 Task: Select the true in the highlight enable.
Action: Mouse moved to (30, 593)
Screenshot: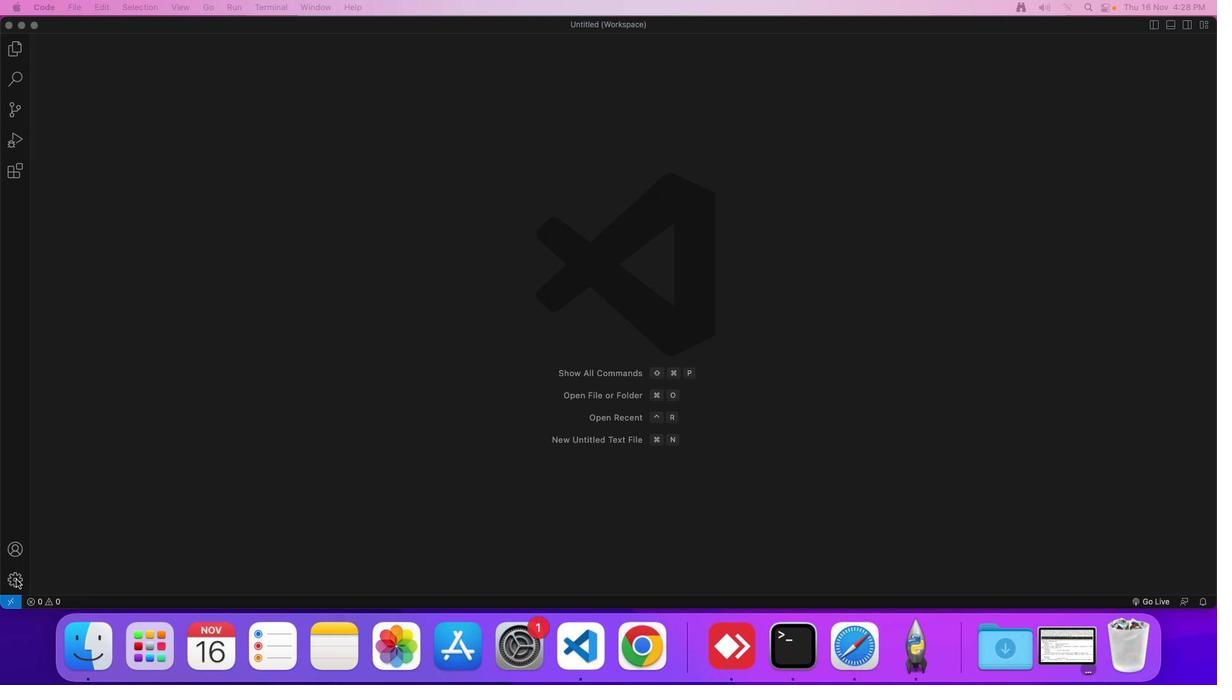 
Action: Mouse pressed left at (30, 593)
Screenshot: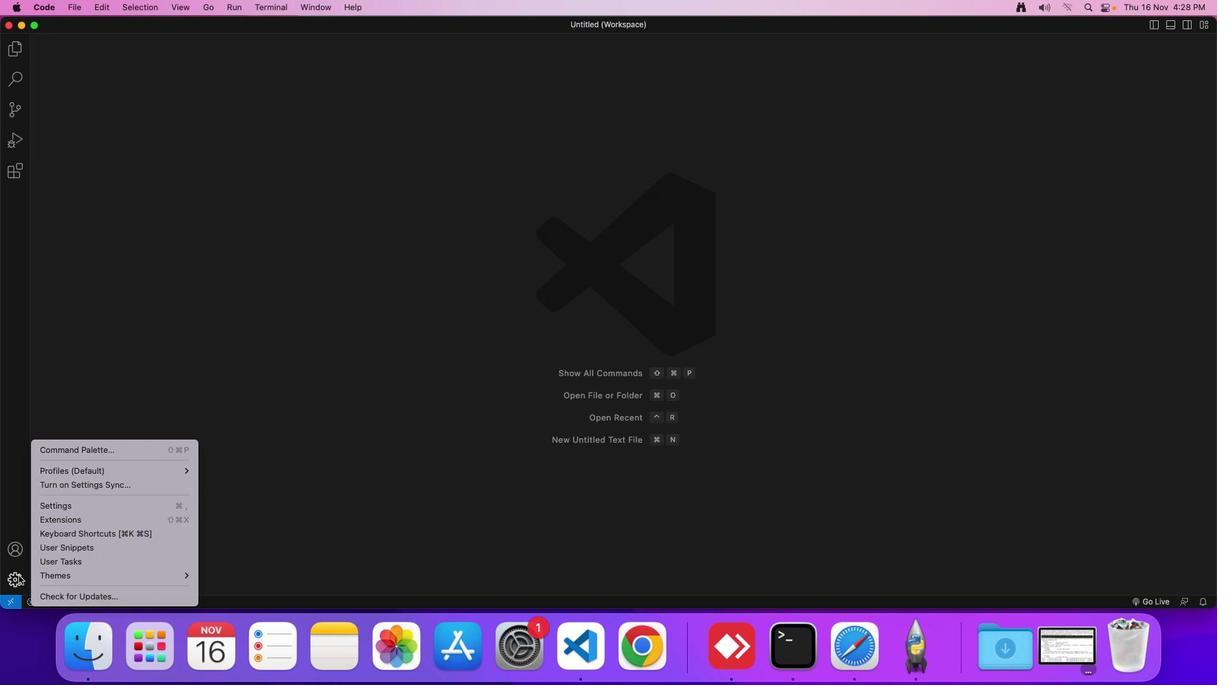 
Action: Mouse moved to (98, 523)
Screenshot: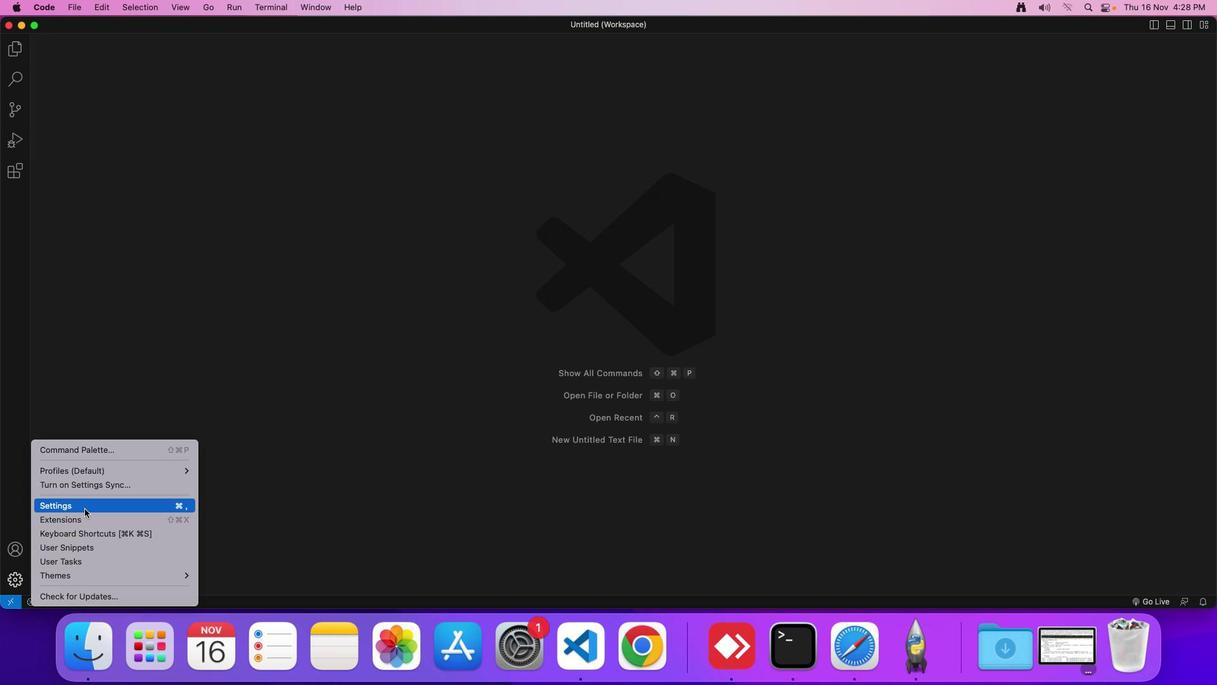 
Action: Mouse pressed left at (98, 523)
Screenshot: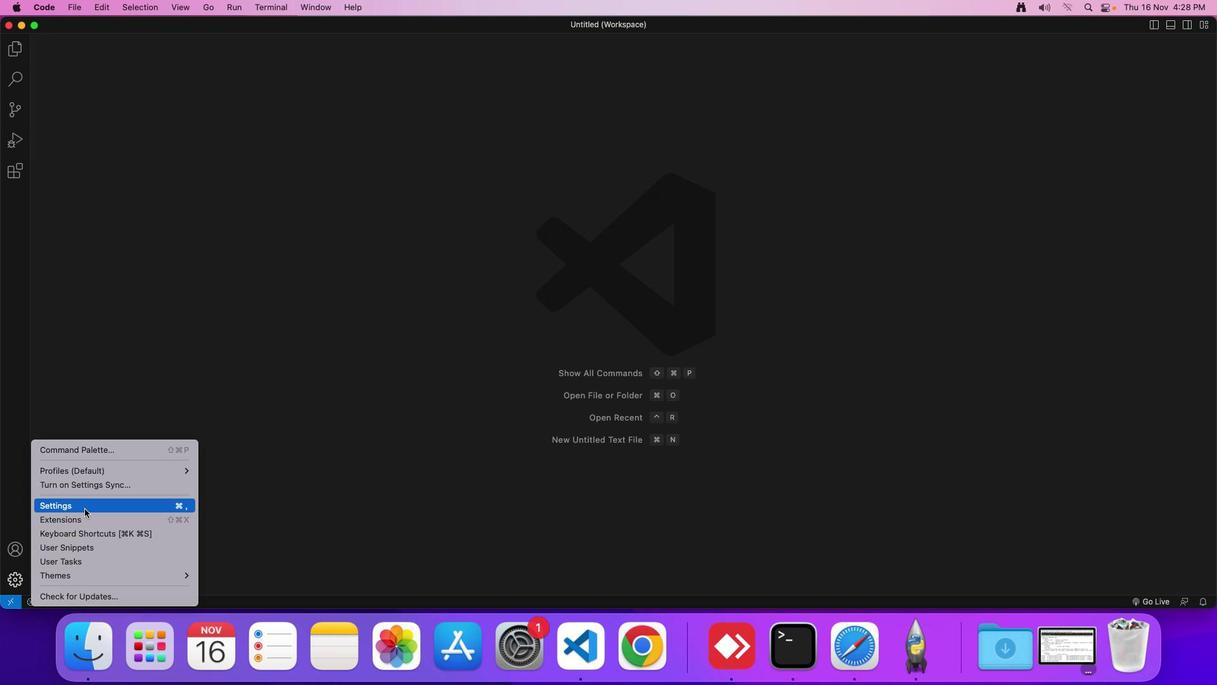 
Action: Mouse moved to (325, 110)
Screenshot: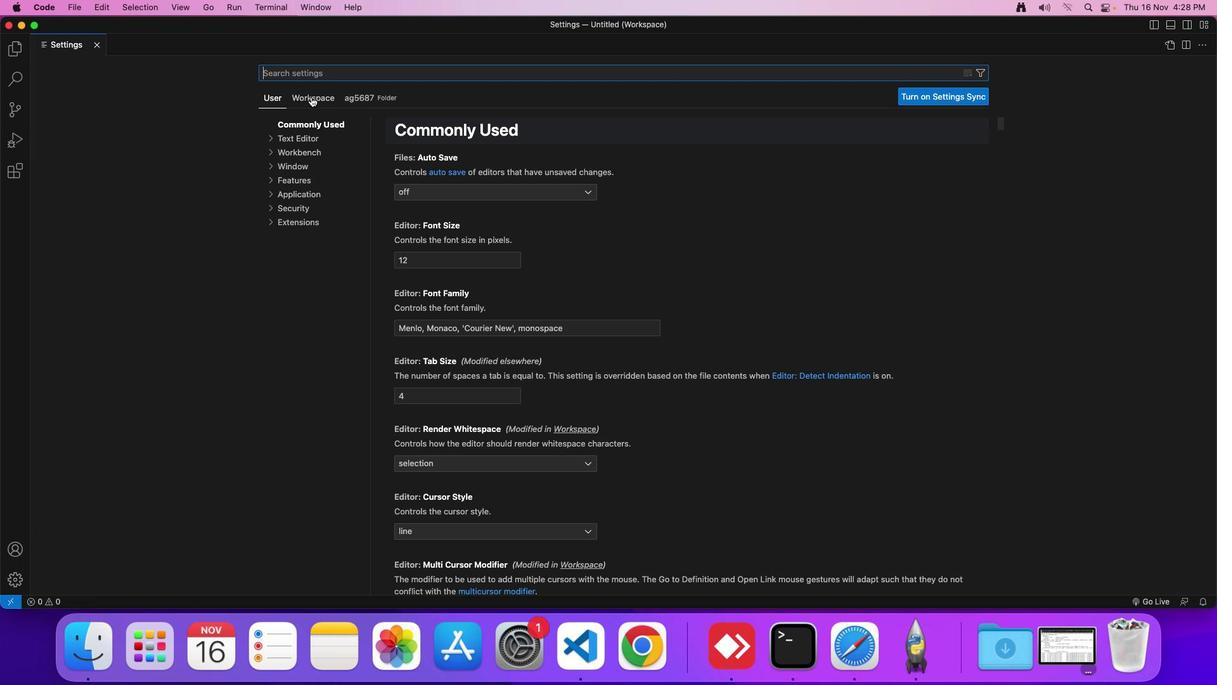 
Action: Mouse pressed left at (325, 110)
Screenshot: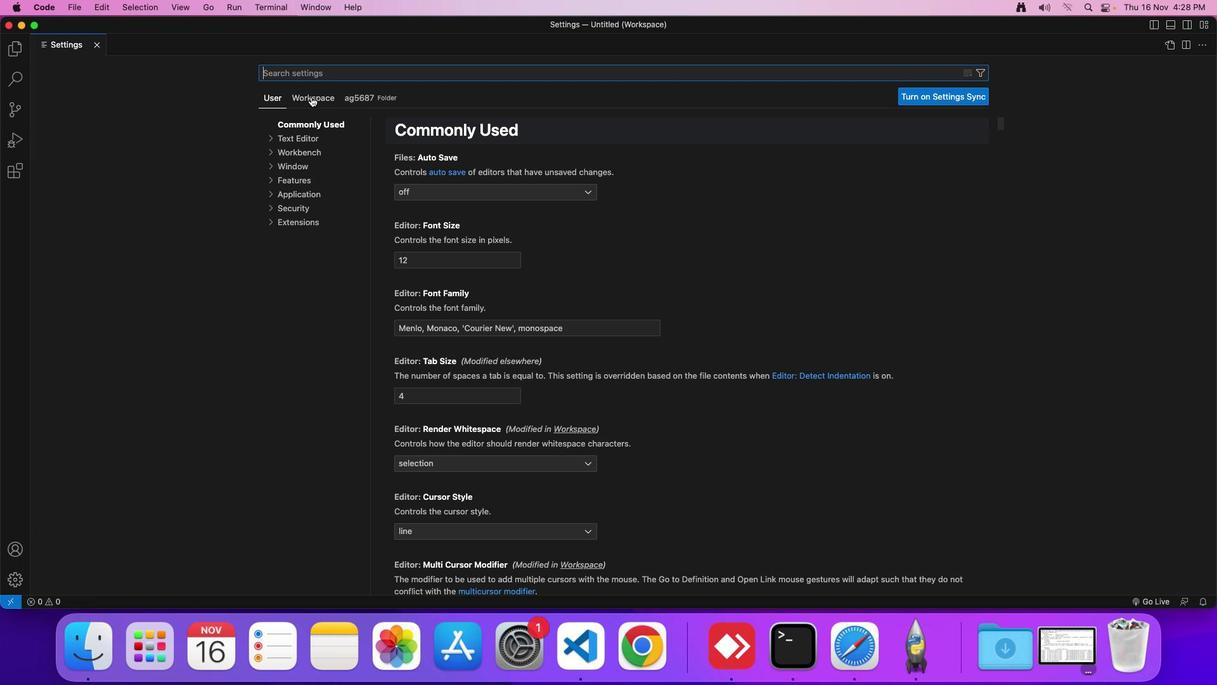 
Action: Mouse moved to (315, 149)
Screenshot: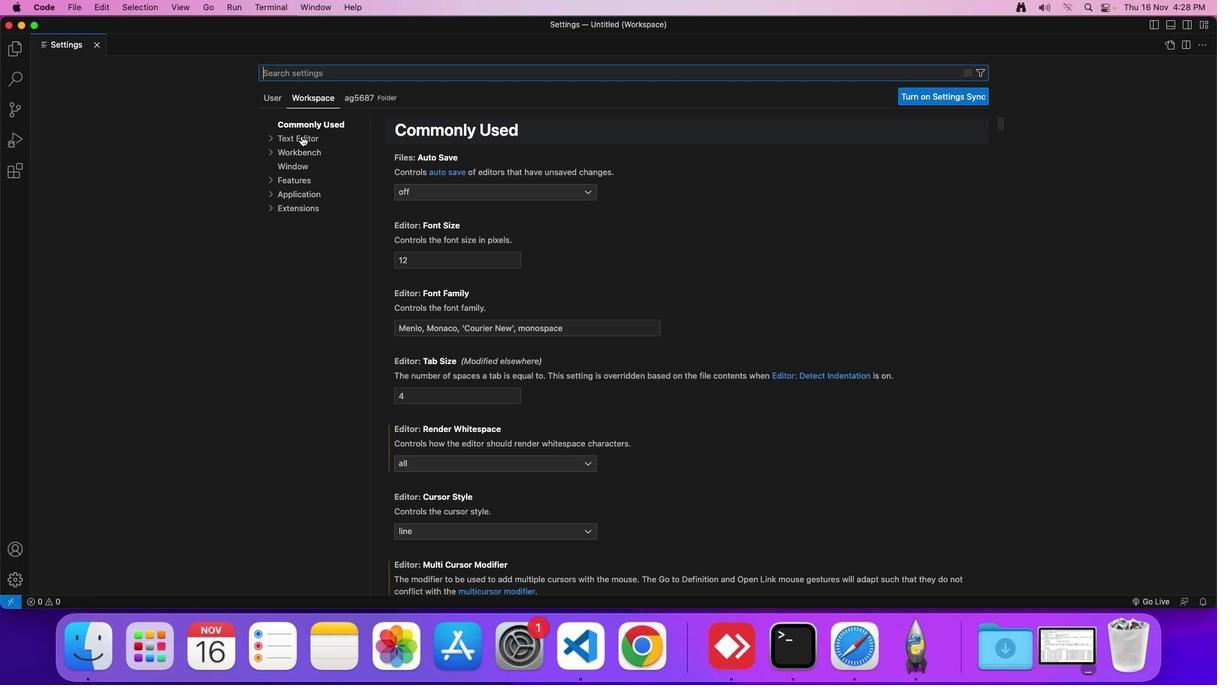 
Action: Mouse pressed left at (315, 149)
Screenshot: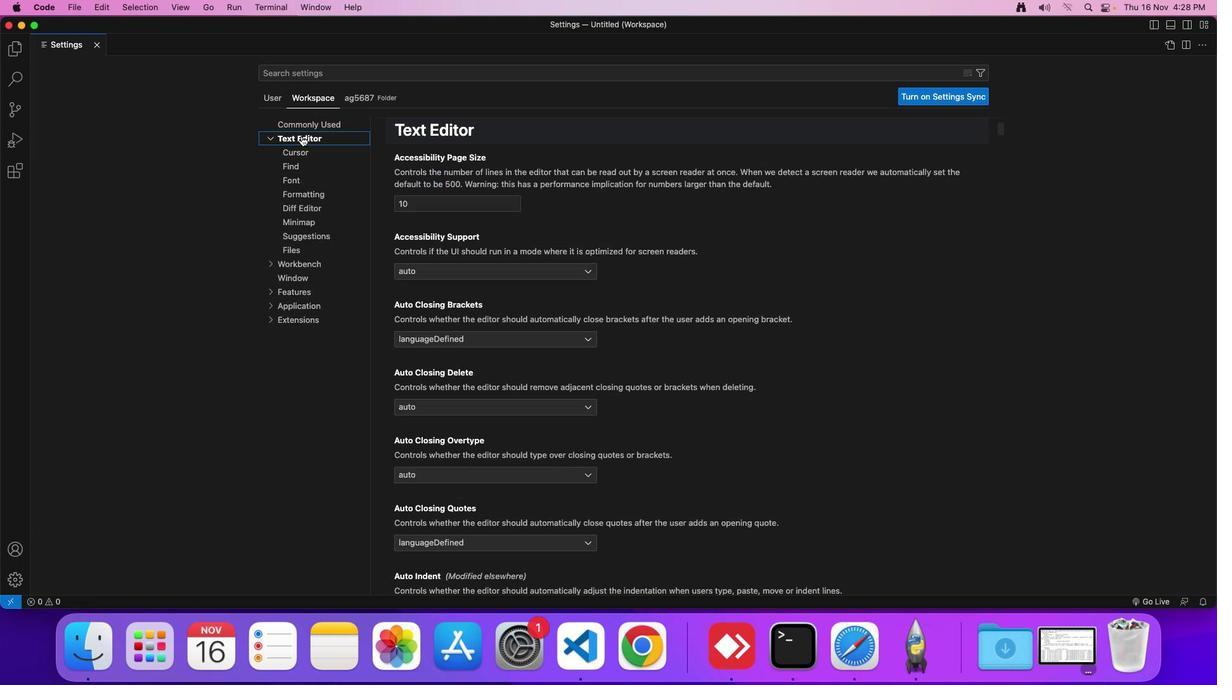 
Action: Mouse moved to (502, 294)
Screenshot: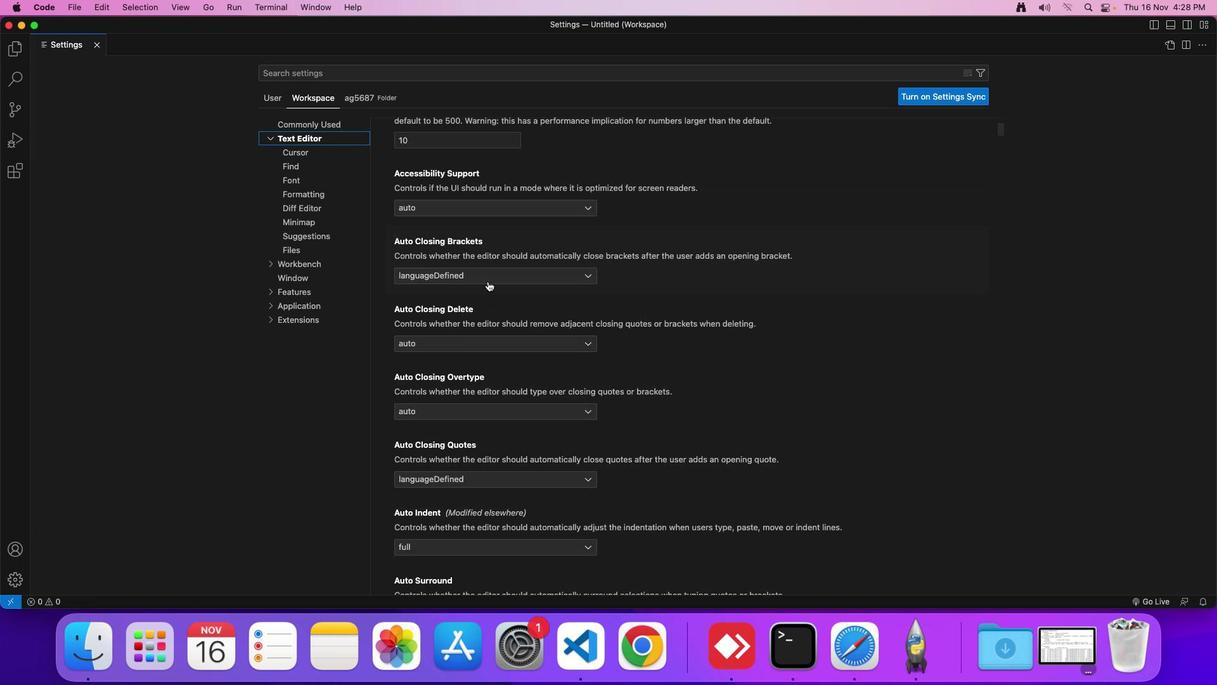 
Action: Mouse scrolled (502, 294) with delta (13, 13)
Screenshot: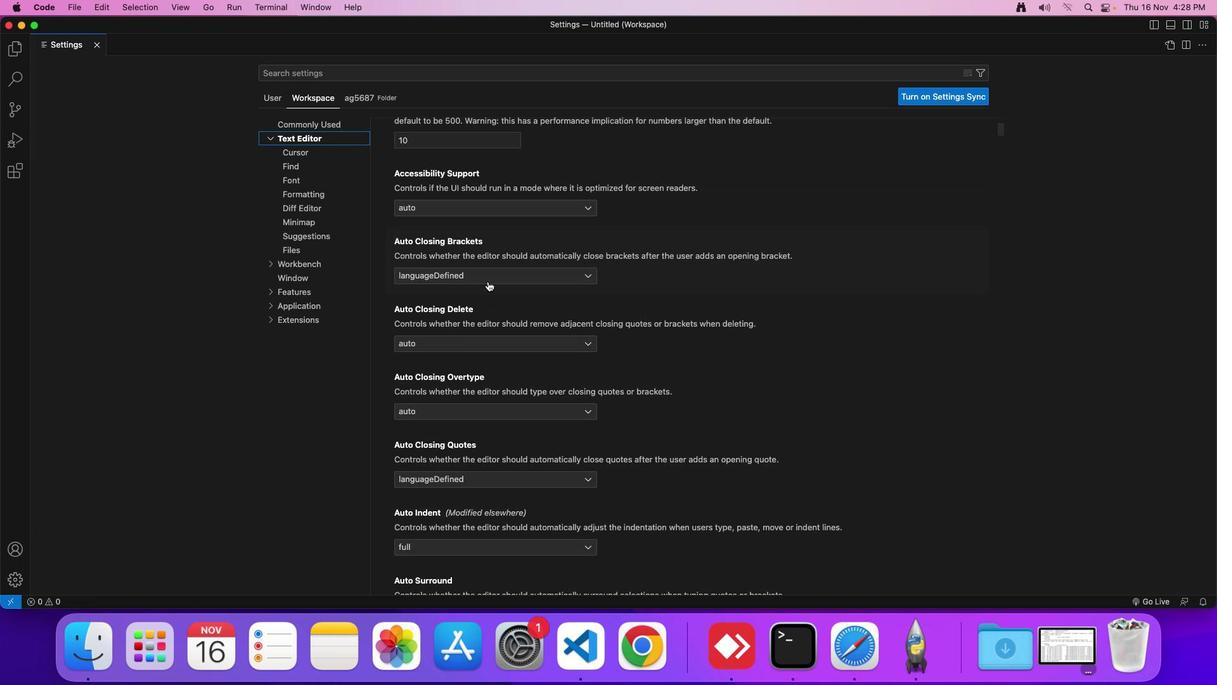 
Action: Mouse scrolled (502, 294) with delta (13, 13)
Screenshot: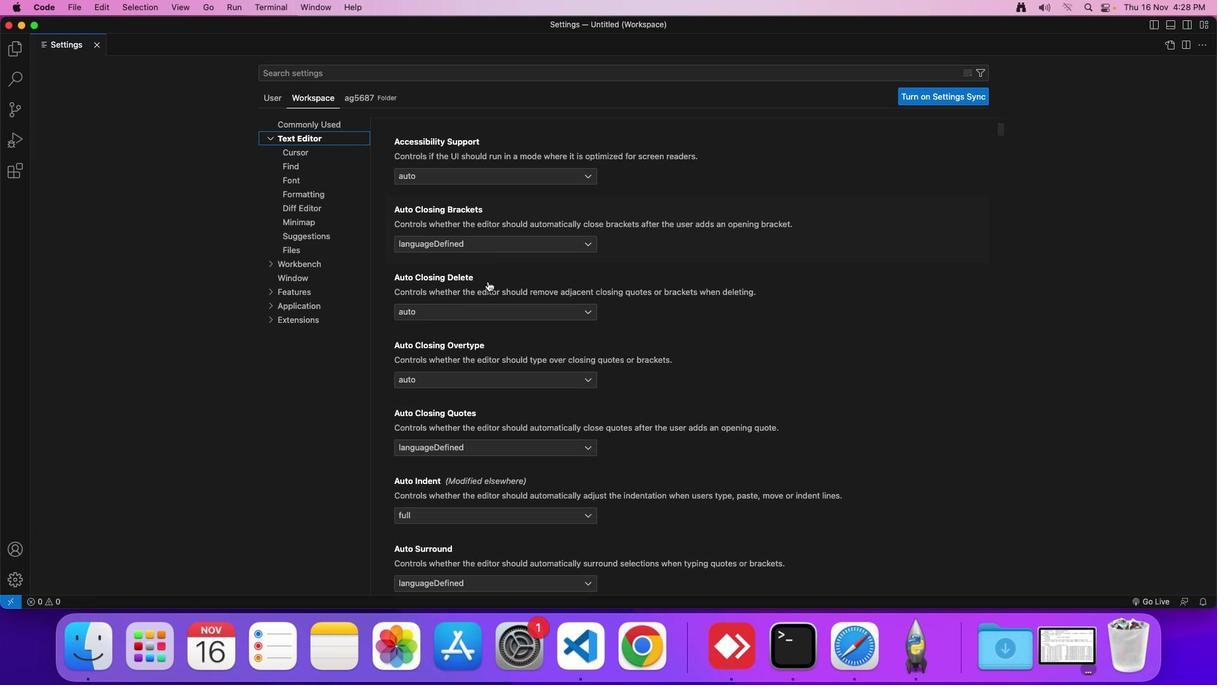
Action: Mouse scrolled (502, 294) with delta (13, 13)
Screenshot: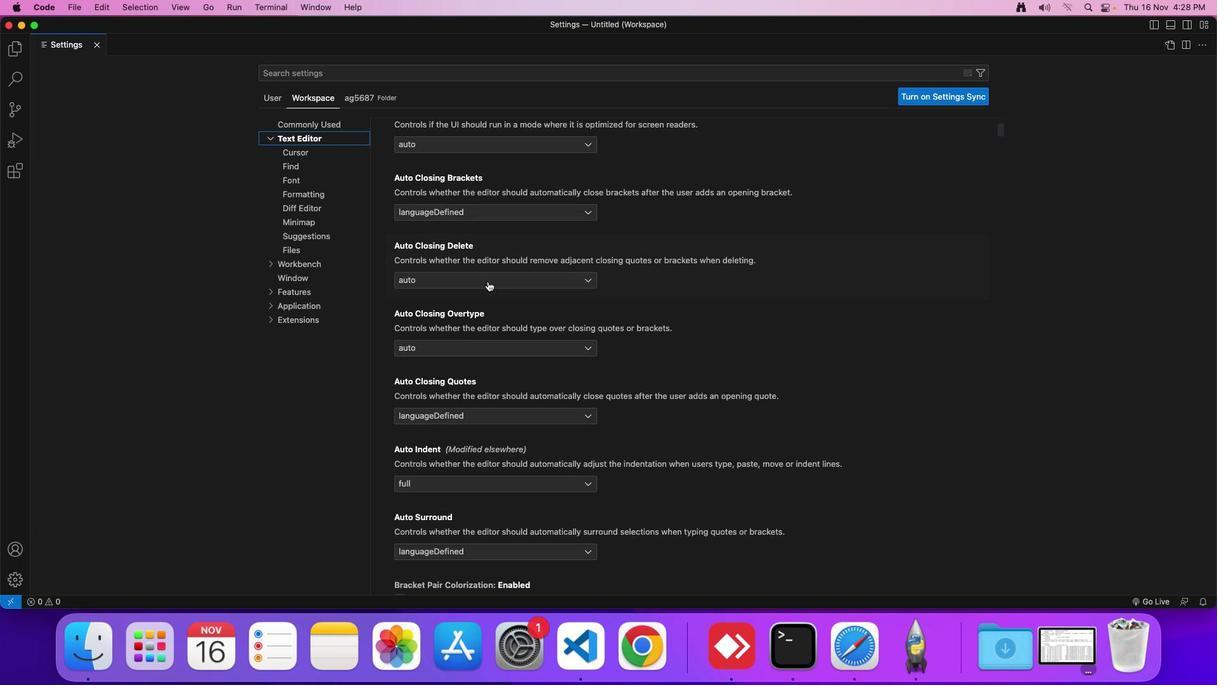 
Action: Mouse scrolled (502, 294) with delta (13, 13)
Screenshot: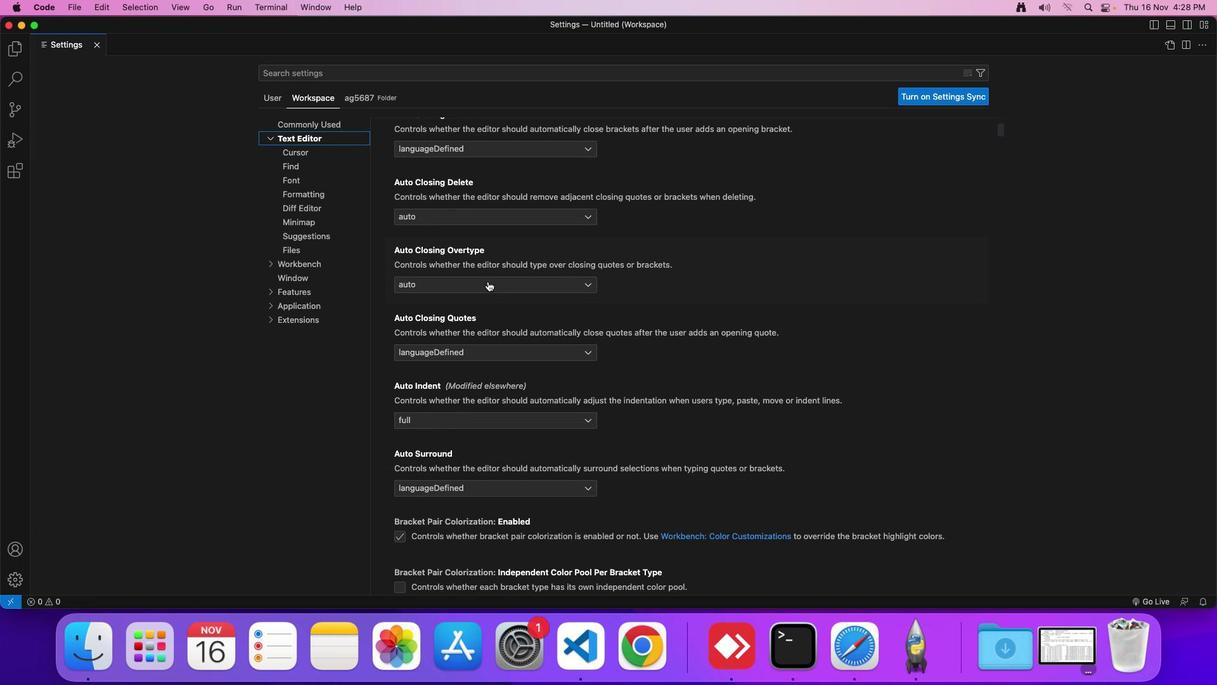 
Action: Mouse scrolled (502, 294) with delta (13, 12)
Screenshot: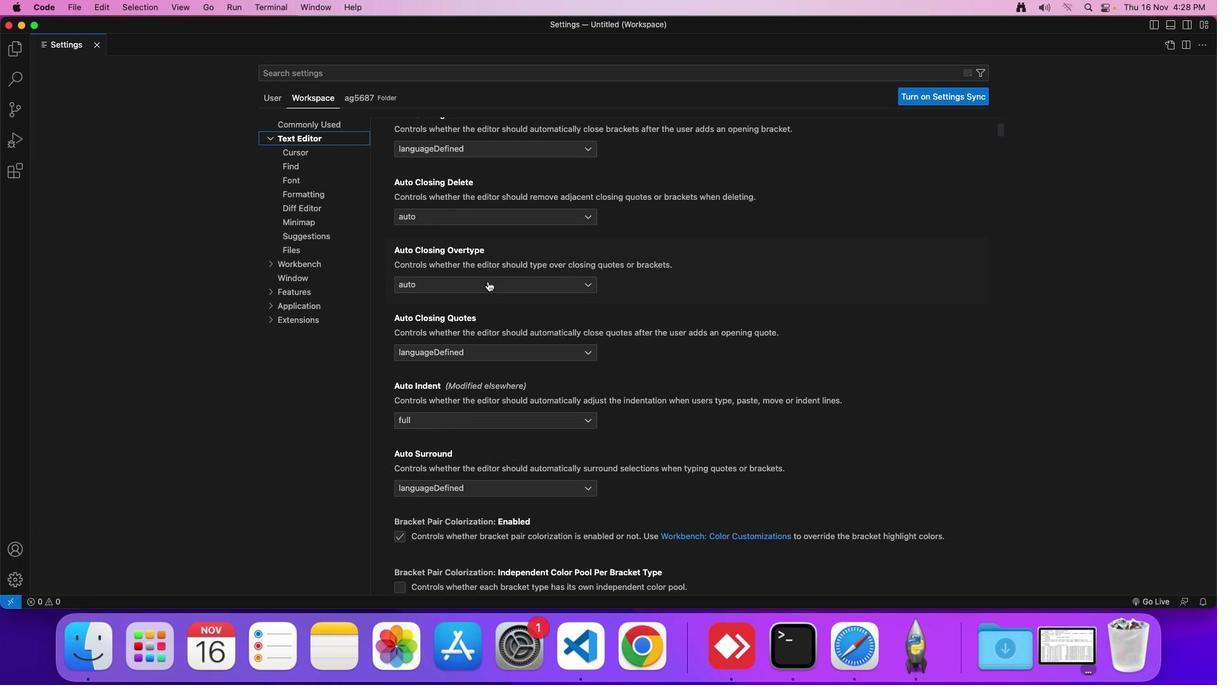 
Action: Mouse scrolled (502, 294) with delta (13, 13)
Screenshot: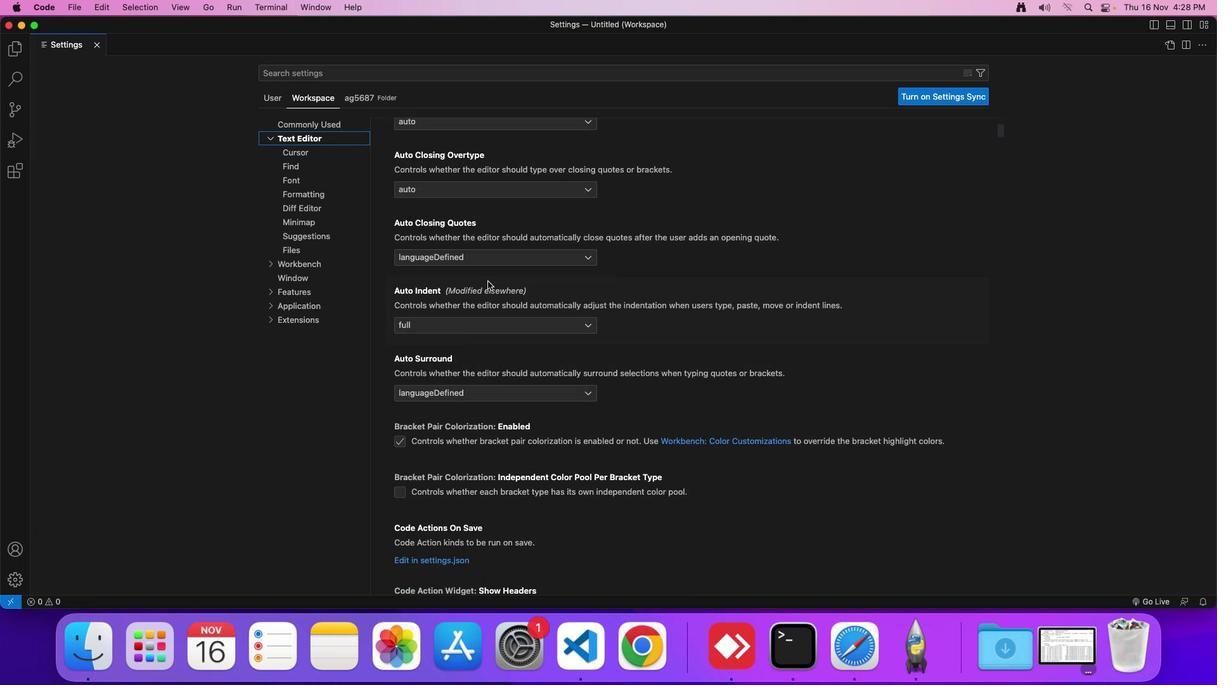 
Action: Mouse scrolled (502, 294) with delta (13, 13)
Screenshot: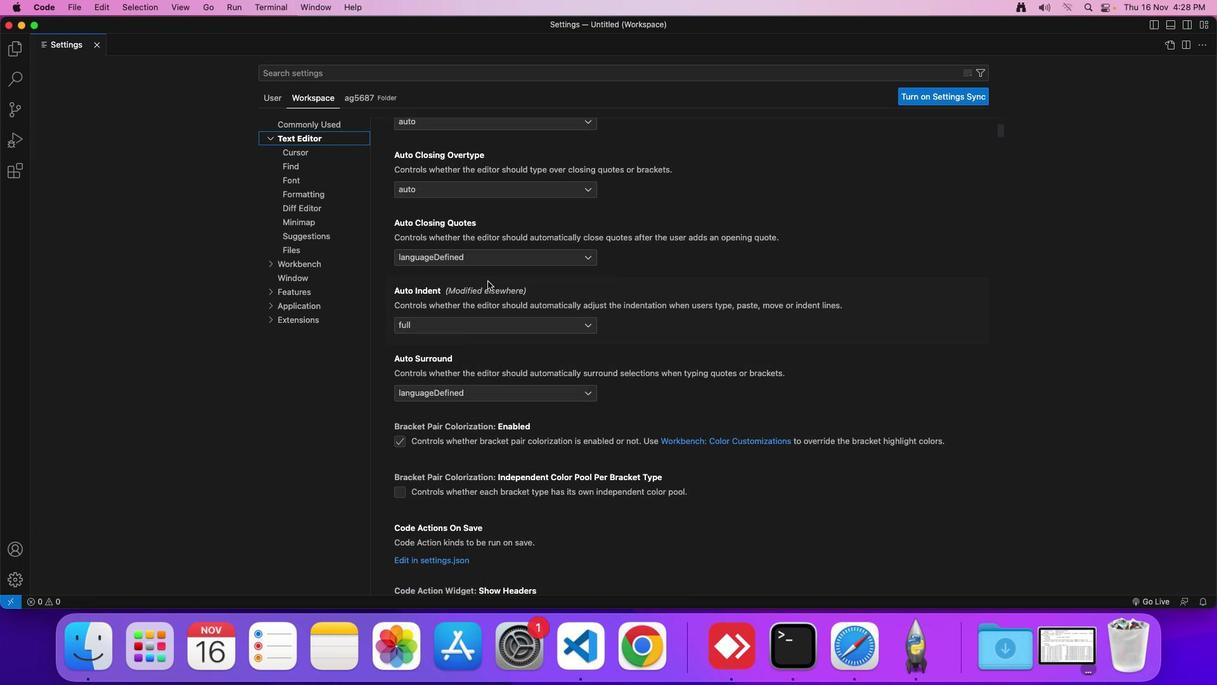 
Action: Mouse scrolled (502, 294) with delta (13, 13)
Screenshot: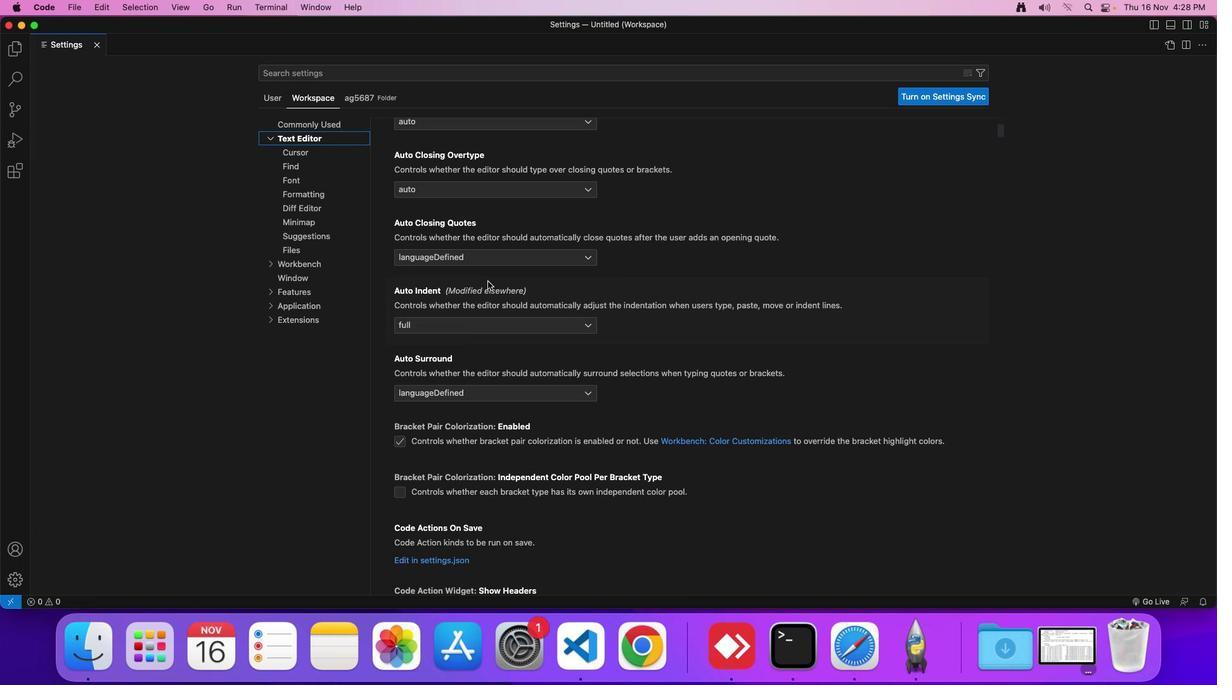 
Action: Mouse scrolled (502, 294) with delta (13, 13)
Screenshot: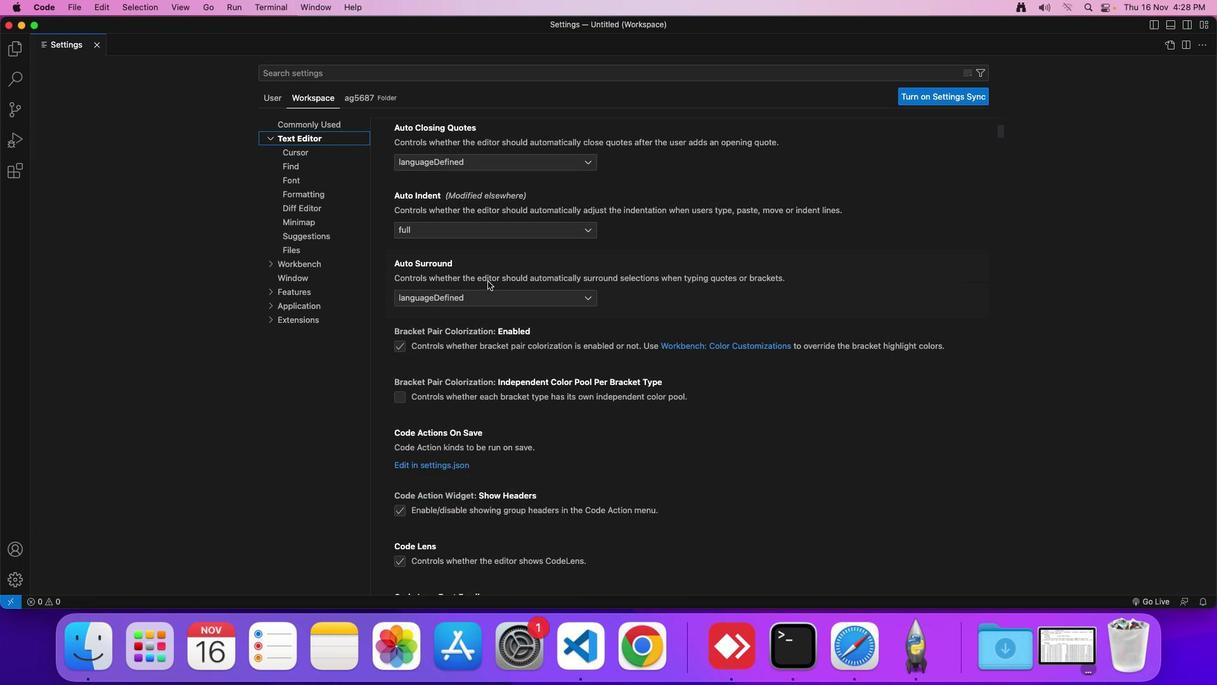 
Action: Mouse scrolled (502, 294) with delta (13, 13)
Screenshot: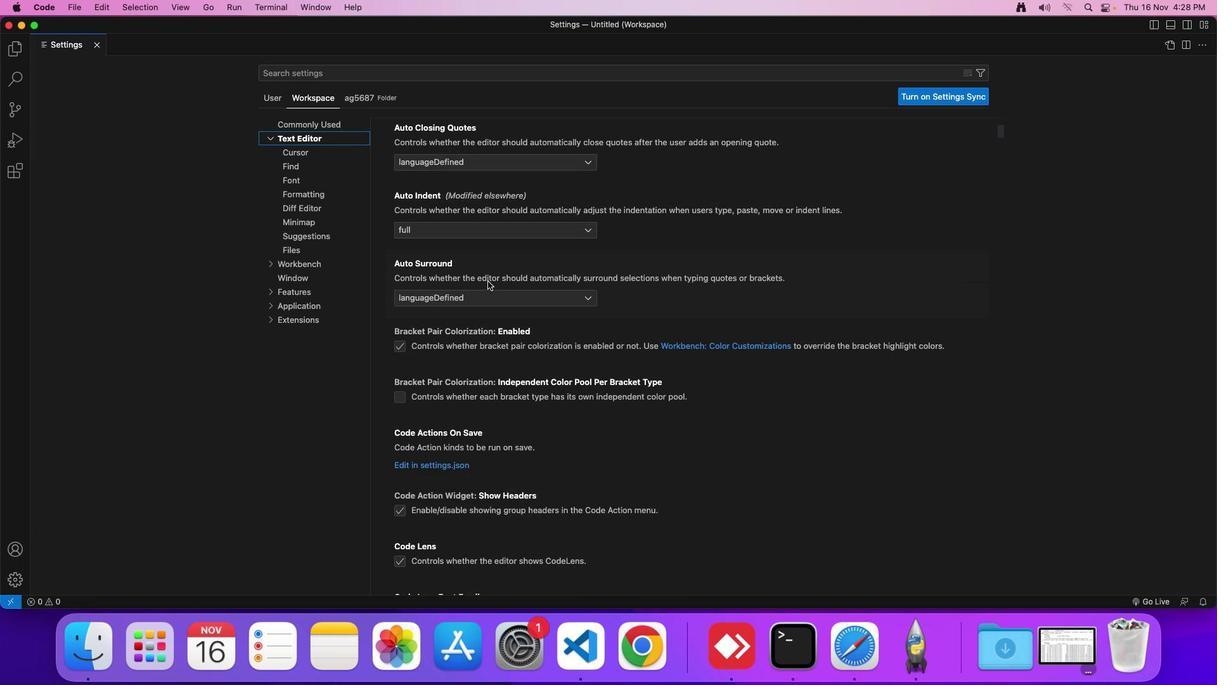 
Action: Mouse scrolled (502, 294) with delta (13, 13)
Screenshot: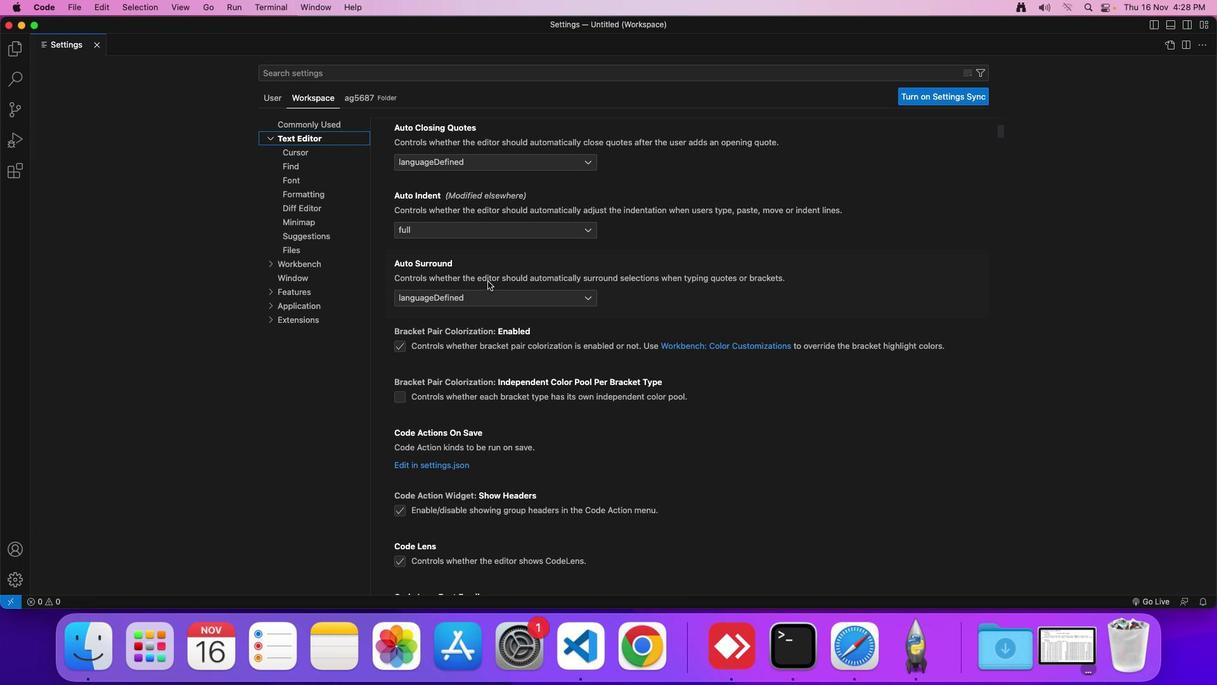 
Action: Mouse scrolled (502, 294) with delta (13, 13)
Screenshot: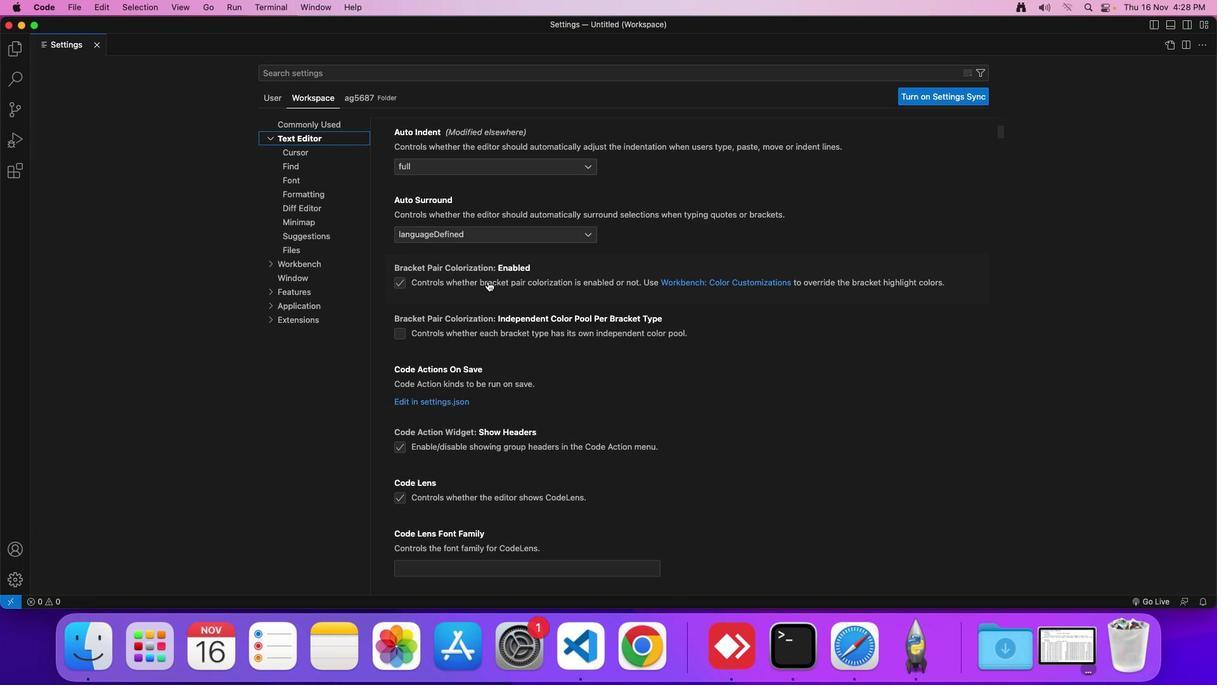 
Action: Mouse scrolled (502, 294) with delta (13, 13)
Screenshot: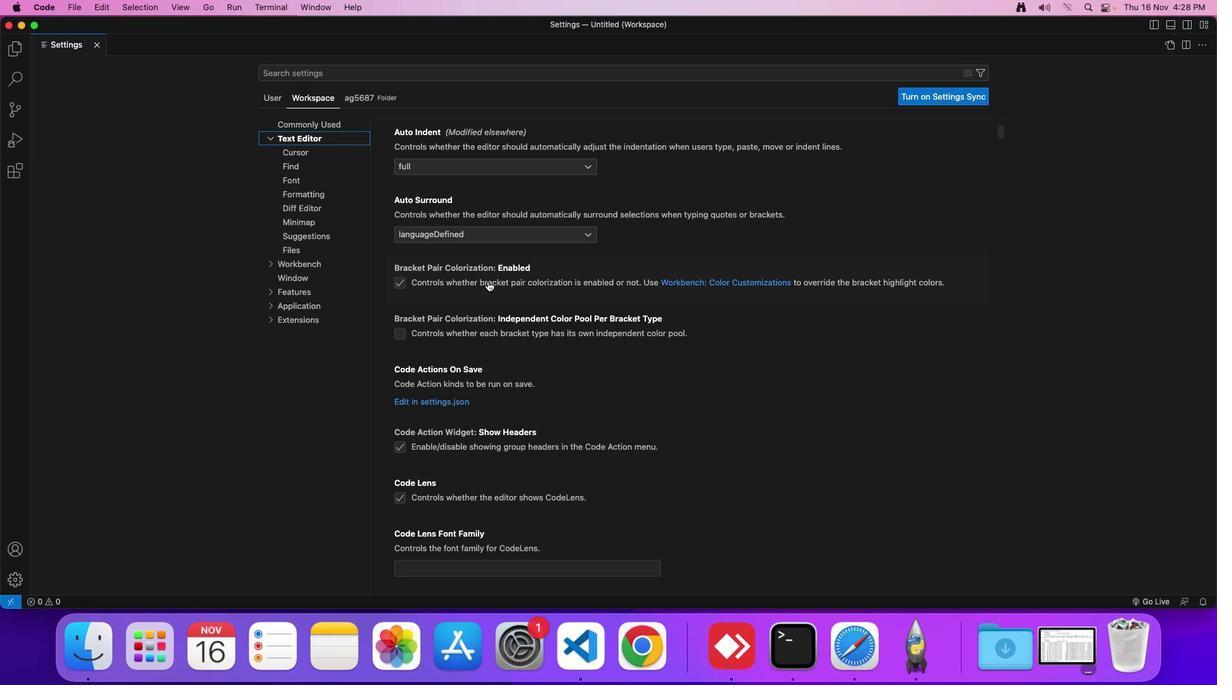 
Action: Mouse scrolled (502, 294) with delta (13, 13)
Screenshot: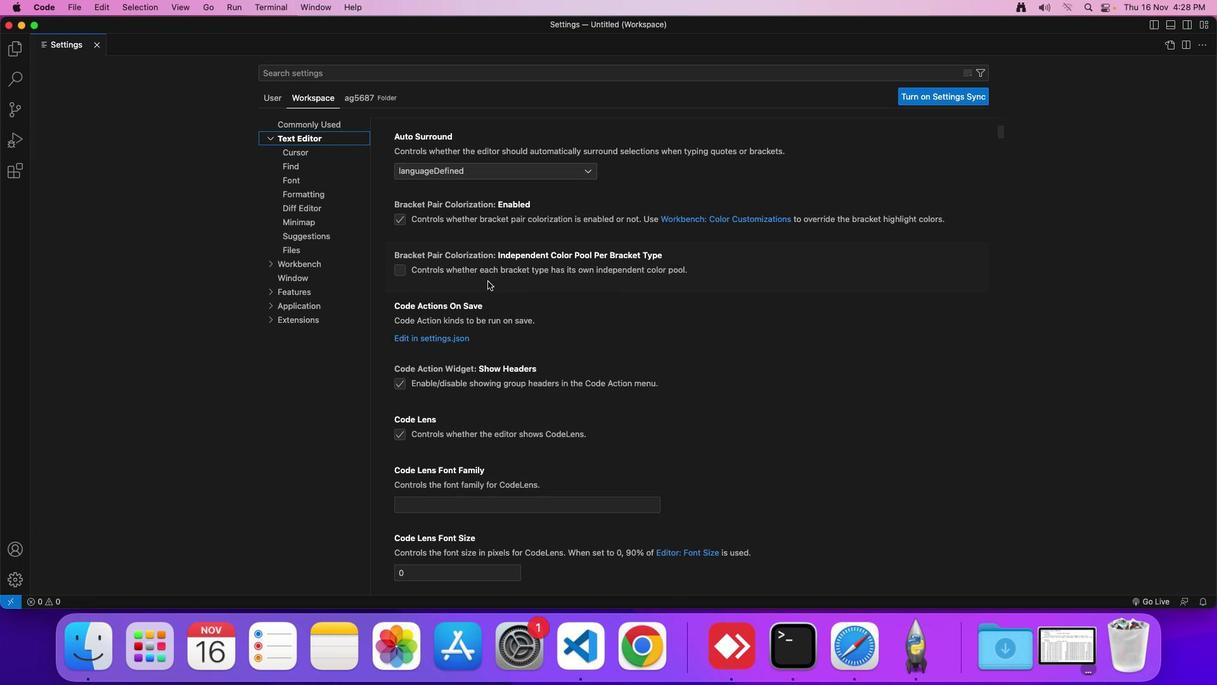 
Action: Mouse scrolled (502, 294) with delta (13, 13)
Screenshot: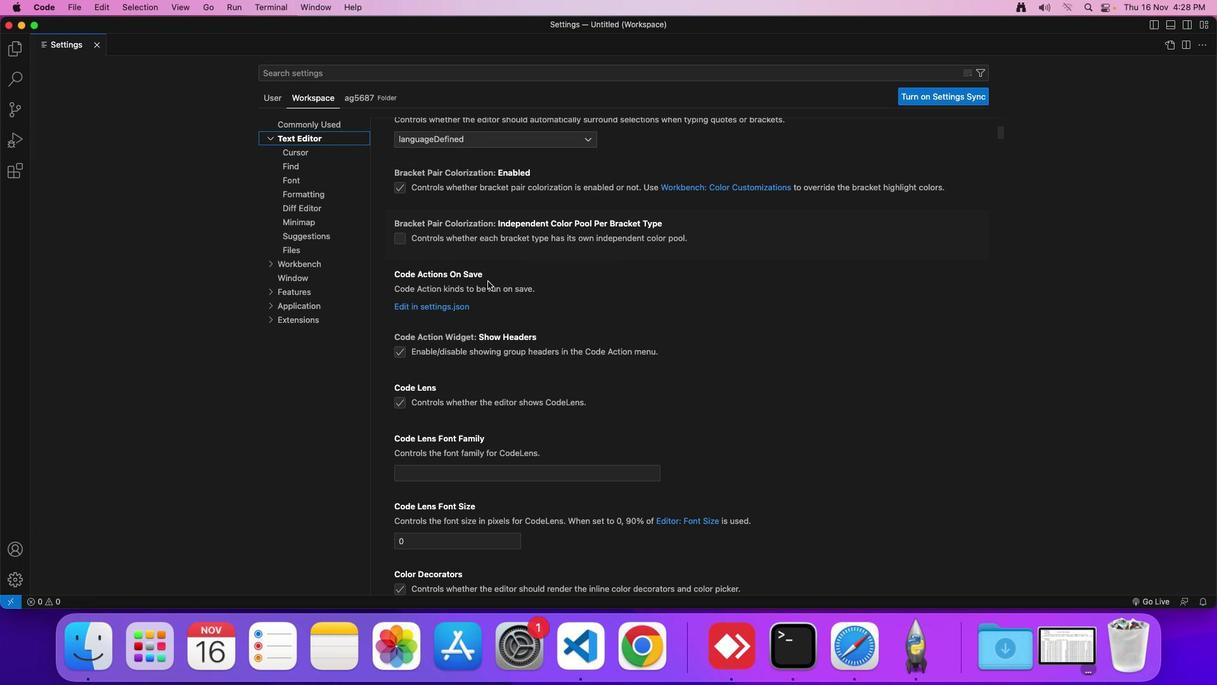 
Action: Mouse scrolled (502, 294) with delta (13, 13)
Screenshot: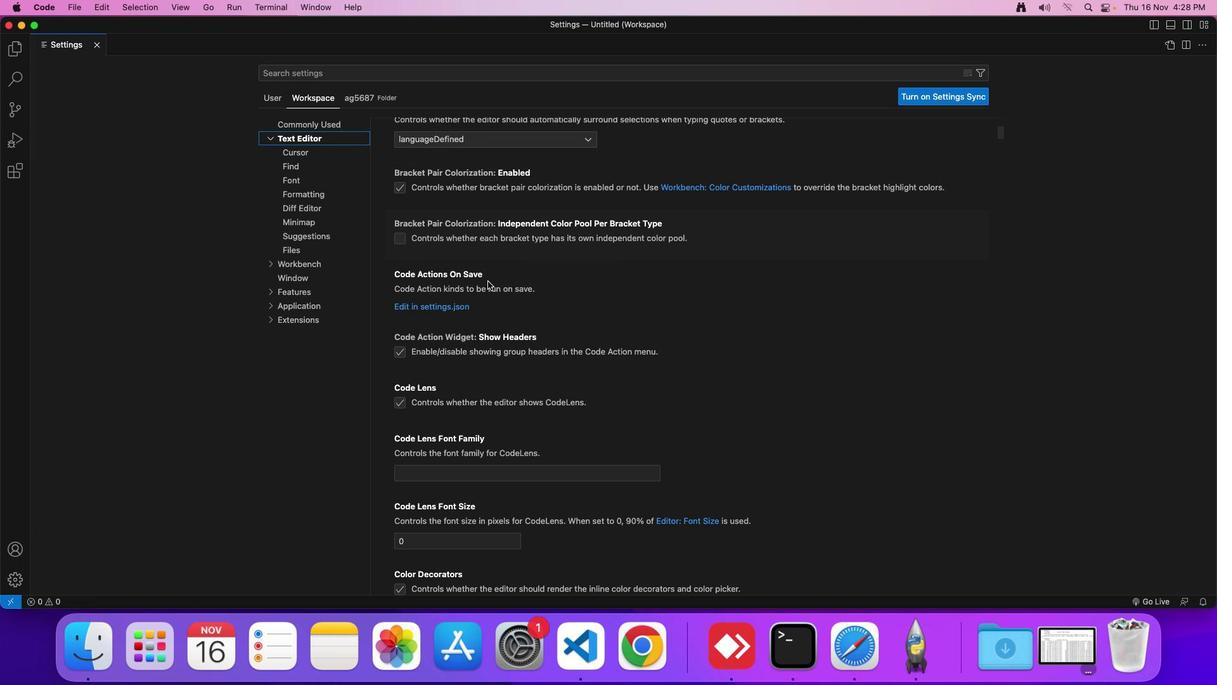 
Action: Mouse scrolled (502, 294) with delta (13, 13)
Screenshot: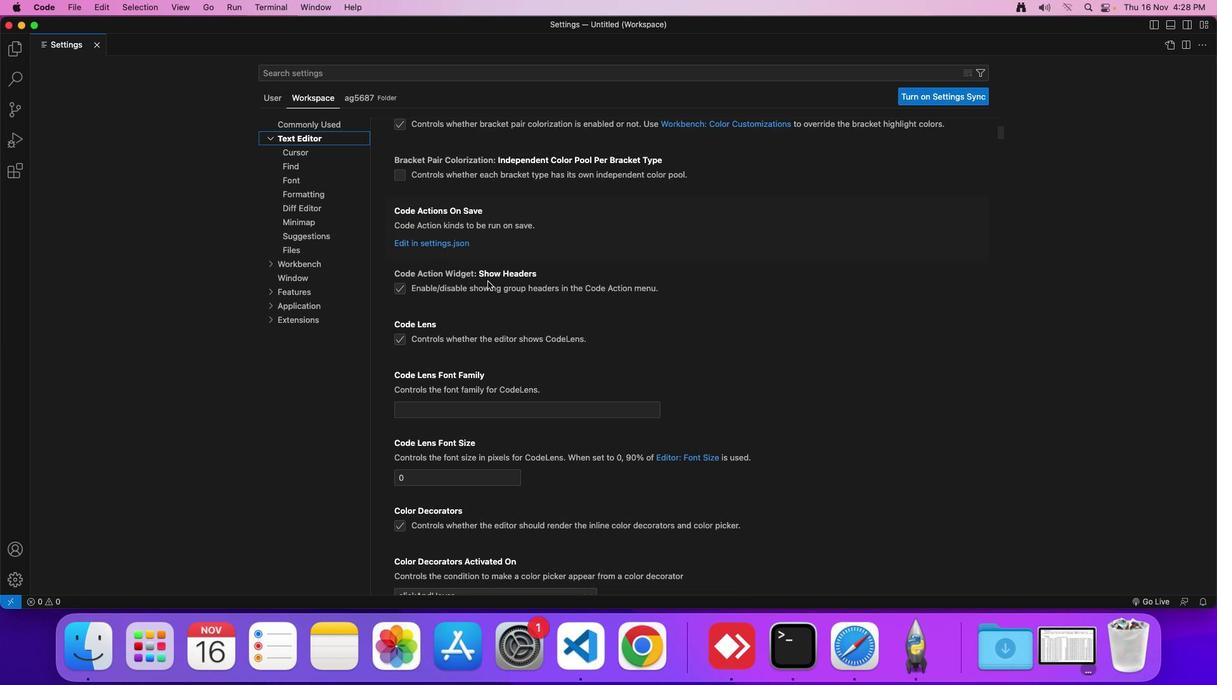 
Action: Mouse scrolled (502, 294) with delta (13, 13)
Screenshot: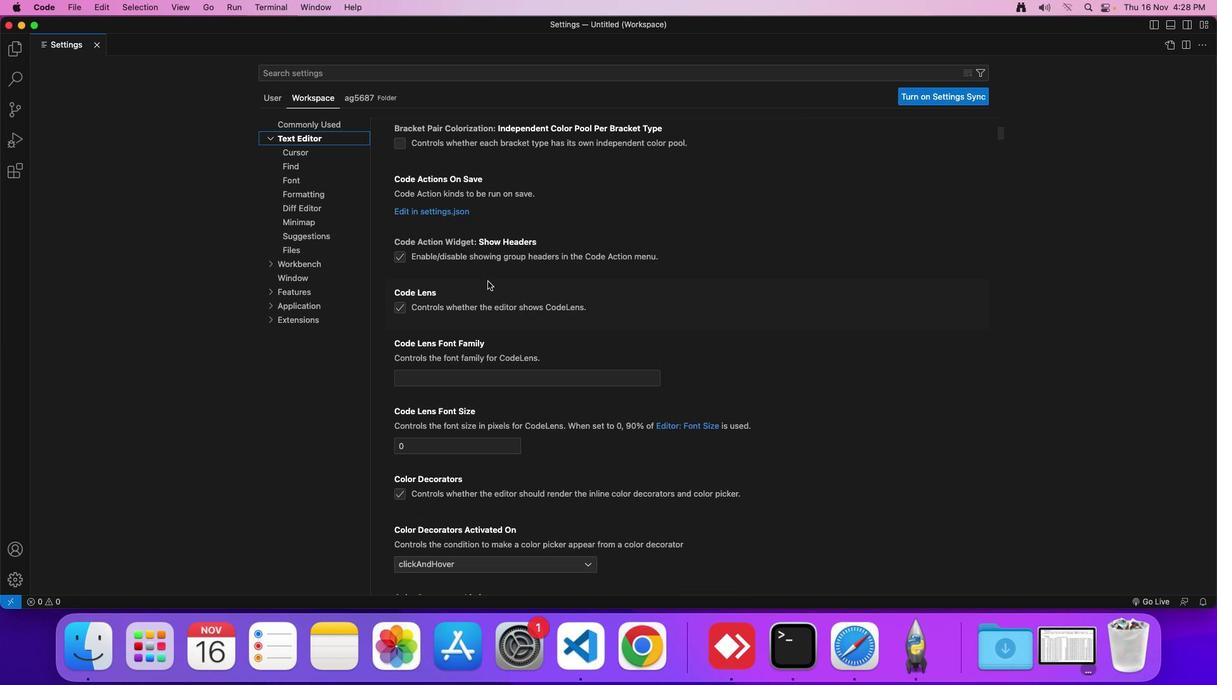 
Action: Mouse scrolled (502, 294) with delta (13, 13)
Screenshot: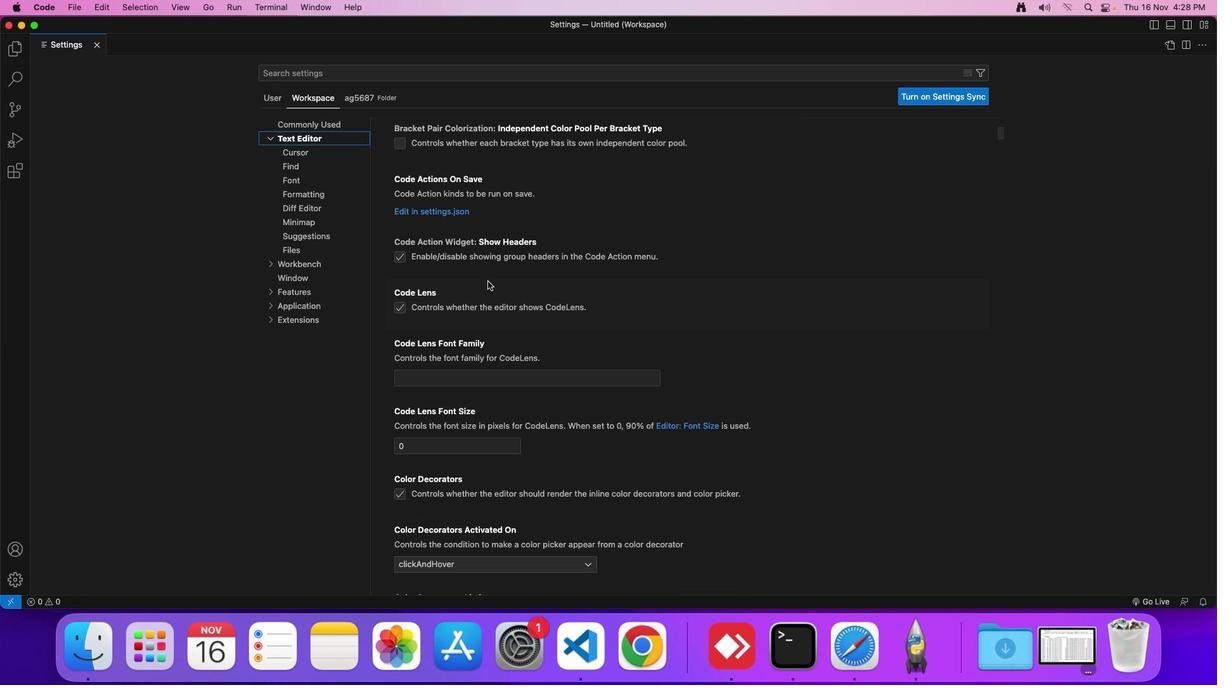
Action: Mouse scrolled (502, 294) with delta (13, 13)
Screenshot: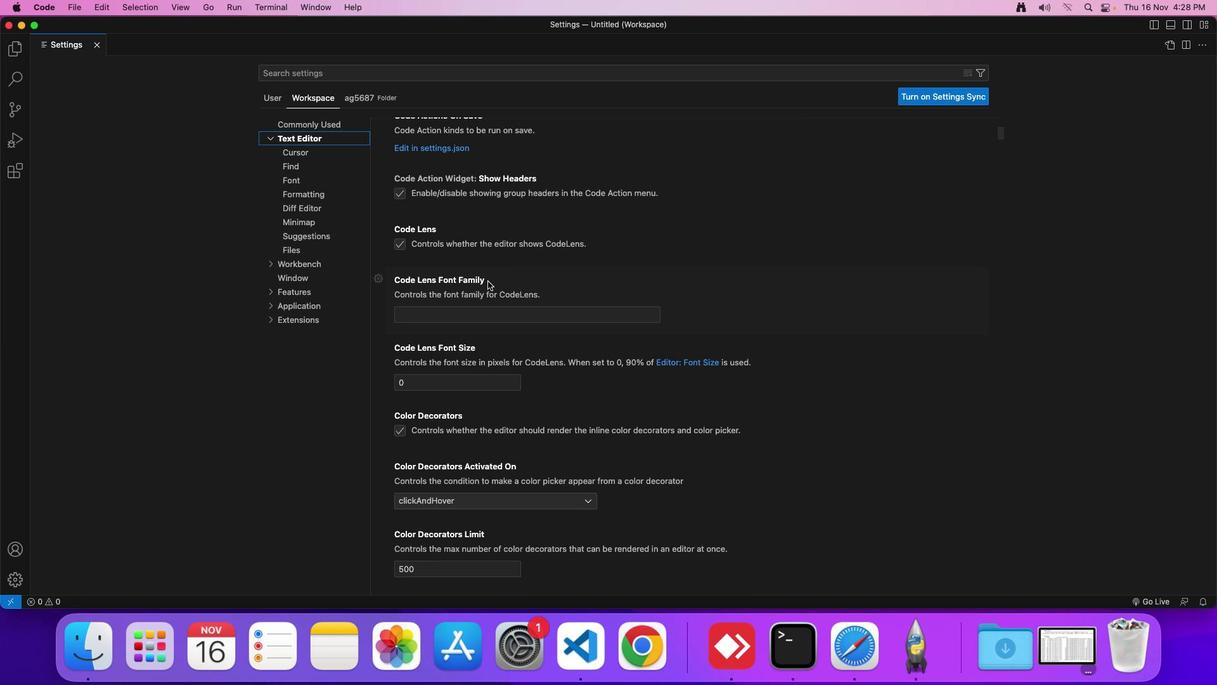 
Action: Mouse scrolled (502, 294) with delta (13, 13)
Screenshot: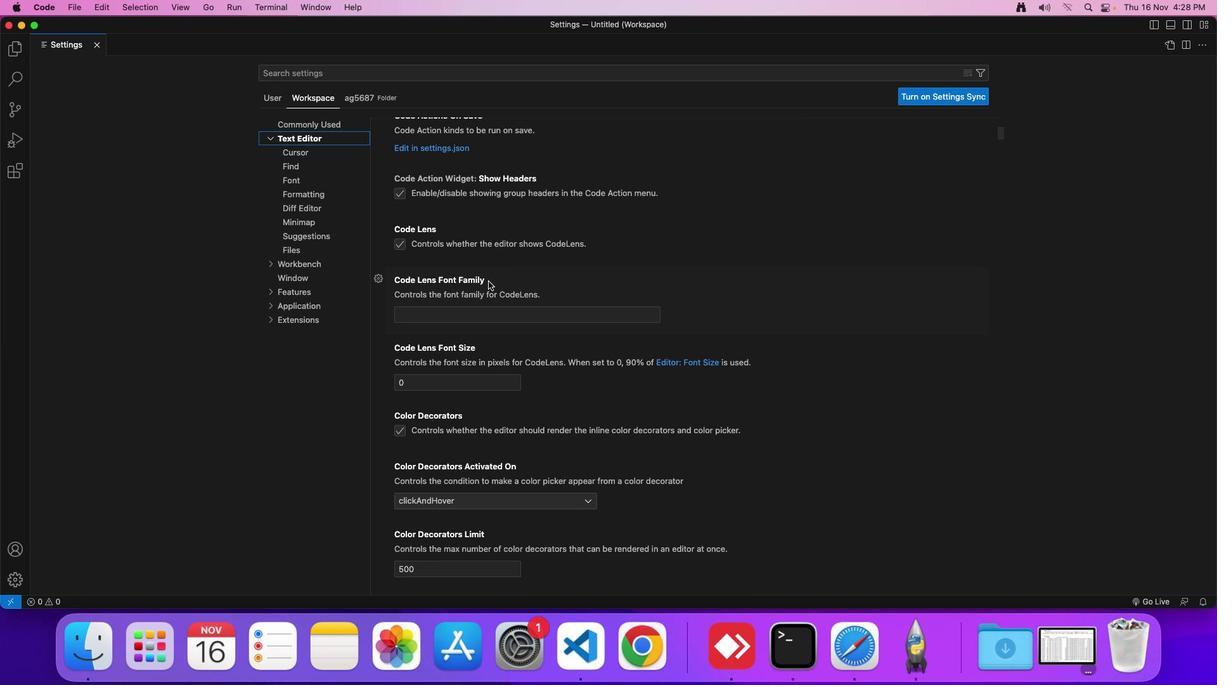 
Action: Mouse moved to (502, 294)
Screenshot: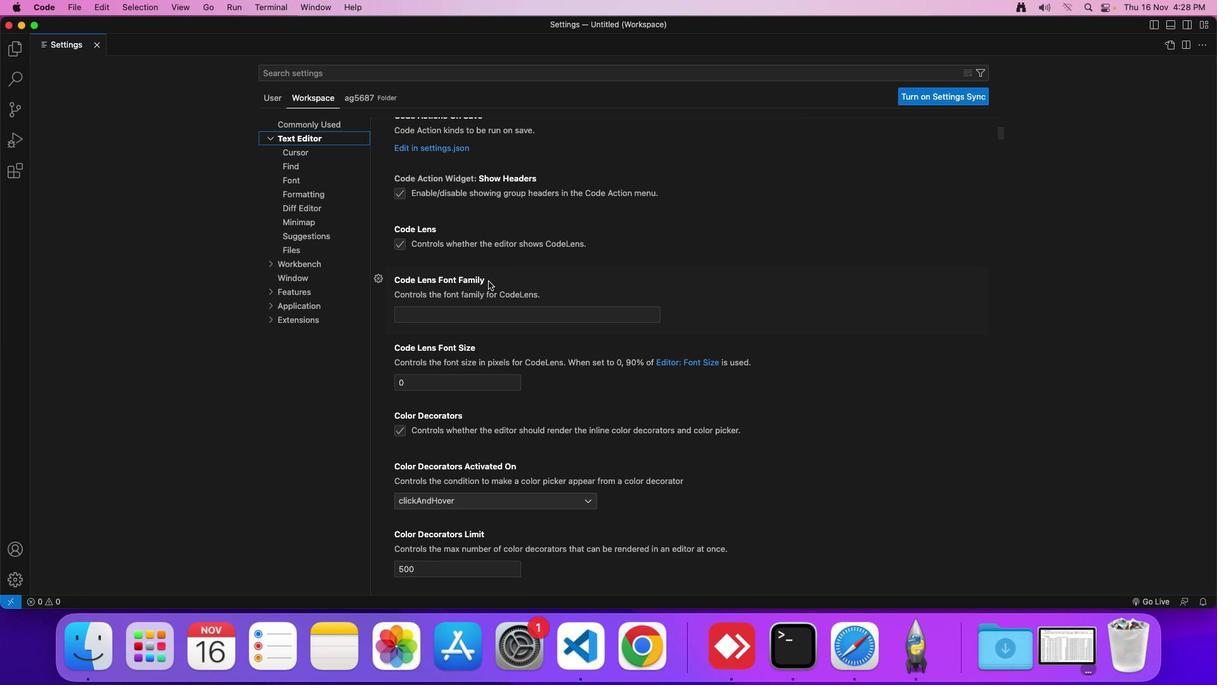 
Action: Mouse scrolled (502, 294) with delta (13, 13)
Screenshot: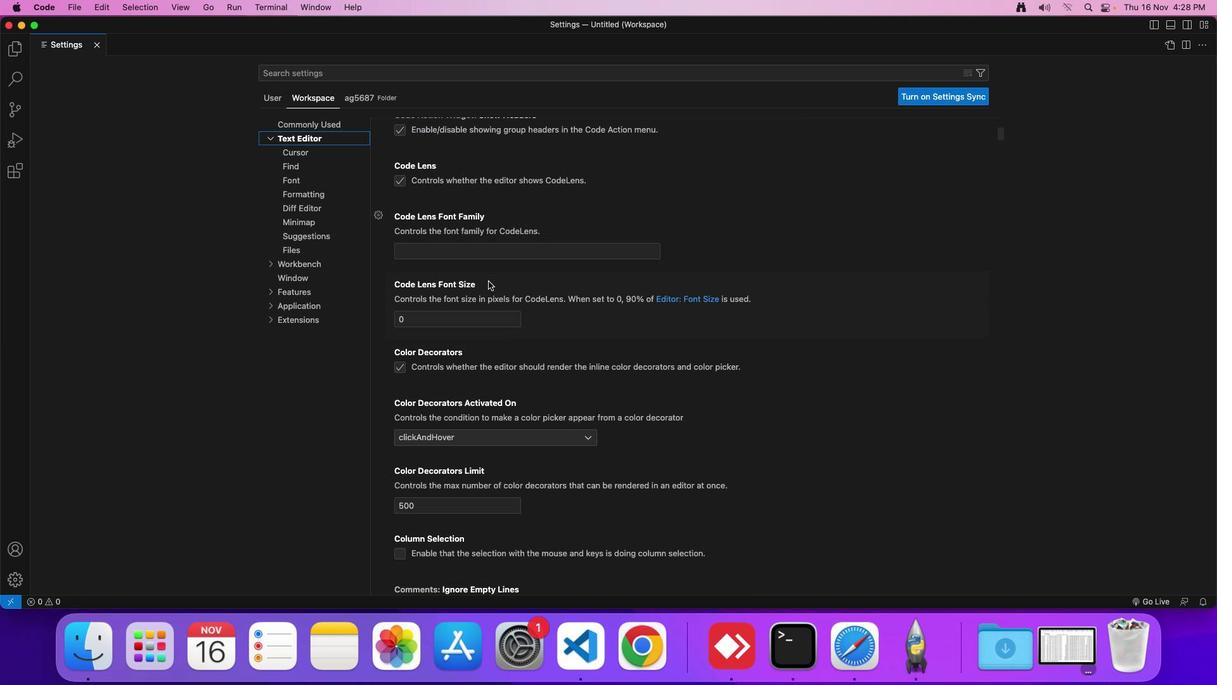 
Action: Mouse scrolled (502, 294) with delta (13, 13)
Screenshot: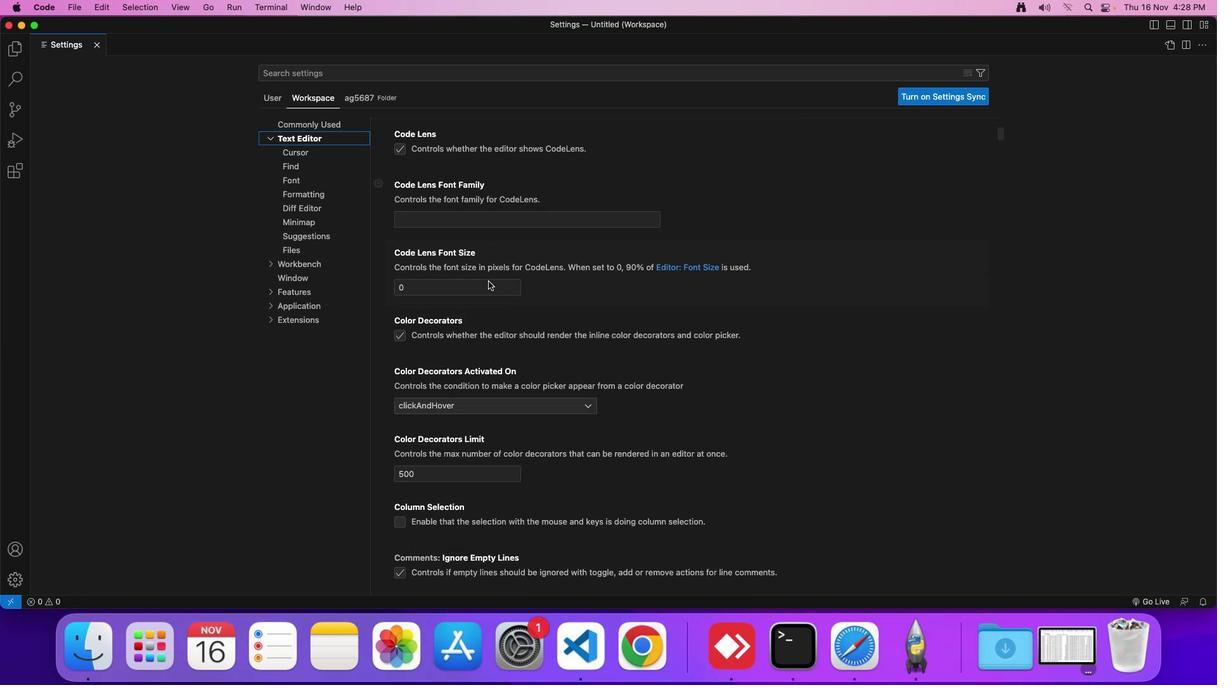 
Action: Mouse scrolled (502, 294) with delta (13, 13)
Screenshot: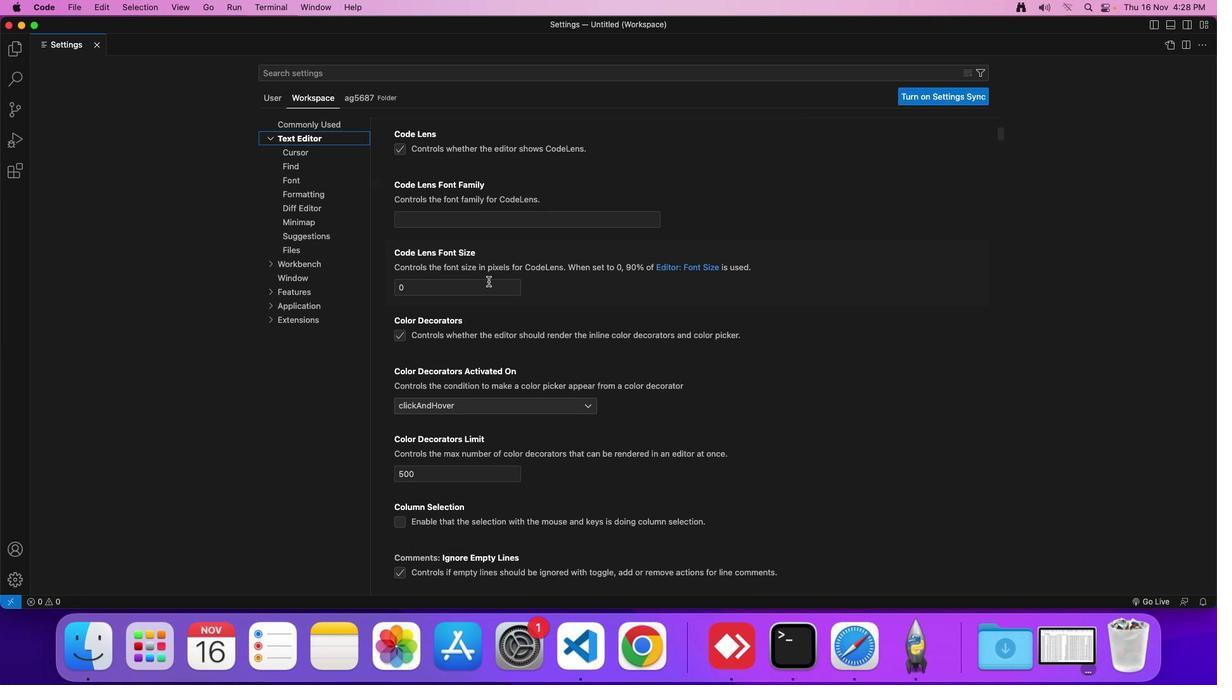 
Action: Mouse scrolled (502, 294) with delta (13, 13)
Screenshot: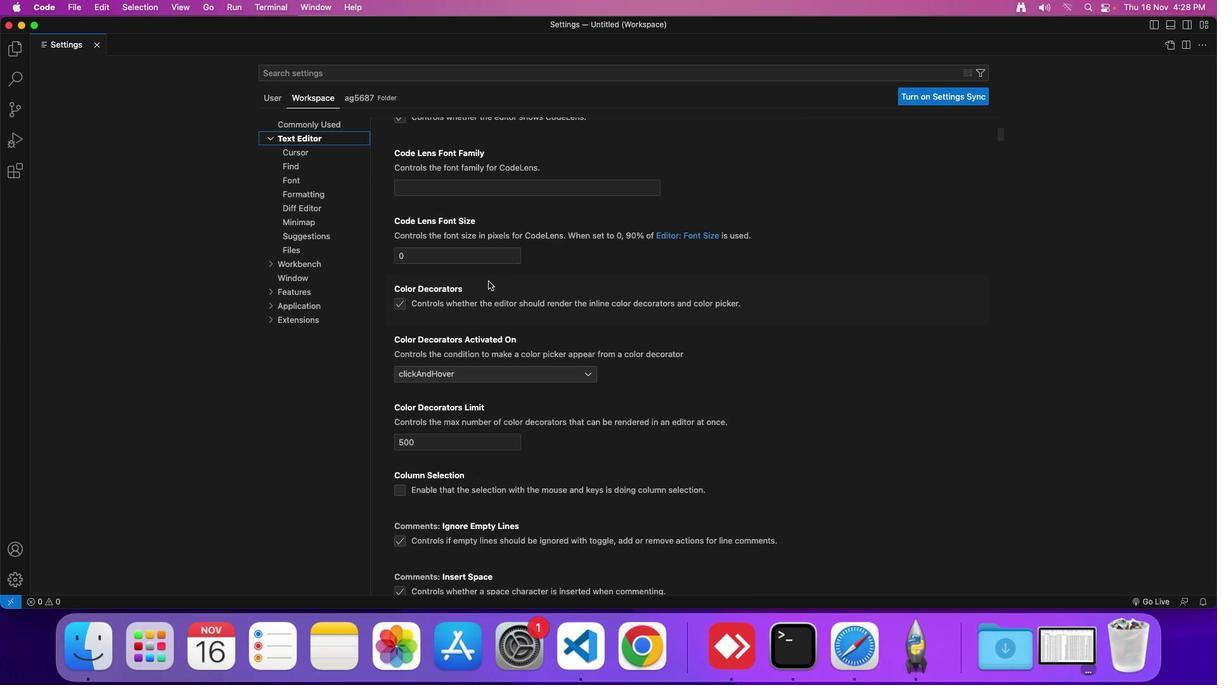 
Action: Mouse scrolled (502, 294) with delta (13, 13)
Screenshot: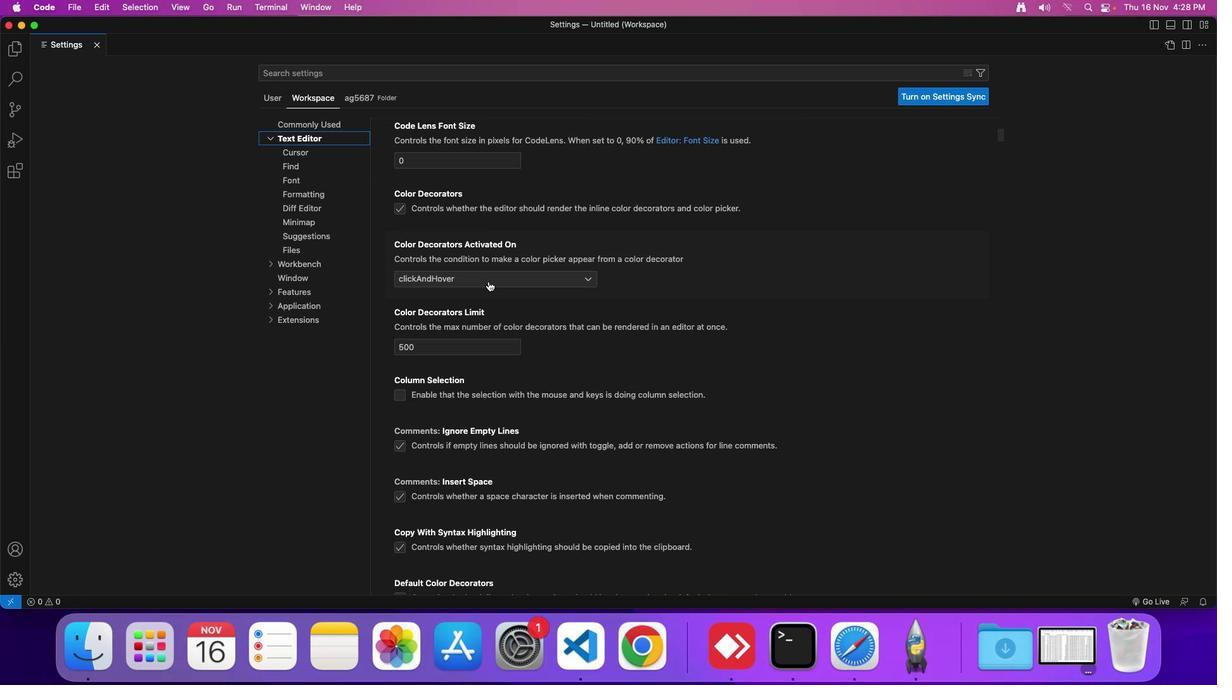 
Action: Mouse scrolled (502, 294) with delta (13, 12)
Screenshot: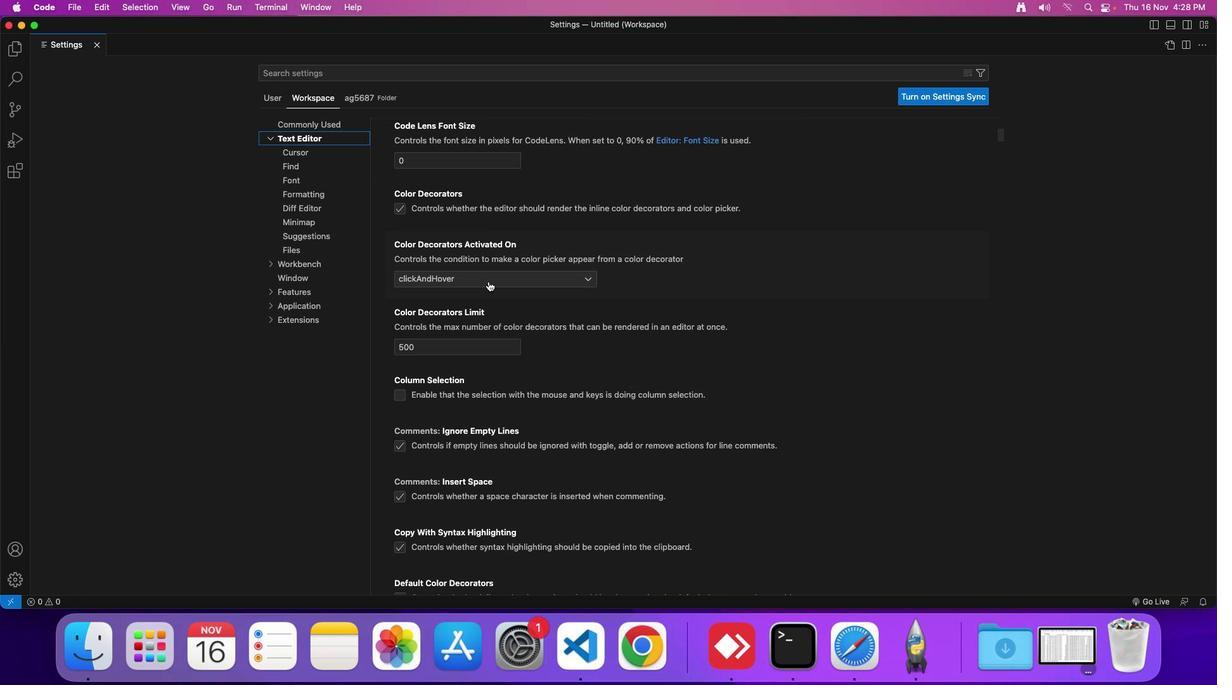 
Action: Mouse scrolled (502, 294) with delta (13, 13)
Screenshot: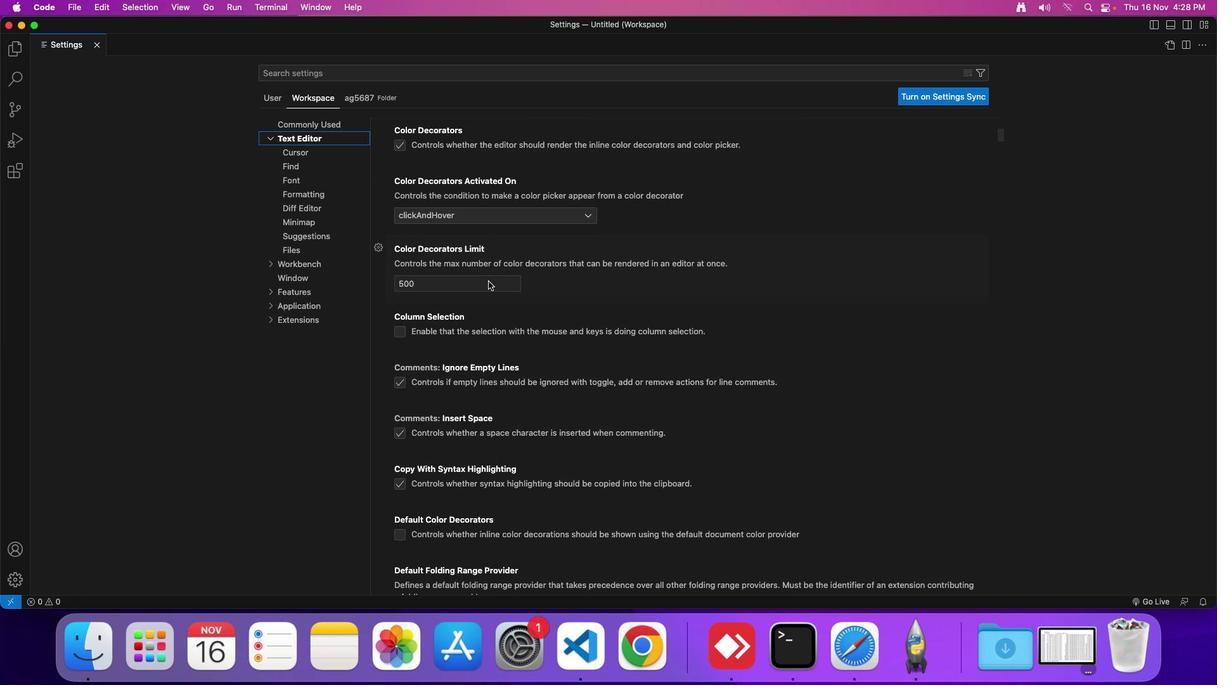
Action: Mouse scrolled (502, 294) with delta (13, 13)
Screenshot: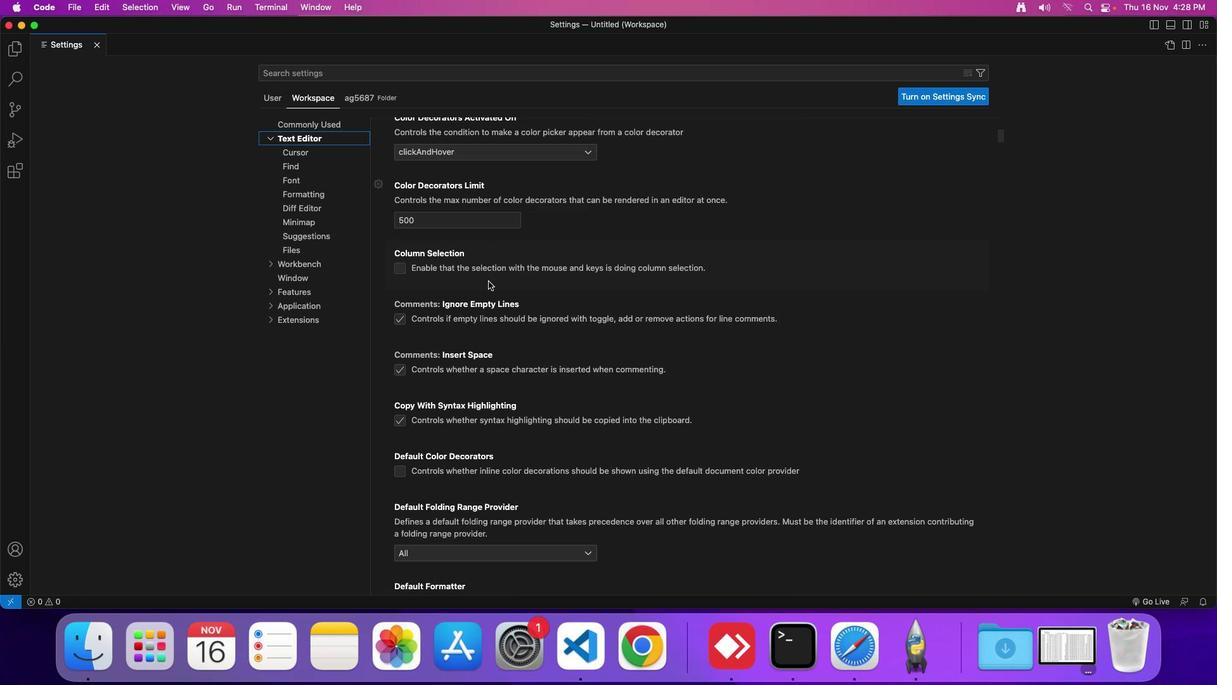 
Action: Mouse scrolled (502, 294) with delta (13, 12)
Screenshot: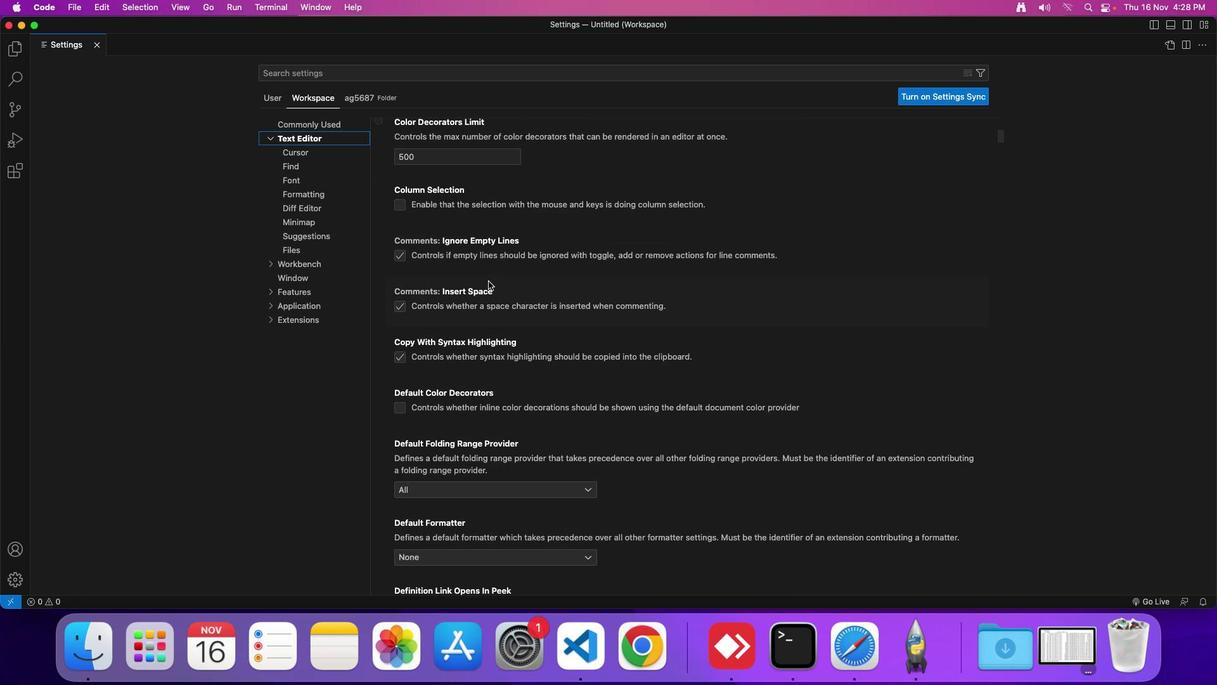 
Action: Mouse scrolled (502, 294) with delta (13, 12)
Screenshot: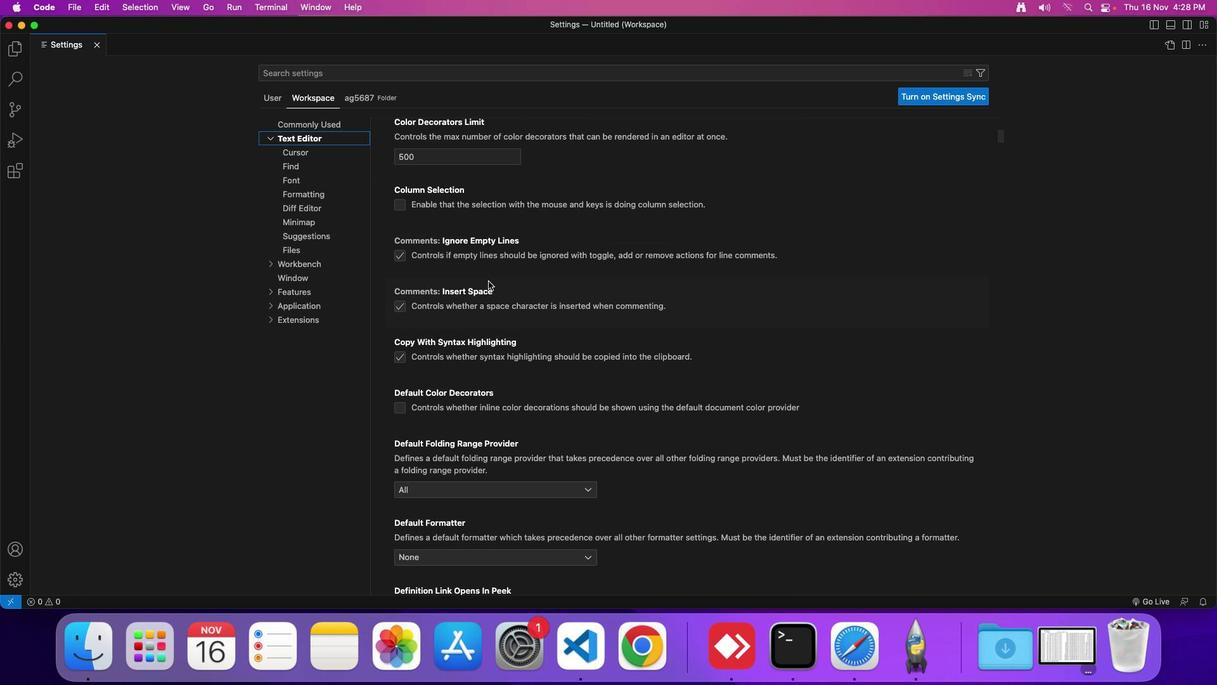 
Action: Mouse scrolled (502, 294) with delta (13, 13)
Screenshot: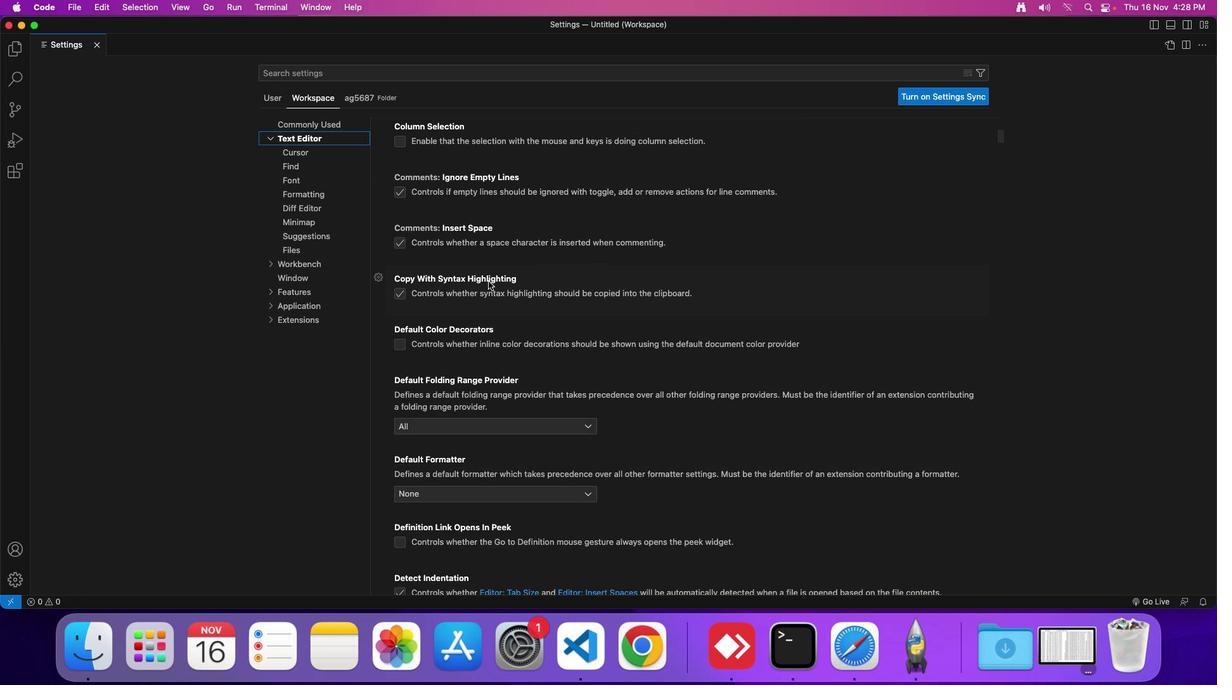 
Action: Mouse scrolled (502, 294) with delta (13, 13)
Screenshot: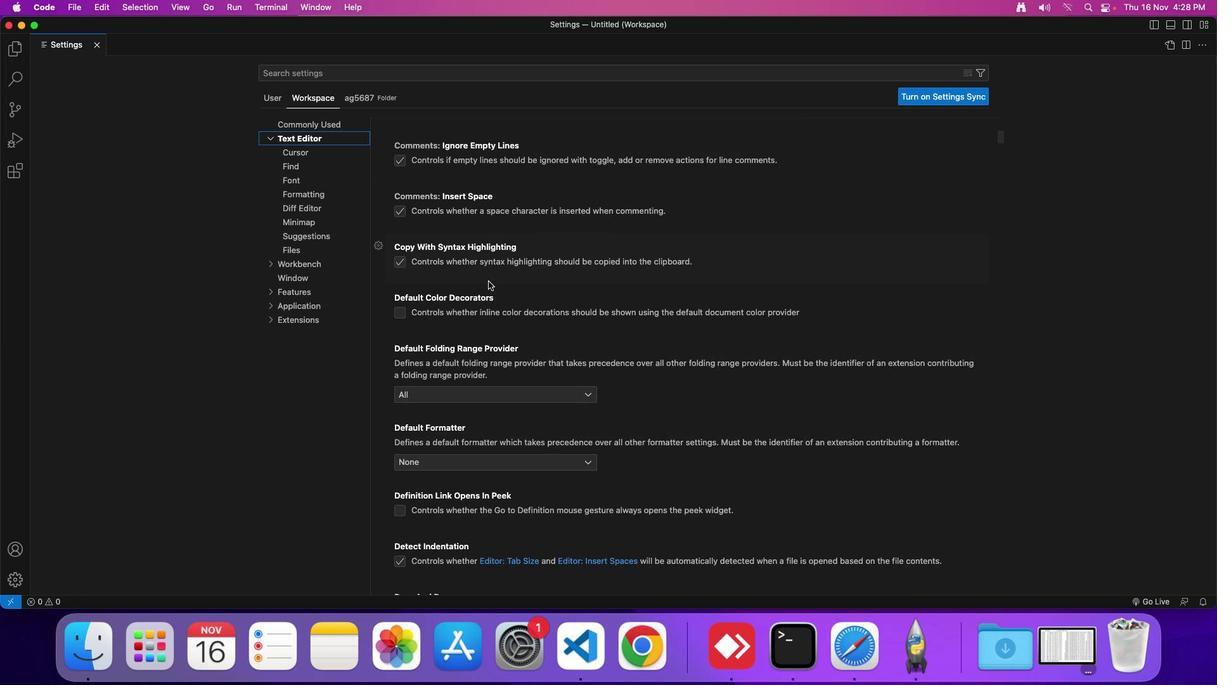 
Action: Mouse scrolled (502, 294) with delta (13, 13)
Screenshot: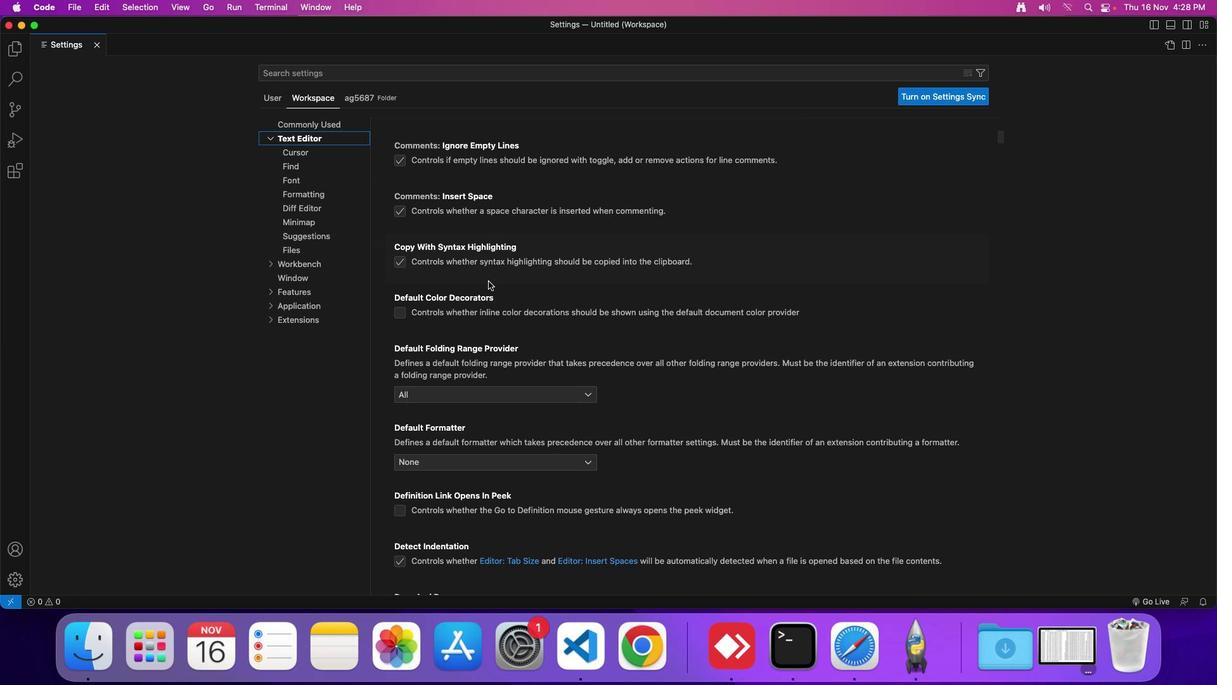
Action: Mouse scrolled (502, 294) with delta (13, 13)
Screenshot: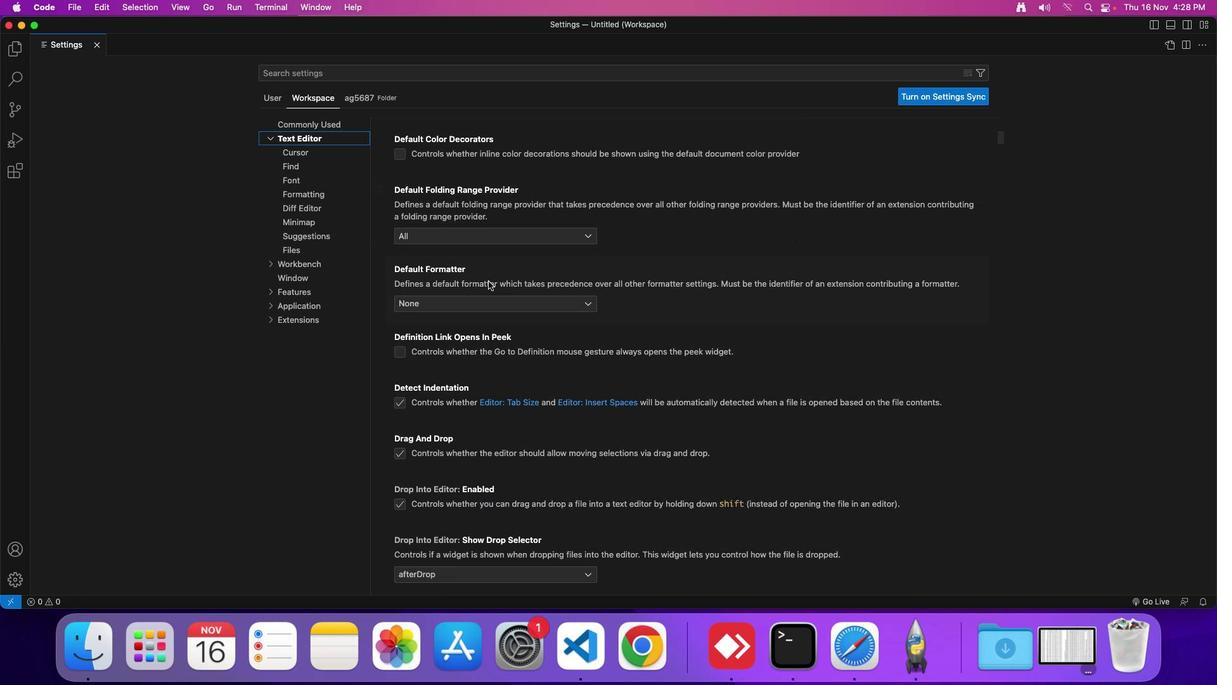 
Action: Mouse scrolled (502, 294) with delta (13, 13)
Screenshot: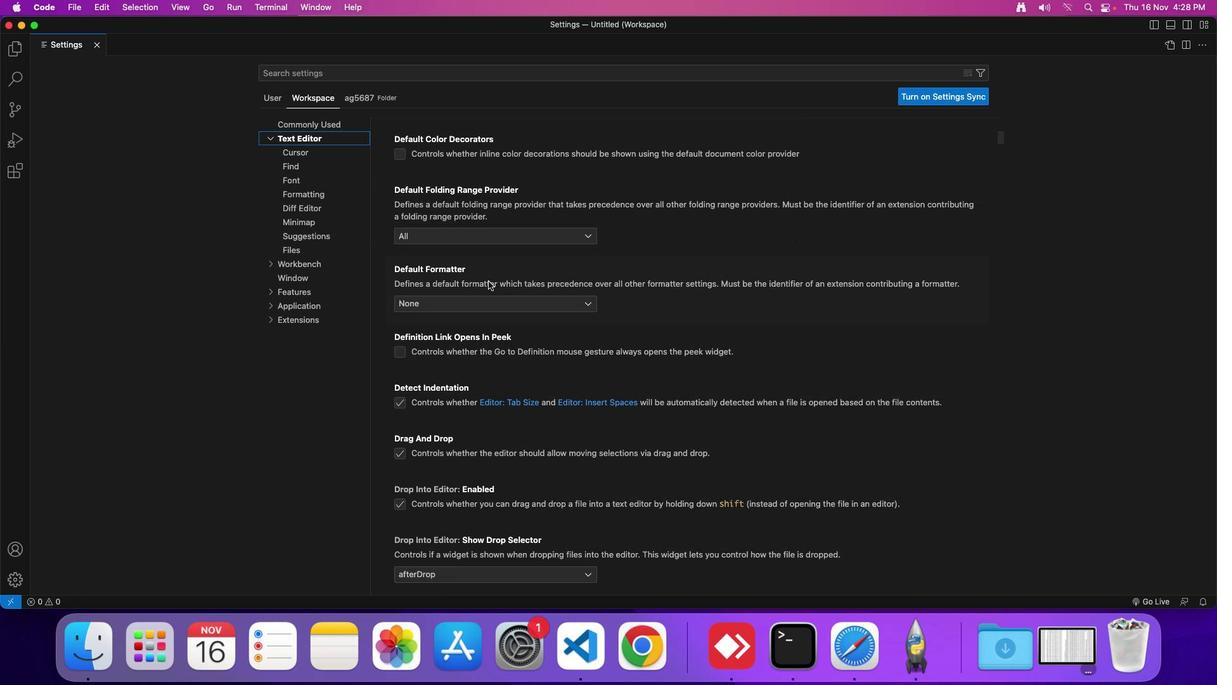 
Action: Mouse scrolled (502, 294) with delta (13, 12)
Screenshot: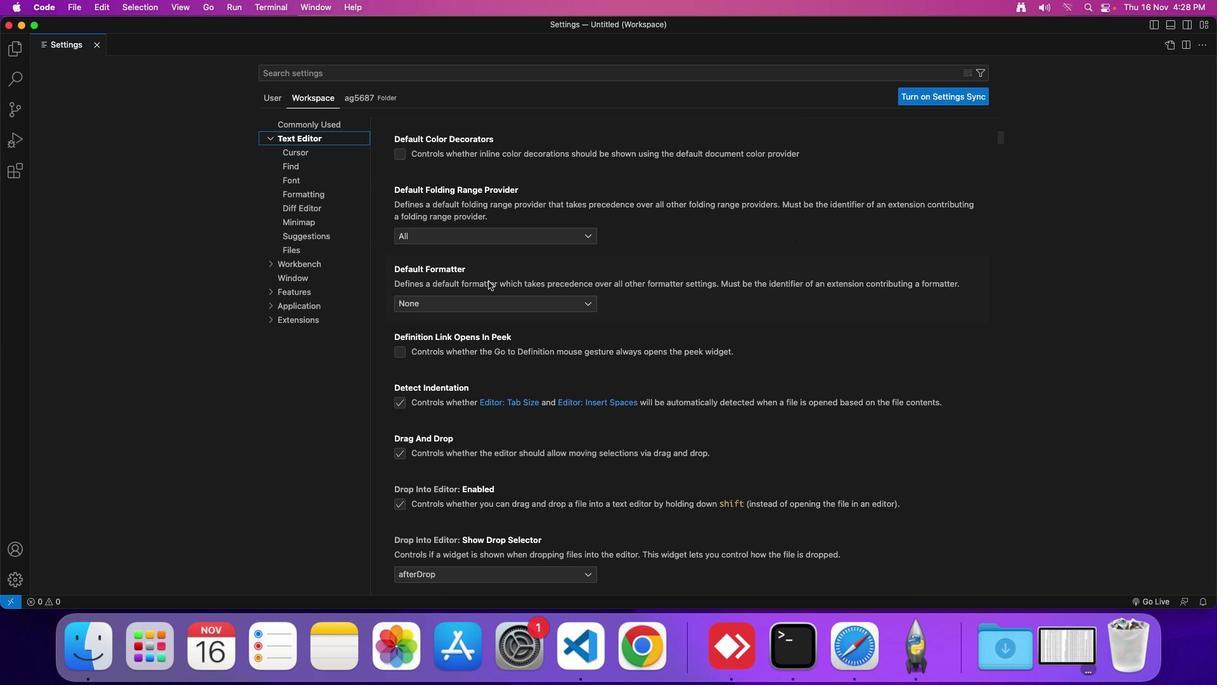 
Action: Mouse moved to (502, 294)
Screenshot: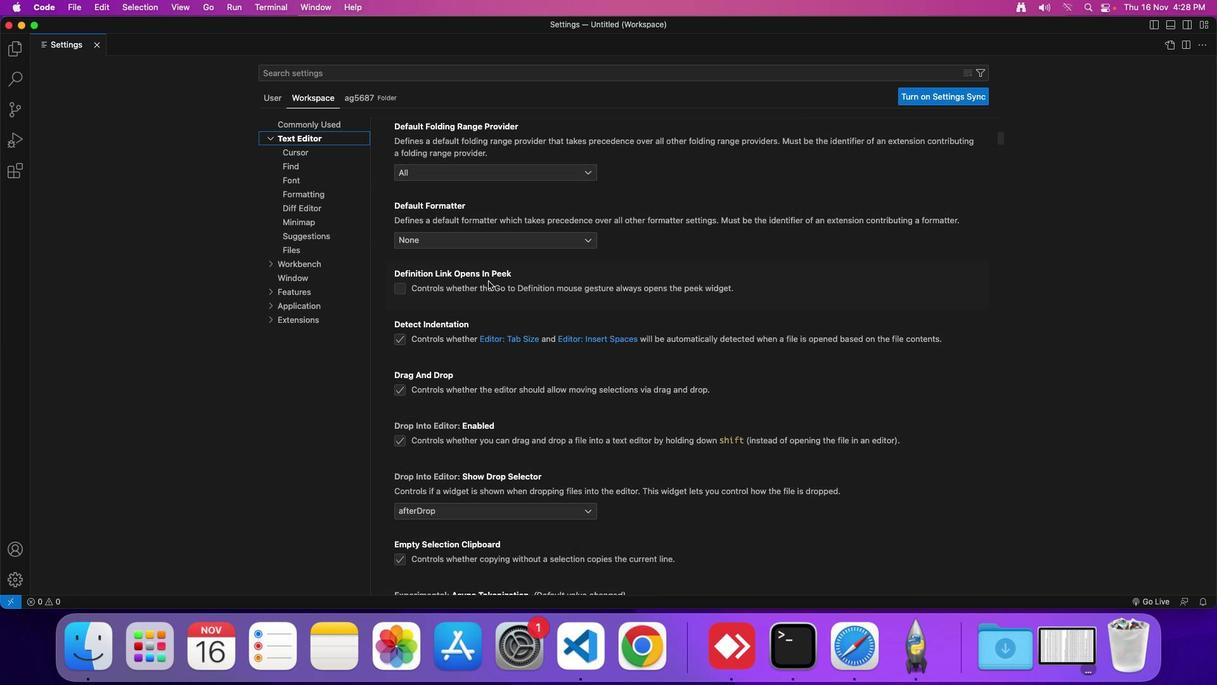 
Action: Mouse scrolled (502, 294) with delta (13, 13)
Screenshot: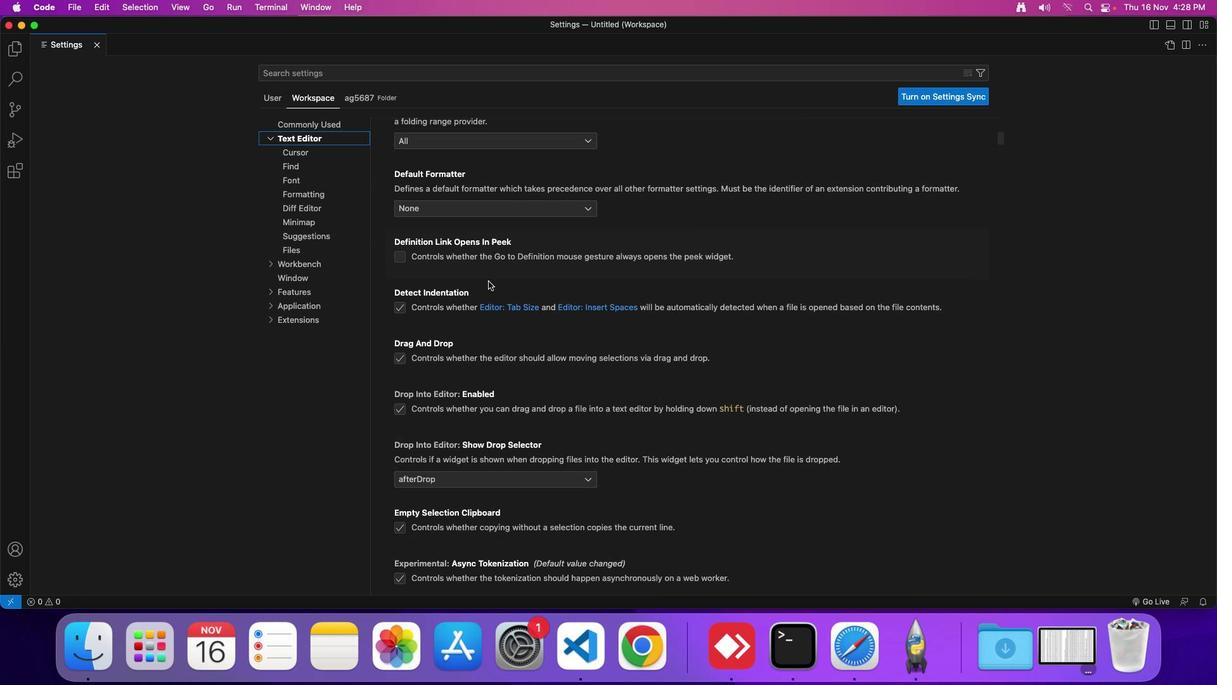 
Action: Mouse scrolled (502, 294) with delta (13, 13)
Screenshot: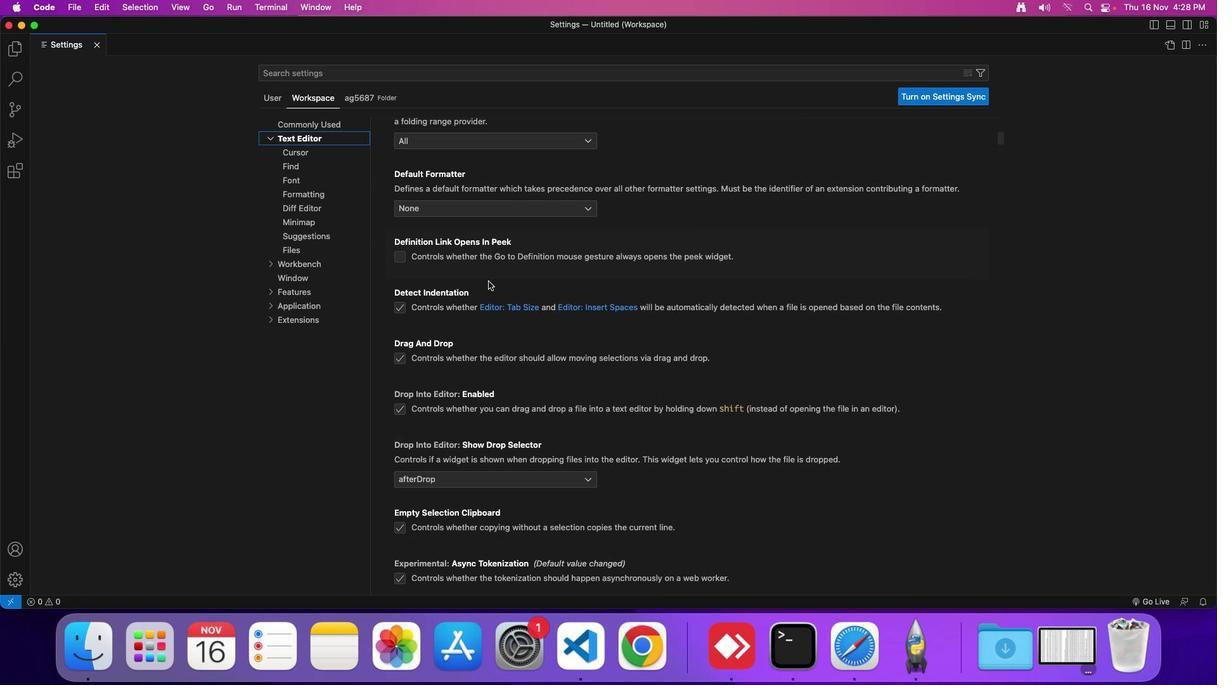 
Action: Mouse scrolled (502, 294) with delta (13, 13)
Screenshot: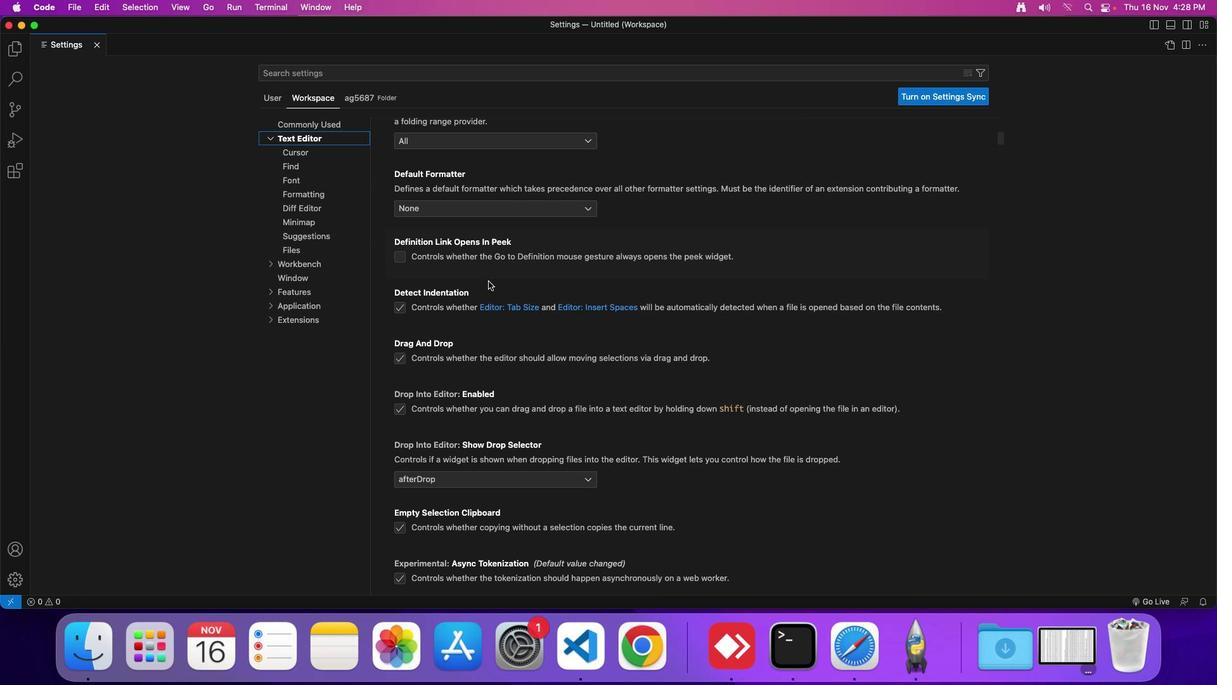 
Action: Mouse scrolled (502, 294) with delta (13, 13)
Screenshot: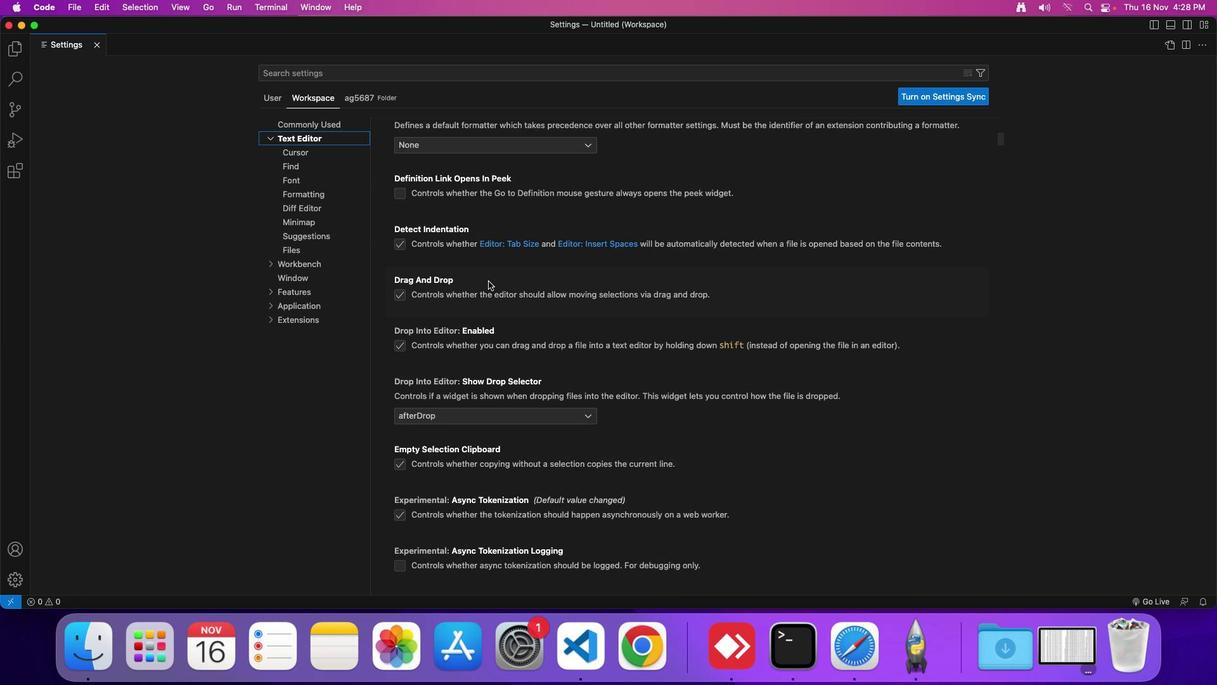 
Action: Mouse scrolled (502, 294) with delta (13, 13)
Screenshot: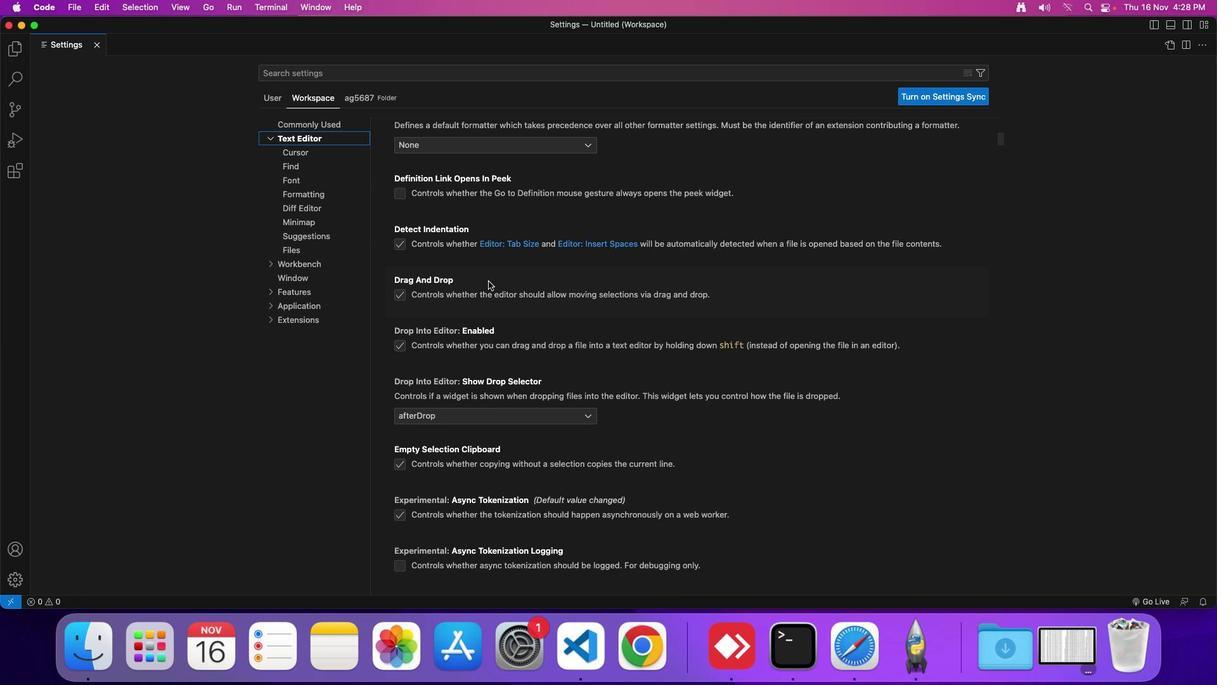 
Action: Mouse scrolled (502, 294) with delta (13, 13)
Screenshot: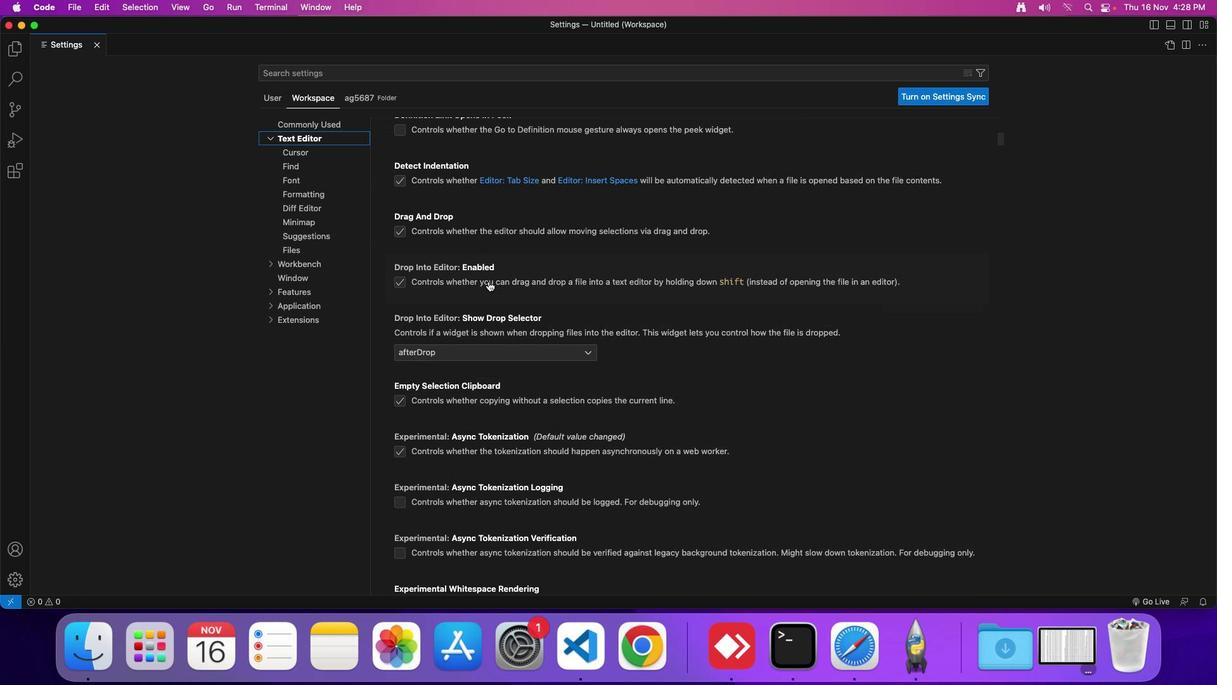 
Action: Mouse scrolled (502, 294) with delta (13, 13)
Screenshot: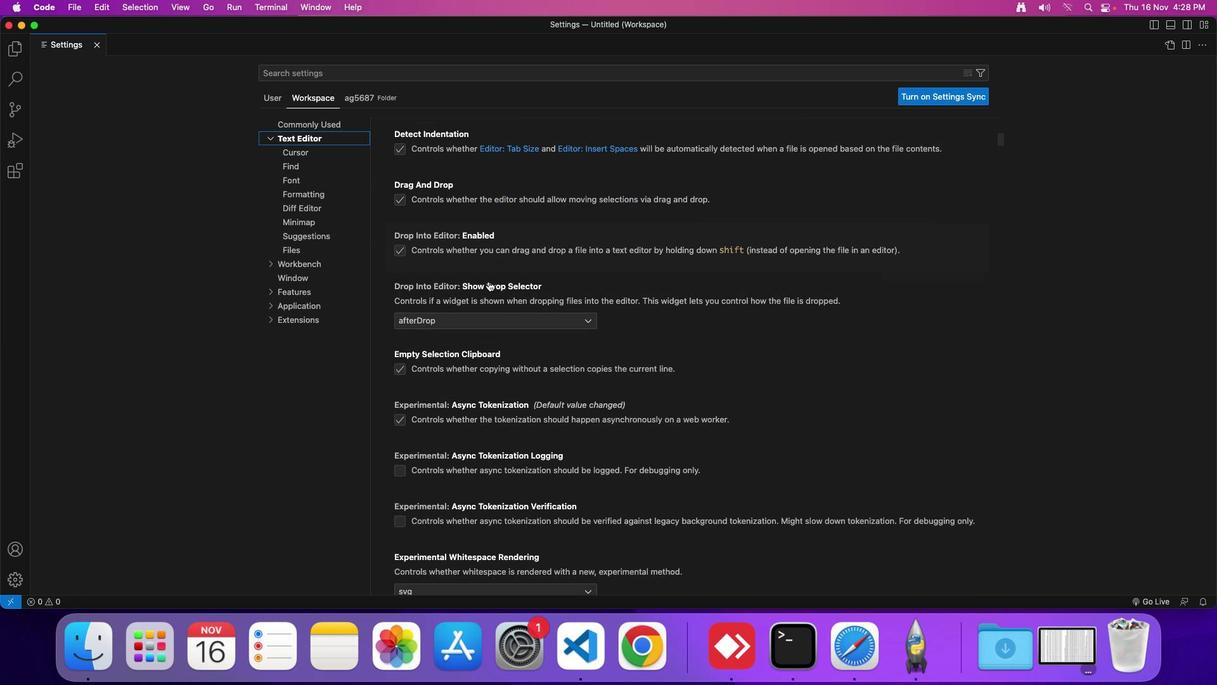 
Action: Mouse scrolled (502, 294) with delta (13, 13)
Screenshot: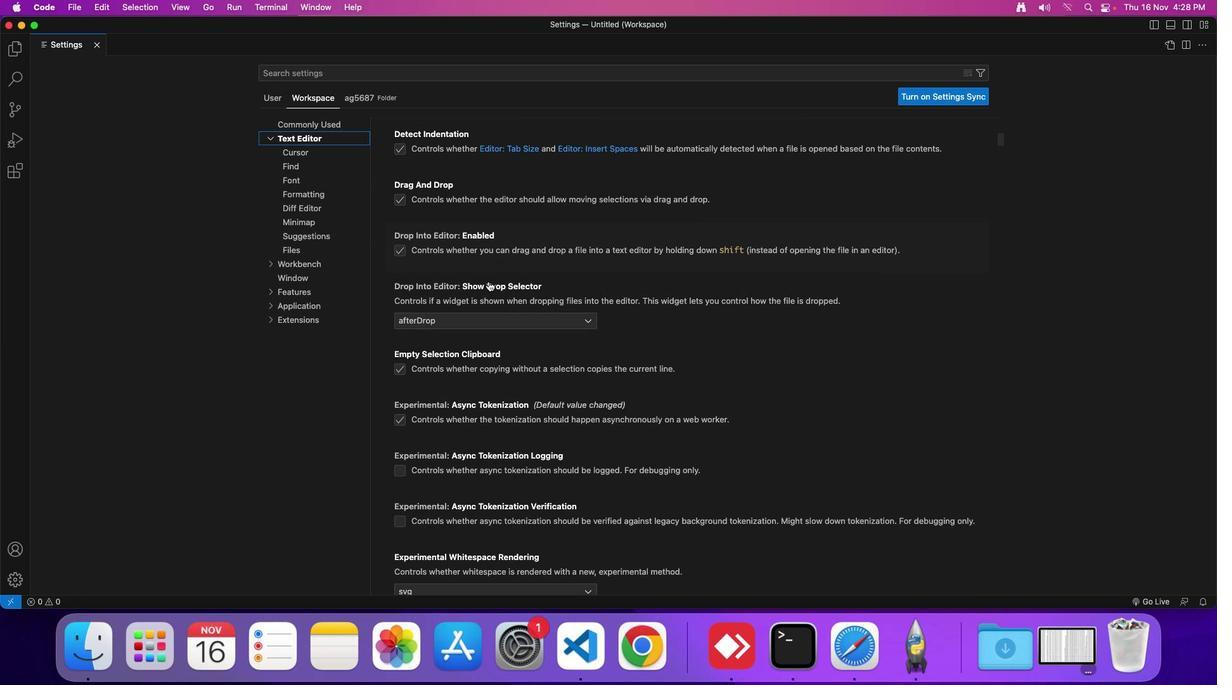 
Action: Mouse scrolled (502, 294) with delta (13, 13)
Screenshot: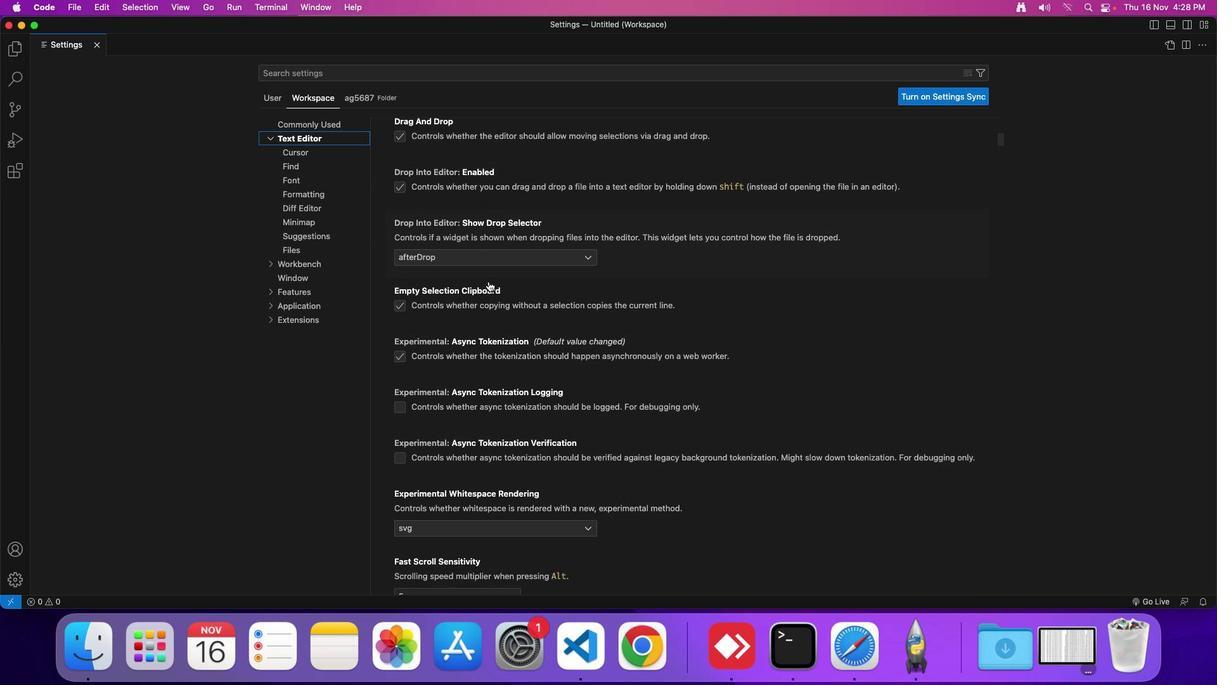
Action: Mouse scrolled (502, 294) with delta (13, 13)
Screenshot: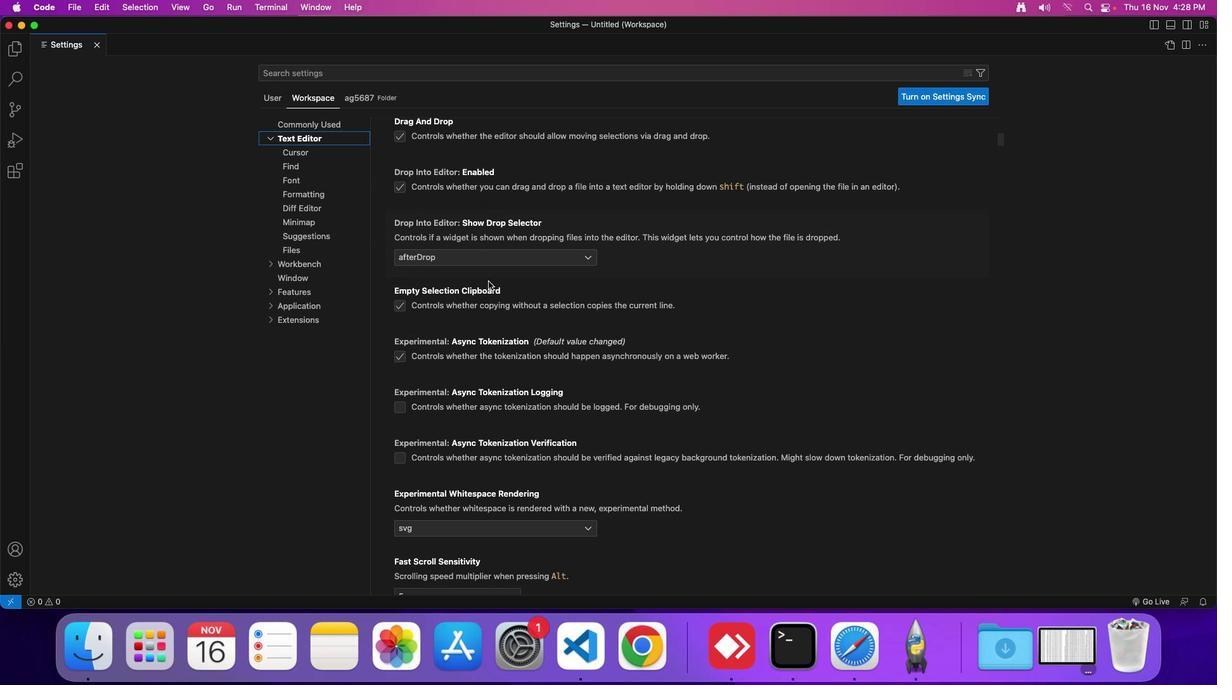 
Action: Mouse scrolled (502, 294) with delta (13, 13)
Screenshot: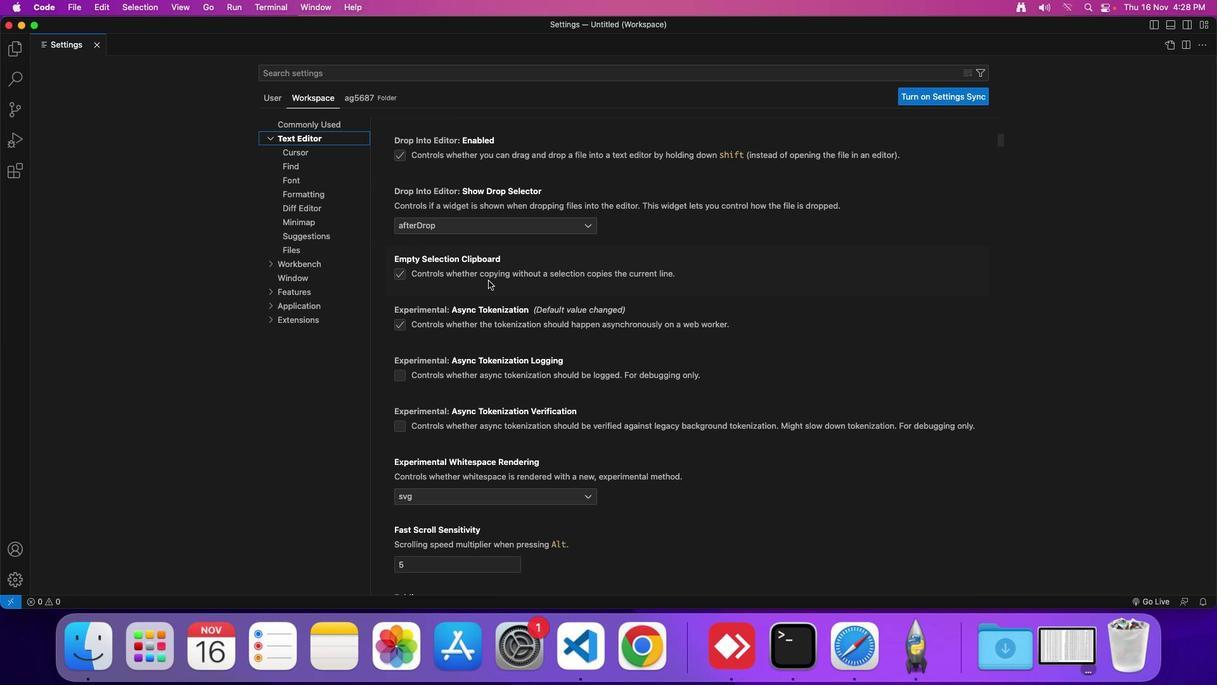 
Action: Mouse moved to (502, 294)
Screenshot: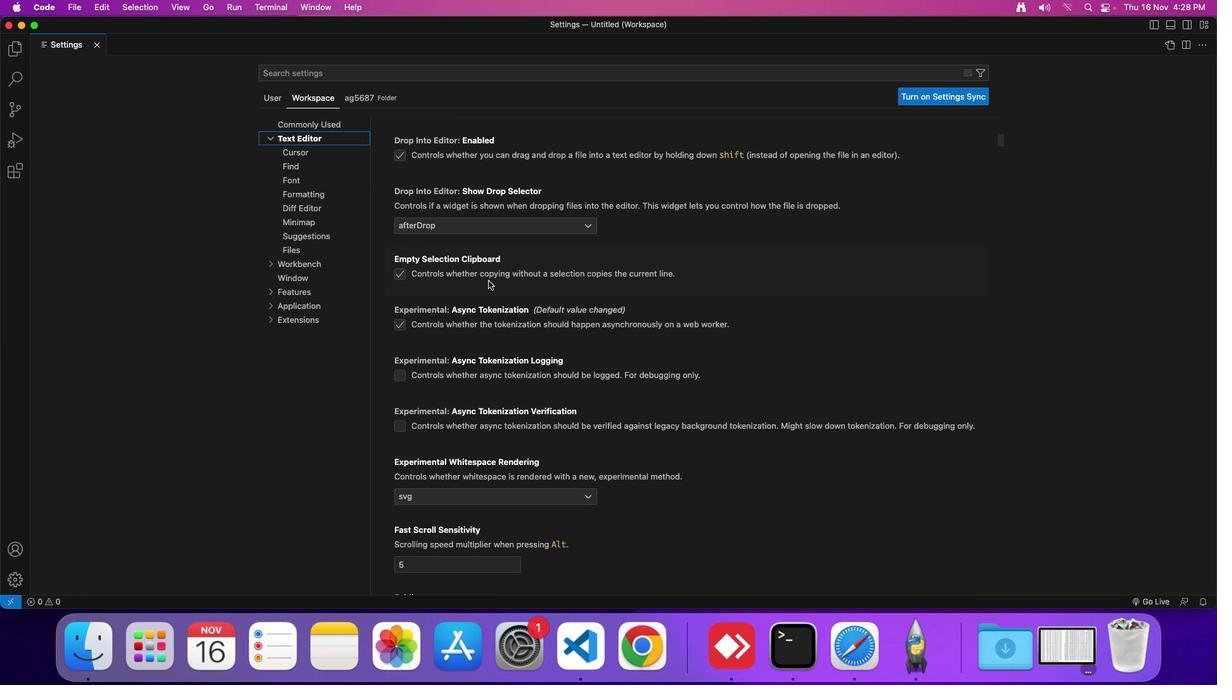 
Action: Mouse scrolled (502, 294) with delta (13, 13)
Screenshot: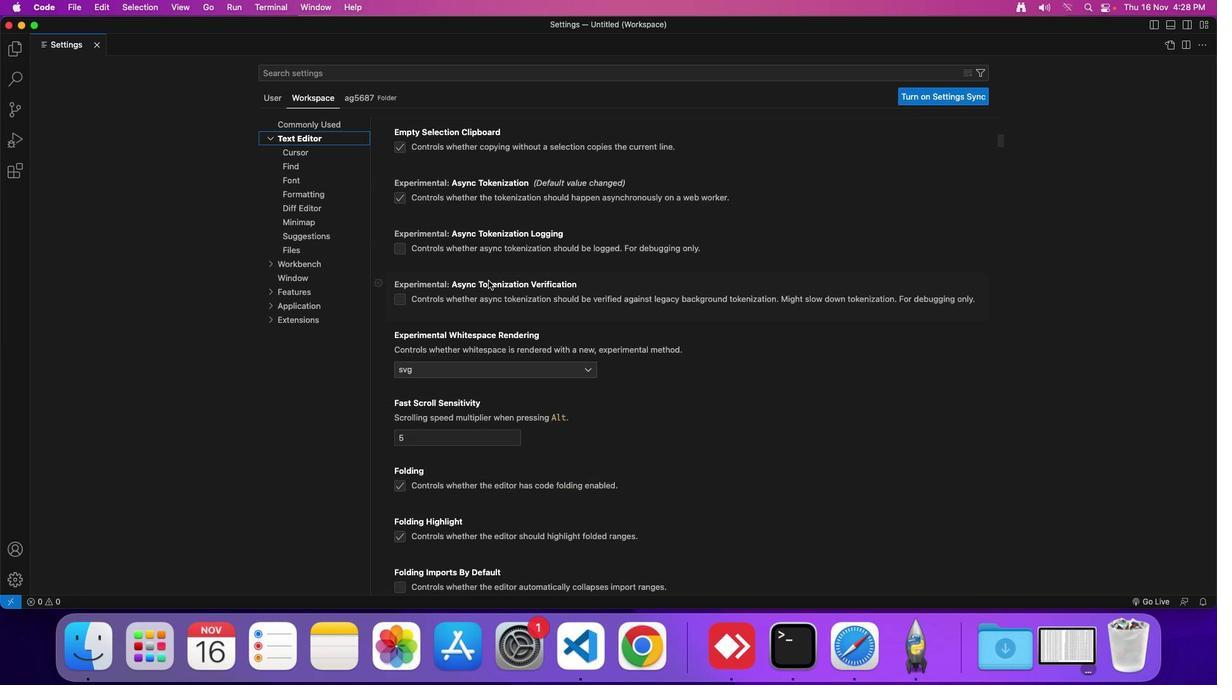 
Action: Mouse scrolled (502, 294) with delta (13, 13)
Screenshot: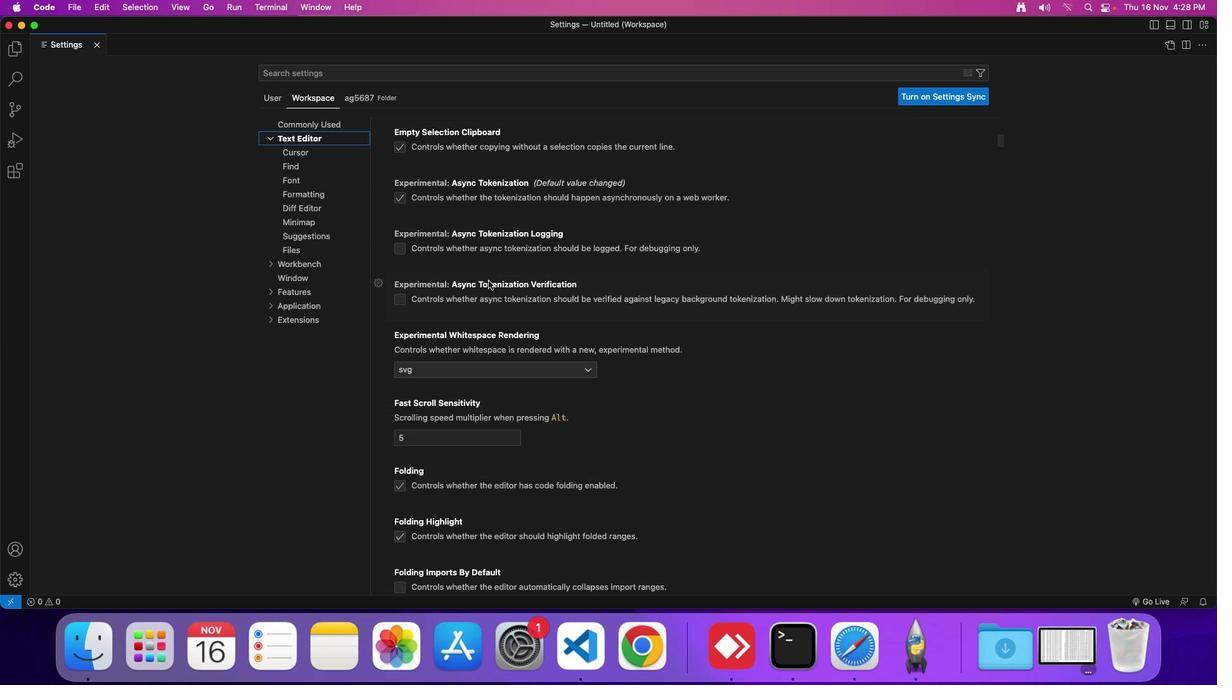 
Action: Mouse scrolled (502, 294) with delta (13, 12)
Screenshot: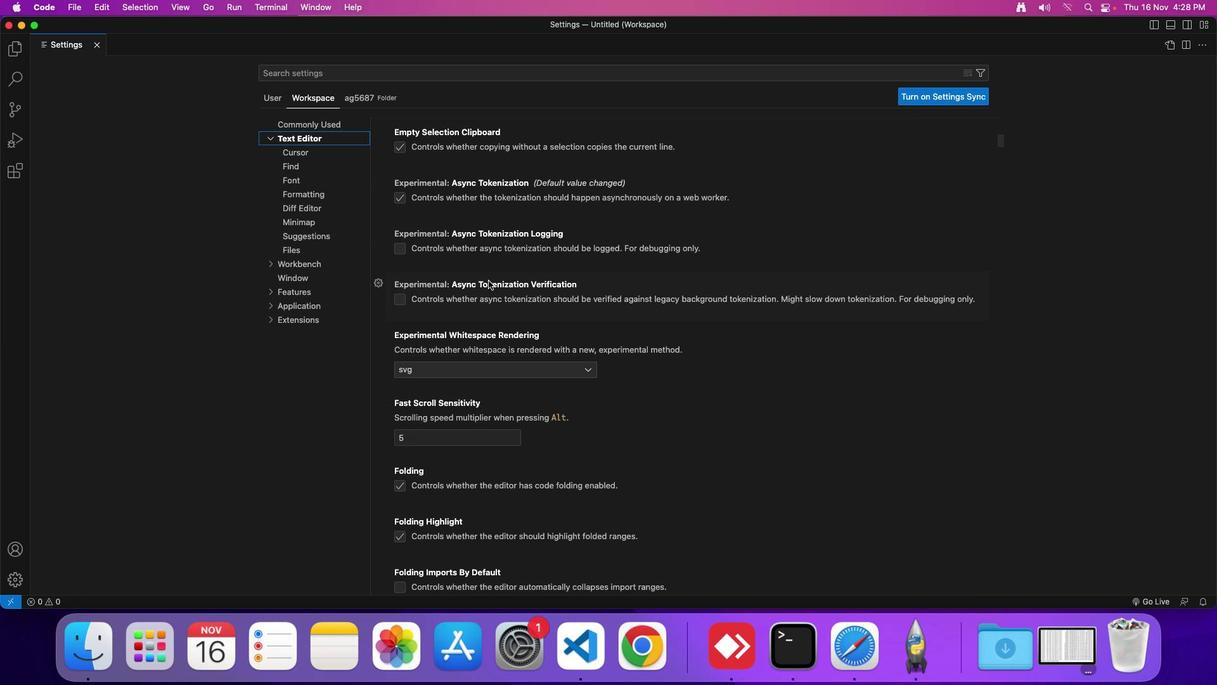 
Action: Mouse scrolled (502, 294) with delta (13, 13)
Screenshot: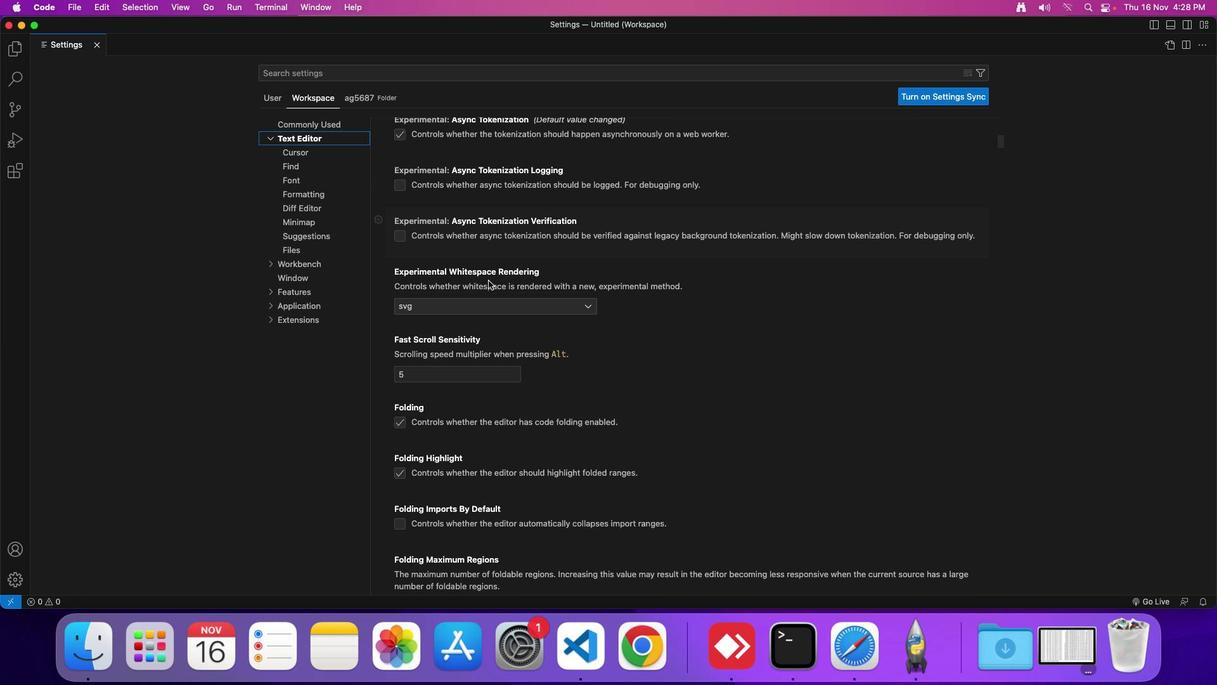 
Action: Mouse scrolled (502, 294) with delta (13, 13)
Screenshot: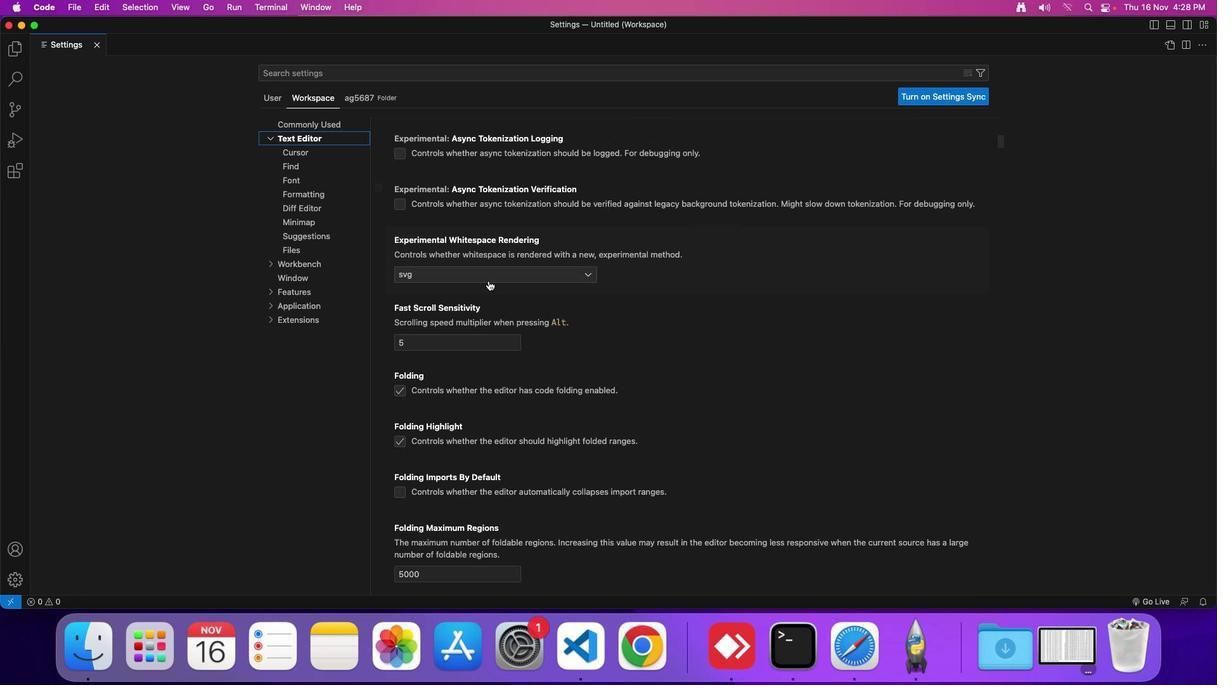 
Action: Mouse scrolled (502, 294) with delta (13, 13)
Screenshot: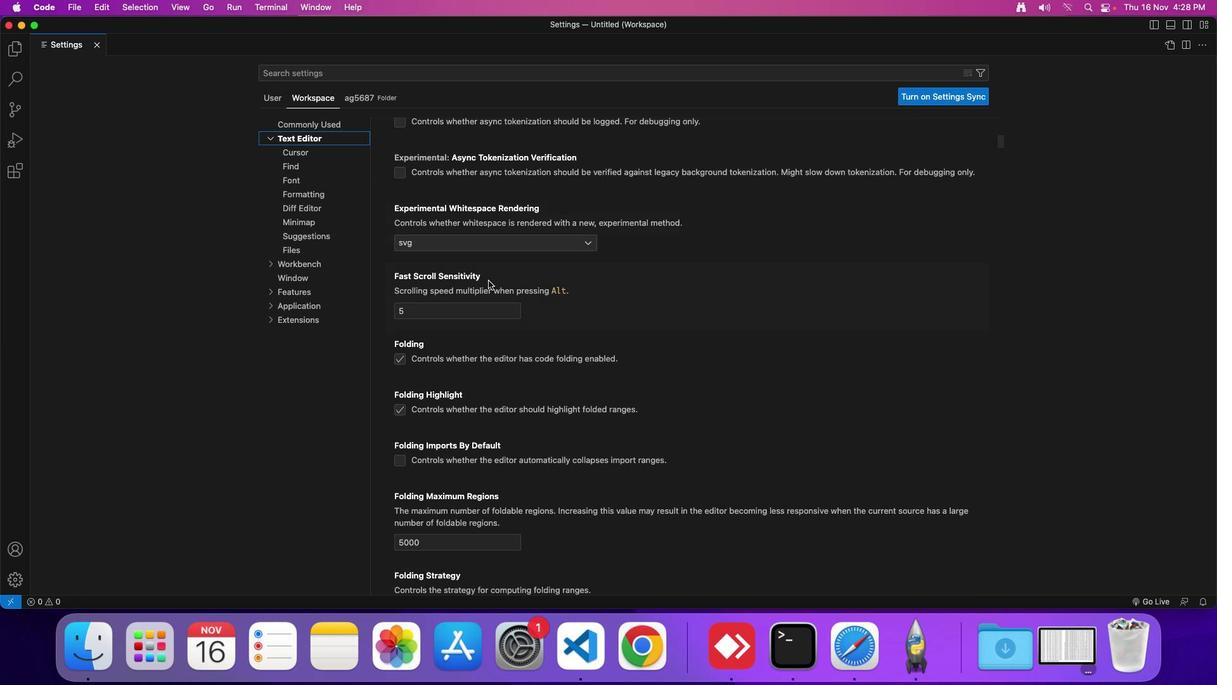 
Action: Mouse scrolled (502, 294) with delta (13, 13)
Screenshot: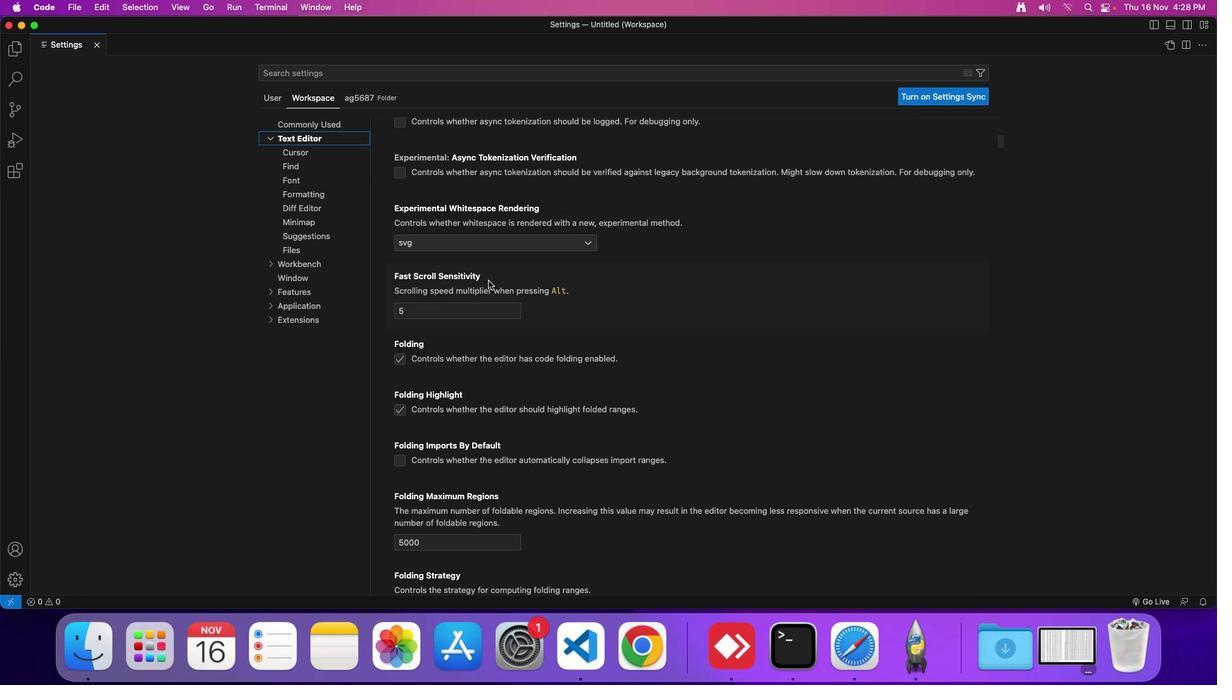 
Action: Mouse scrolled (502, 294) with delta (13, 13)
Screenshot: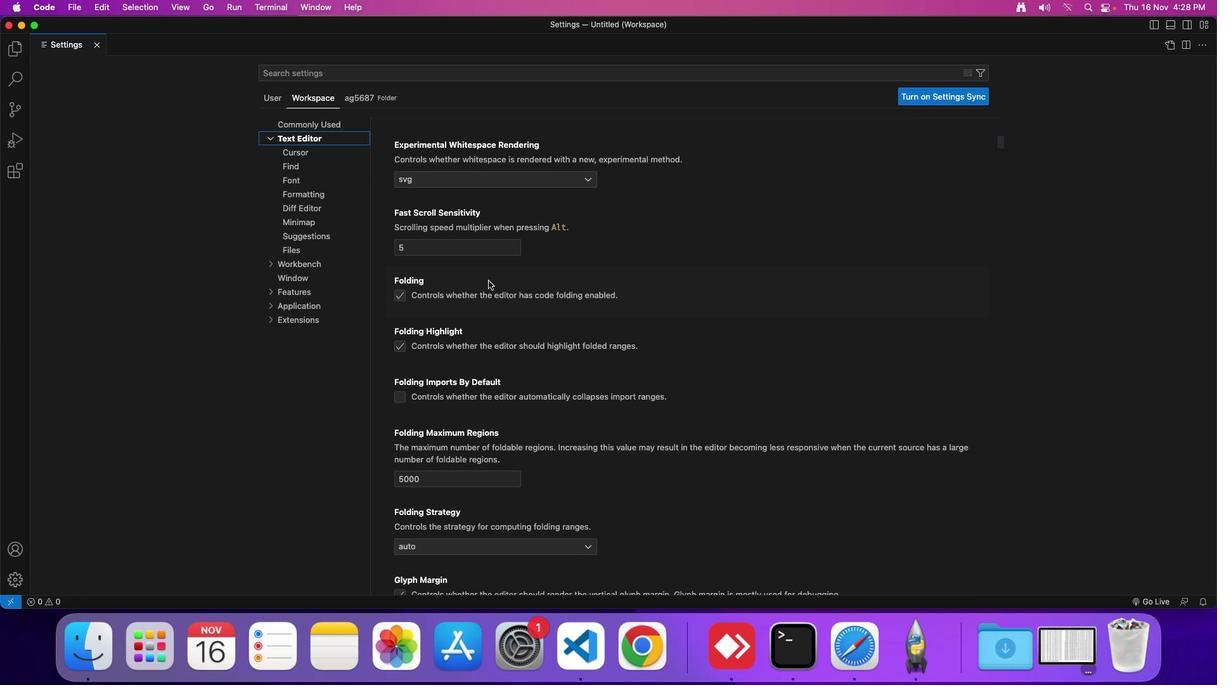 
Action: Mouse scrolled (502, 294) with delta (13, 13)
Screenshot: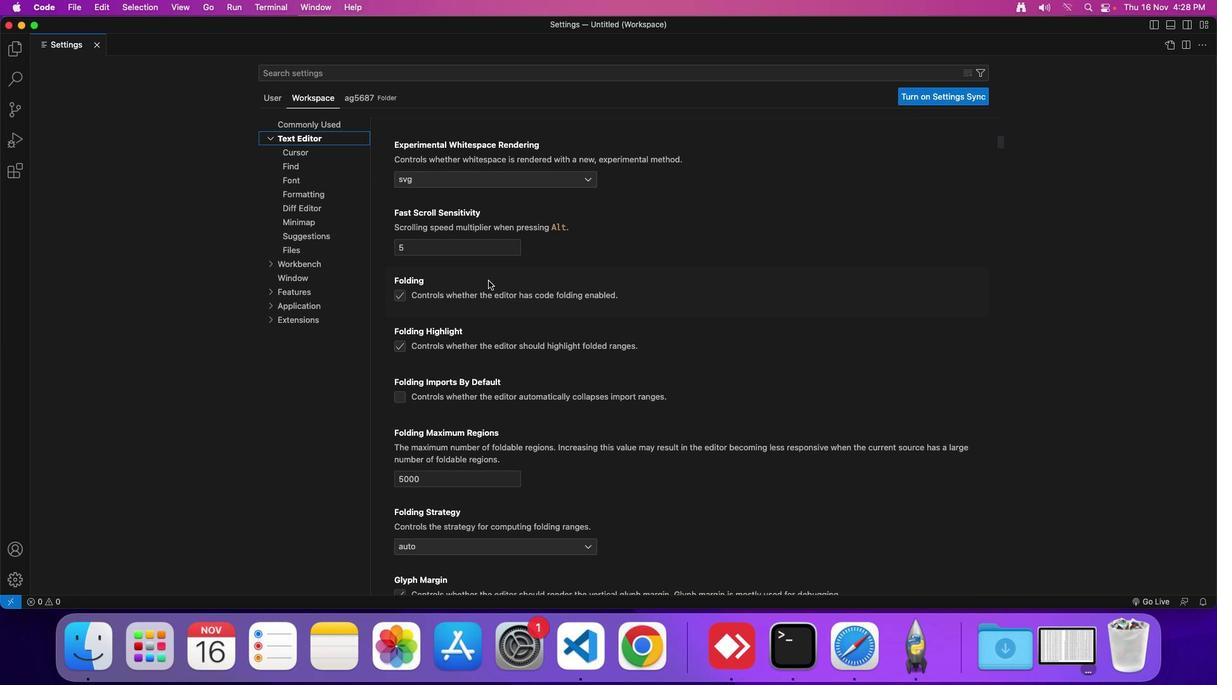 
Action: Mouse scrolled (502, 294) with delta (13, 13)
Screenshot: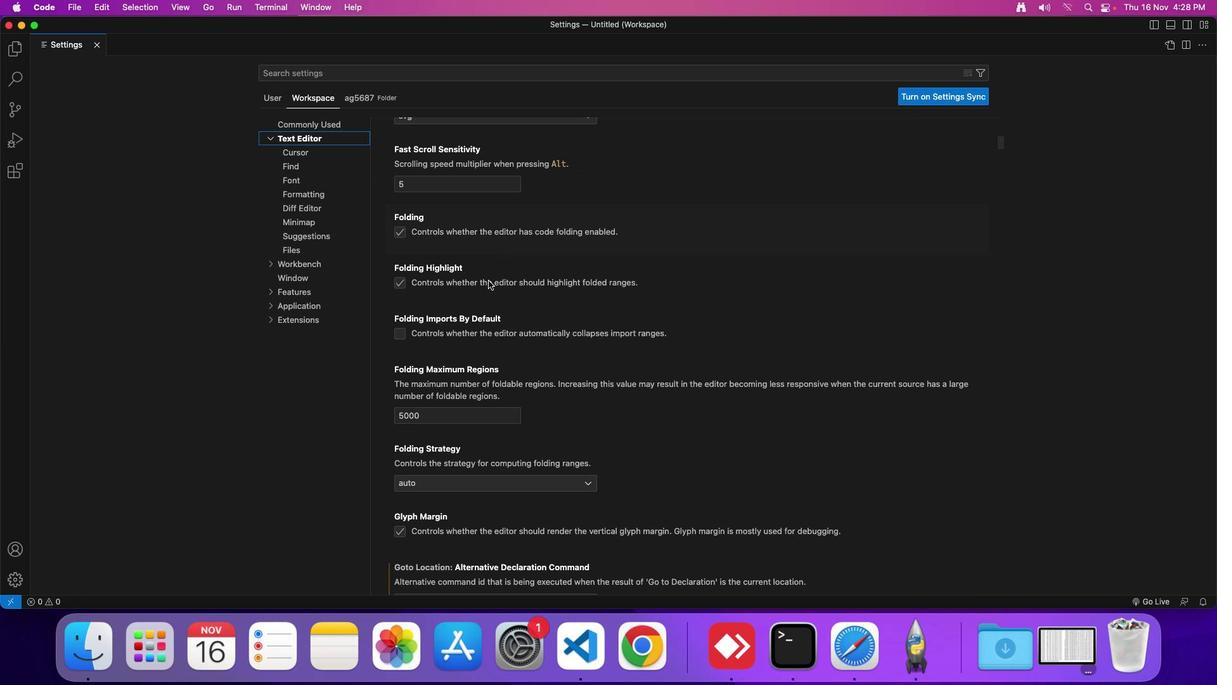 
Action: Mouse scrolled (502, 294) with delta (13, 13)
Screenshot: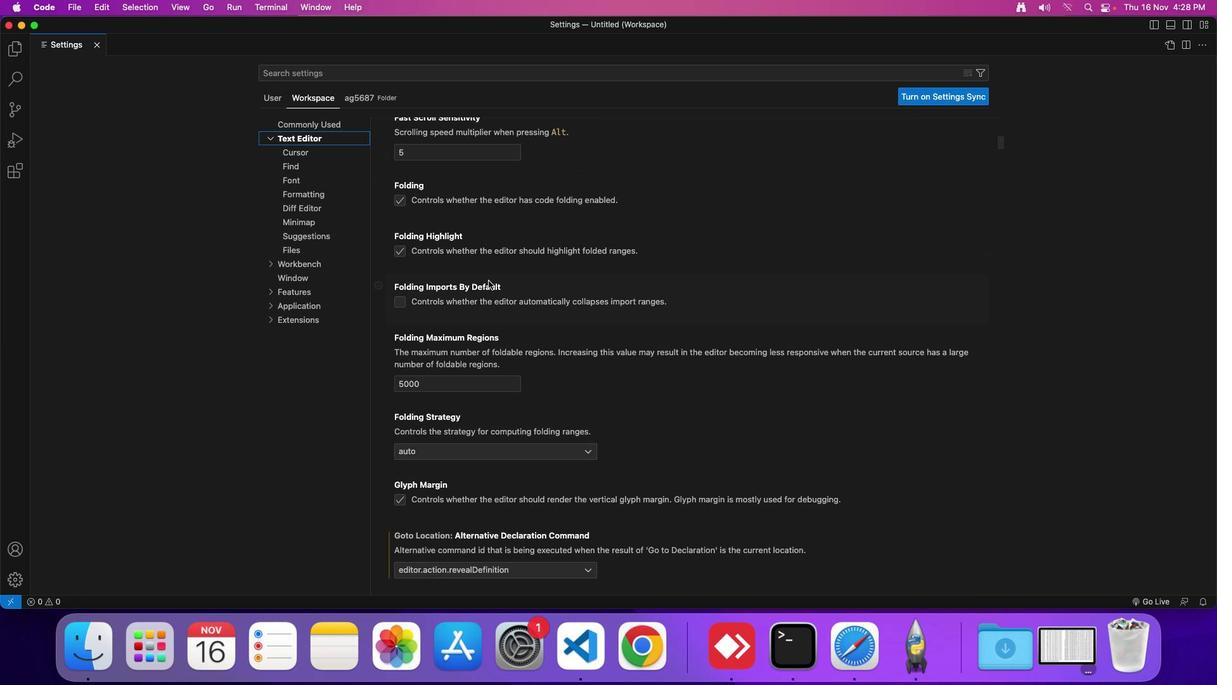 
Action: Mouse scrolled (502, 294) with delta (13, 13)
Screenshot: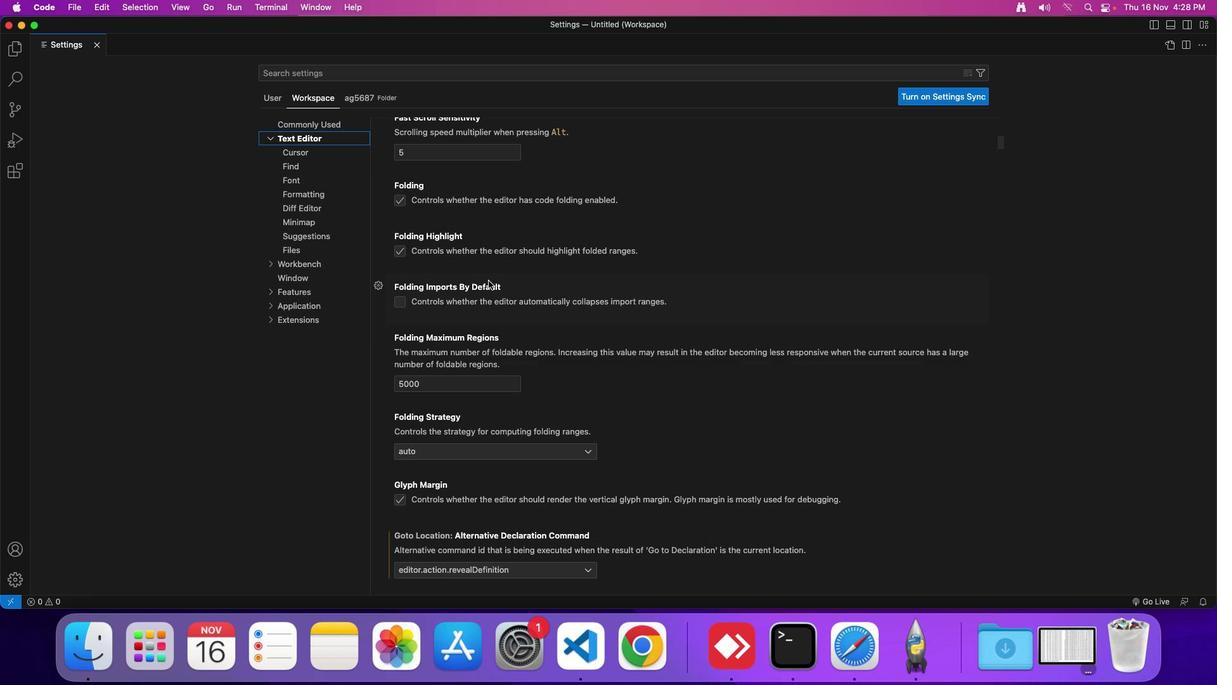 
Action: Mouse scrolled (502, 294) with delta (13, 13)
Screenshot: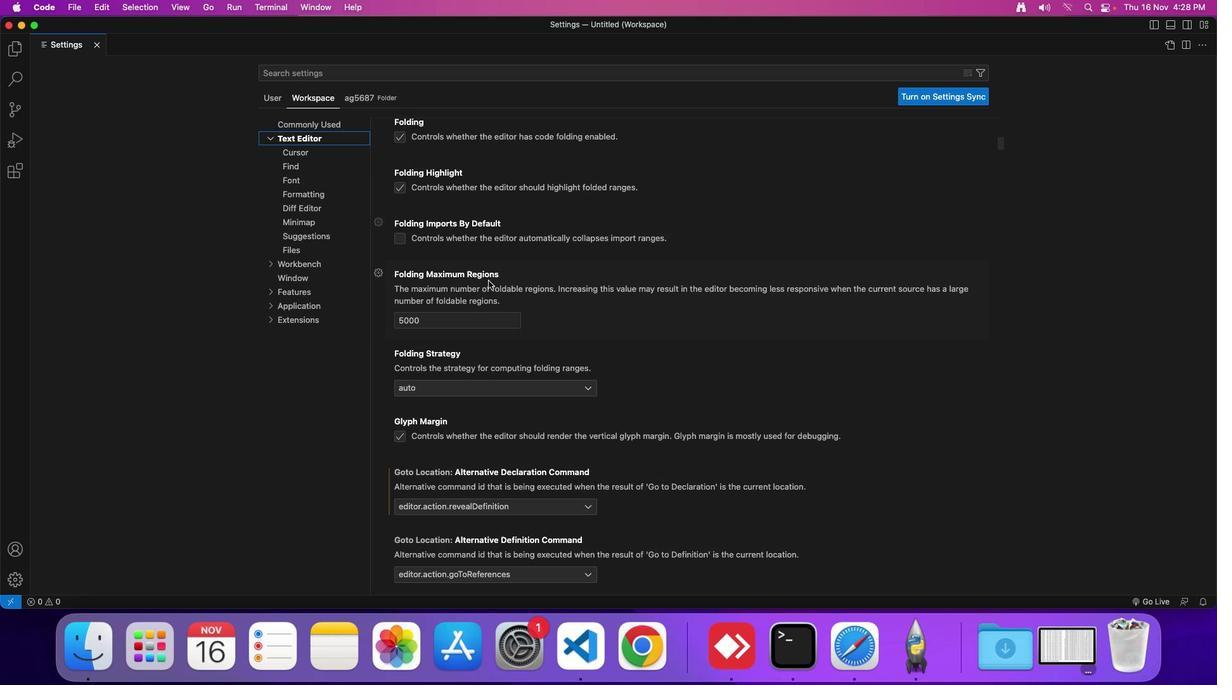 
Action: Mouse scrolled (502, 294) with delta (13, 13)
Screenshot: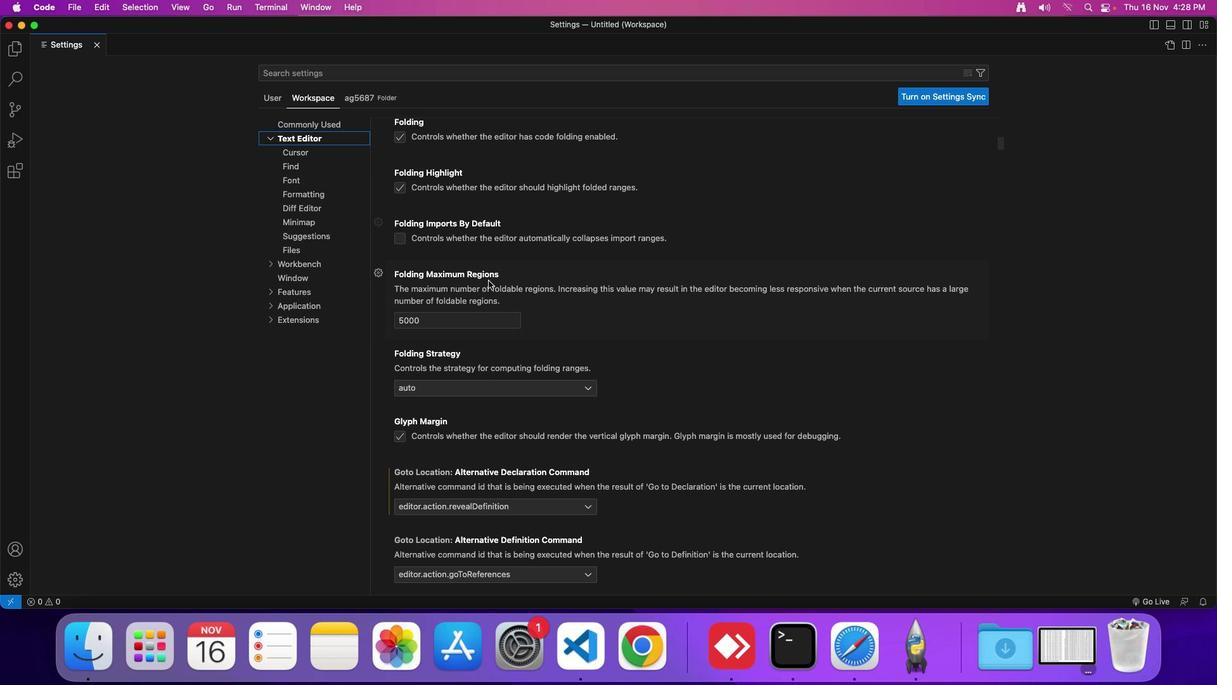 
Action: Mouse moved to (502, 294)
Screenshot: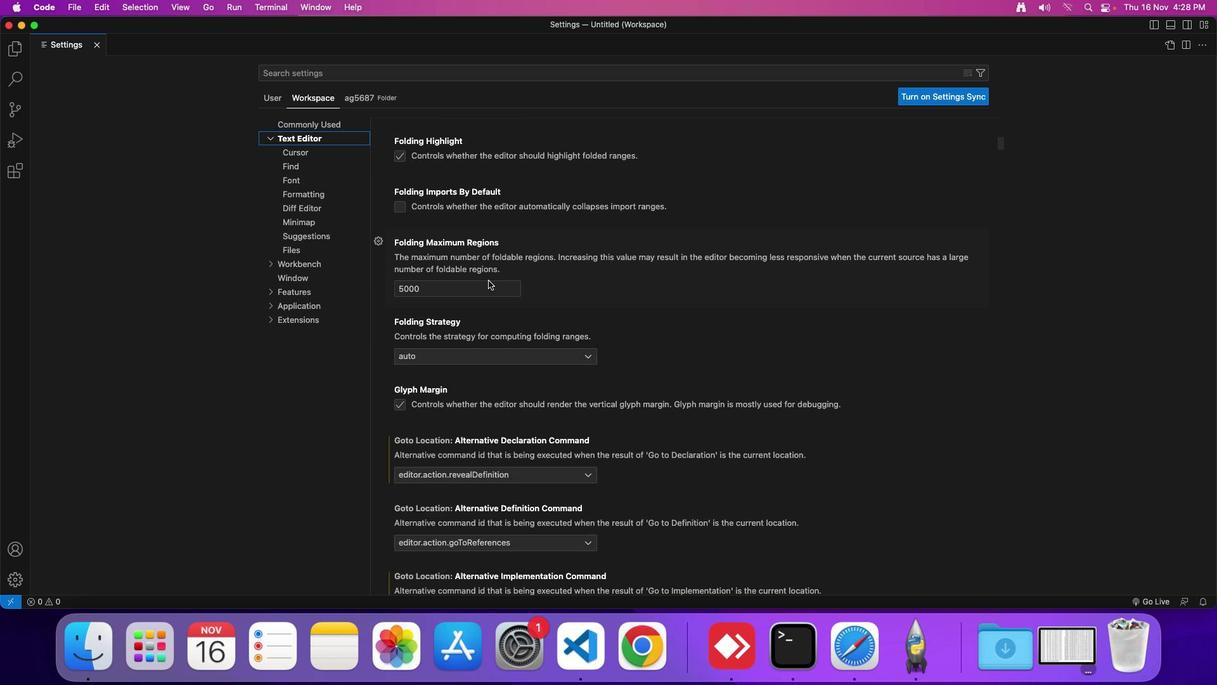
Action: Mouse scrolled (502, 294) with delta (13, 13)
Screenshot: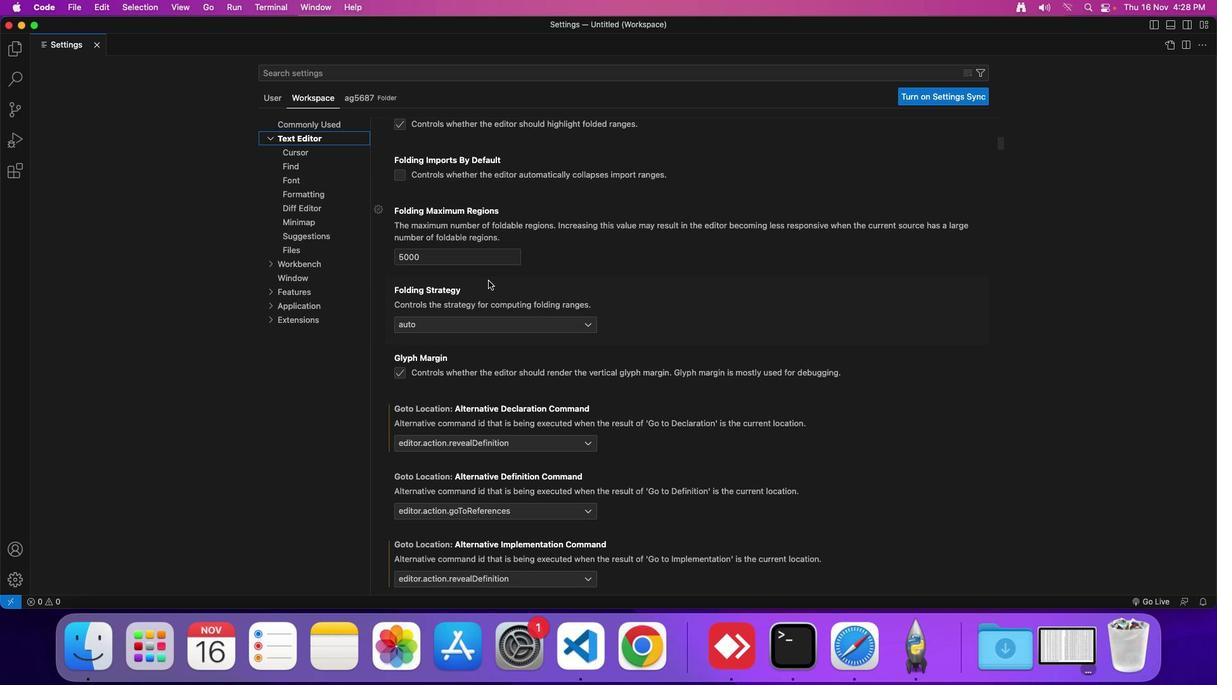 
Action: Mouse scrolled (502, 294) with delta (13, 13)
Screenshot: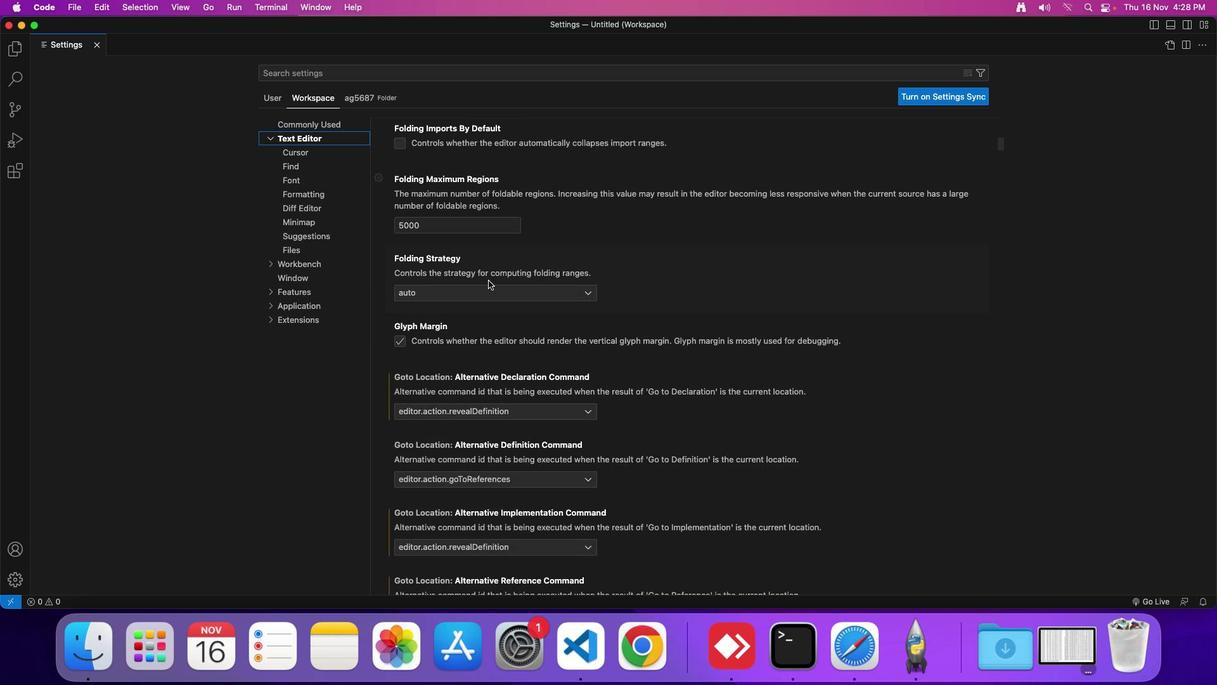 
Action: Mouse scrolled (502, 294) with delta (13, 13)
Screenshot: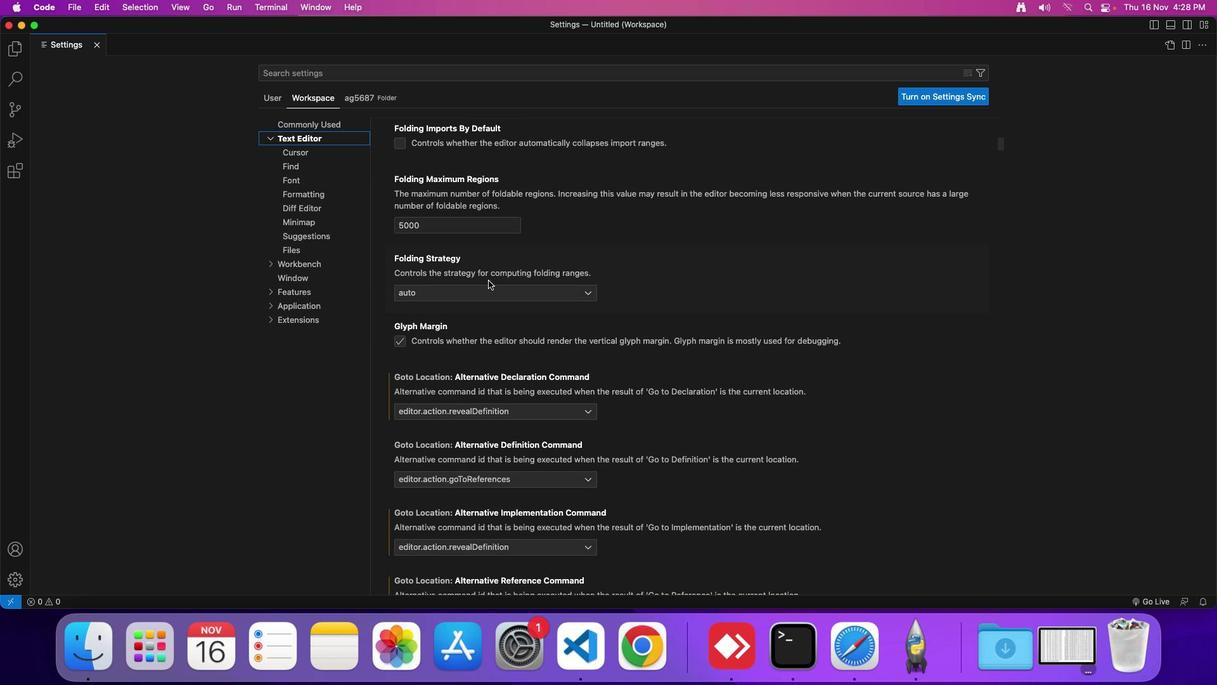 
Action: Mouse scrolled (502, 294) with delta (13, 13)
Screenshot: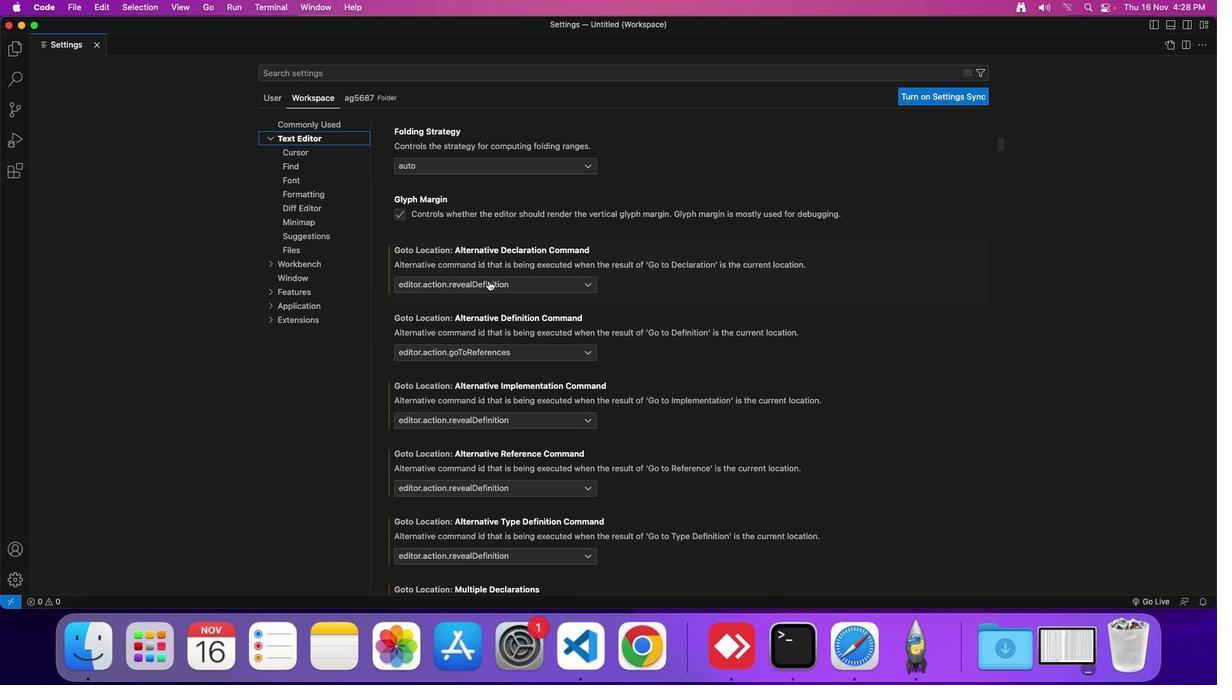 
Action: Mouse scrolled (502, 294) with delta (13, 13)
Screenshot: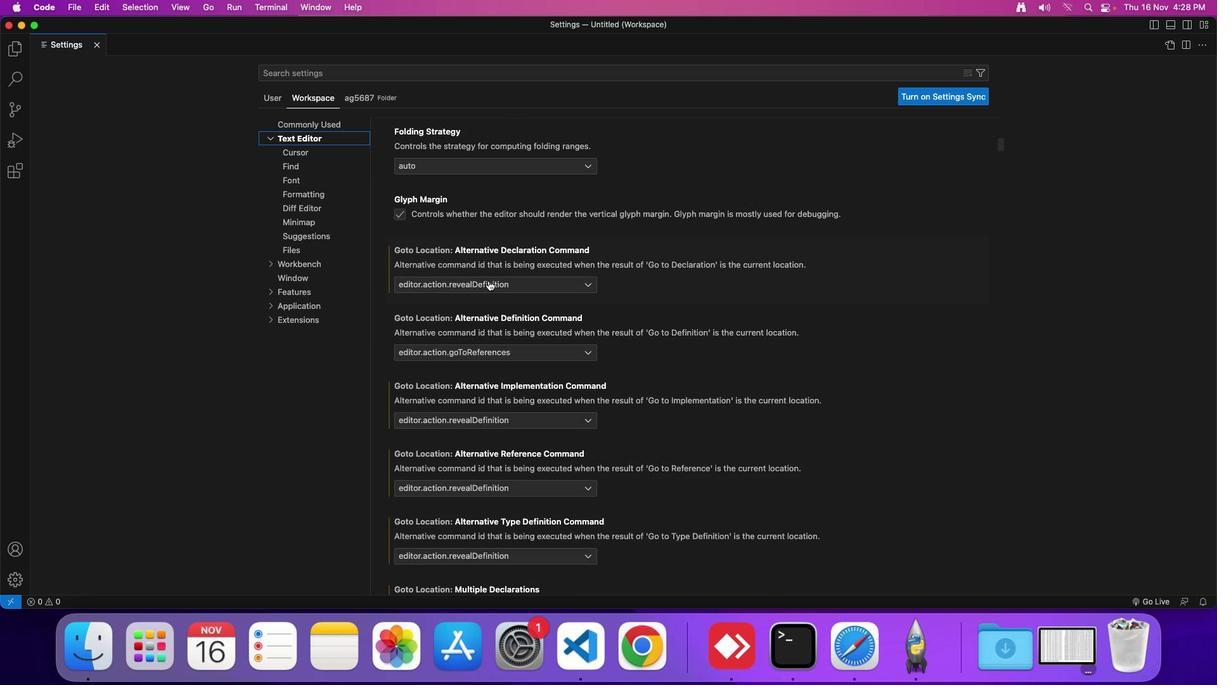 
Action: Mouse scrolled (502, 294) with delta (13, 12)
Screenshot: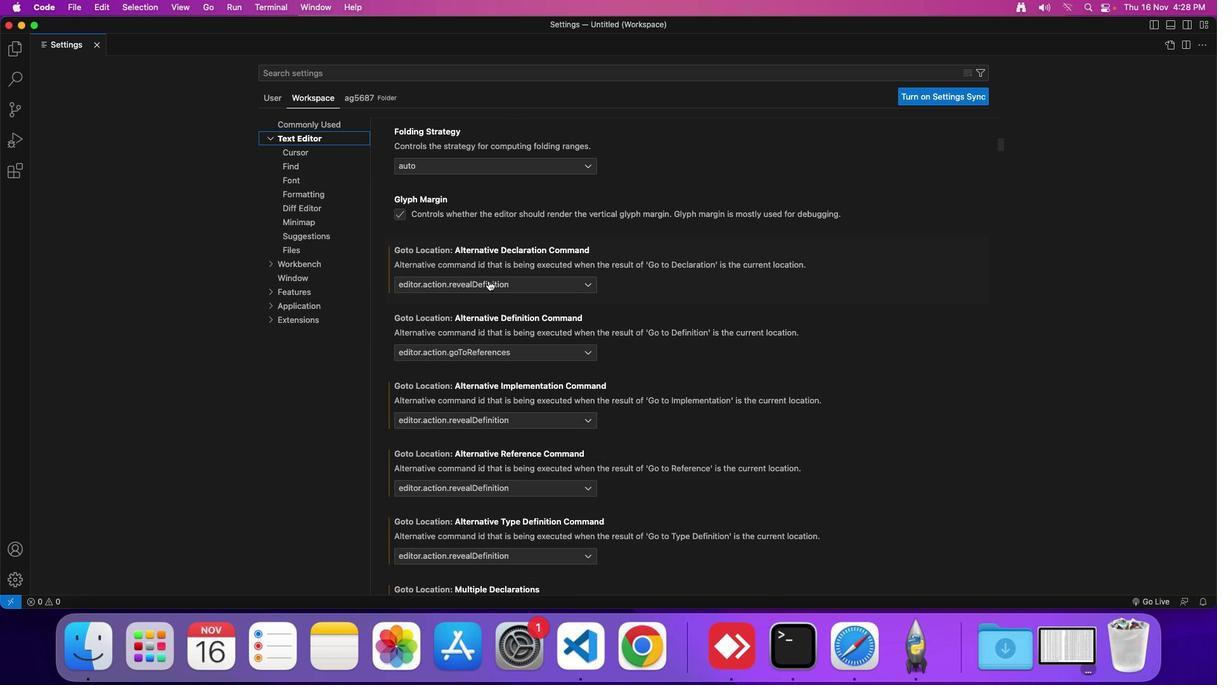 
Action: Mouse scrolled (502, 294) with delta (13, 13)
Screenshot: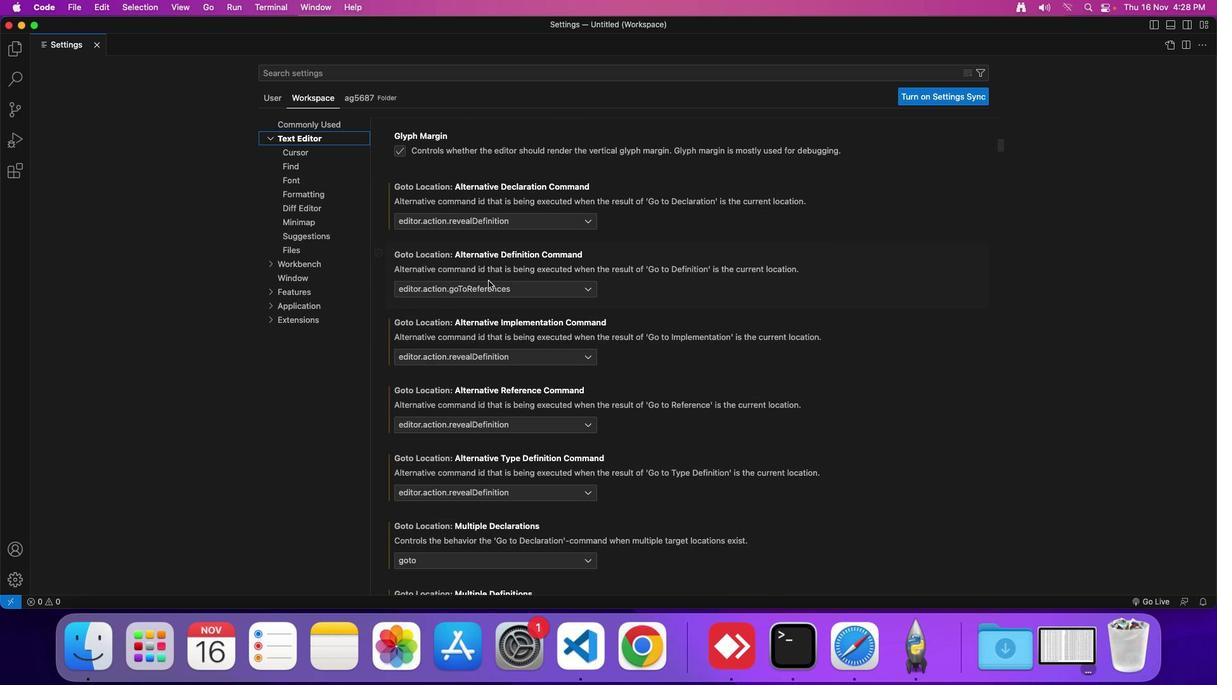 
Action: Mouse moved to (503, 294)
Screenshot: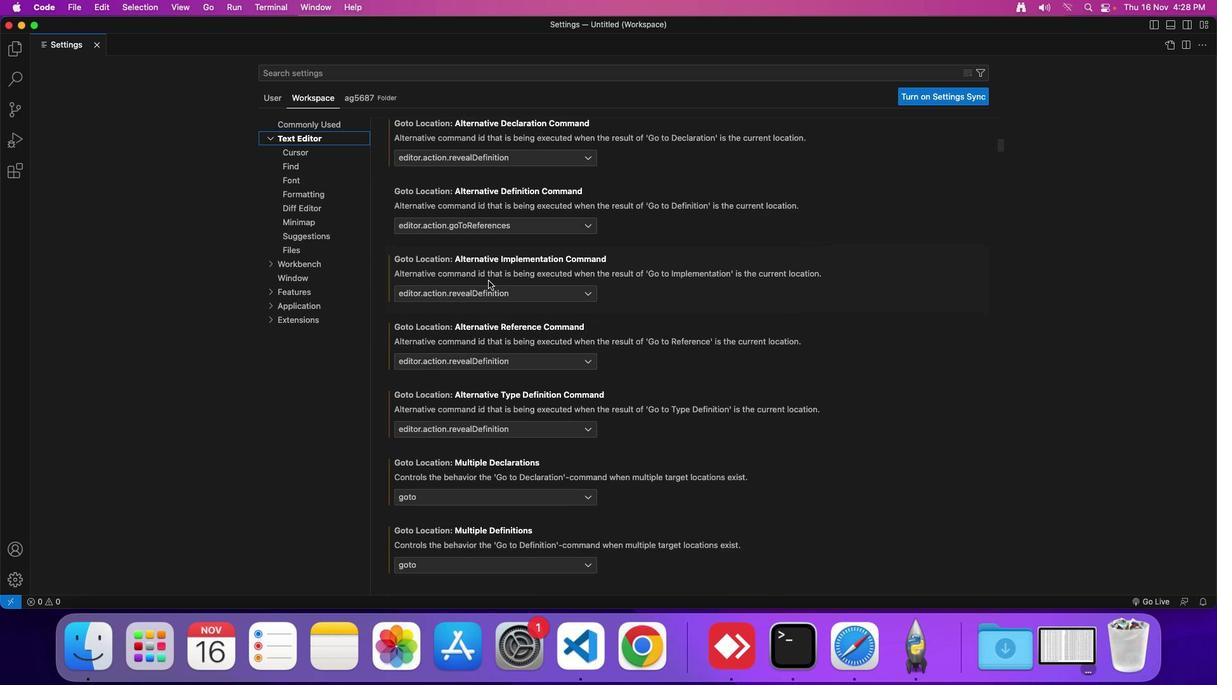
Action: Mouse scrolled (503, 294) with delta (13, 13)
Screenshot: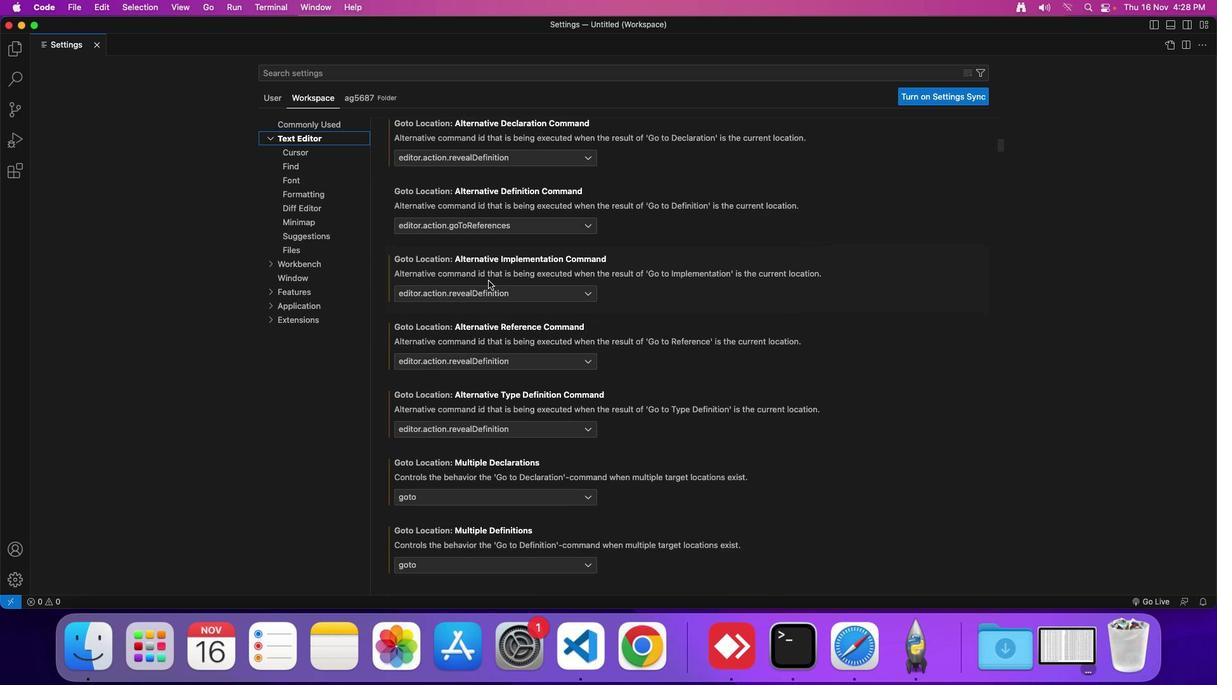 
Action: Mouse scrolled (503, 294) with delta (13, 12)
Screenshot: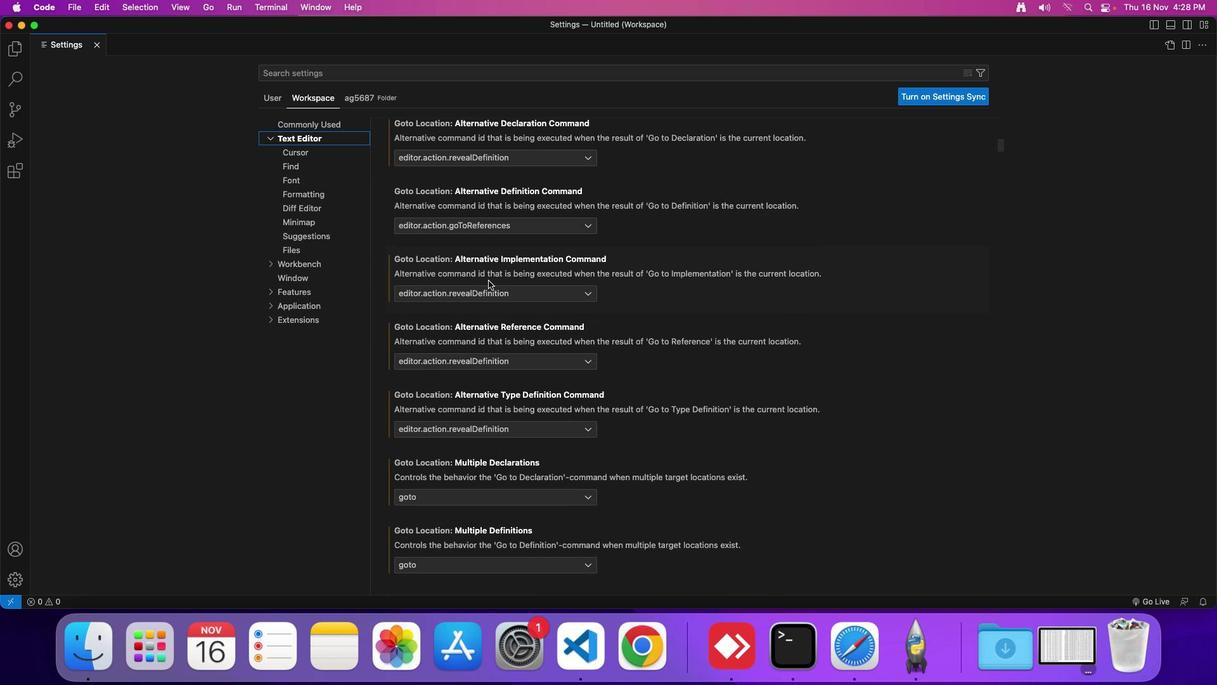 
Action: Mouse scrolled (503, 294) with delta (13, 13)
Screenshot: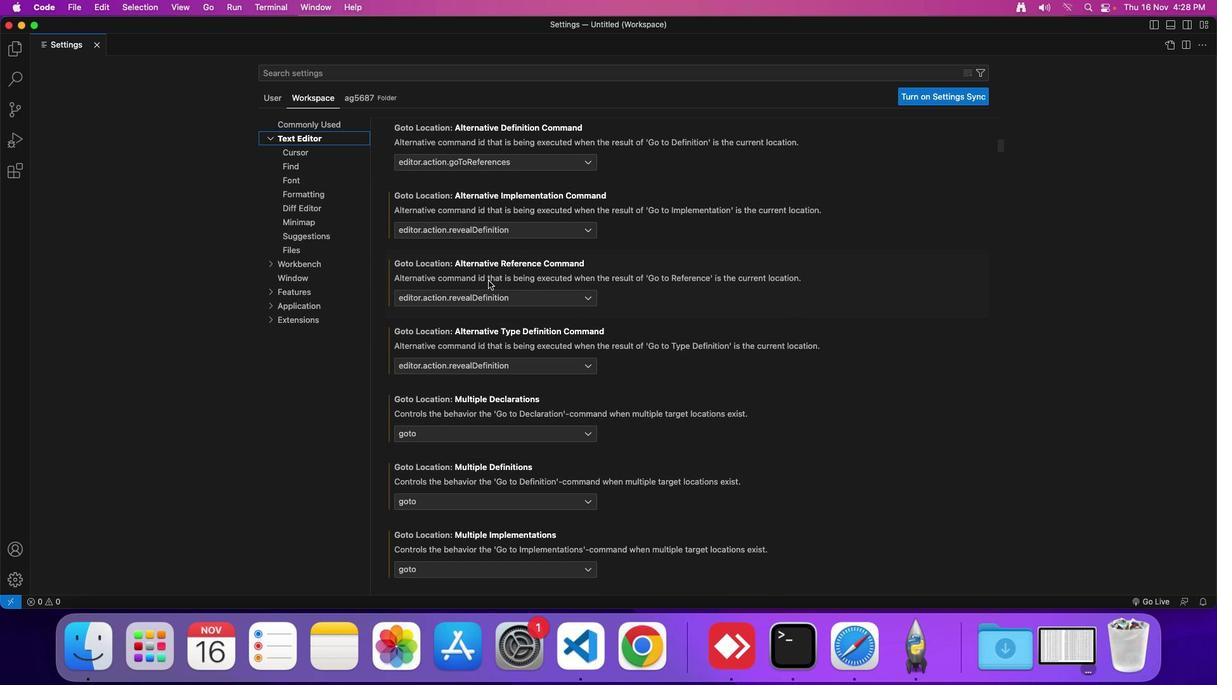 
Action: Mouse scrolled (503, 294) with delta (13, 13)
Screenshot: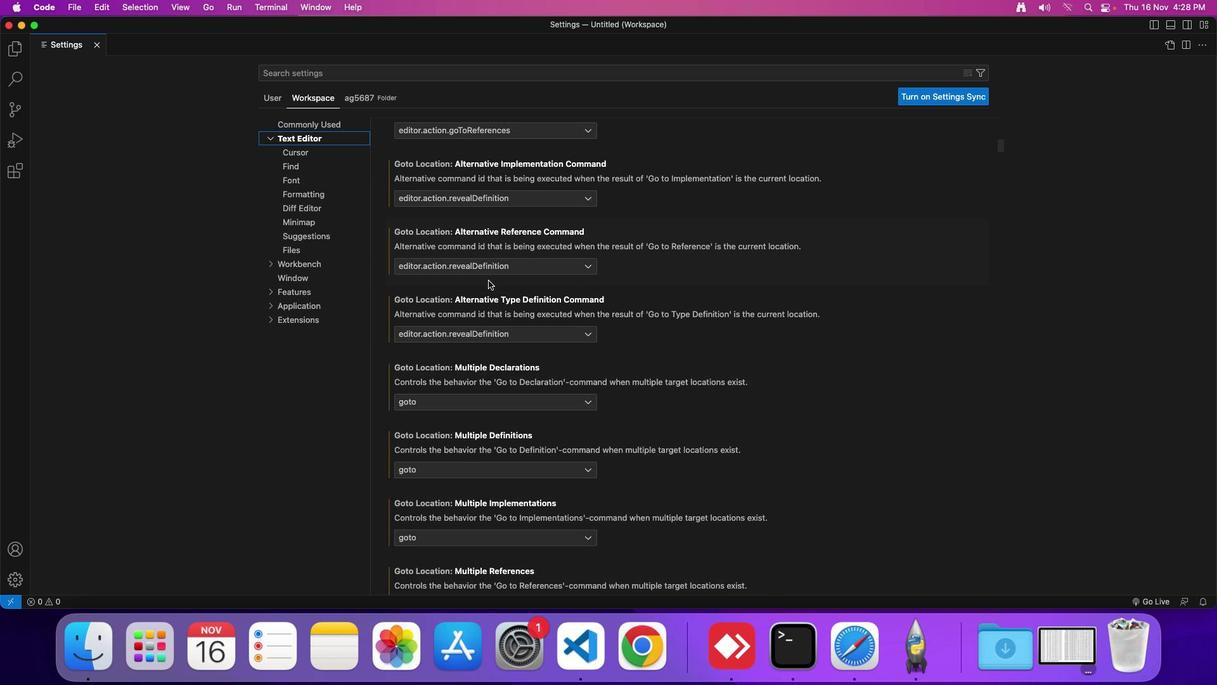 
Action: Mouse scrolled (503, 294) with delta (13, 13)
Screenshot: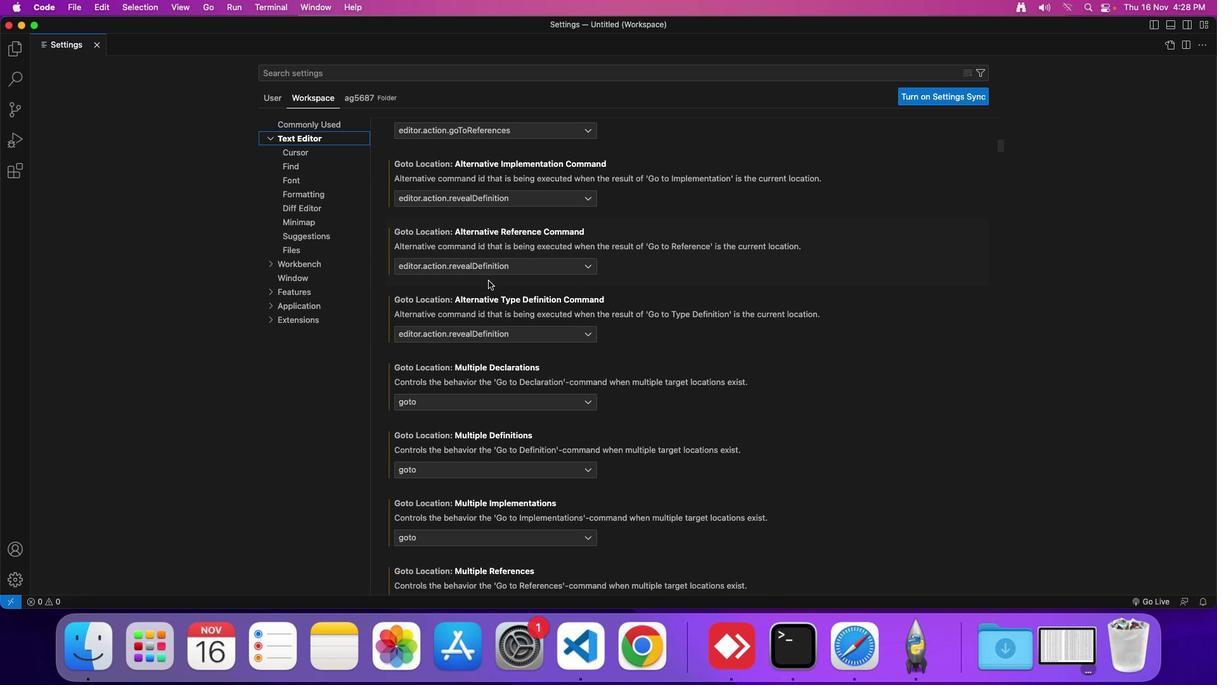 
Action: Mouse scrolled (503, 294) with delta (13, 13)
Screenshot: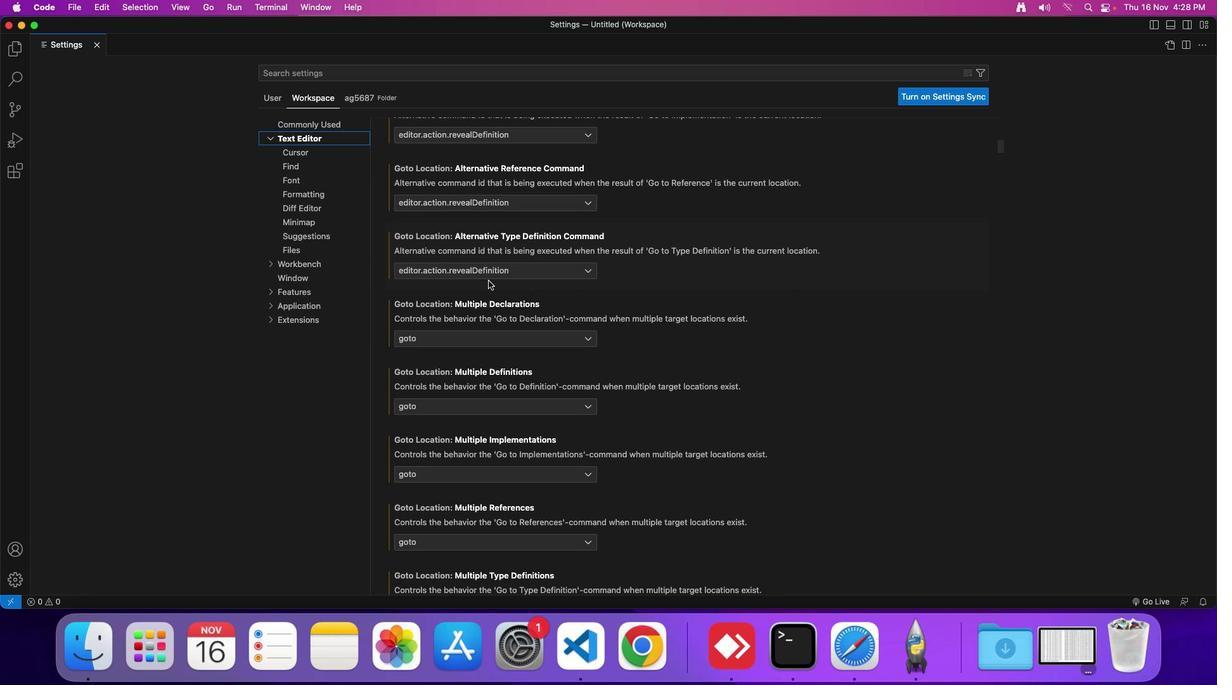
Action: Mouse scrolled (503, 294) with delta (13, 13)
Screenshot: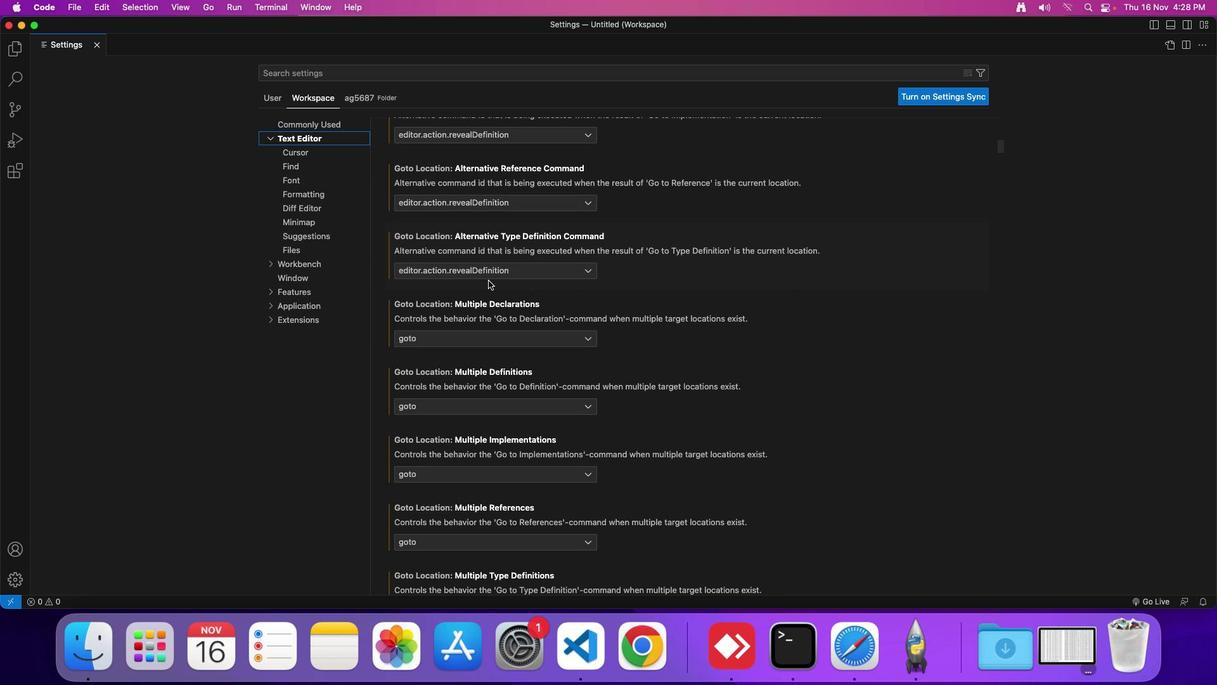 
Action: Mouse scrolled (503, 294) with delta (13, 13)
Screenshot: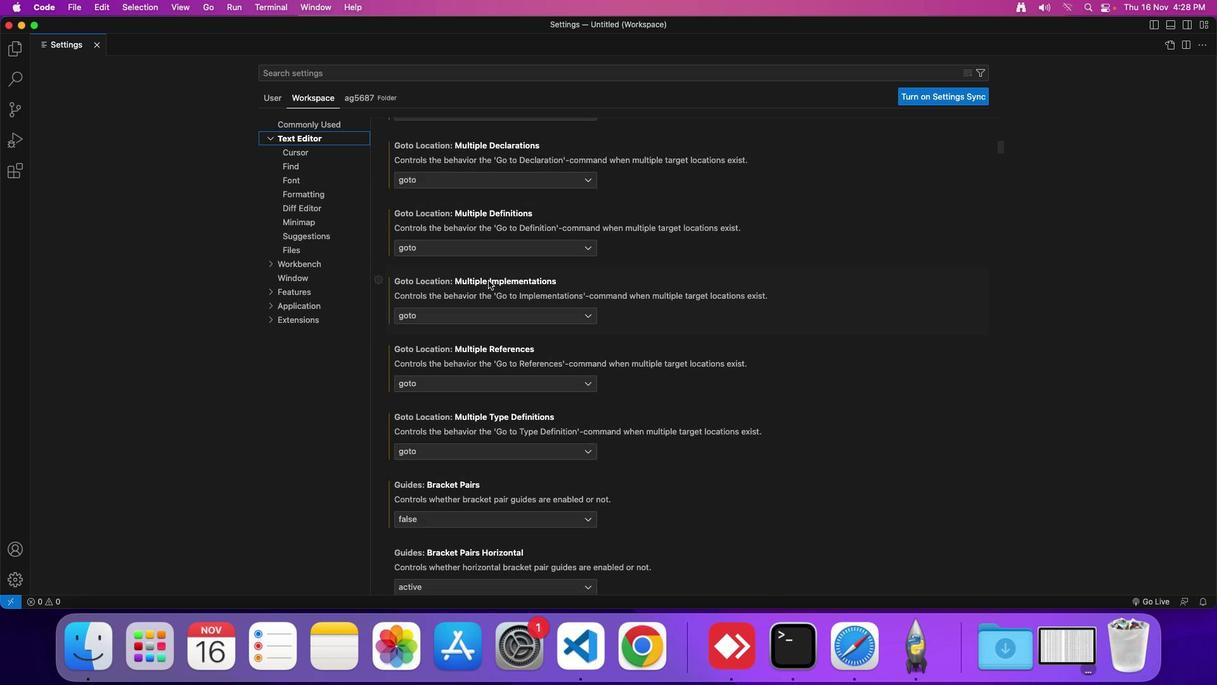 
Action: Mouse scrolled (503, 294) with delta (13, 13)
Screenshot: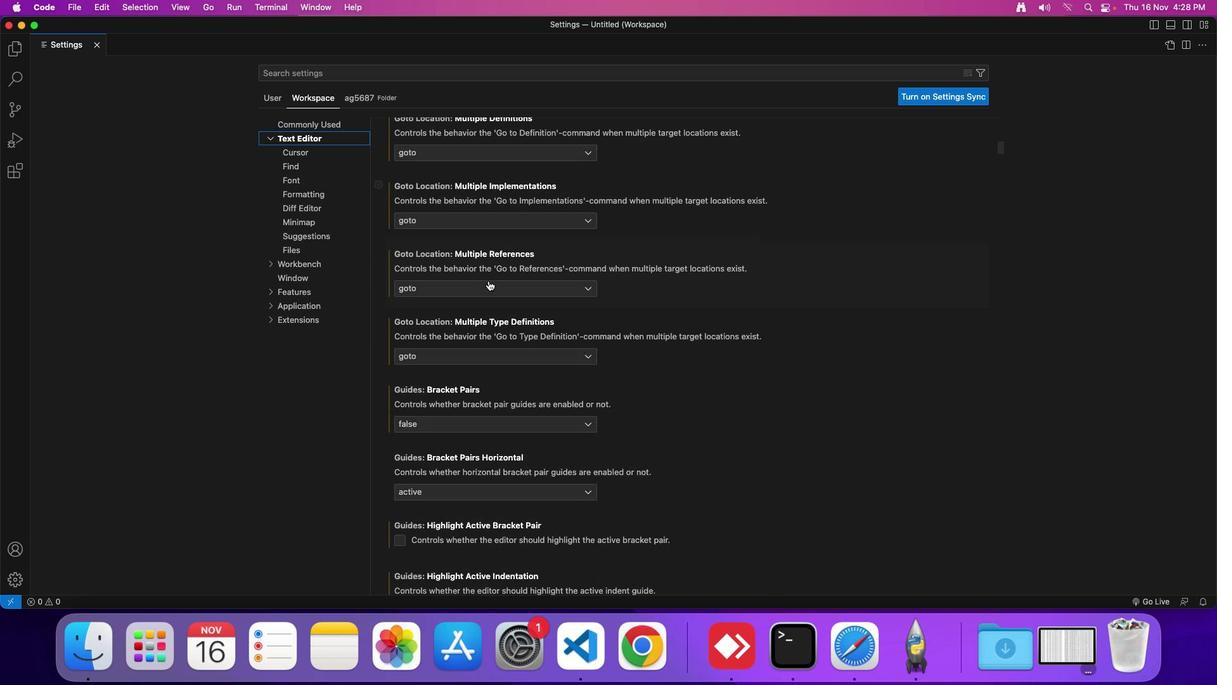 
Action: Mouse scrolled (503, 294) with delta (13, 12)
Screenshot: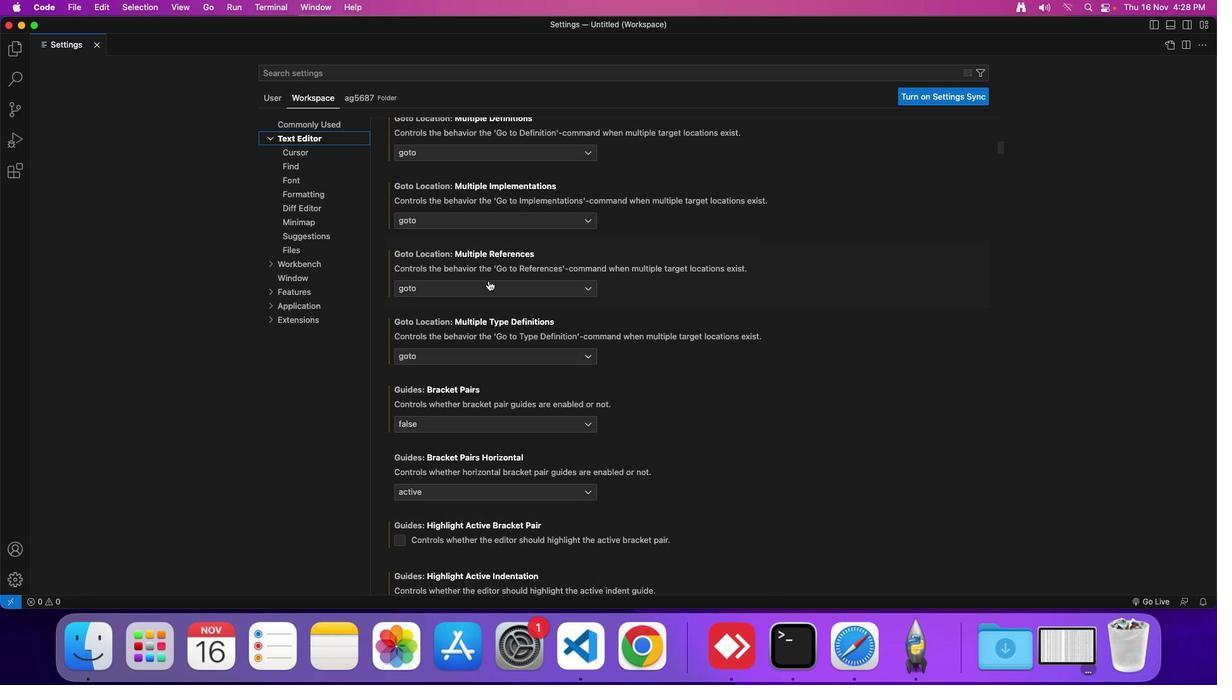 
Action: Mouse scrolled (503, 294) with delta (13, 12)
Screenshot: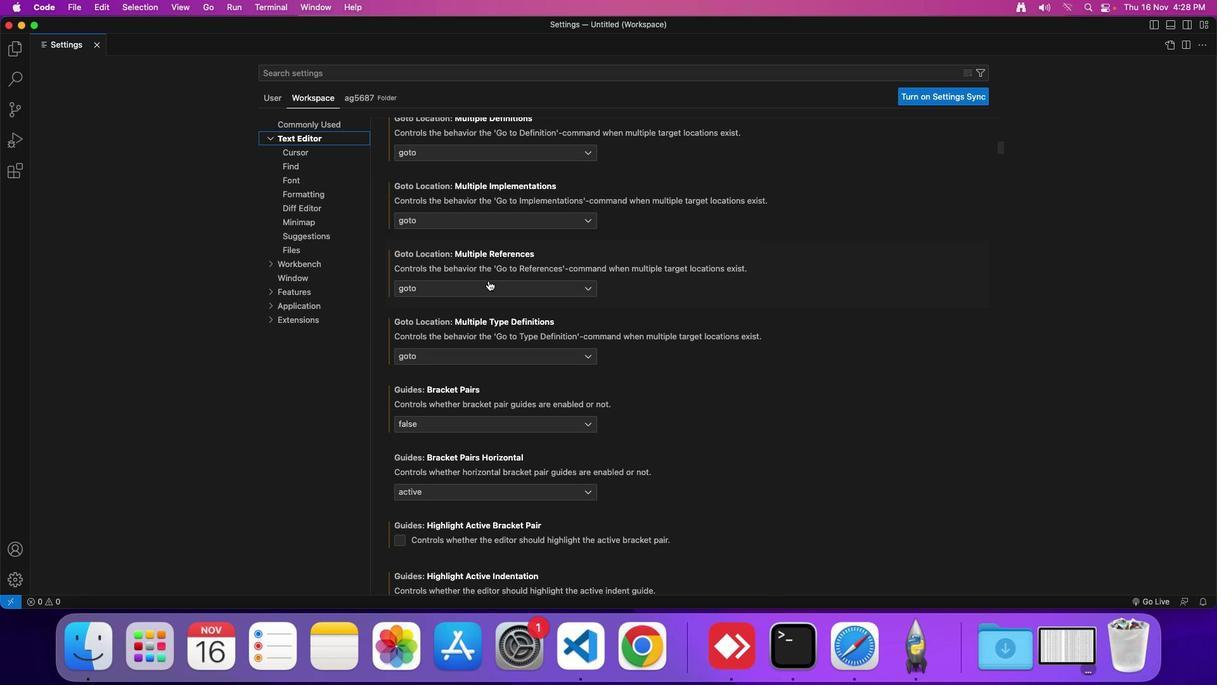 
Action: Mouse scrolled (503, 294) with delta (13, 13)
Screenshot: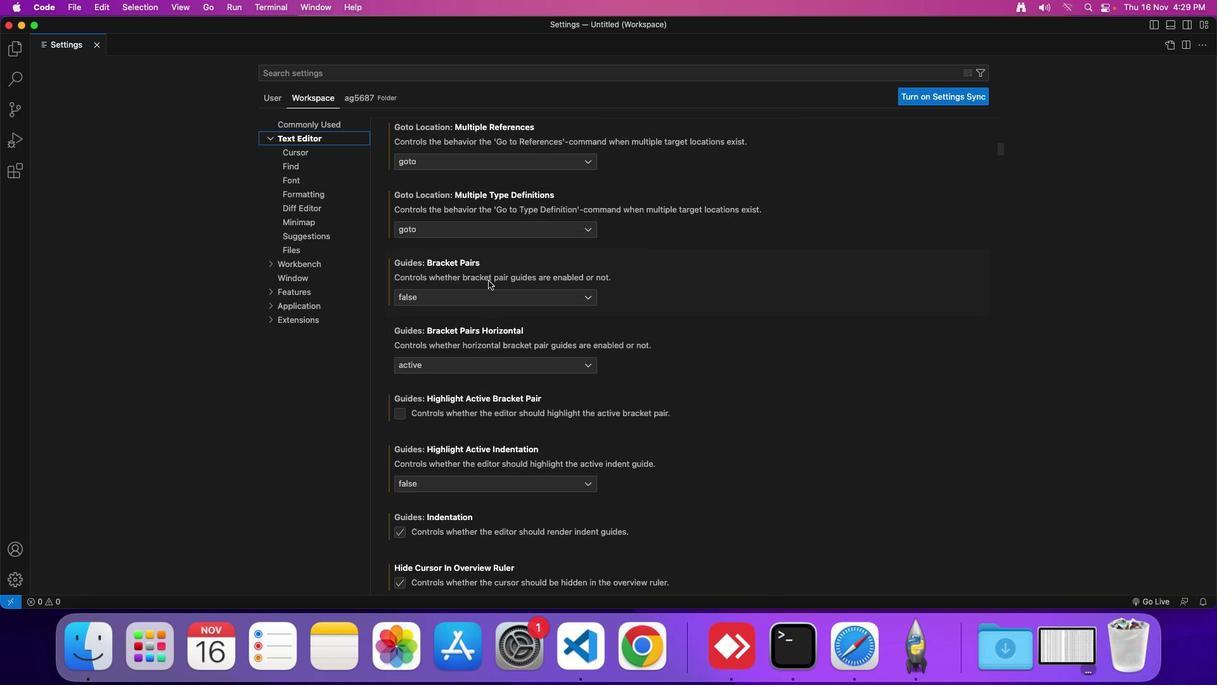 
Action: Mouse scrolled (503, 294) with delta (13, 13)
Screenshot: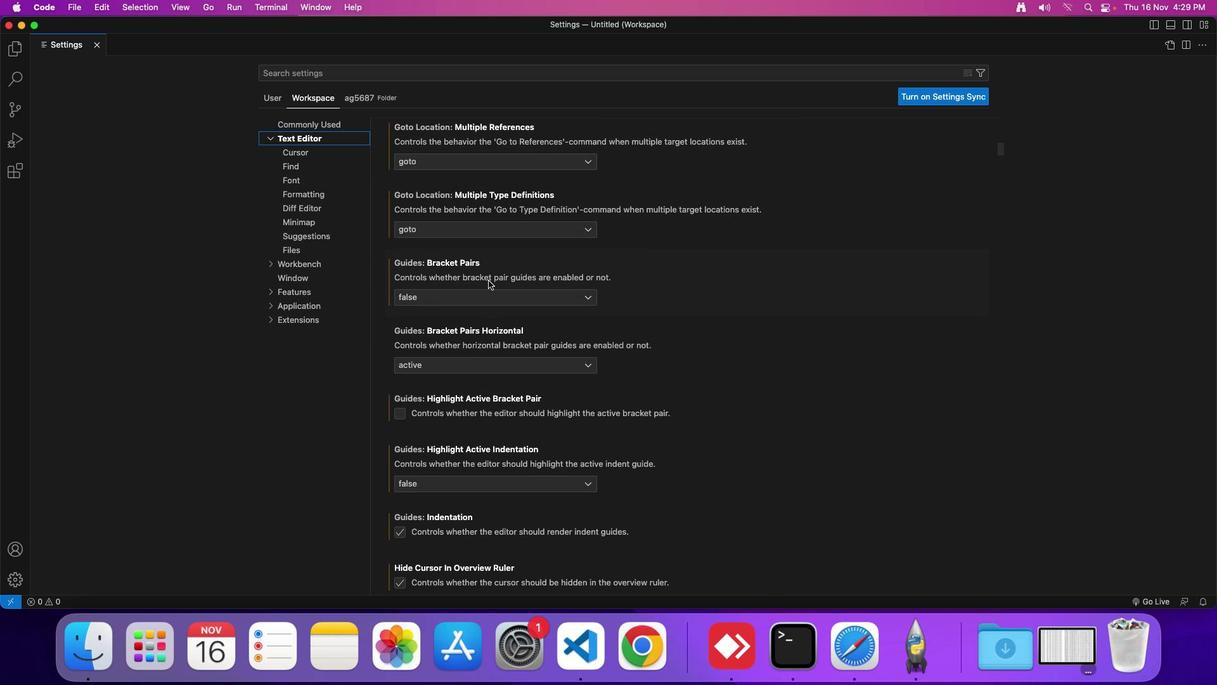 
Action: Mouse scrolled (503, 294) with delta (13, 12)
Screenshot: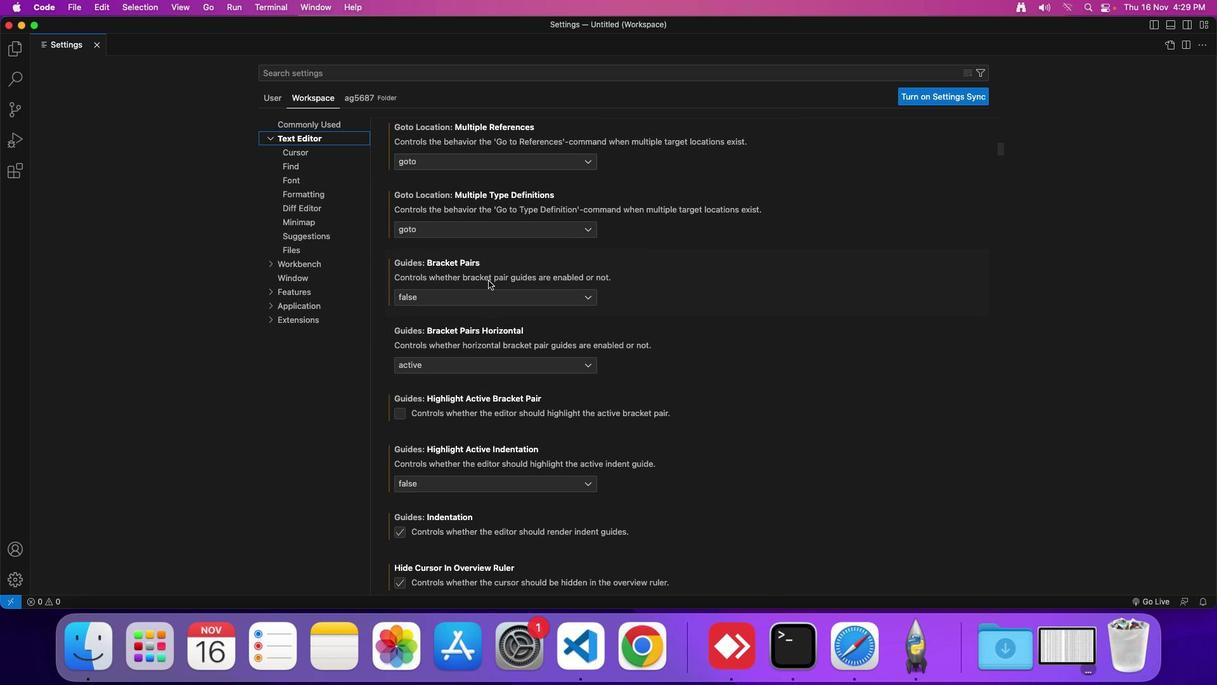 
Action: Mouse scrolled (503, 294) with delta (13, 13)
Screenshot: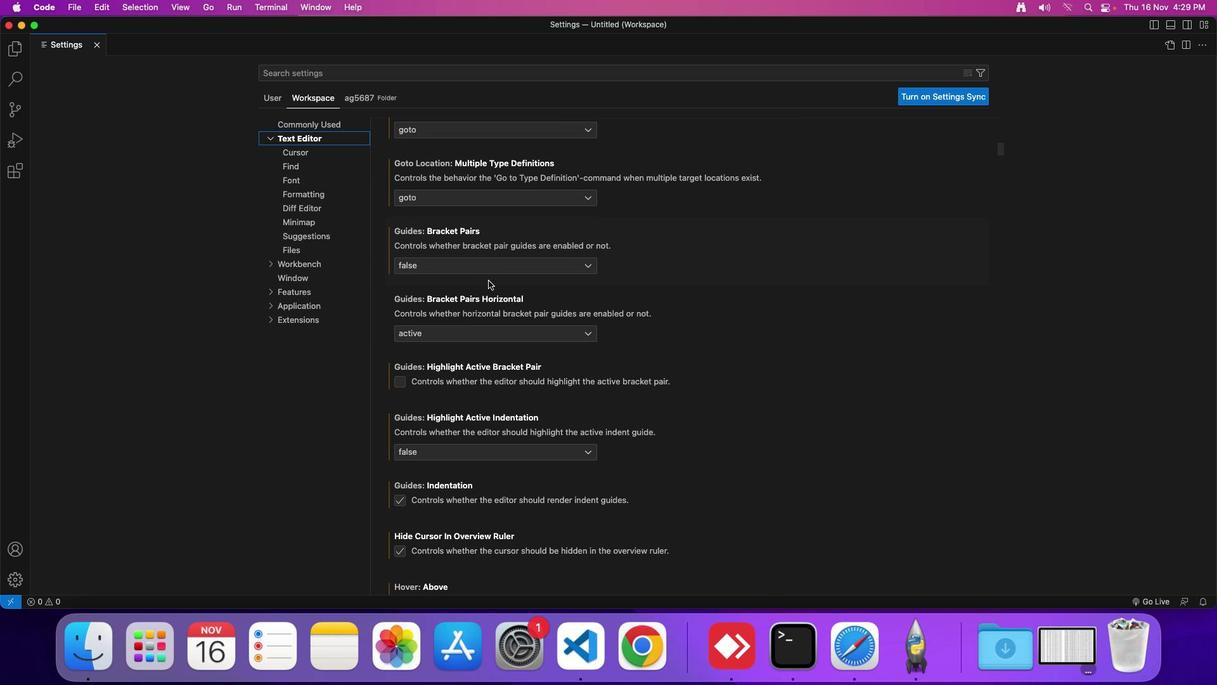
Action: Mouse scrolled (503, 294) with delta (13, 13)
Screenshot: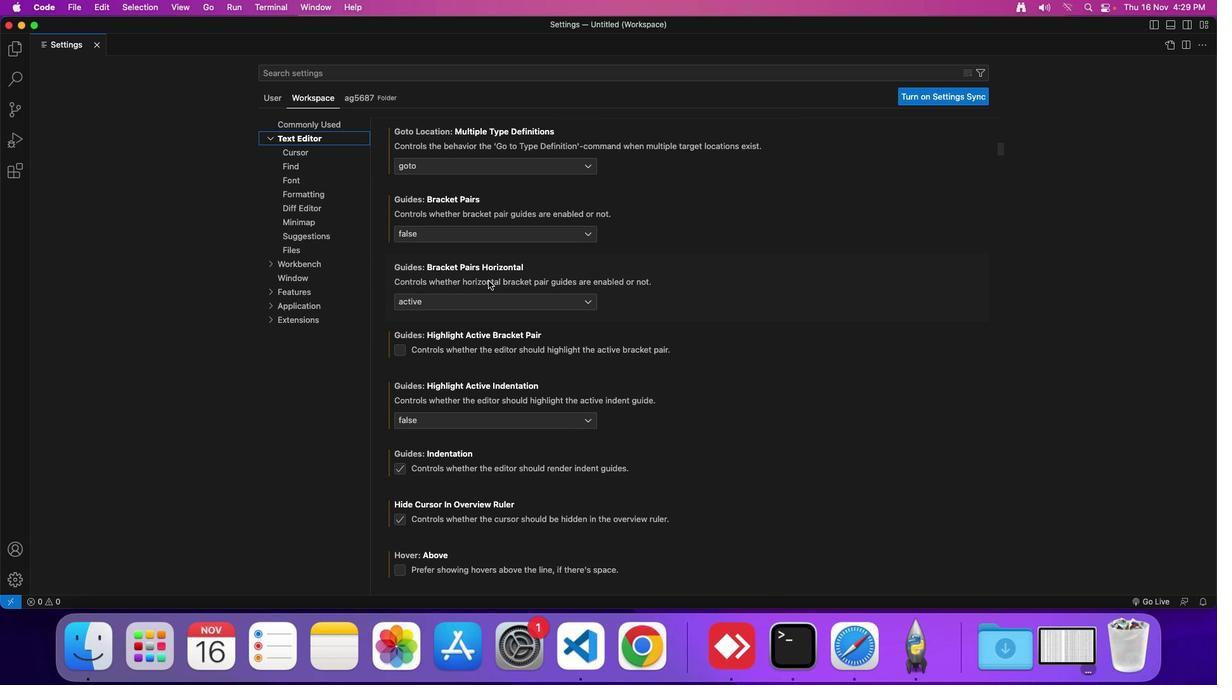 
Action: Mouse moved to (503, 294)
Screenshot: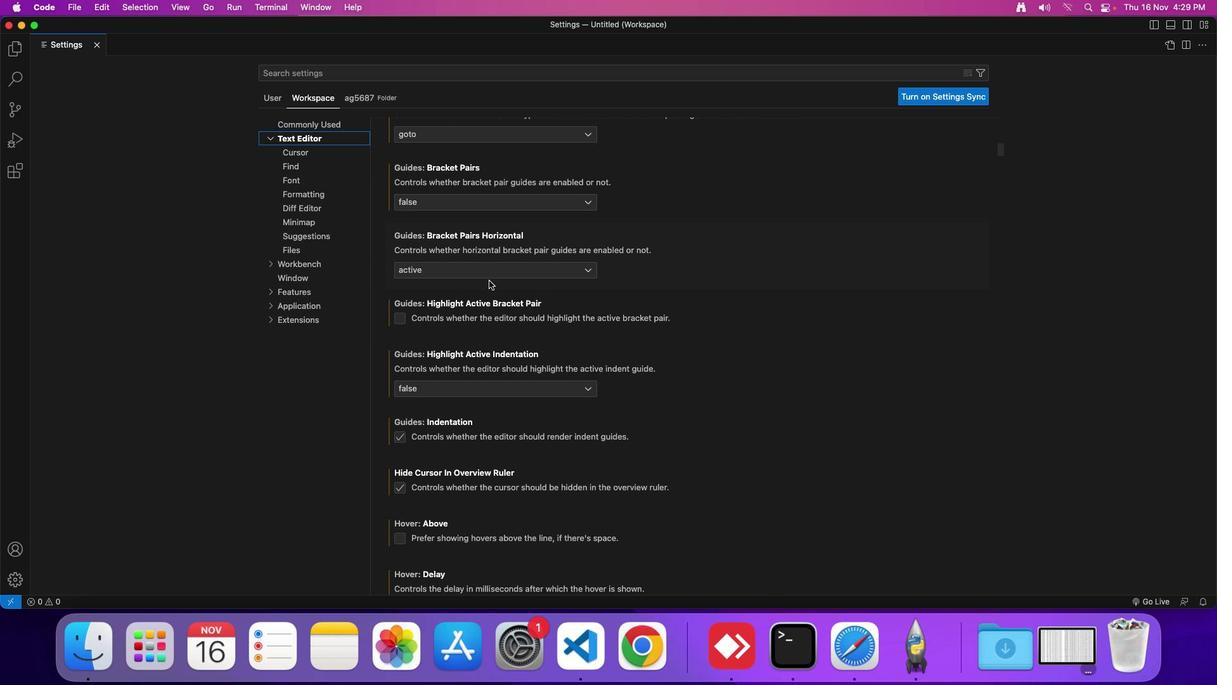 
Action: Mouse scrolled (503, 294) with delta (13, 13)
Screenshot: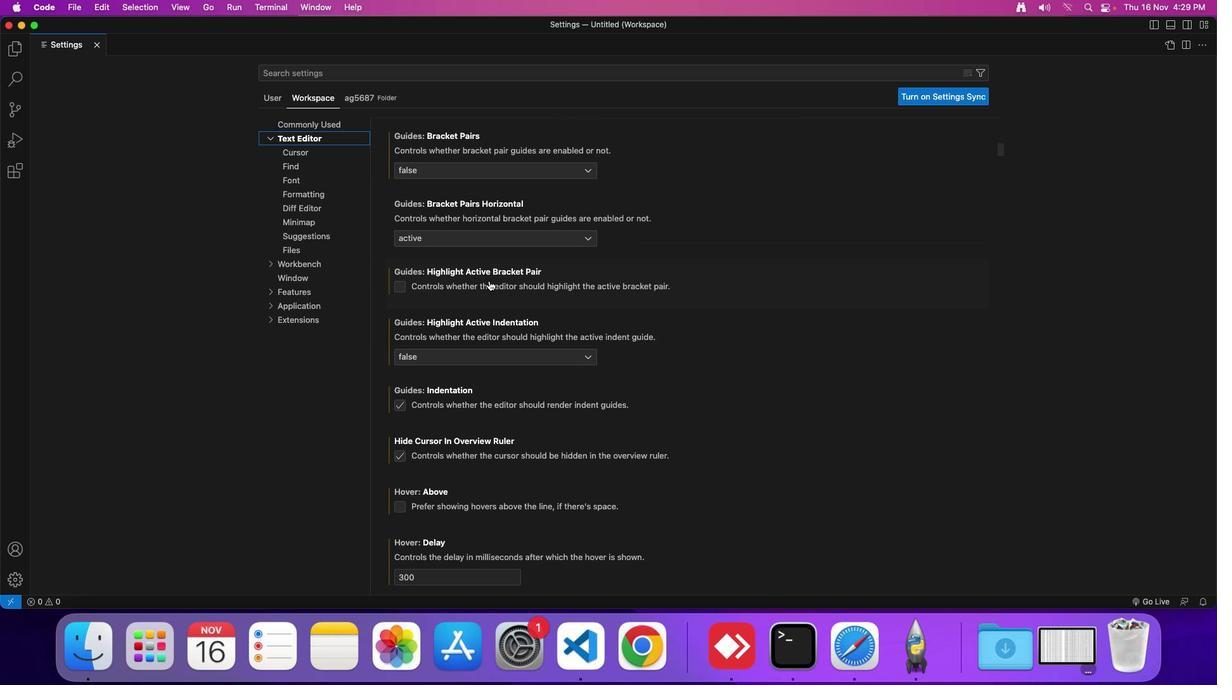 
Action: Mouse scrolled (503, 294) with delta (13, 13)
Screenshot: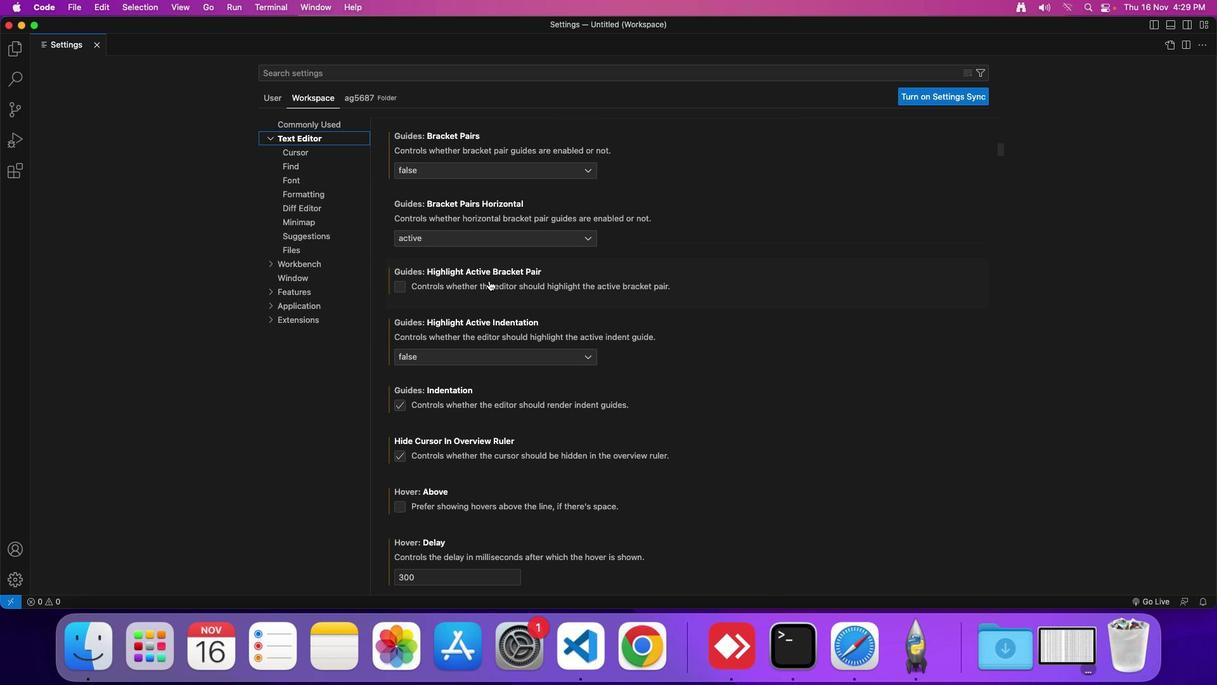 
Action: Mouse moved to (503, 294)
Screenshot: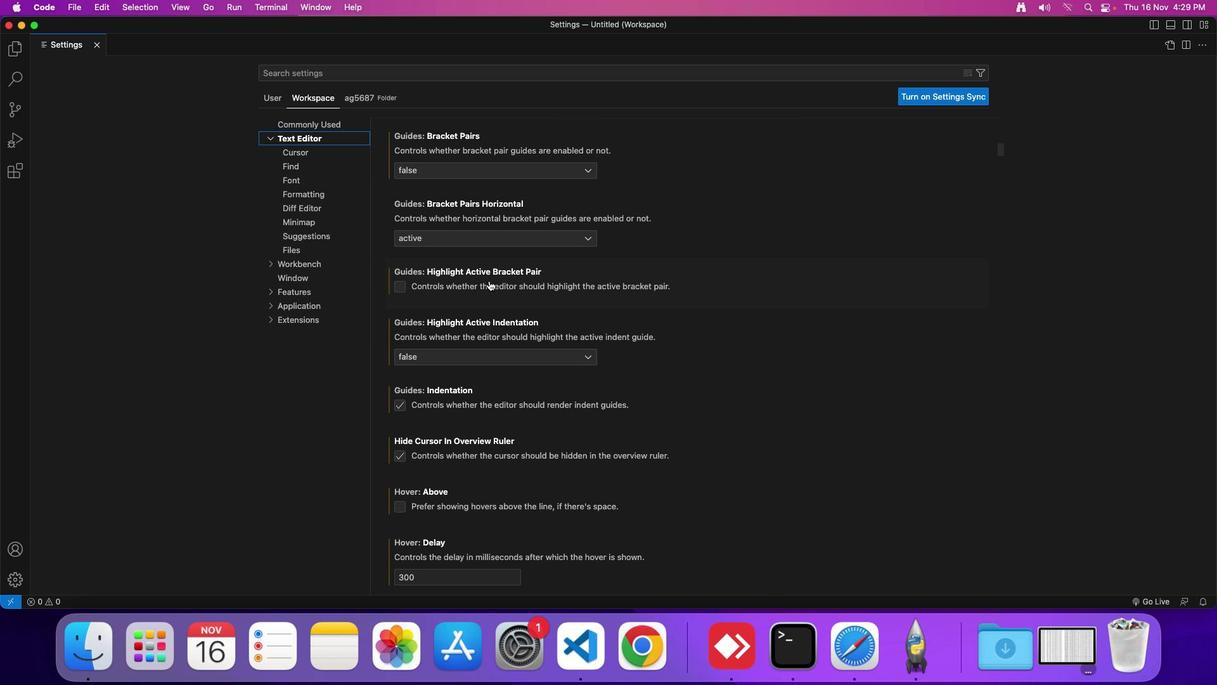 
Action: Mouse scrolled (503, 294) with delta (13, 14)
Screenshot: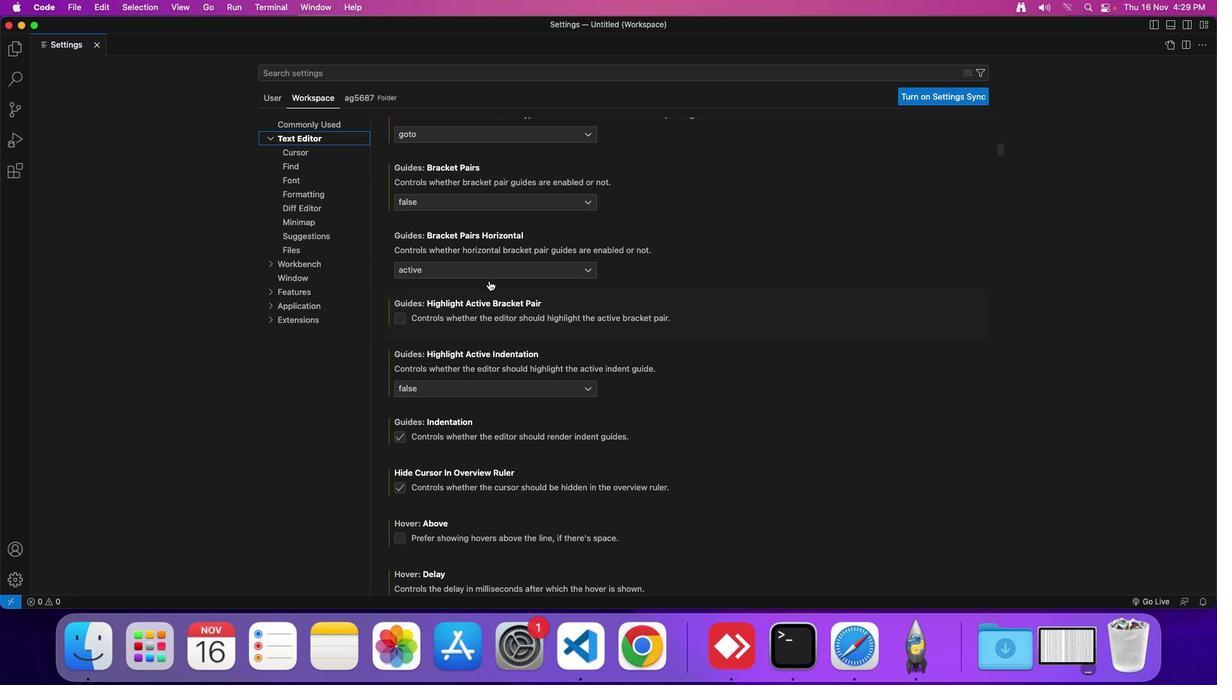 
Action: Mouse moved to (503, 293)
Screenshot: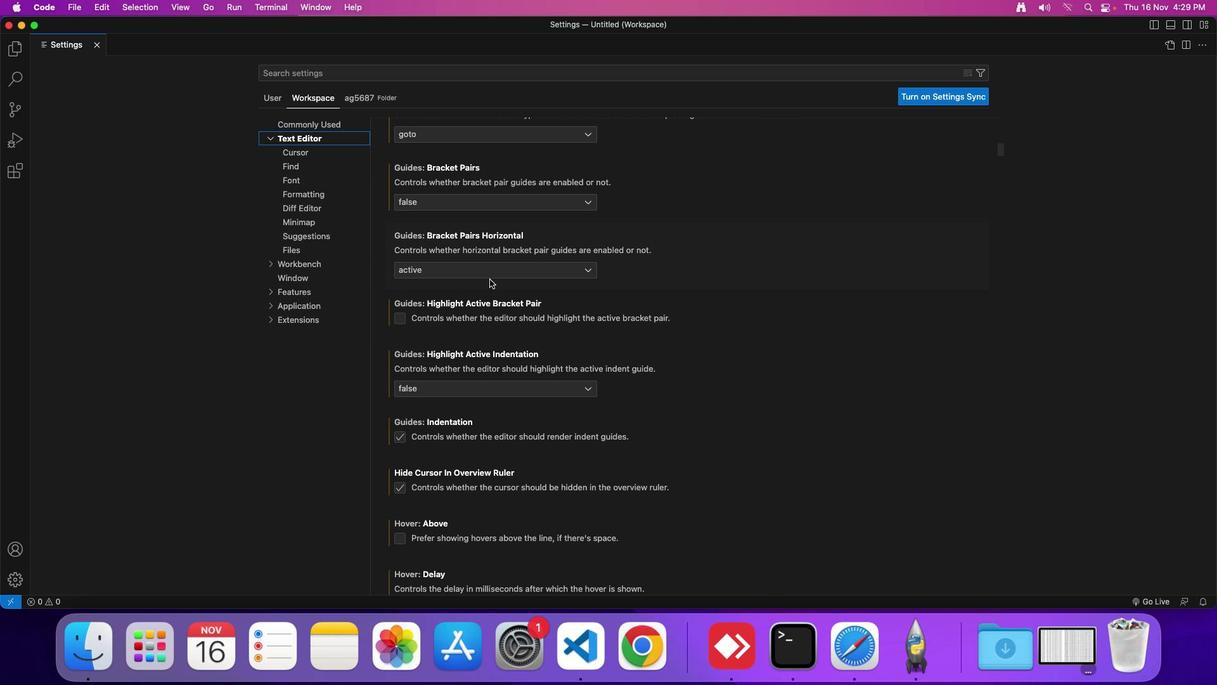 
Action: Mouse scrolled (503, 293) with delta (13, 13)
Screenshot: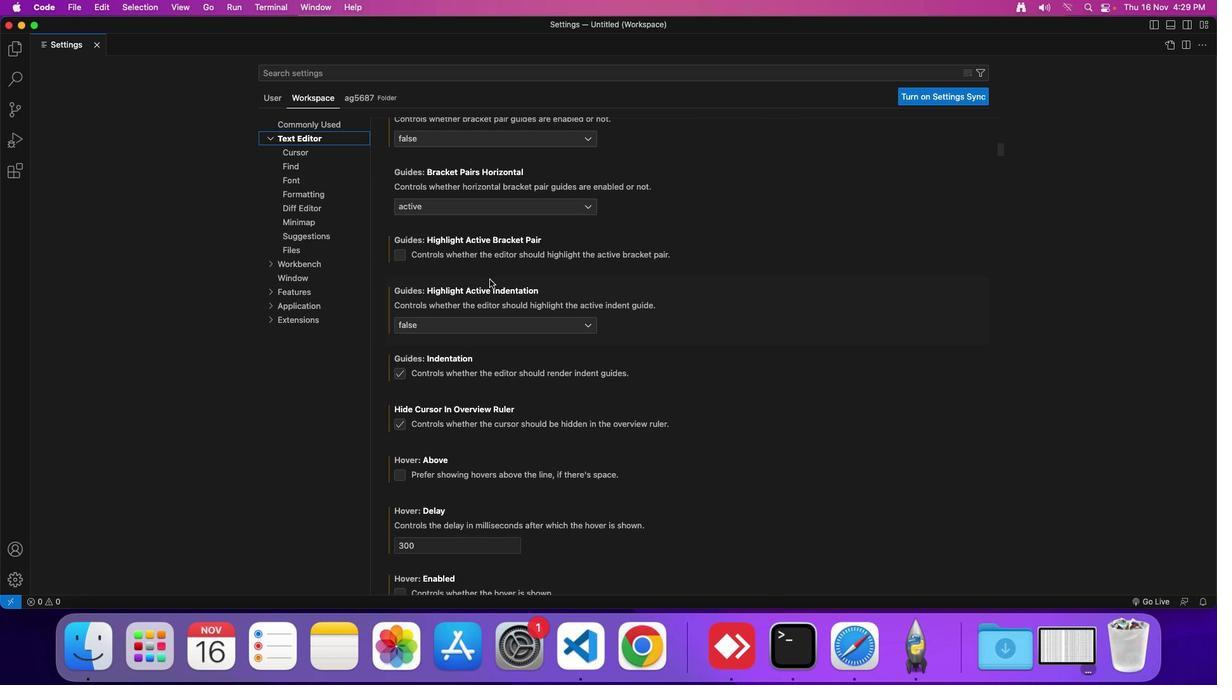 
Action: Mouse scrolled (503, 293) with delta (13, 13)
Screenshot: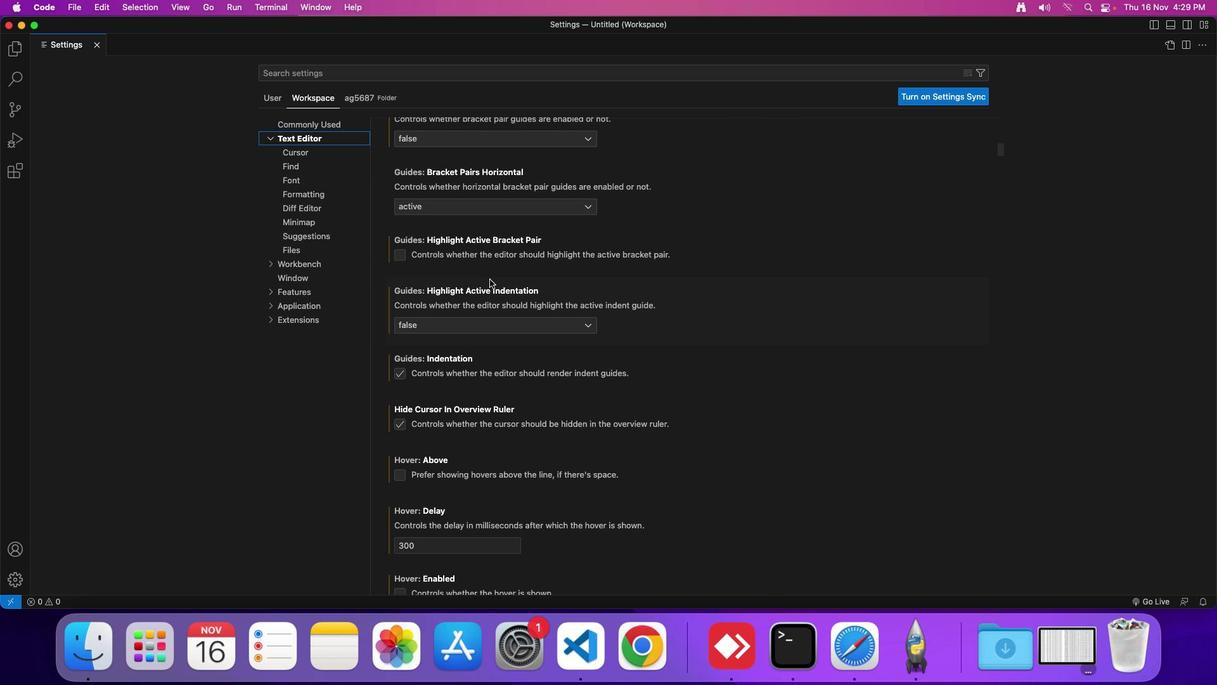 
Action: Mouse scrolled (503, 293) with delta (13, 13)
Screenshot: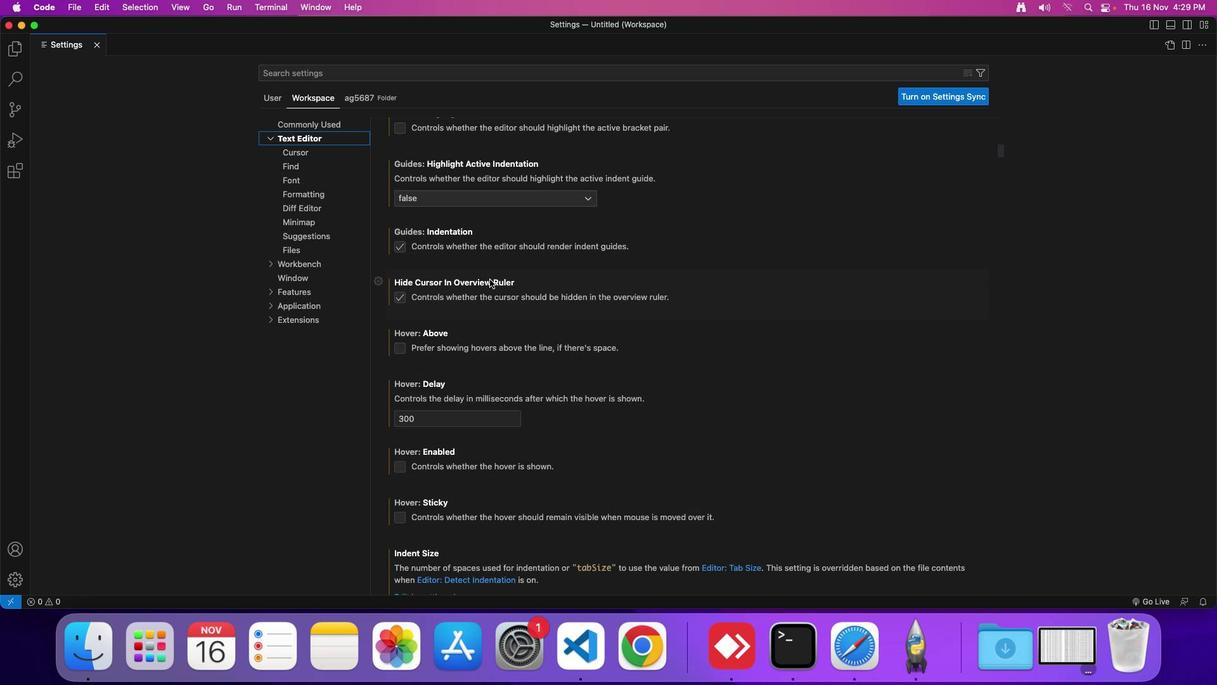 
Action: Mouse scrolled (503, 293) with delta (13, 13)
Screenshot: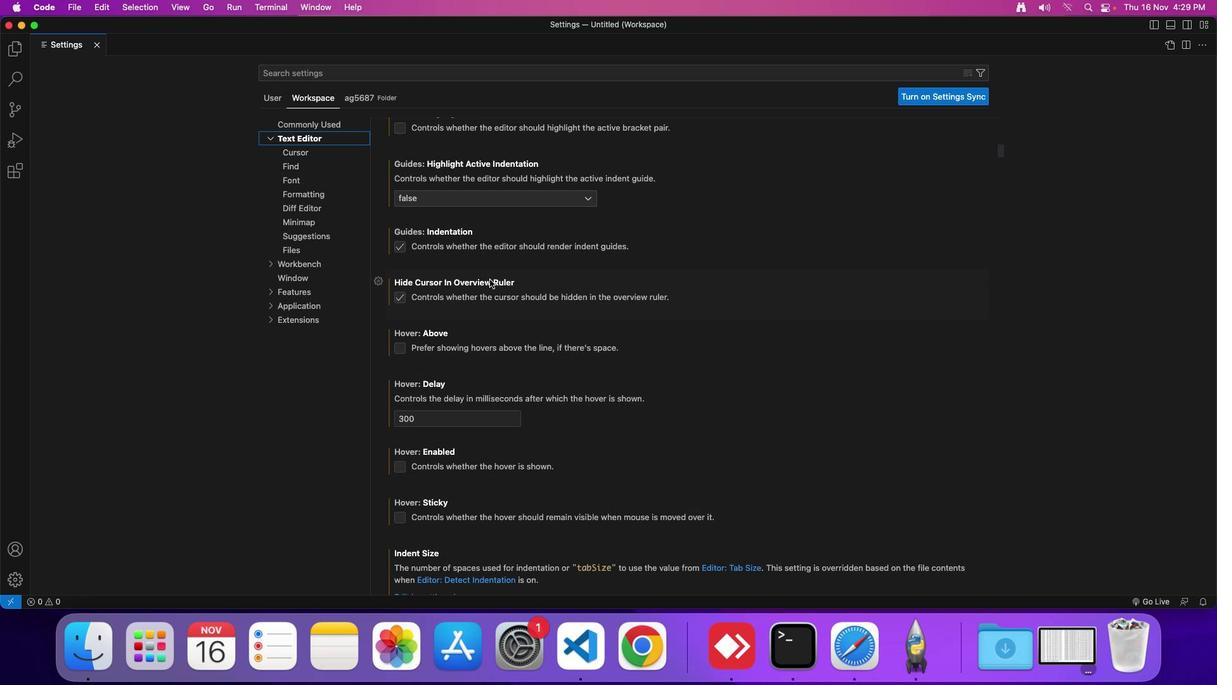 
Action: Mouse scrolled (503, 293) with delta (13, 12)
Screenshot: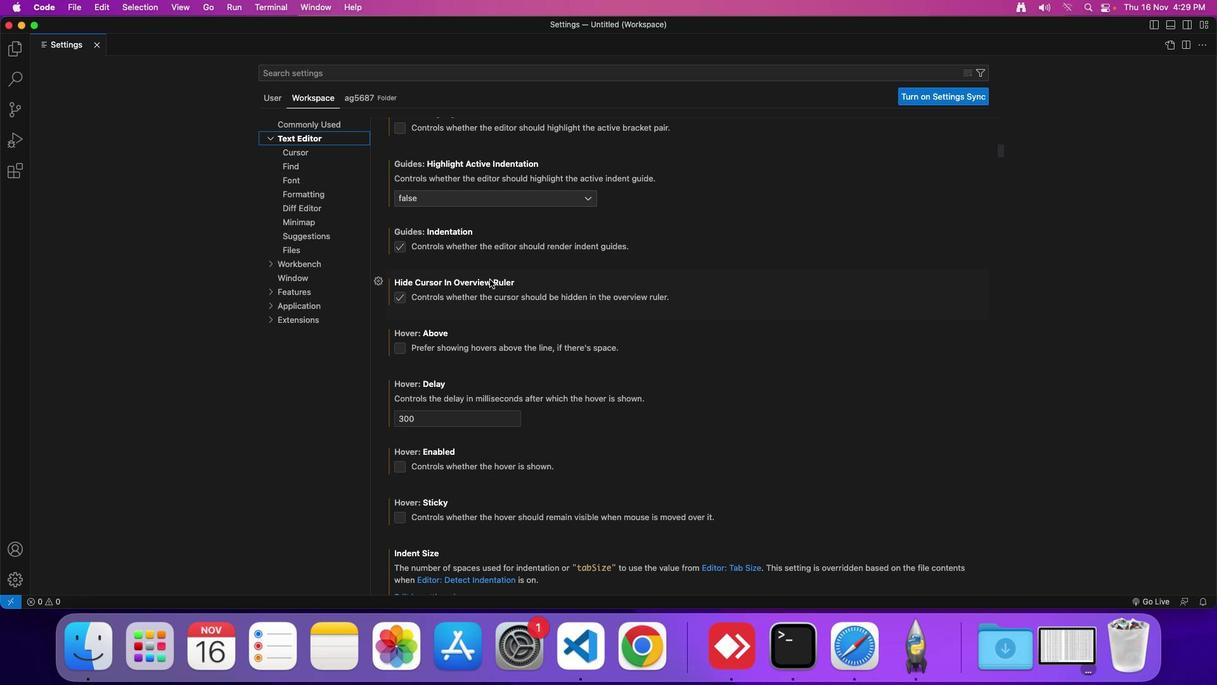 
Action: Mouse scrolled (503, 293) with delta (13, 13)
Screenshot: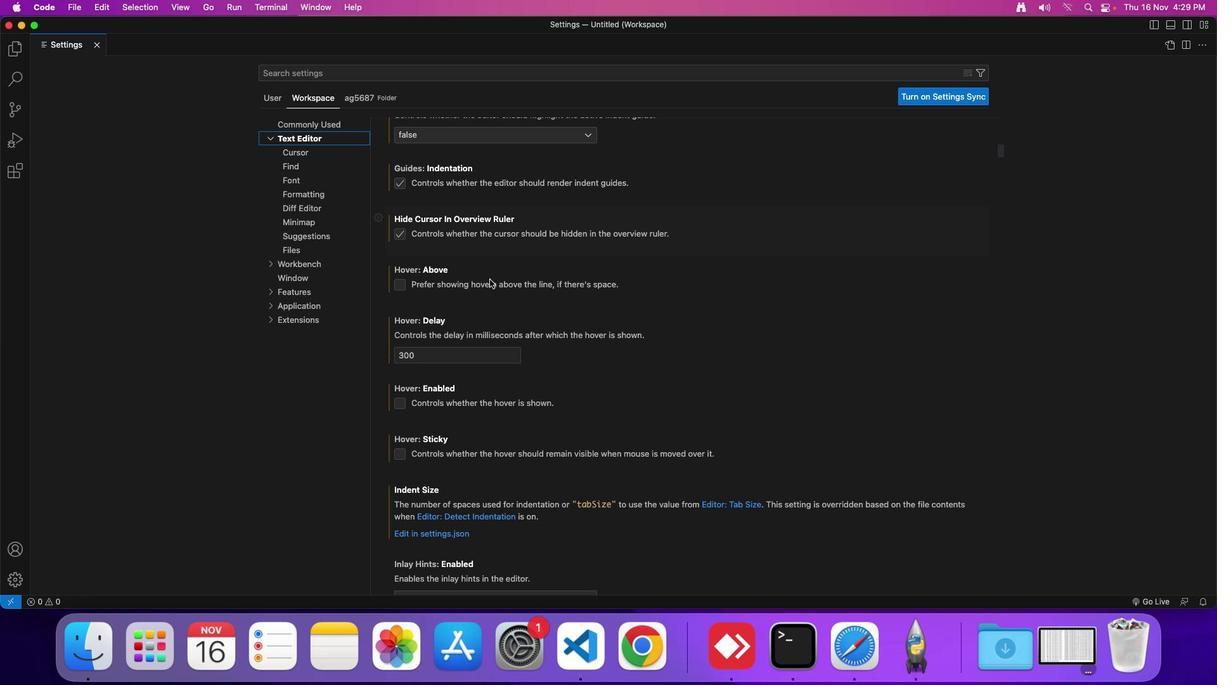 
Action: Mouse scrolled (503, 293) with delta (13, 13)
Screenshot: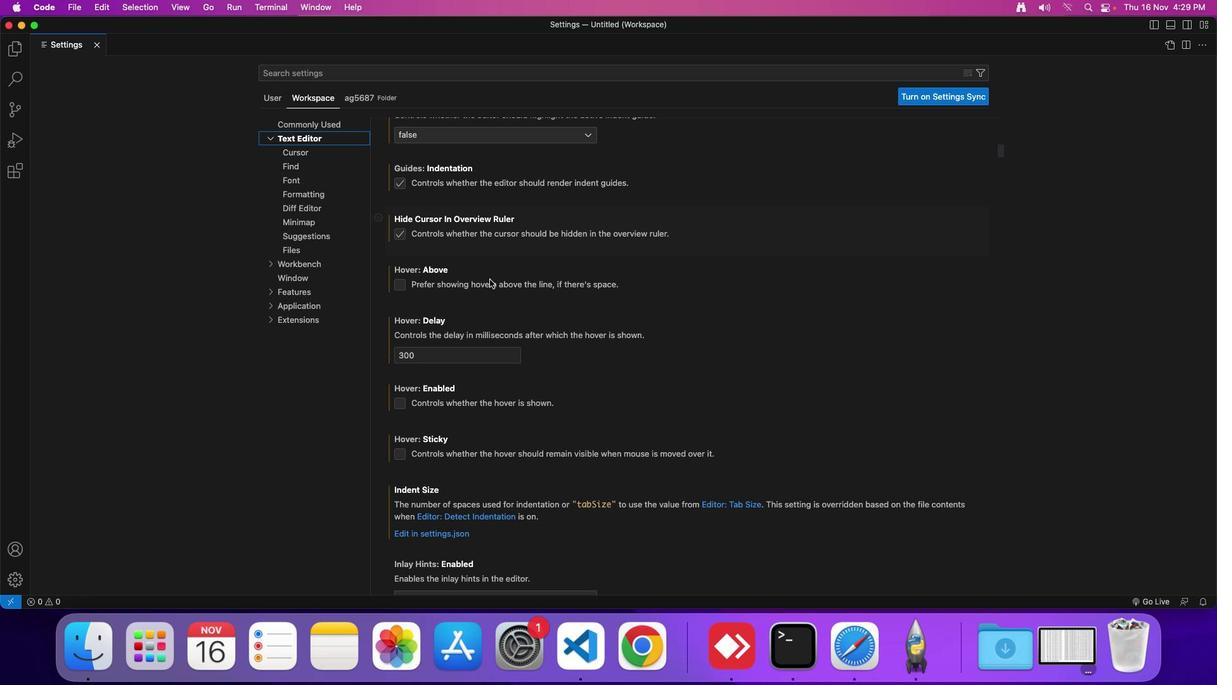 
Action: Mouse scrolled (503, 293) with delta (13, 13)
Screenshot: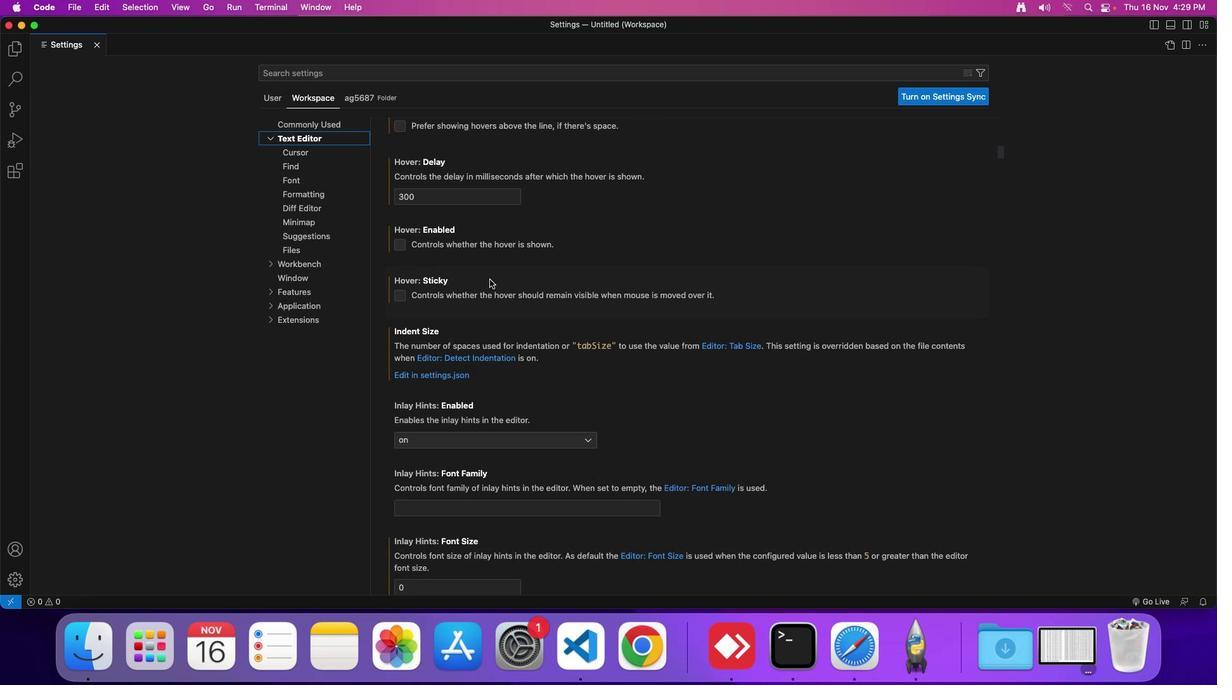 
Action: Mouse scrolled (503, 293) with delta (13, 13)
Screenshot: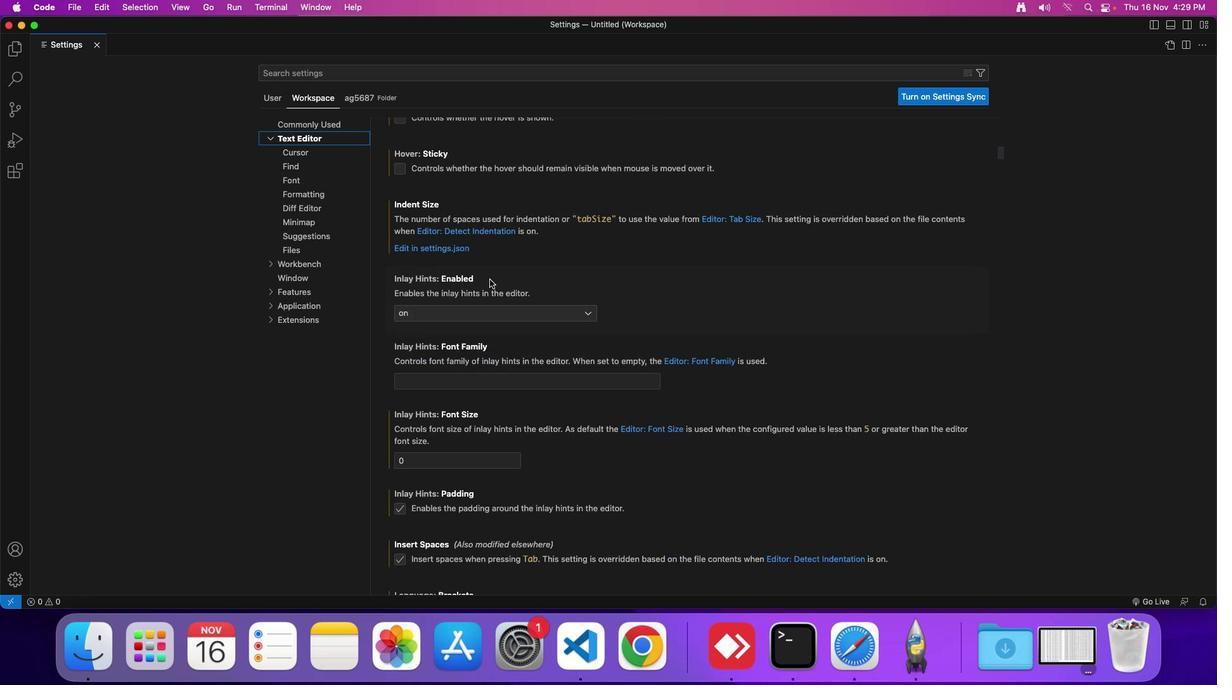 
Action: Mouse scrolled (503, 293) with delta (13, 12)
Screenshot: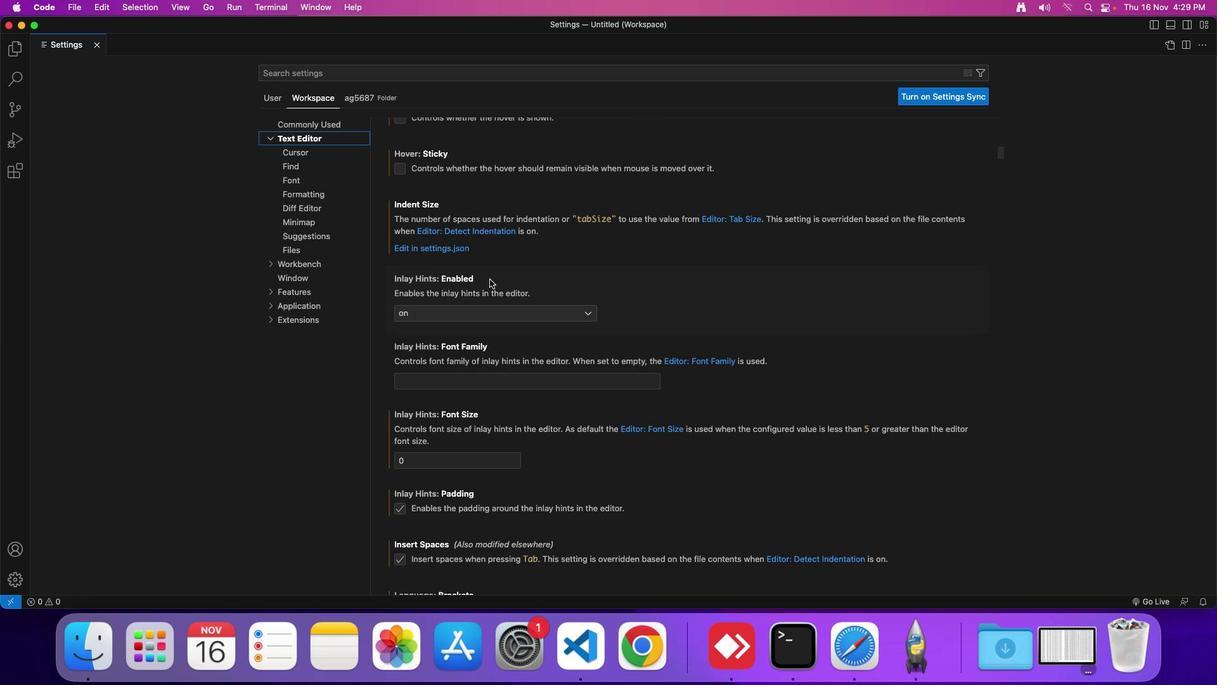 
Action: Mouse scrolled (503, 293) with delta (13, 11)
Screenshot: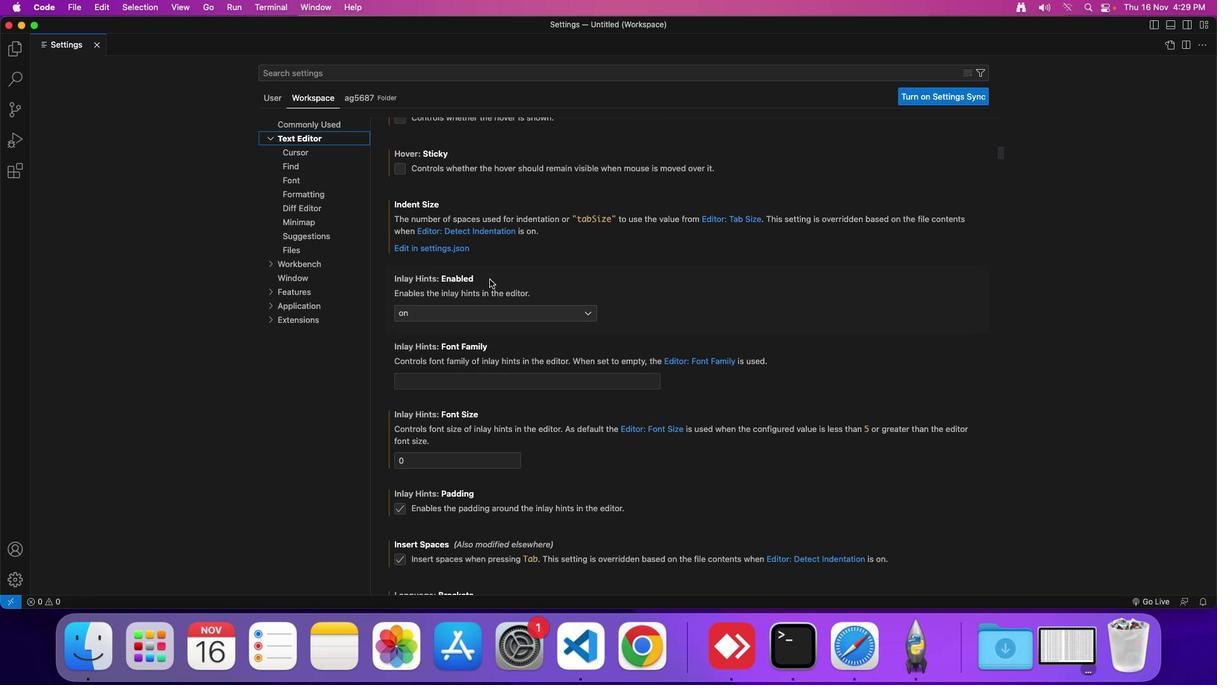 
Action: Mouse scrolled (503, 293) with delta (13, 13)
Screenshot: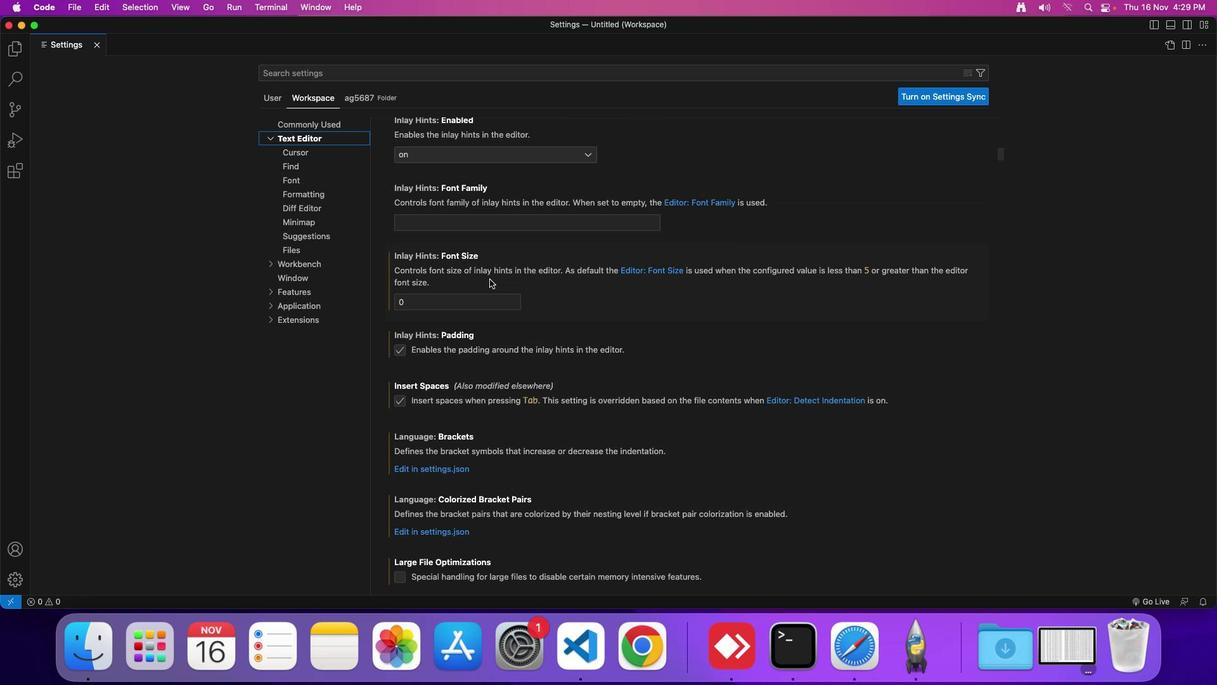
Action: Mouse scrolled (503, 293) with delta (13, 13)
Screenshot: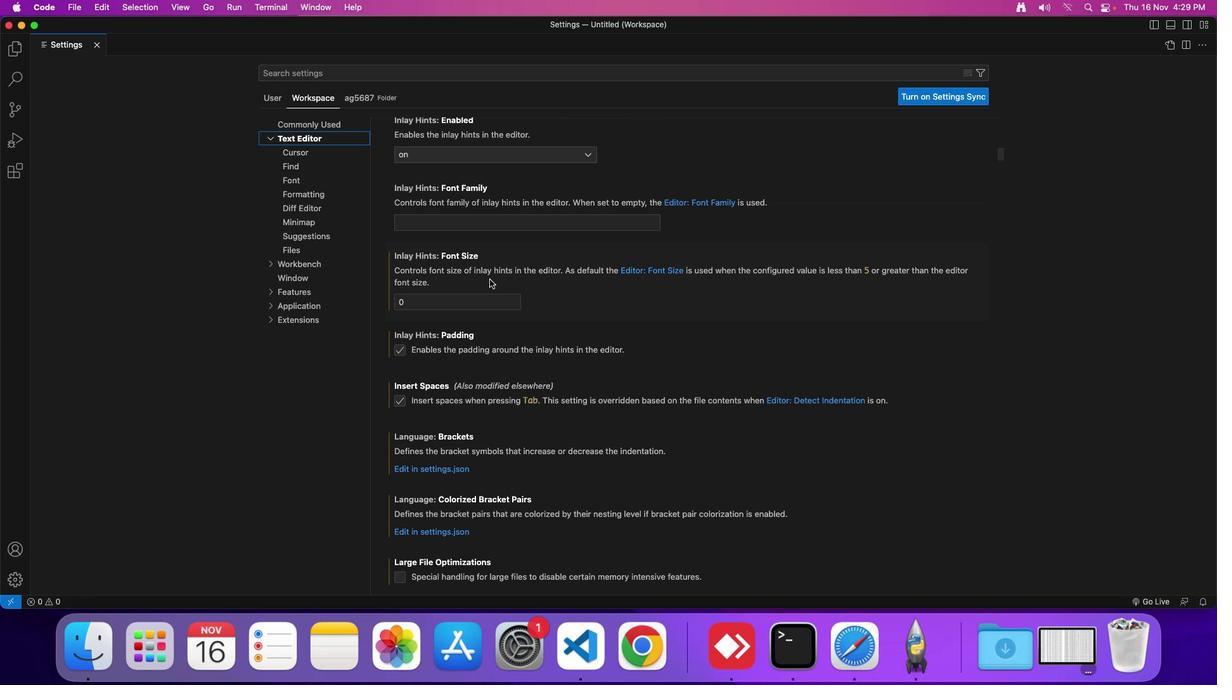 
Action: Mouse scrolled (503, 293) with delta (13, 12)
Screenshot: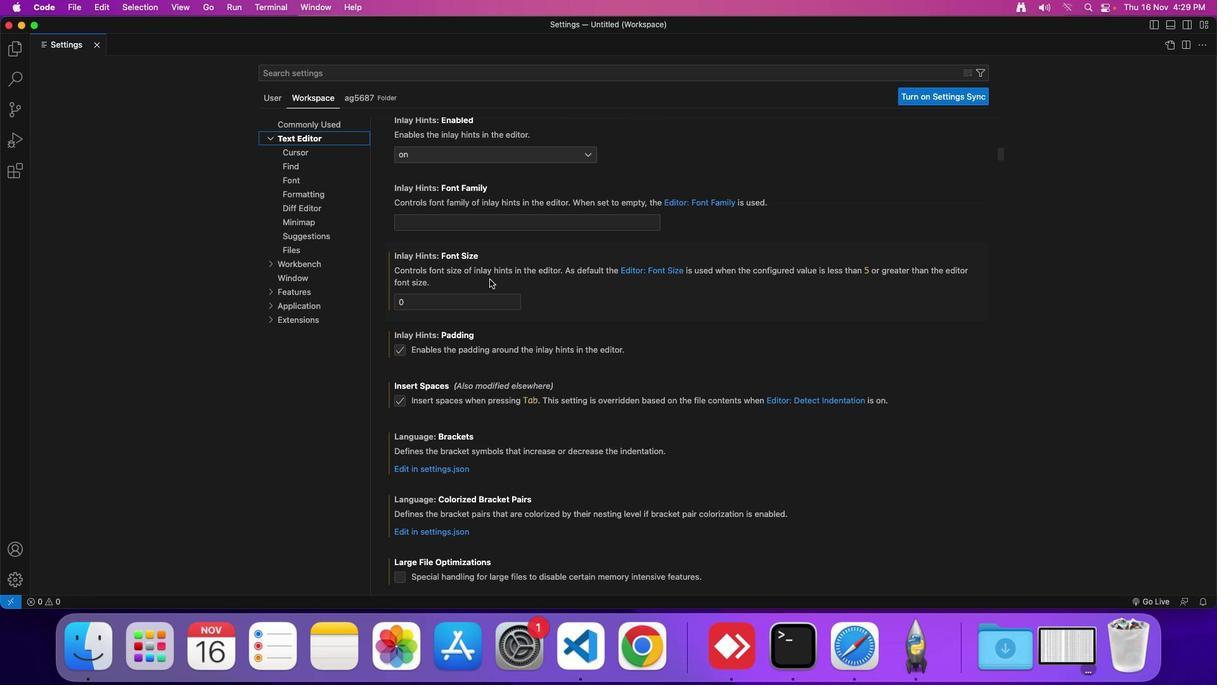 
Action: Mouse scrolled (503, 293) with delta (13, 13)
Screenshot: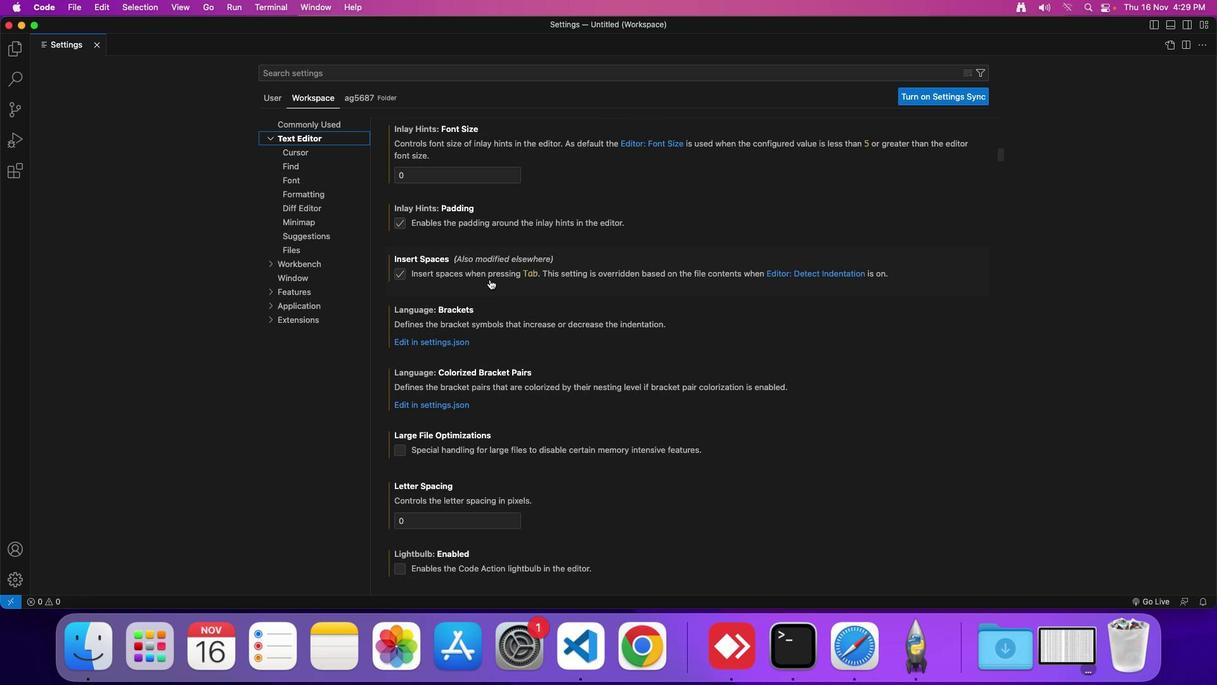 
Action: Mouse scrolled (503, 293) with delta (13, 13)
Screenshot: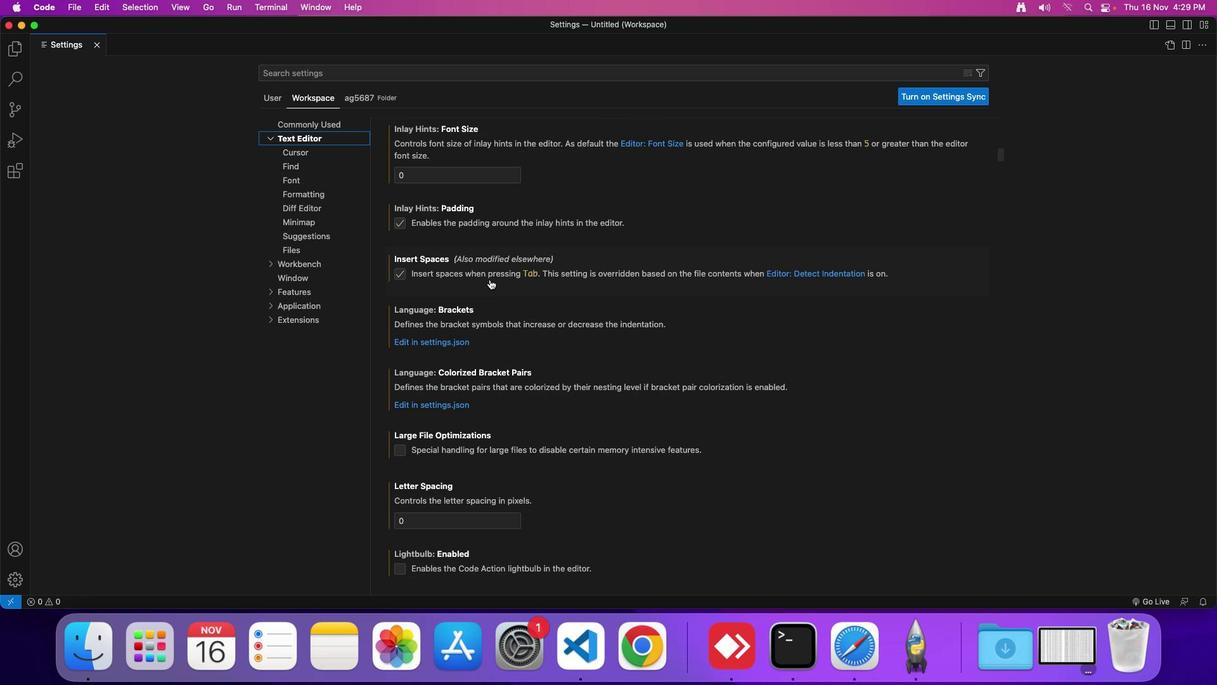 
Action: Mouse scrolled (503, 293) with delta (13, 12)
Screenshot: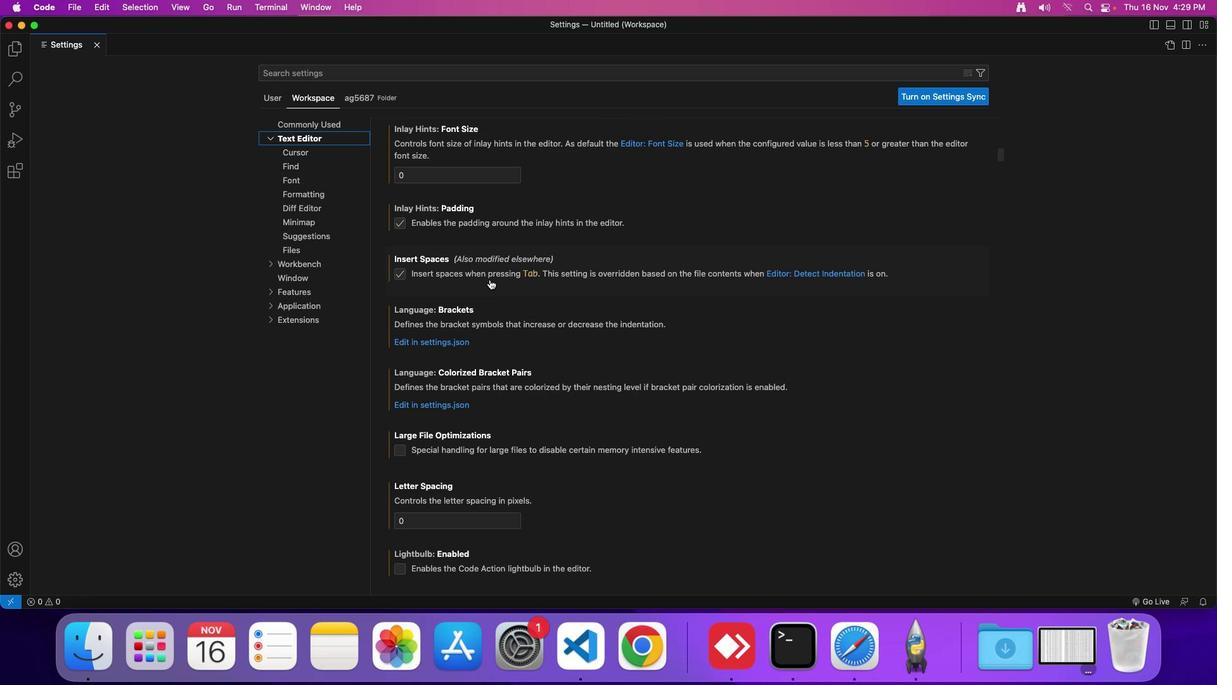 
Action: Mouse scrolled (503, 293) with delta (13, 13)
Screenshot: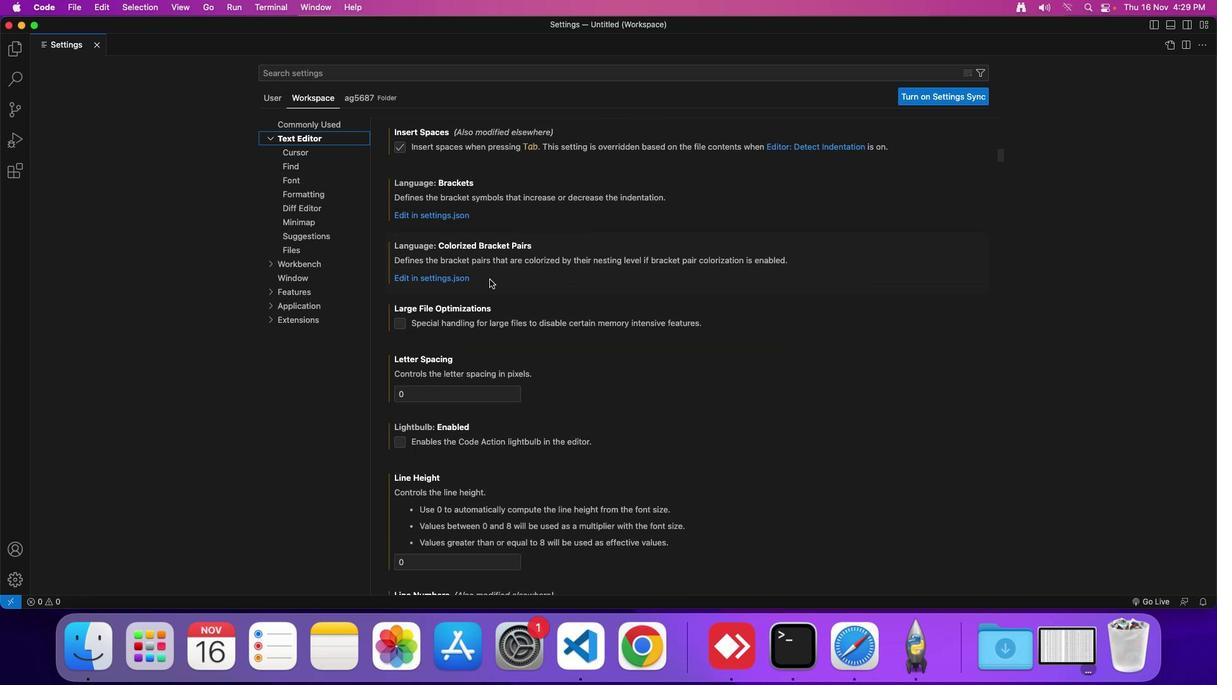 
Action: Mouse scrolled (503, 293) with delta (13, 13)
Screenshot: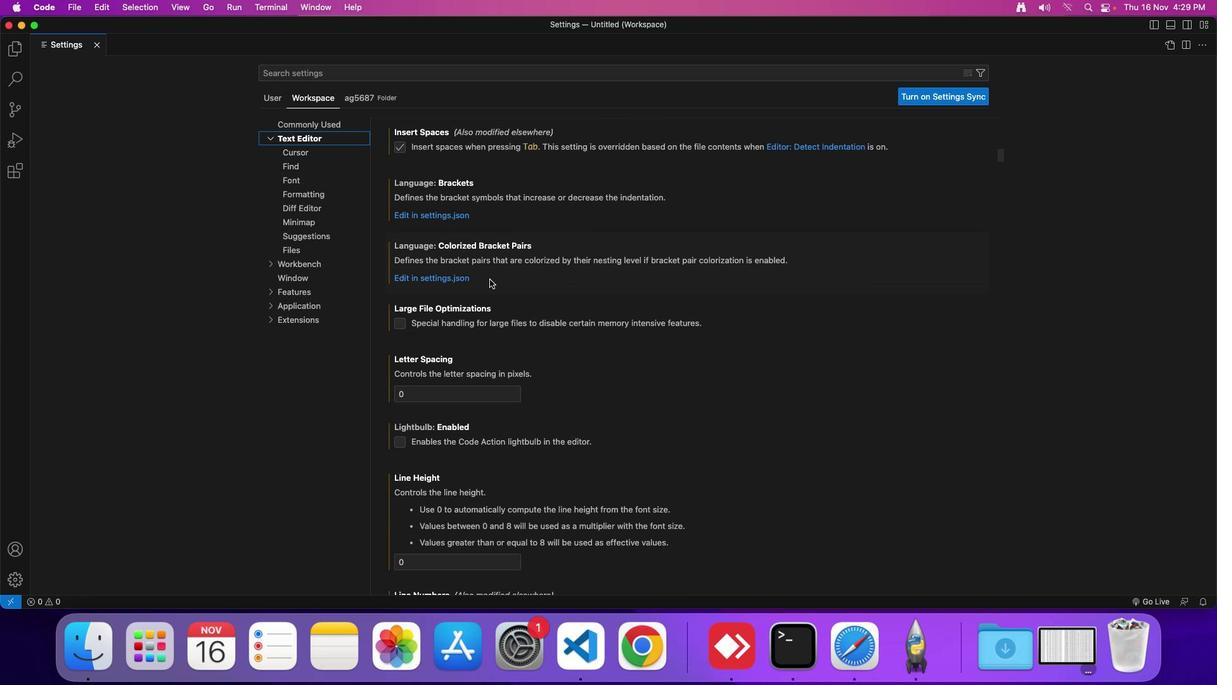 
Action: Mouse scrolled (503, 293) with delta (13, 12)
Screenshot: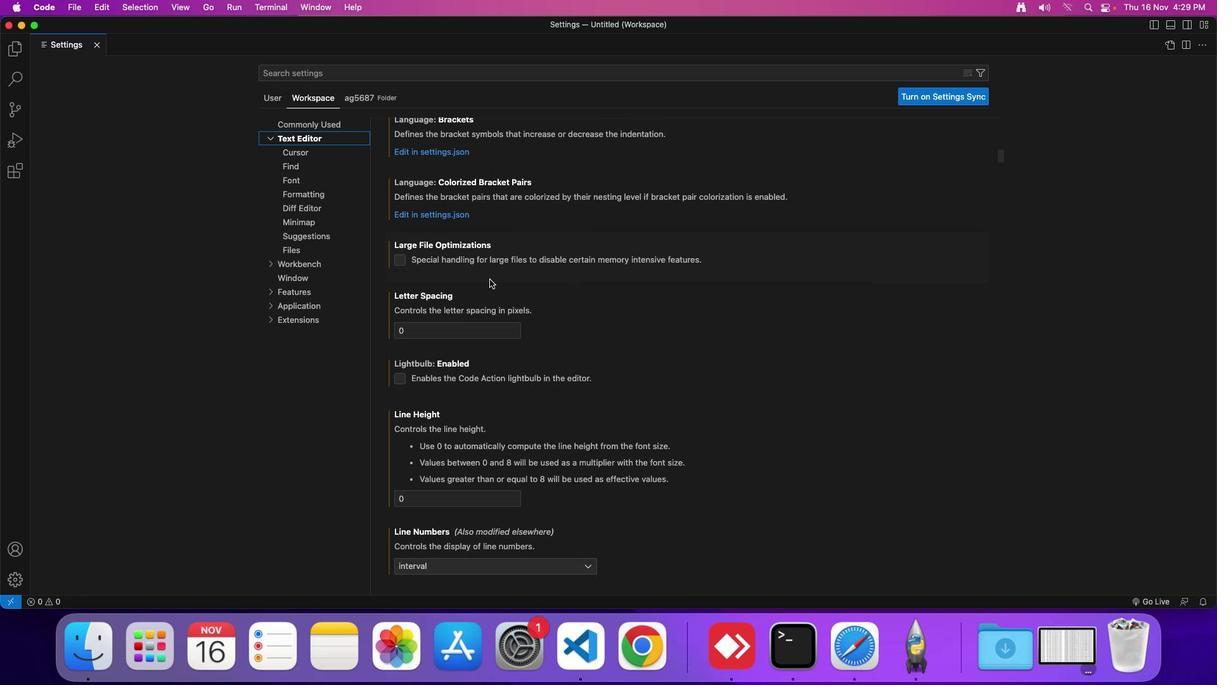 
Action: Mouse scrolled (503, 293) with delta (13, 12)
Screenshot: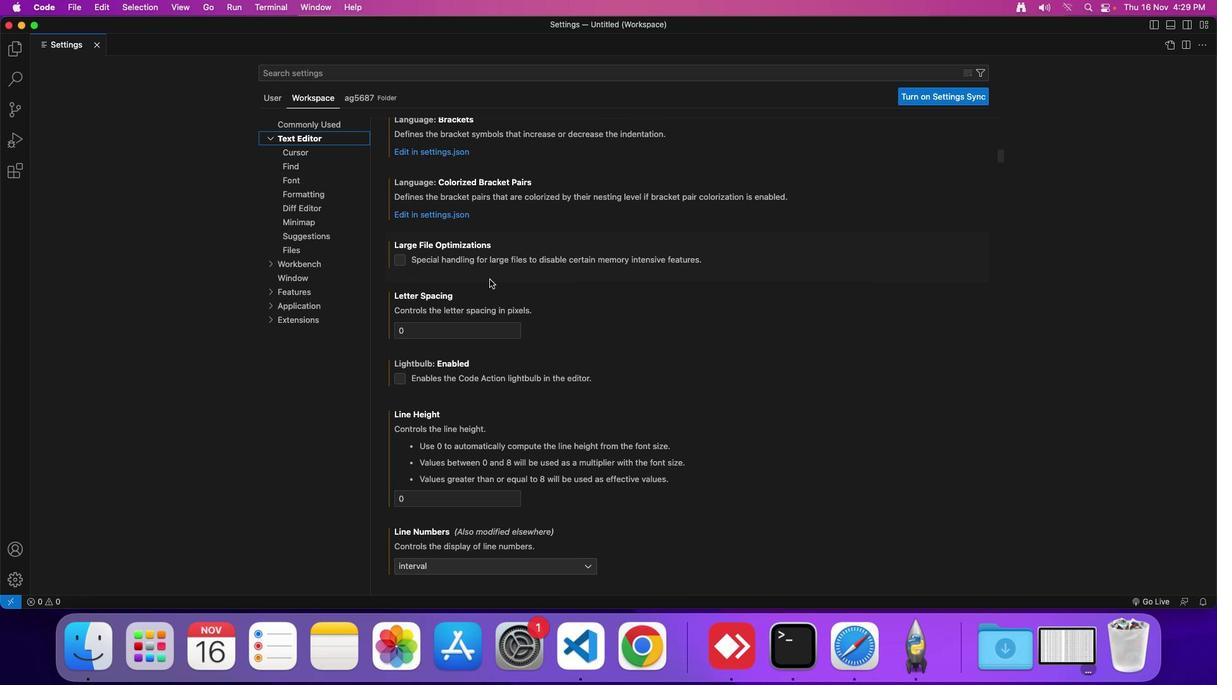 
Action: Mouse scrolled (503, 293) with delta (13, 13)
Screenshot: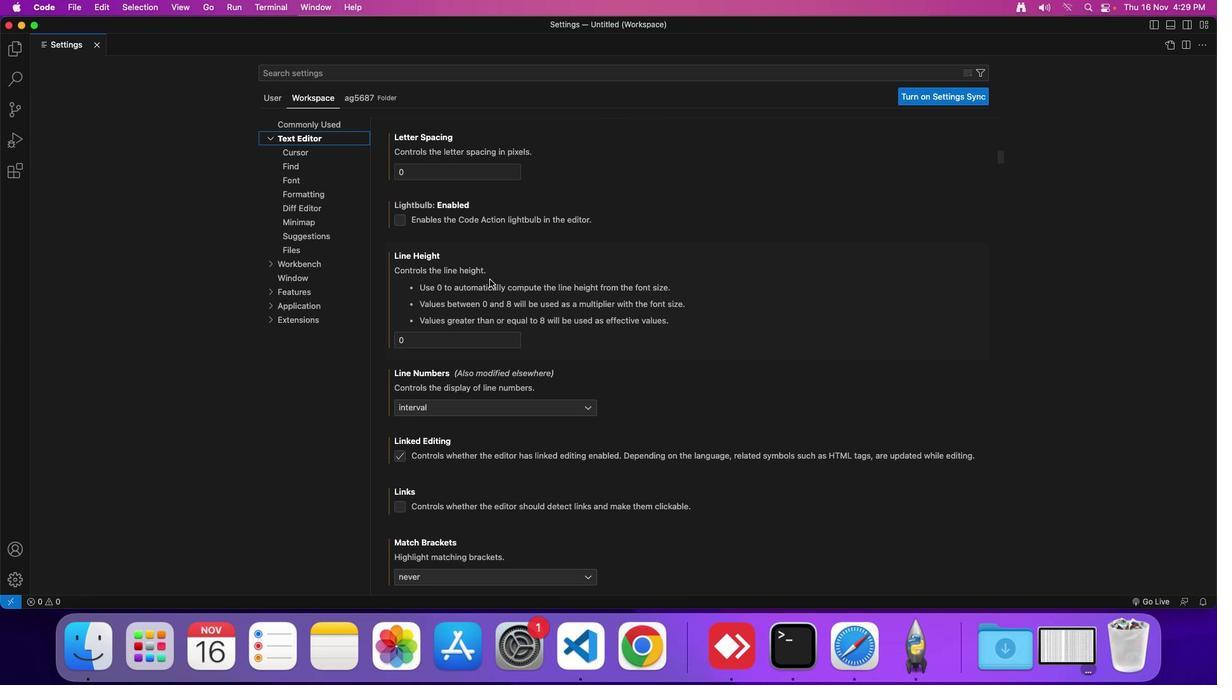 
Action: Mouse scrolled (503, 293) with delta (13, 13)
Screenshot: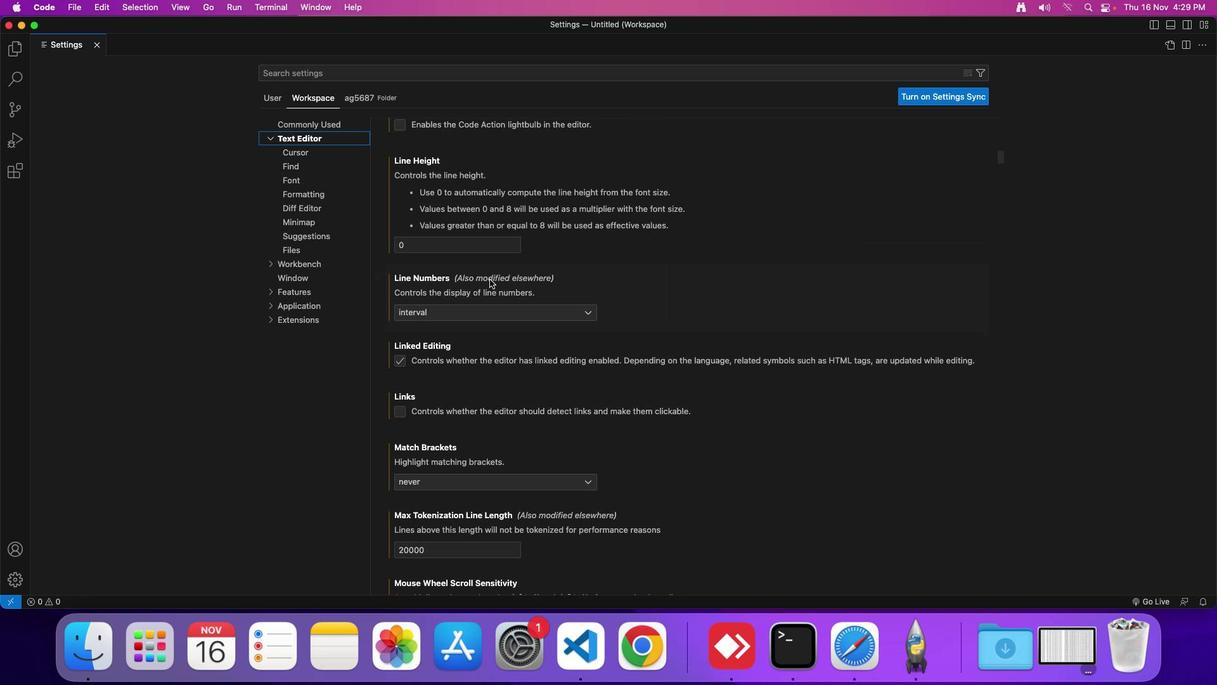 
Action: Mouse scrolled (503, 293) with delta (13, 12)
Screenshot: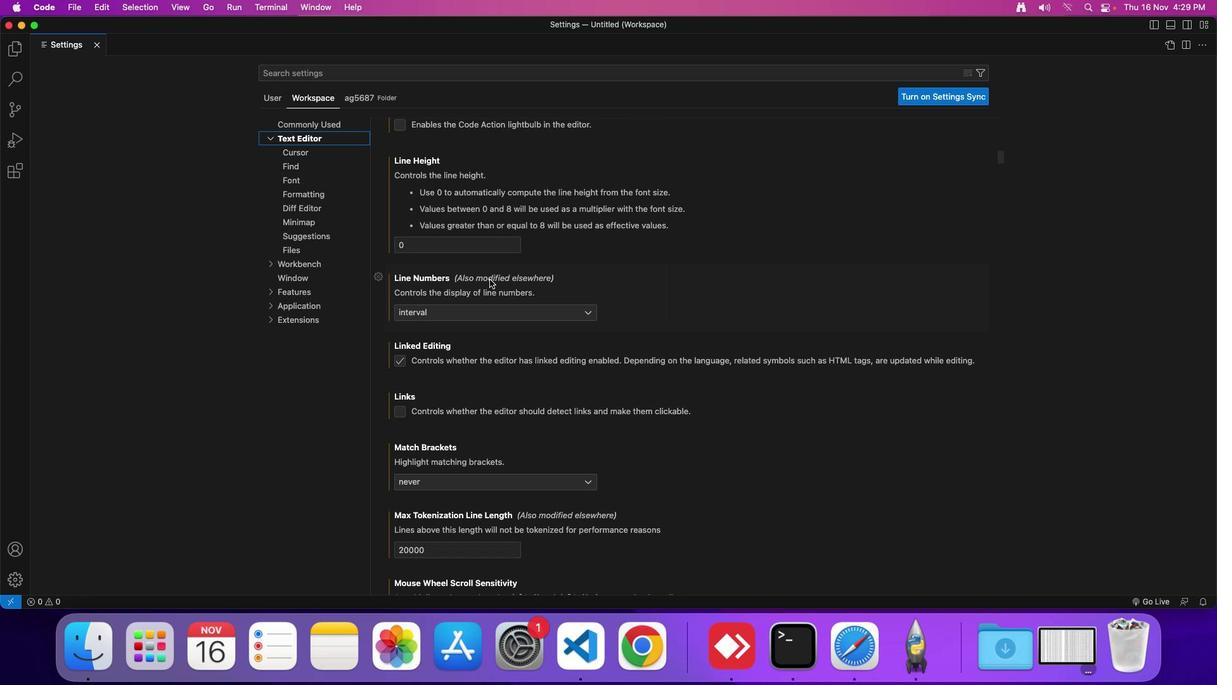 
Action: Mouse scrolled (503, 293) with delta (13, 12)
Screenshot: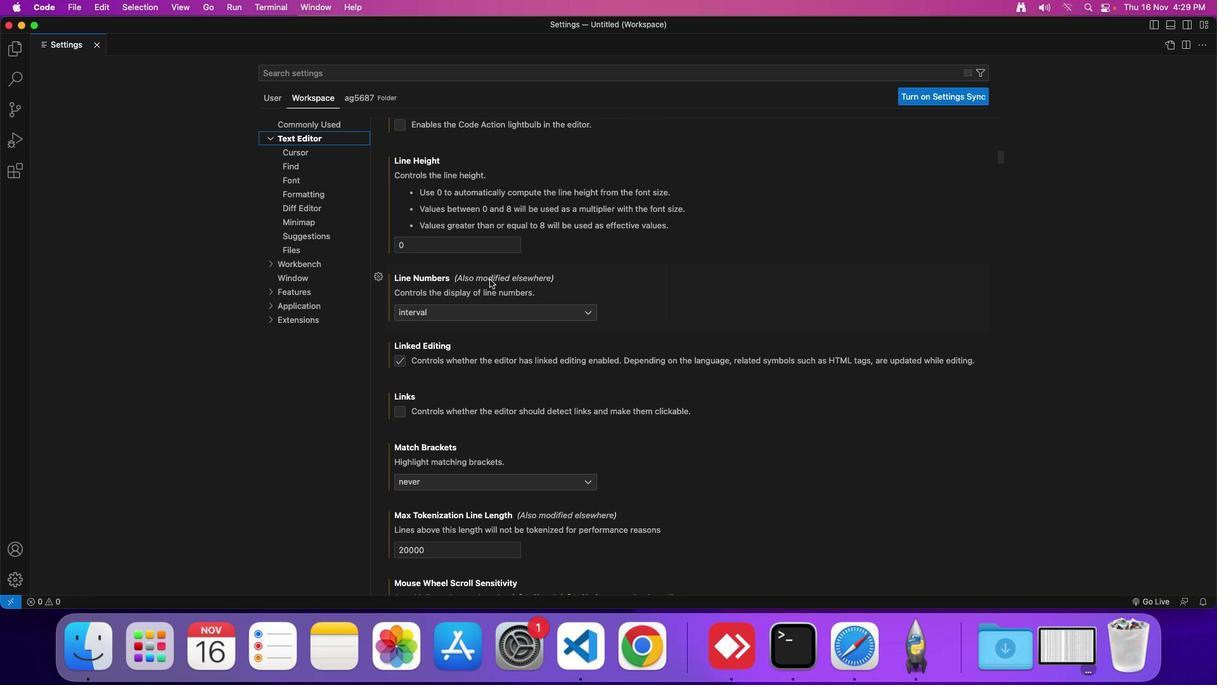 
Action: Mouse scrolled (503, 293) with delta (13, 13)
Screenshot: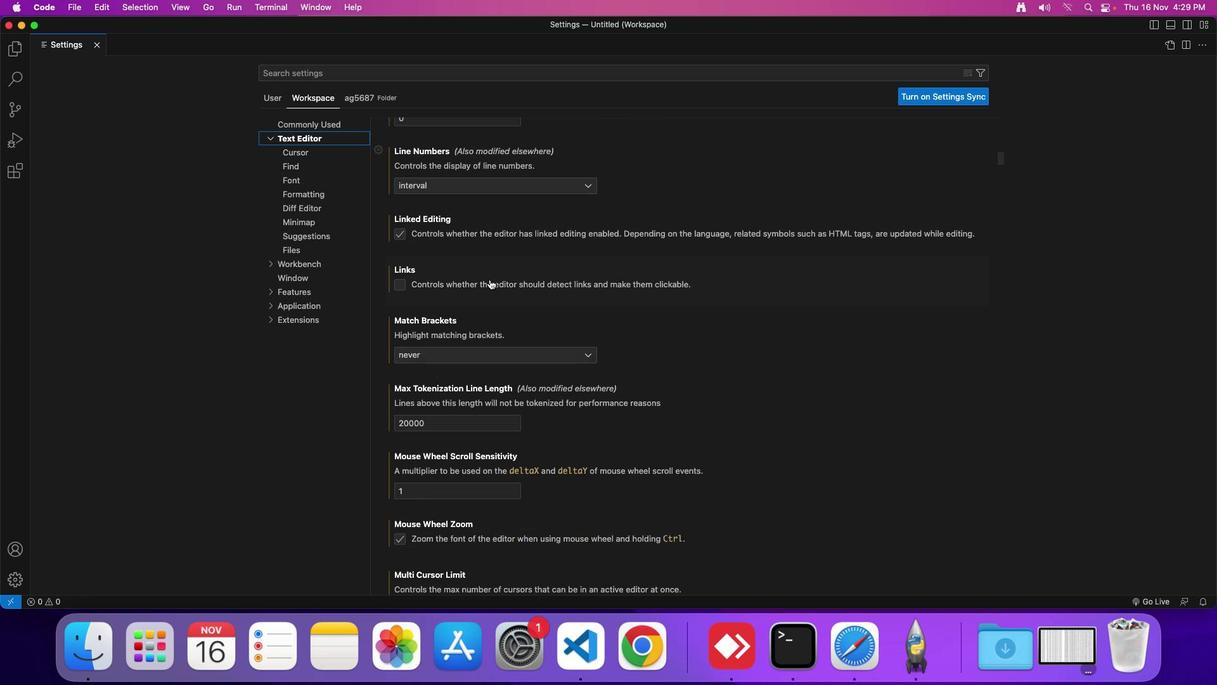 
Action: Mouse scrolled (503, 293) with delta (13, 13)
Screenshot: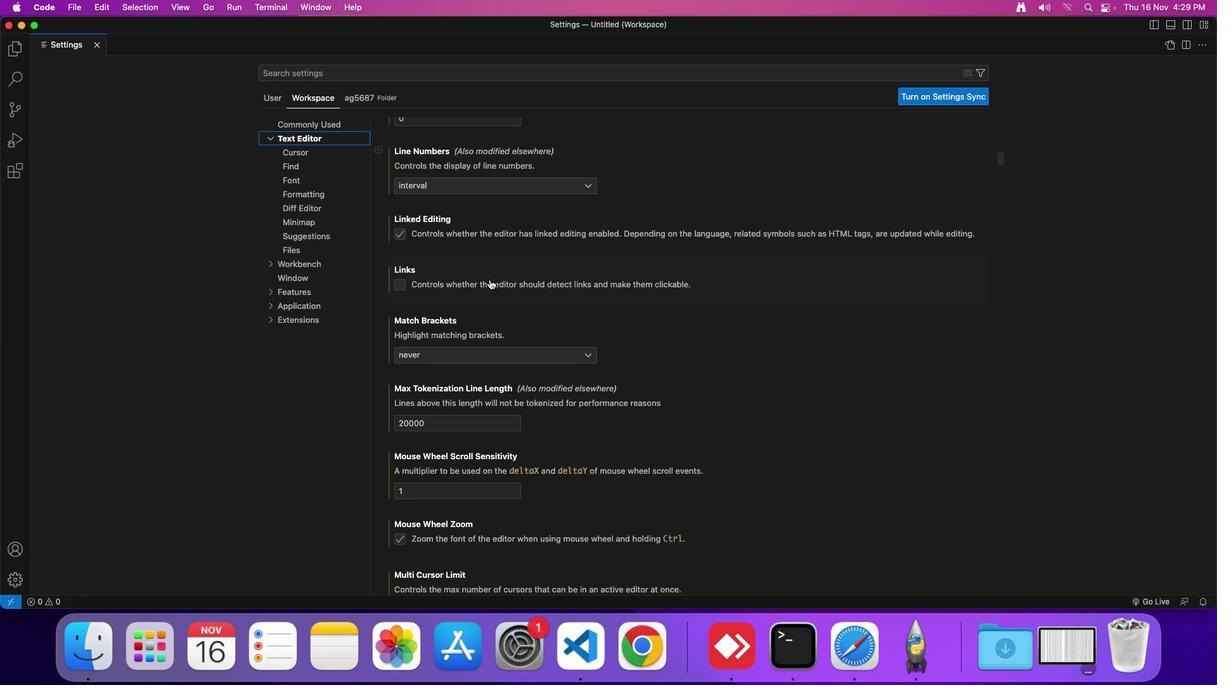 
Action: Mouse scrolled (503, 293) with delta (13, 12)
Screenshot: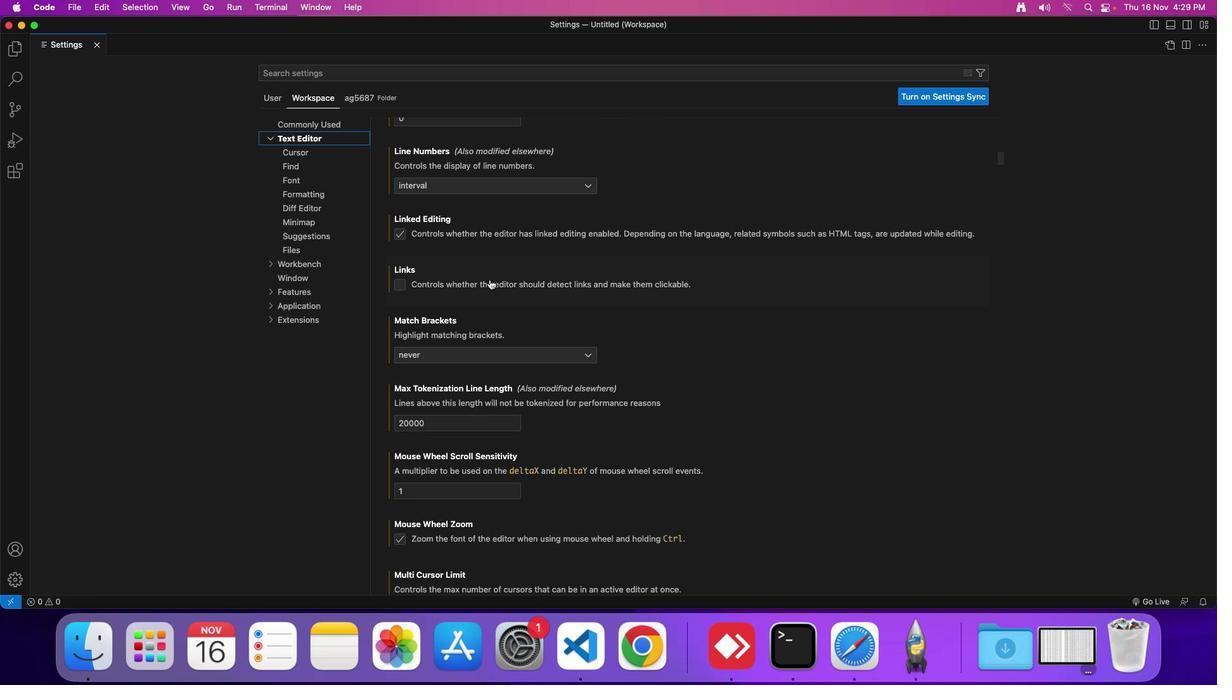 
Action: Mouse scrolled (503, 293) with delta (13, 13)
Screenshot: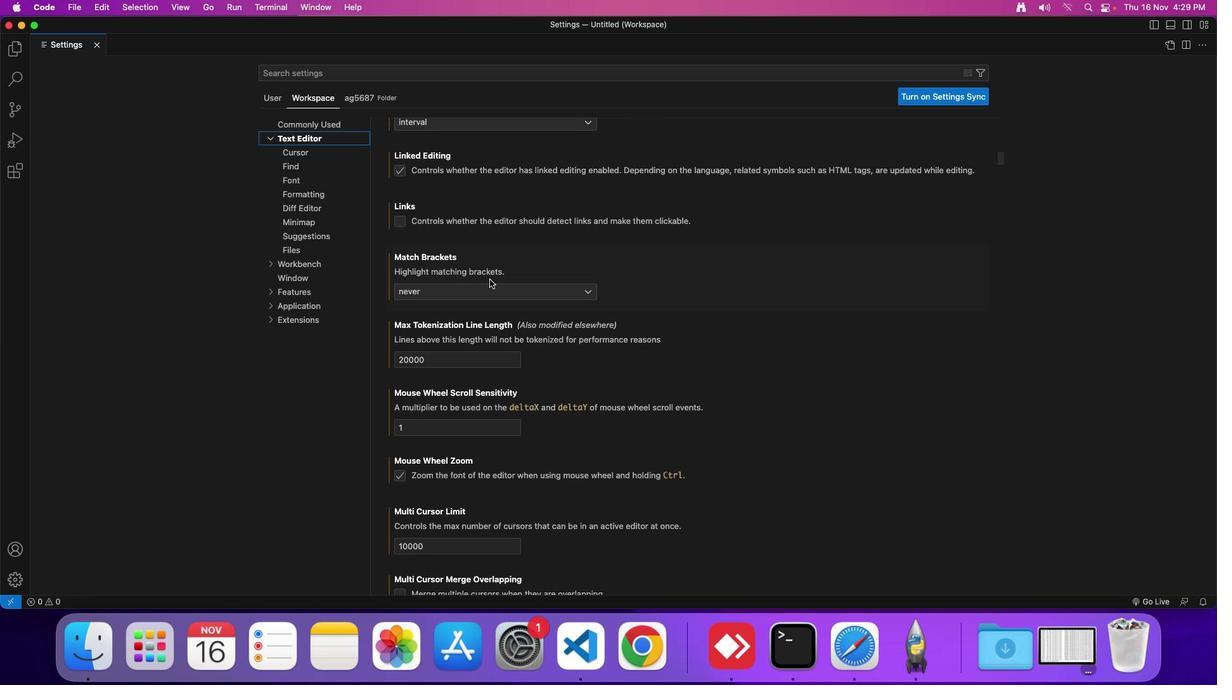 
Action: Mouse scrolled (503, 293) with delta (13, 13)
Screenshot: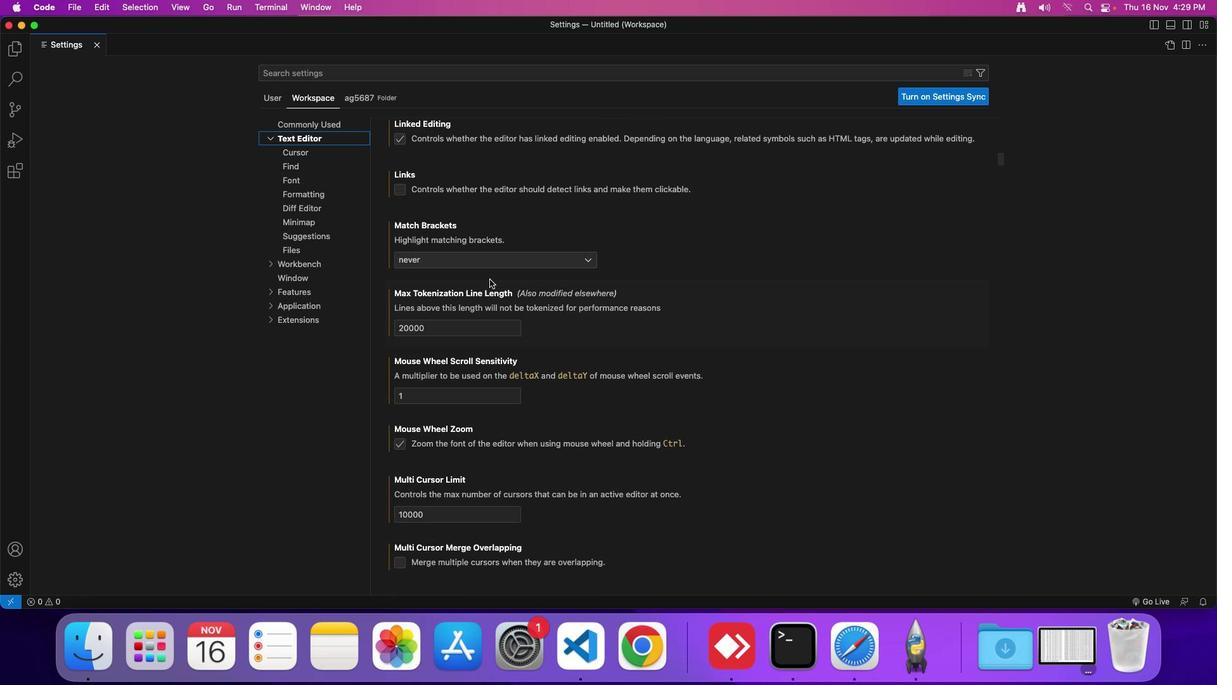 
Action: Mouse scrolled (503, 293) with delta (13, 13)
Screenshot: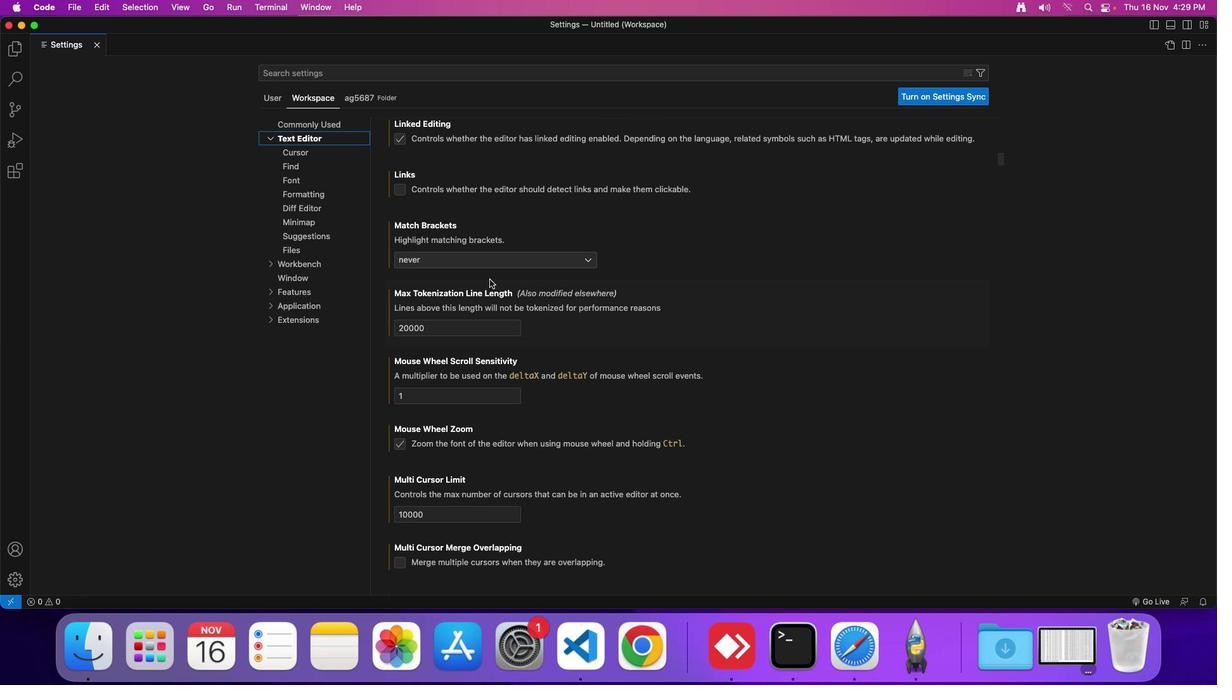 
Action: Mouse scrolled (503, 293) with delta (13, 13)
Screenshot: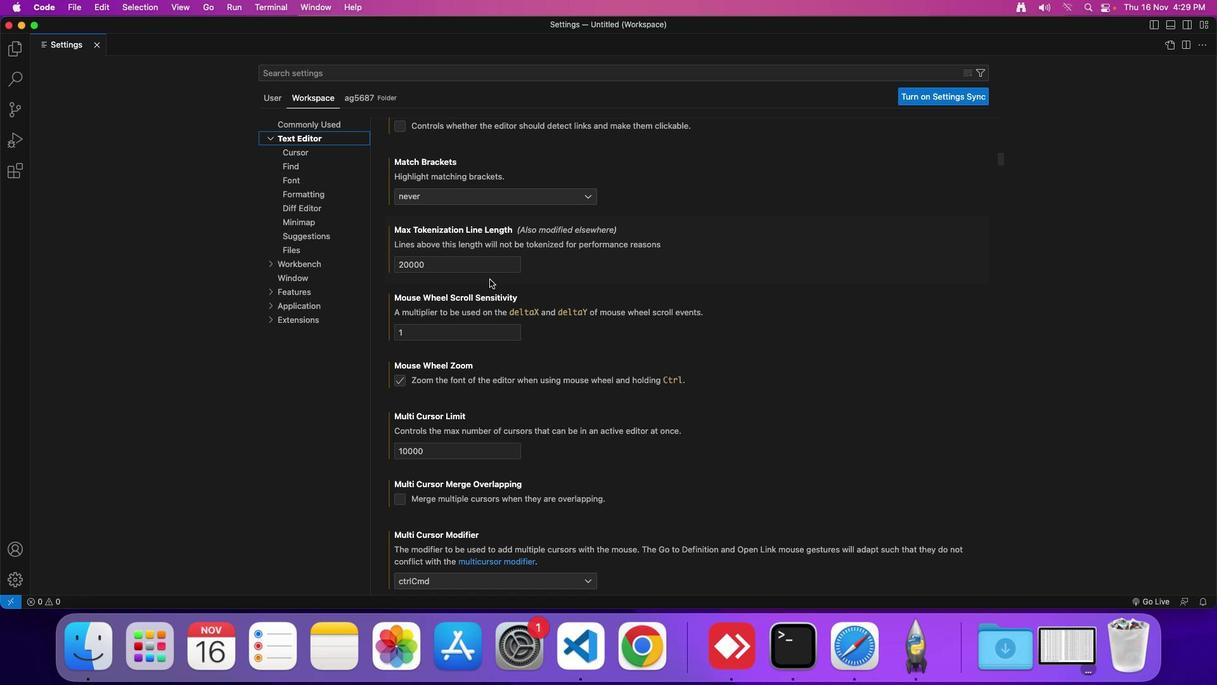 
Action: Mouse scrolled (503, 293) with delta (13, 13)
Screenshot: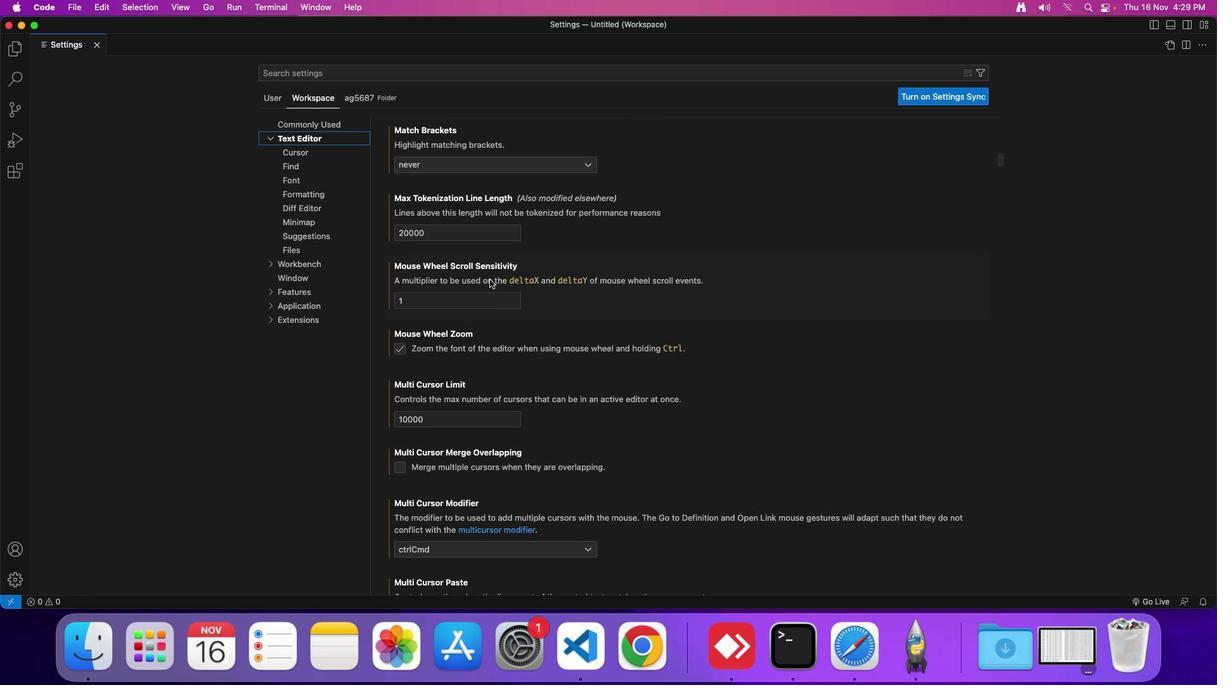 
Action: Mouse scrolled (503, 293) with delta (13, 13)
Screenshot: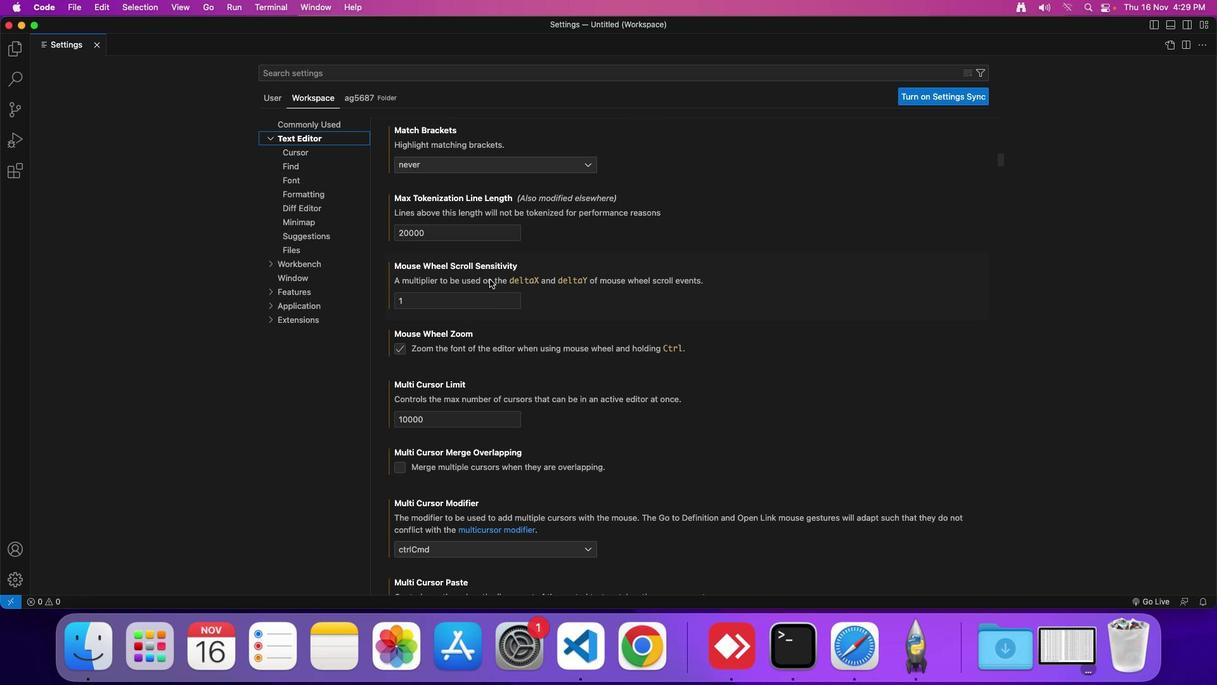 
Action: Mouse scrolled (503, 293) with delta (13, 13)
Screenshot: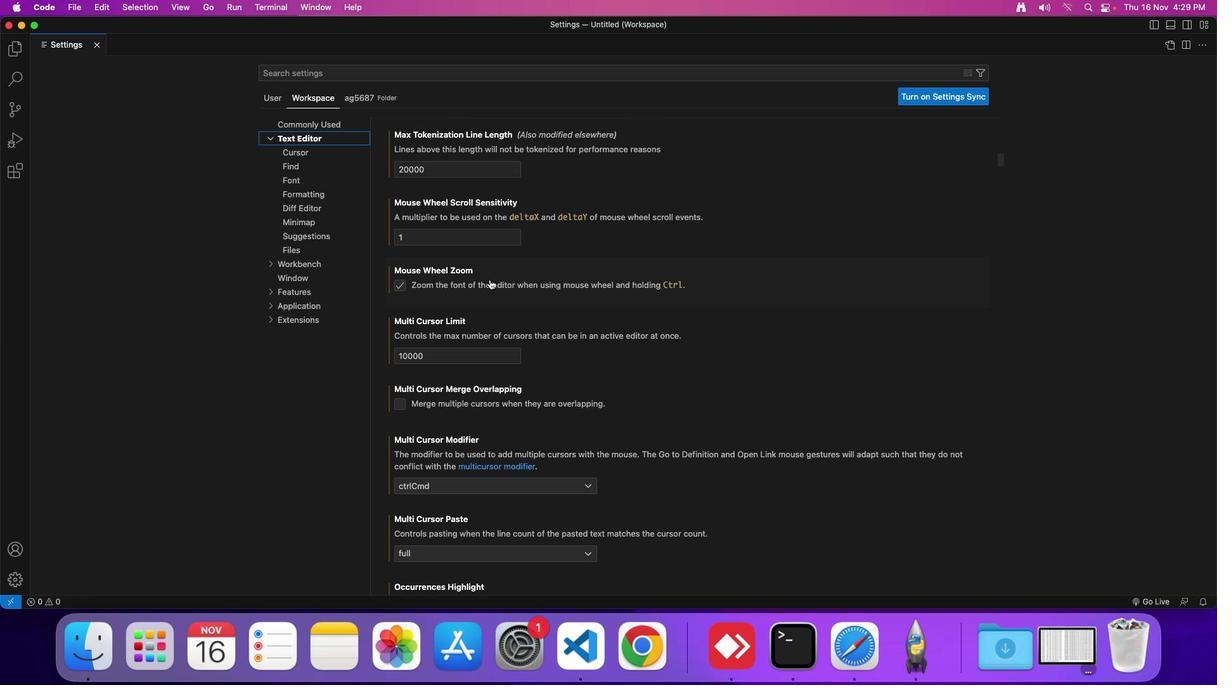 
Action: Mouse scrolled (503, 293) with delta (13, 13)
Screenshot: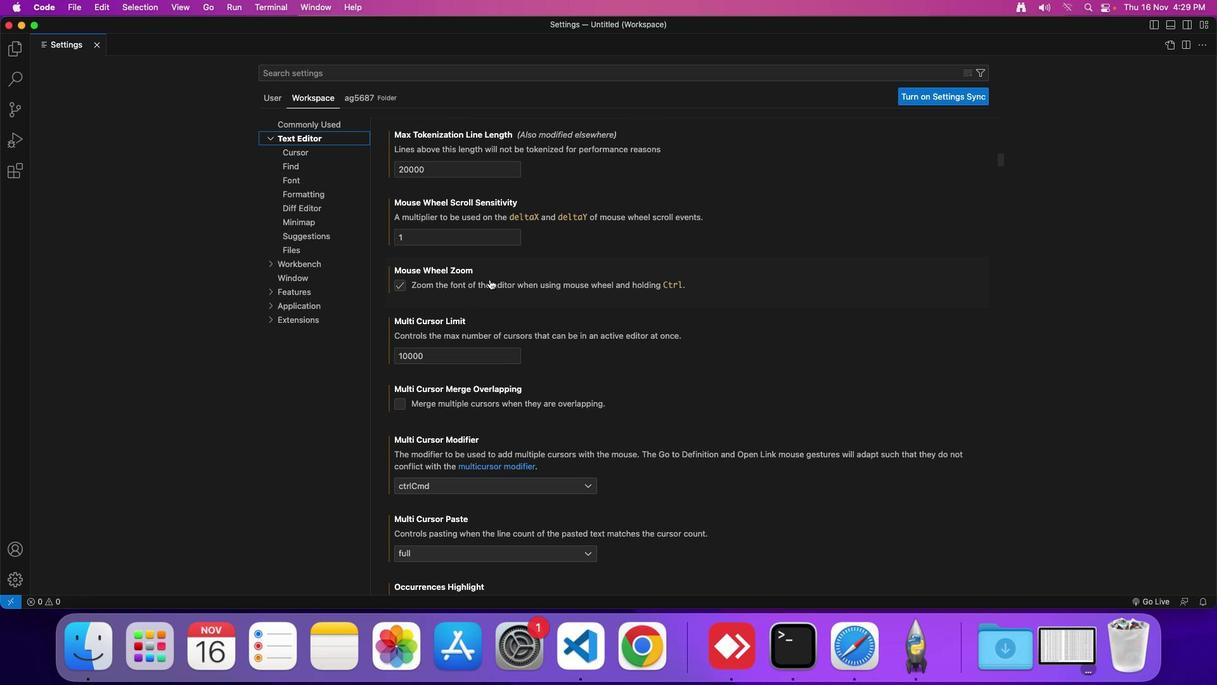 
Action: Mouse scrolled (503, 293) with delta (13, 13)
Screenshot: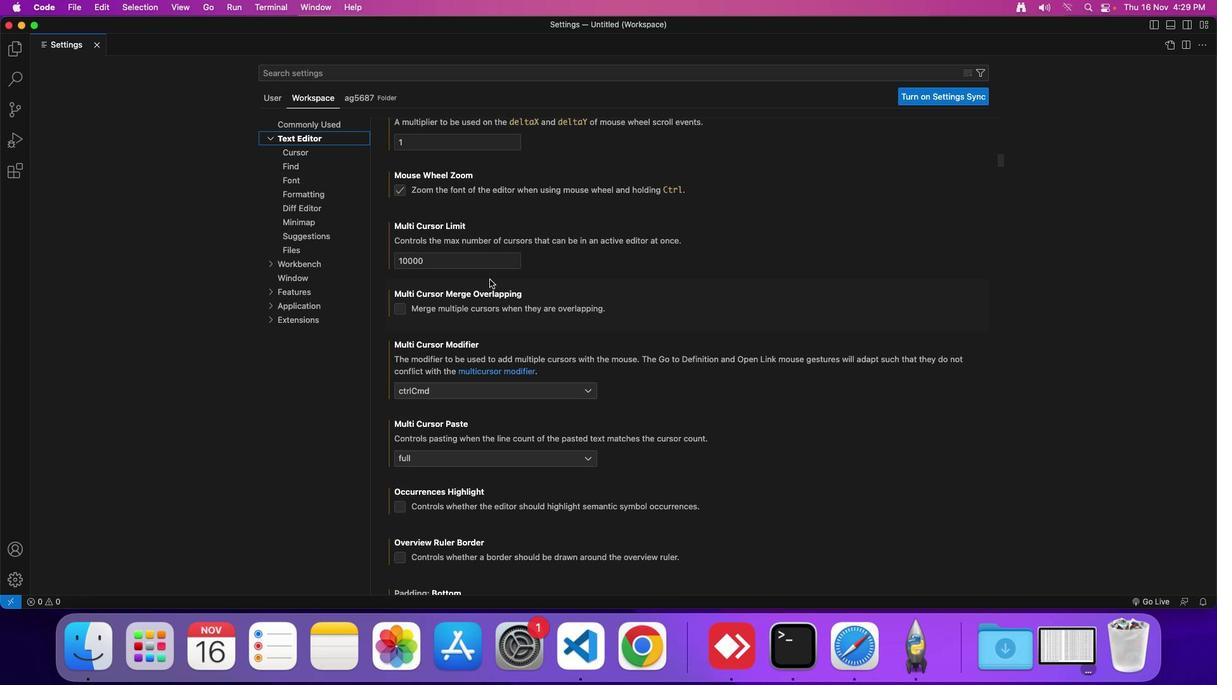 
Action: Mouse scrolled (503, 293) with delta (13, 13)
Screenshot: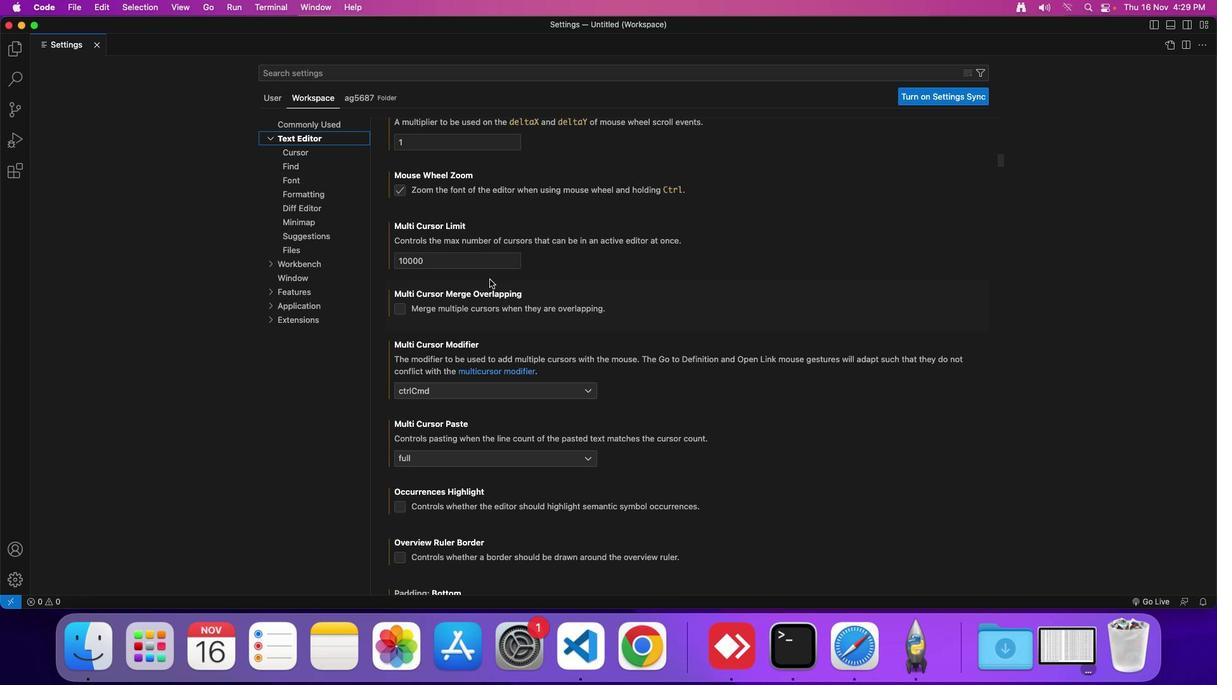 
Action: Mouse scrolled (503, 293) with delta (13, 13)
Screenshot: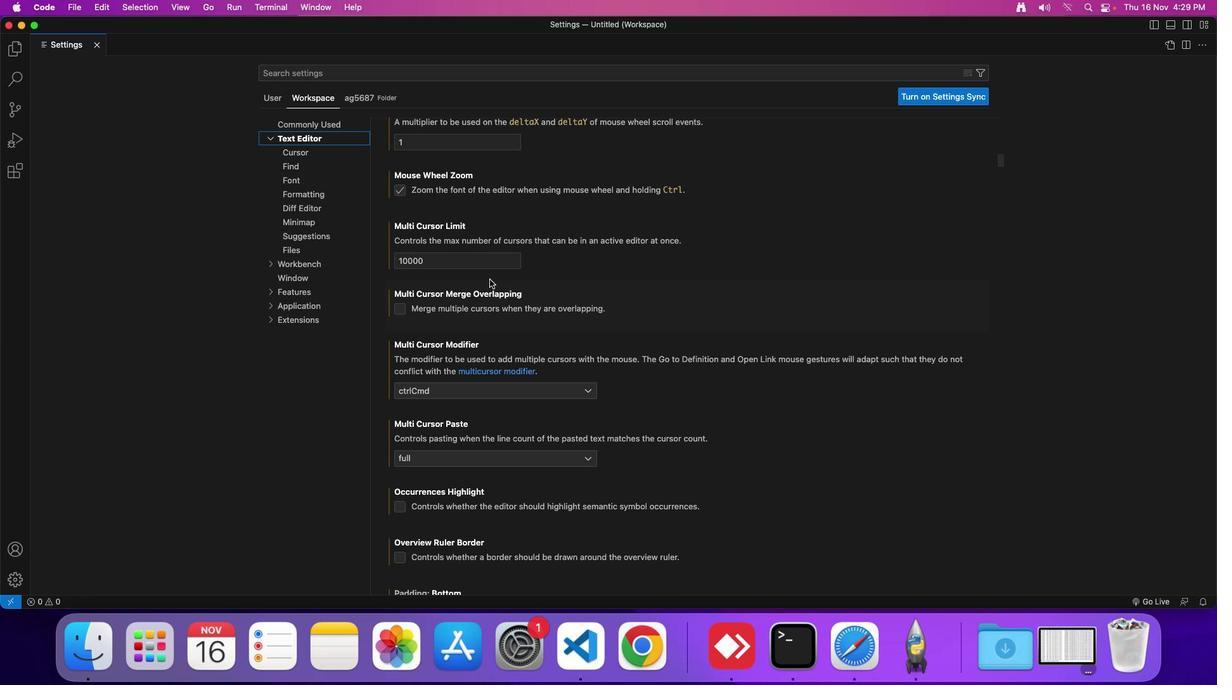 
Action: Mouse scrolled (503, 293) with delta (13, 13)
Screenshot: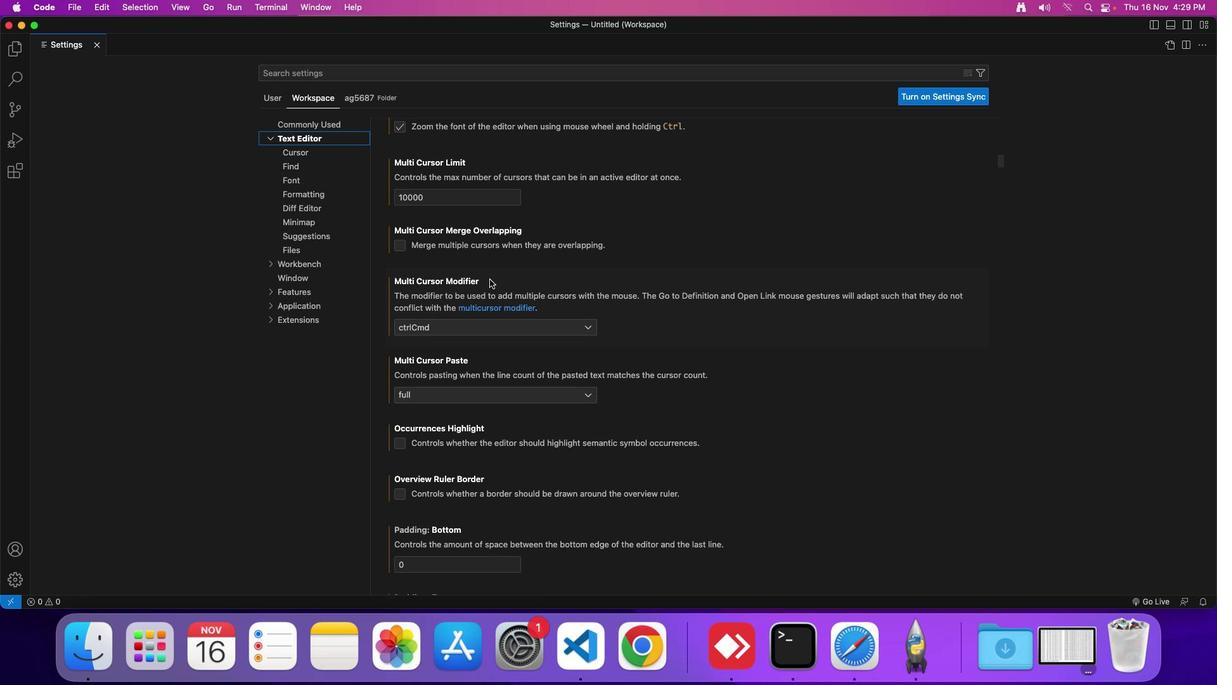 
Action: Mouse scrolled (503, 293) with delta (13, 13)
Screenshot: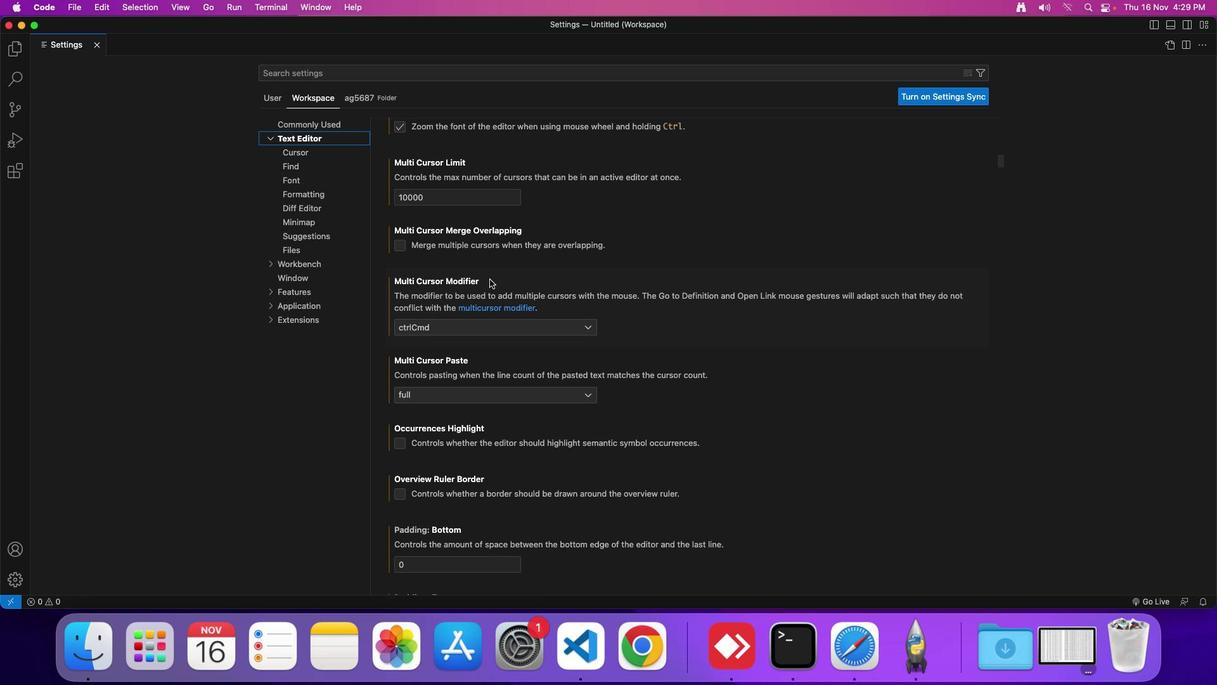 
Action: Mouse scrolled (503, 293) with delta (13, 13)
Screenshot: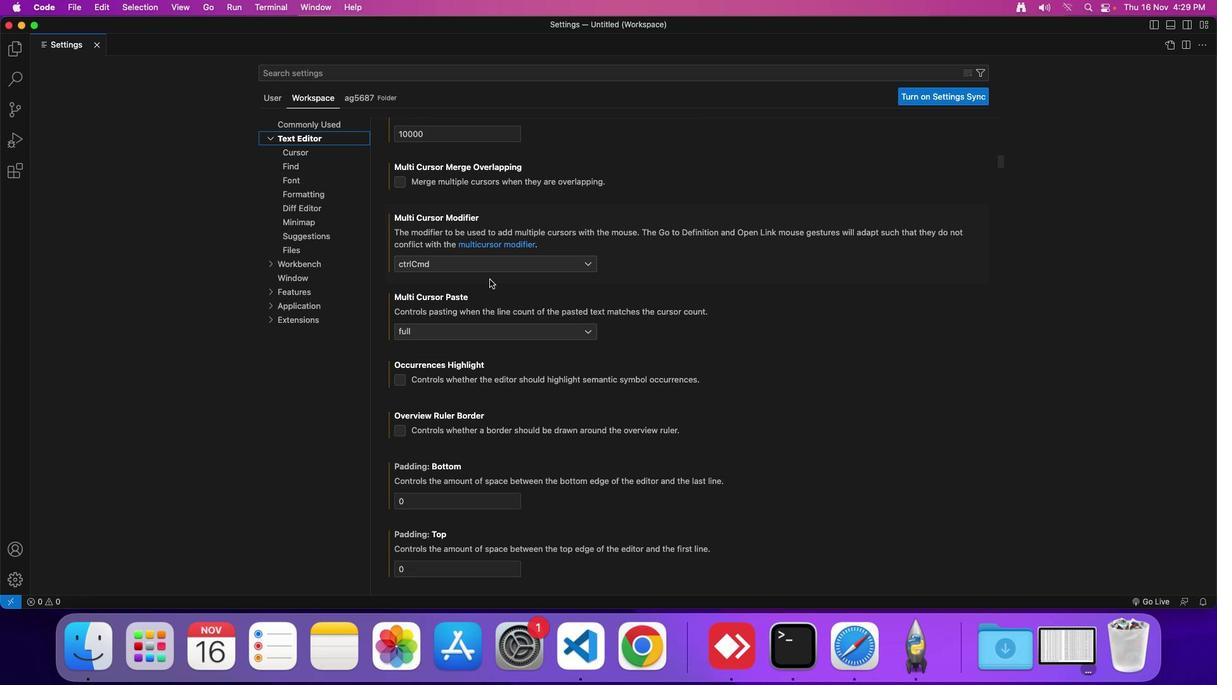 
Action: Mouse scrolled (503, 293) with delta (13, 13)
Screenshot: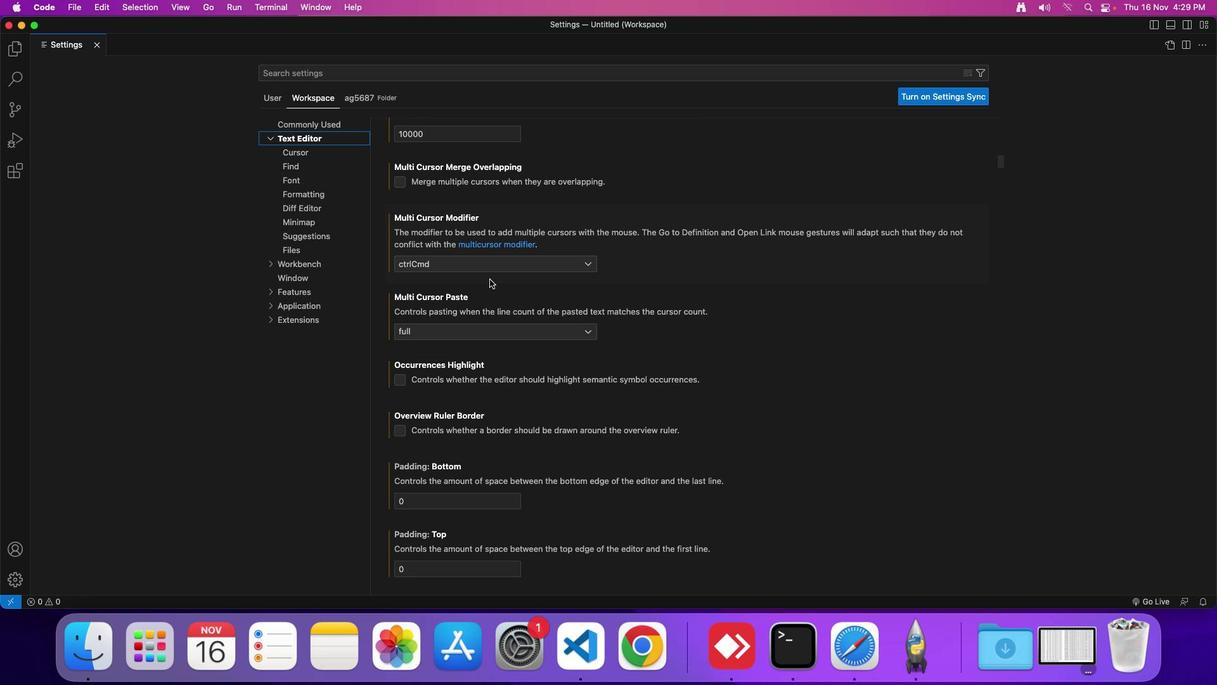 
Action: Mouse scrolled (503, 293) with delta (13, 13)
Screenshot: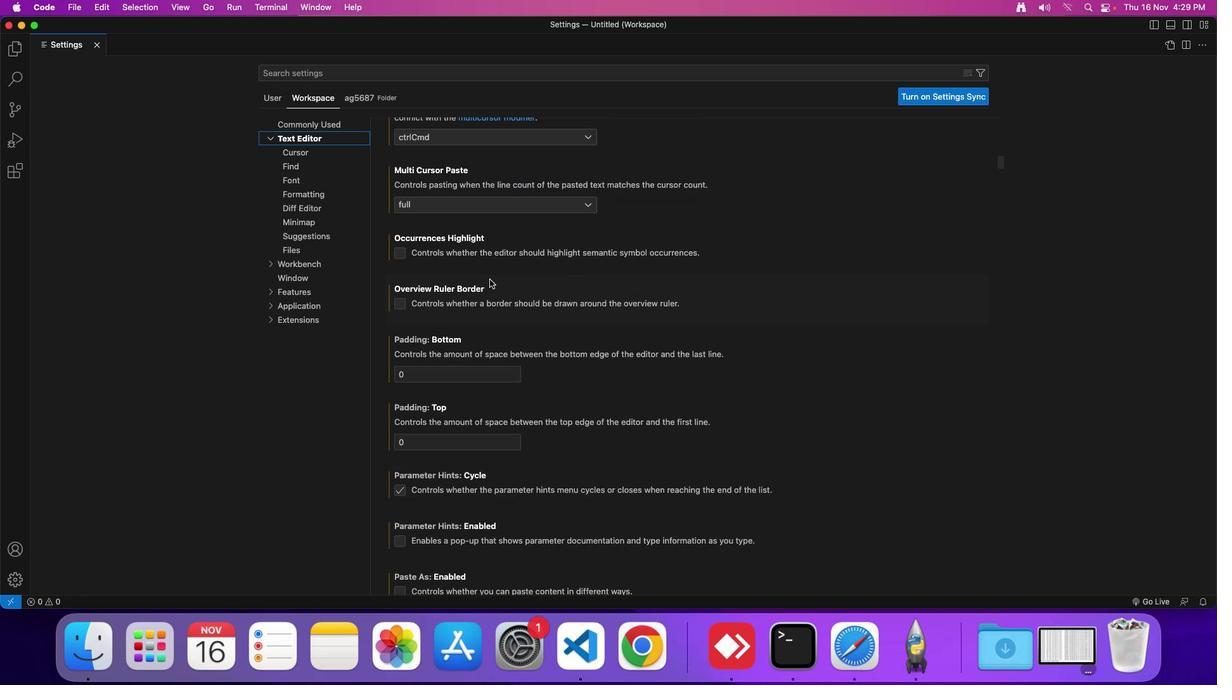 
Action: Mouse scrolled (503, 293) with delta (13, 13)
Screenshot: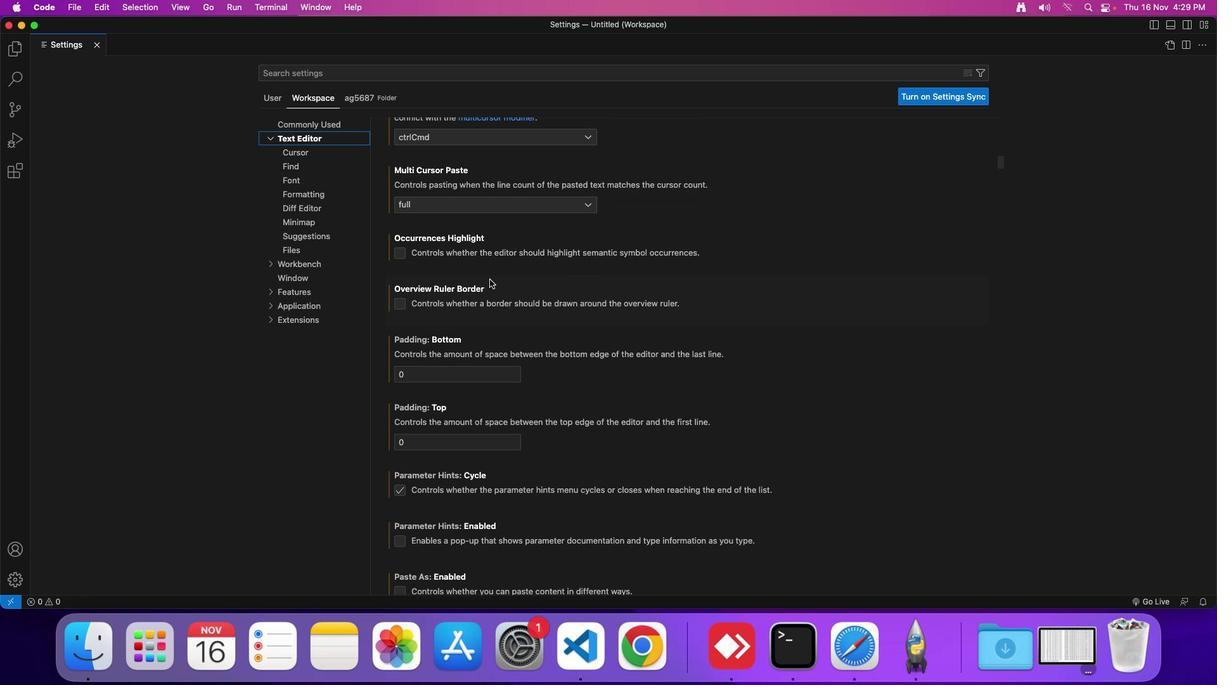 
Action: Mouse scrolled (503, 293) with delta (13, 12)
Screenshot: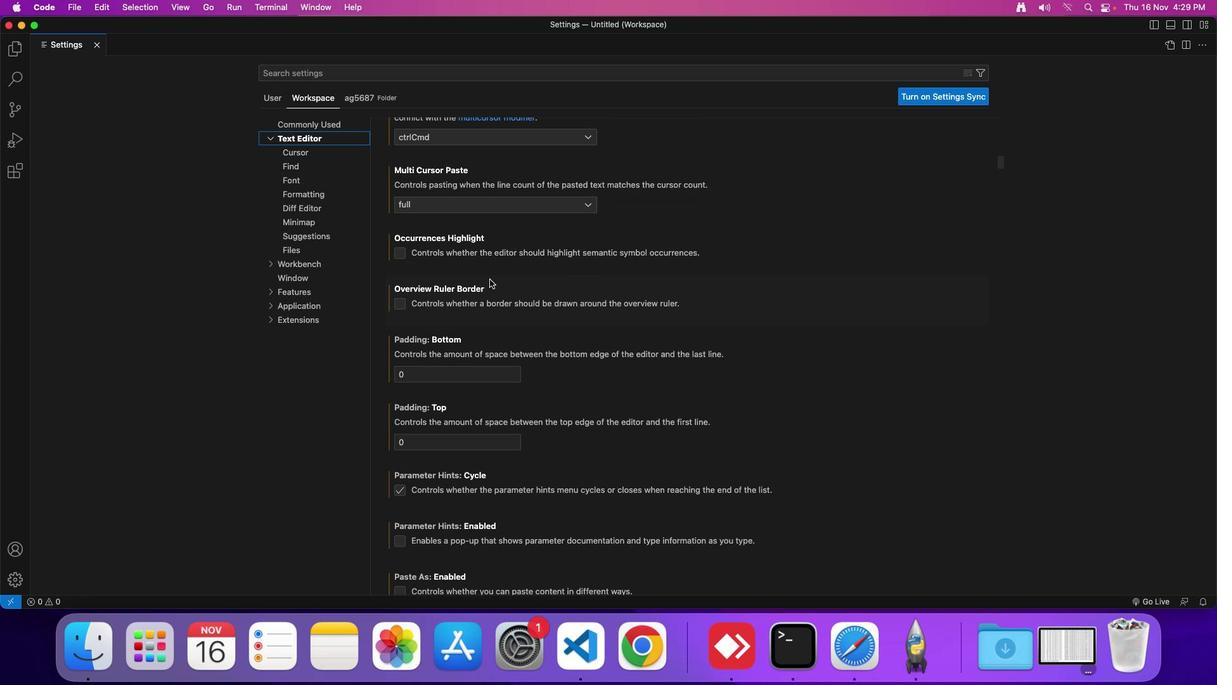 
Action: Mouse scrolled (503, 293) with delta (13, 13)
Screenshot: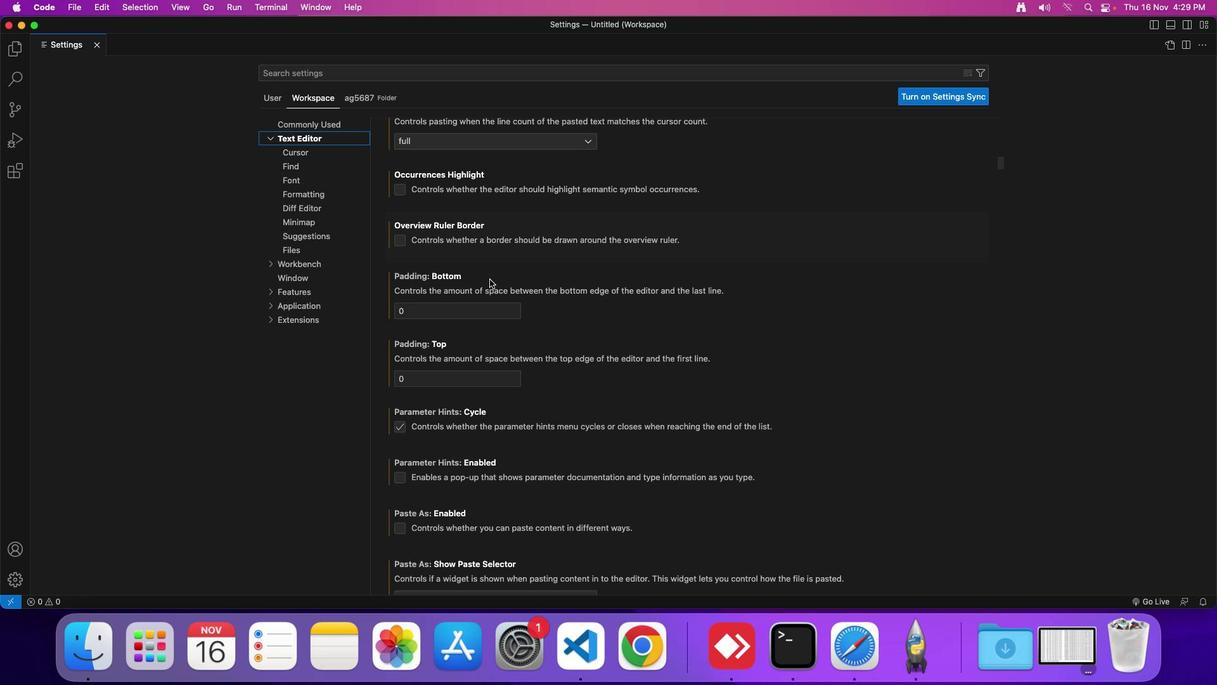 
Action: Mouse scrolled (503, 293) with delta (13, 13)
Screenshot: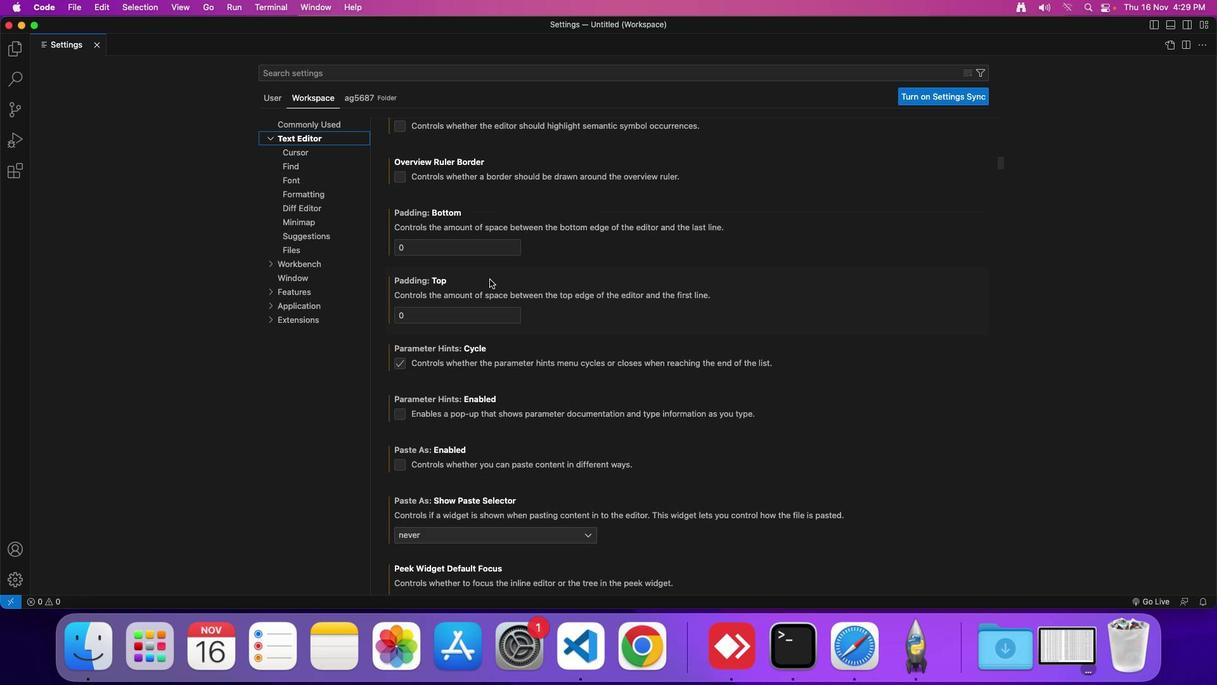 
Action: Mouse scrolled (503, 293) with delta (13, 12)
Screenshot: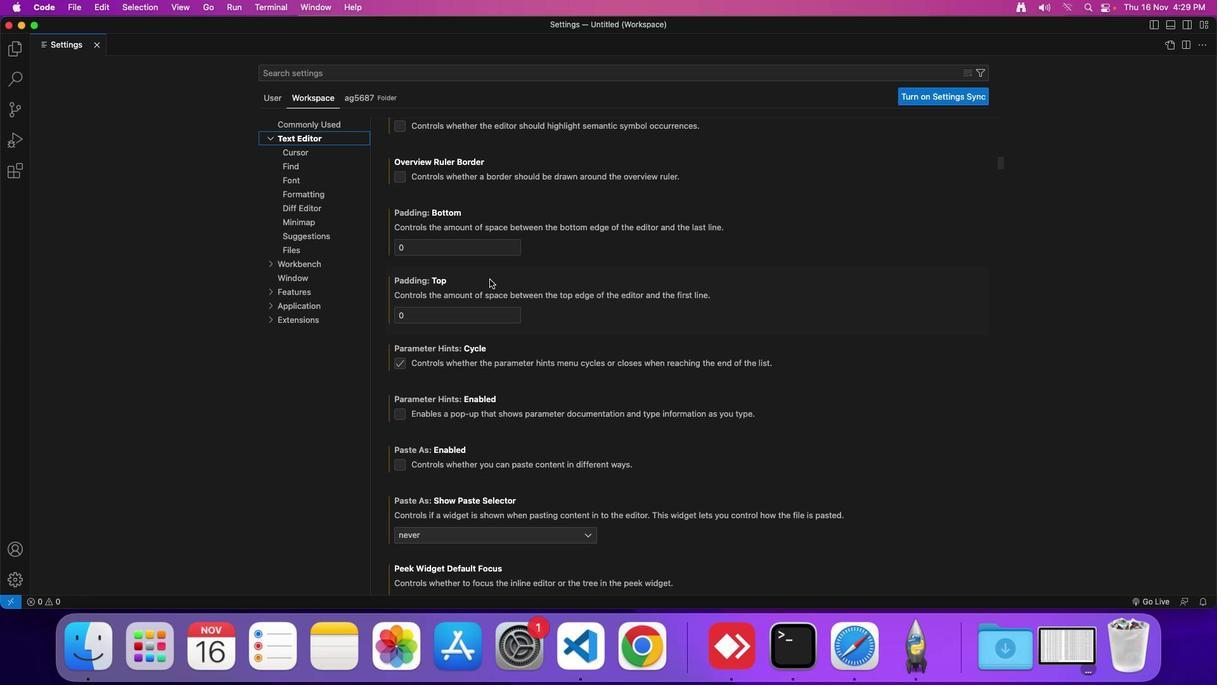 
Action: Mouse scrolled (503, 293) with delta (13, 13)
Screenshot: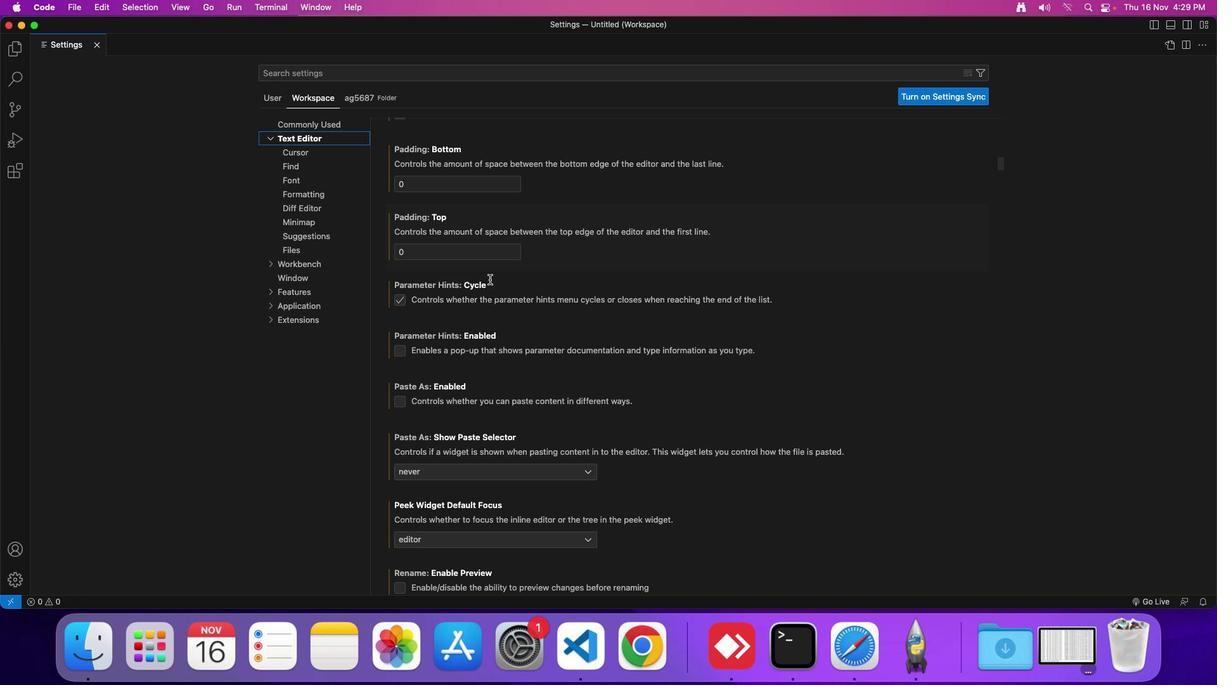
Action: Mouse scrolled (503, 293) with delta (13, 13)
Screenshot: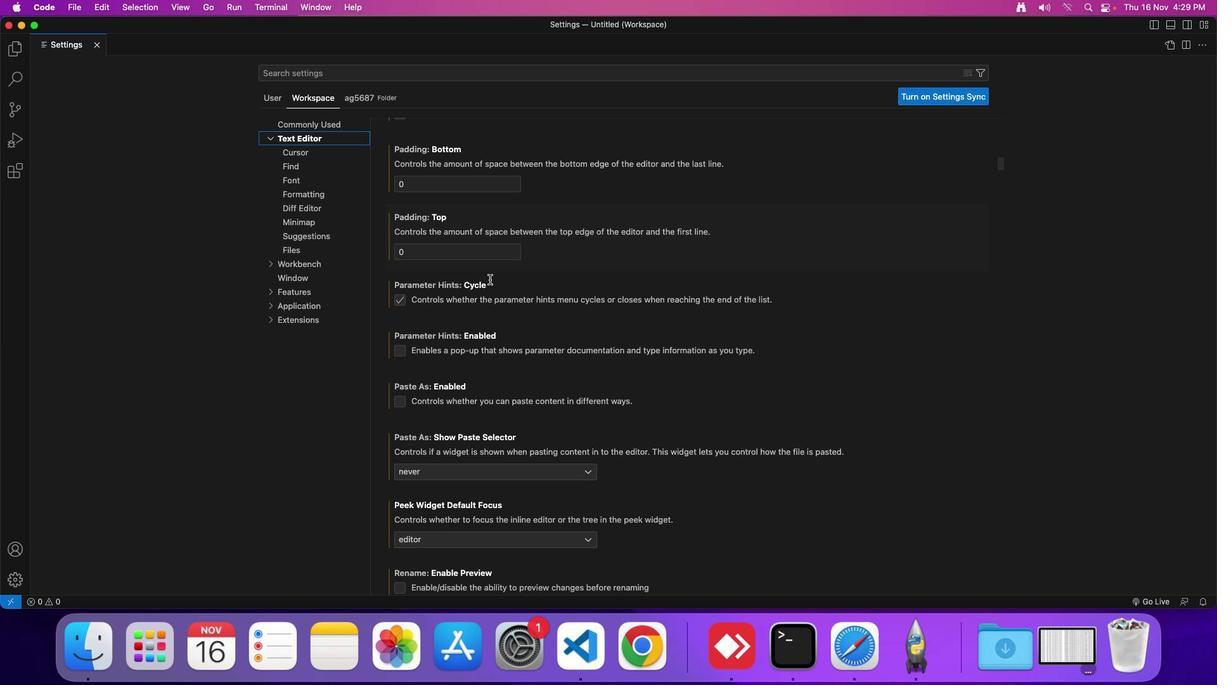 
Action: Mouse scrolled (503, 293) with delta (13, 13)
Screenshot: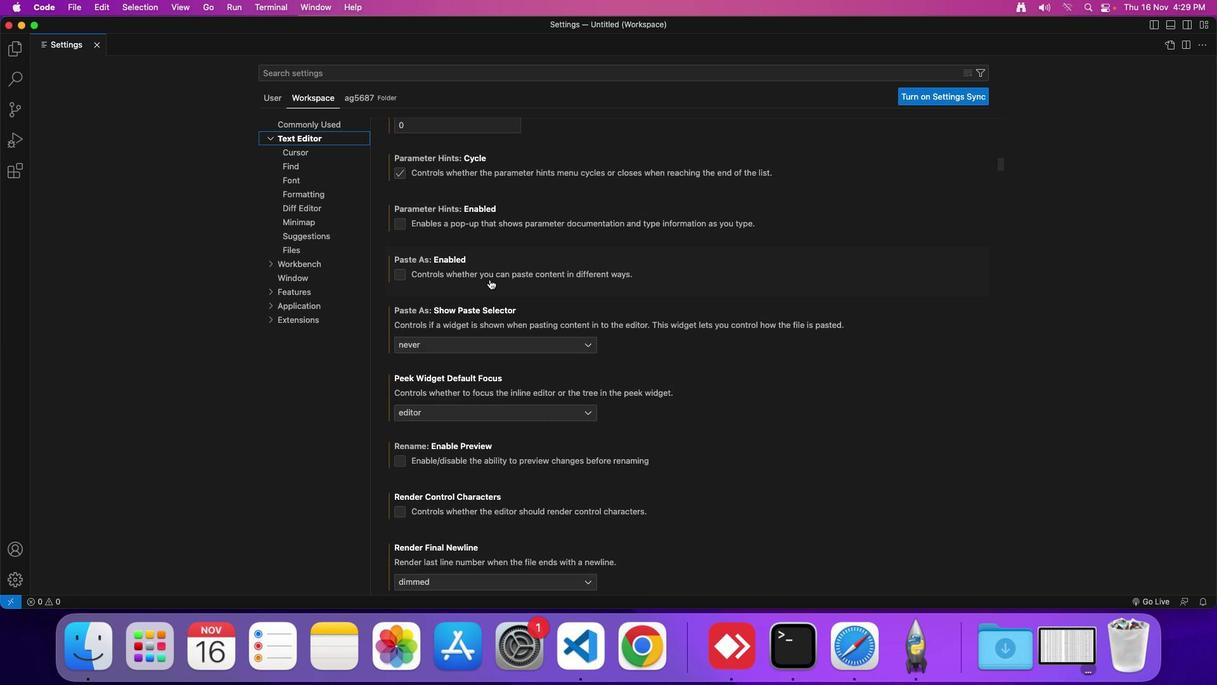 
Action: Mouse scrolled (503, 293) with delta (13, 13)
Screenshot: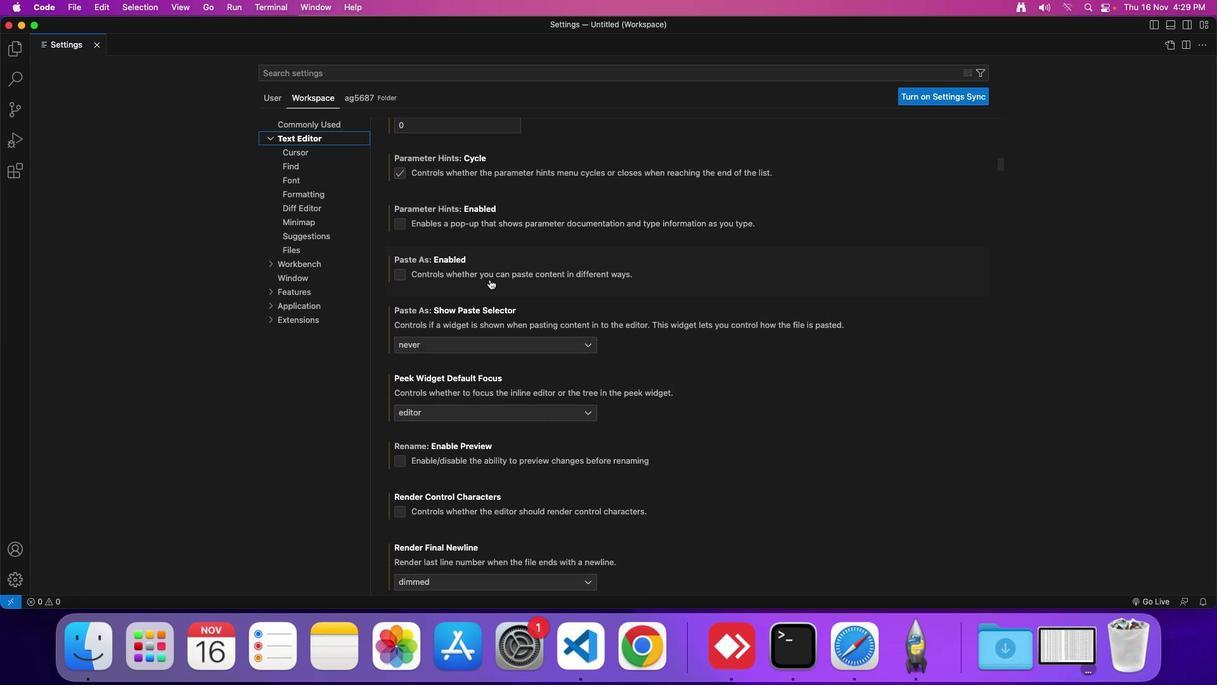 
Action: Mouse scrolled (503, 293) with delta (13, 12)
Screenshot: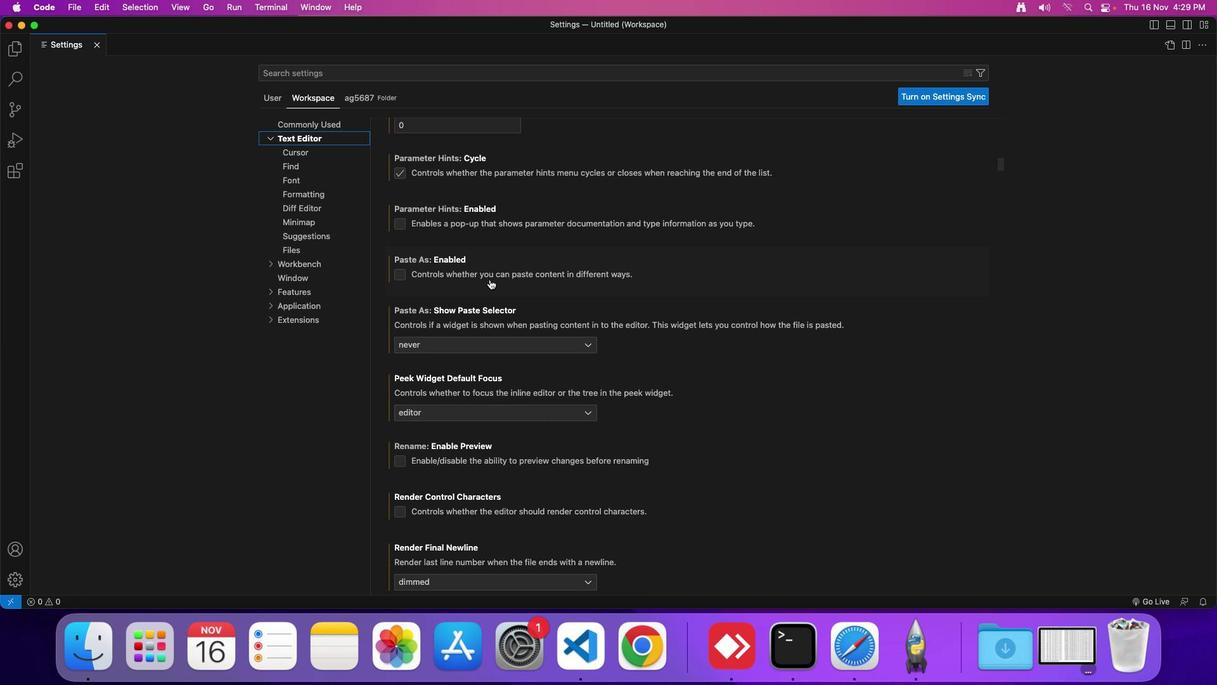 
Action: Mouse scrolled (503, 293) with delta (13, 13)
Screenshot: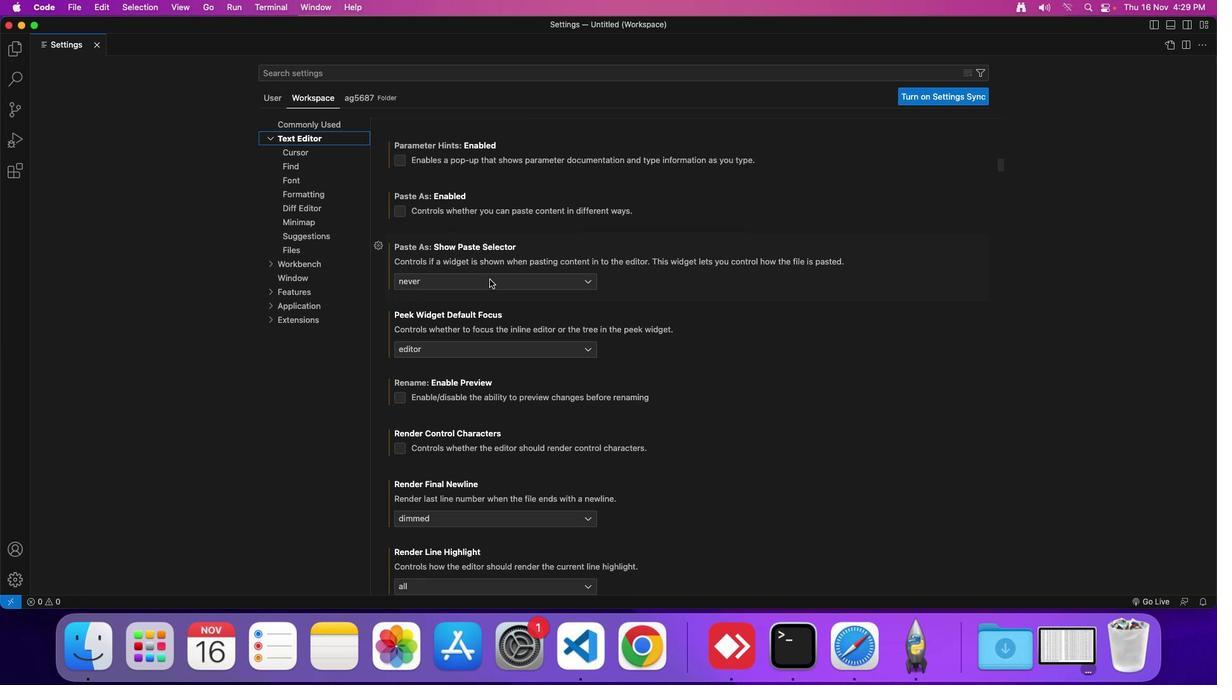 
Action: Mouse scrolled (503, 293) with delta (13, 13)
Screenshot: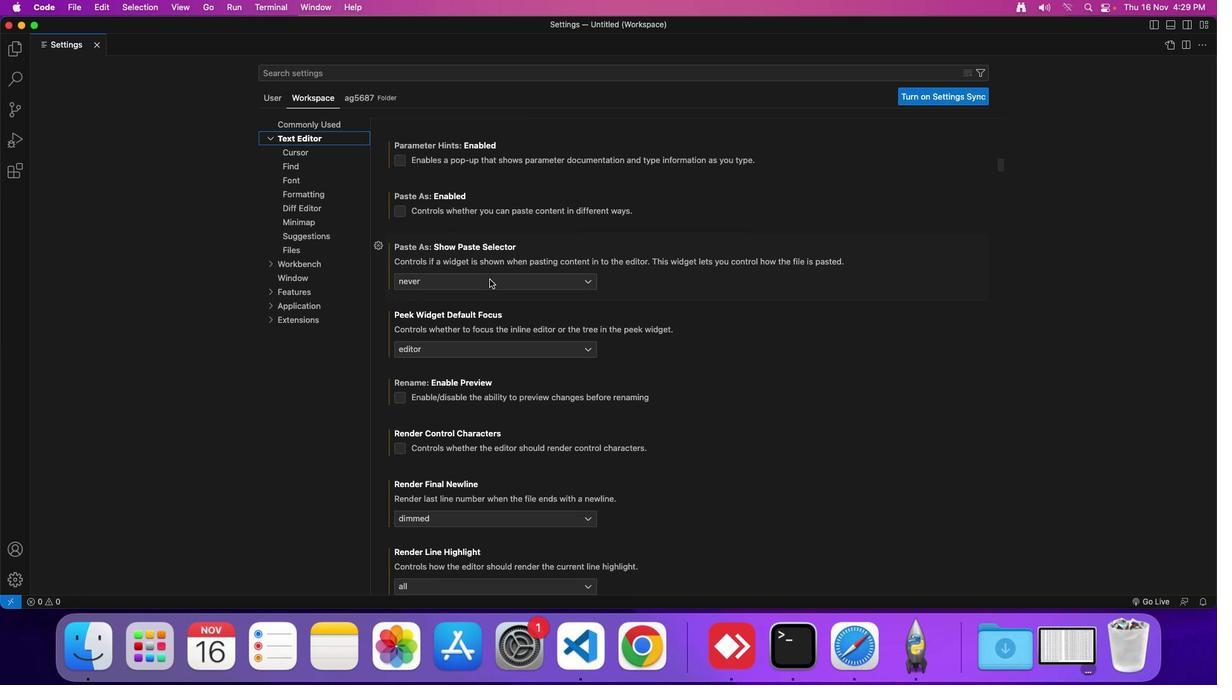 
Action: Mouse scrolled (503, 293) with delta (13, 13)
Screenshot: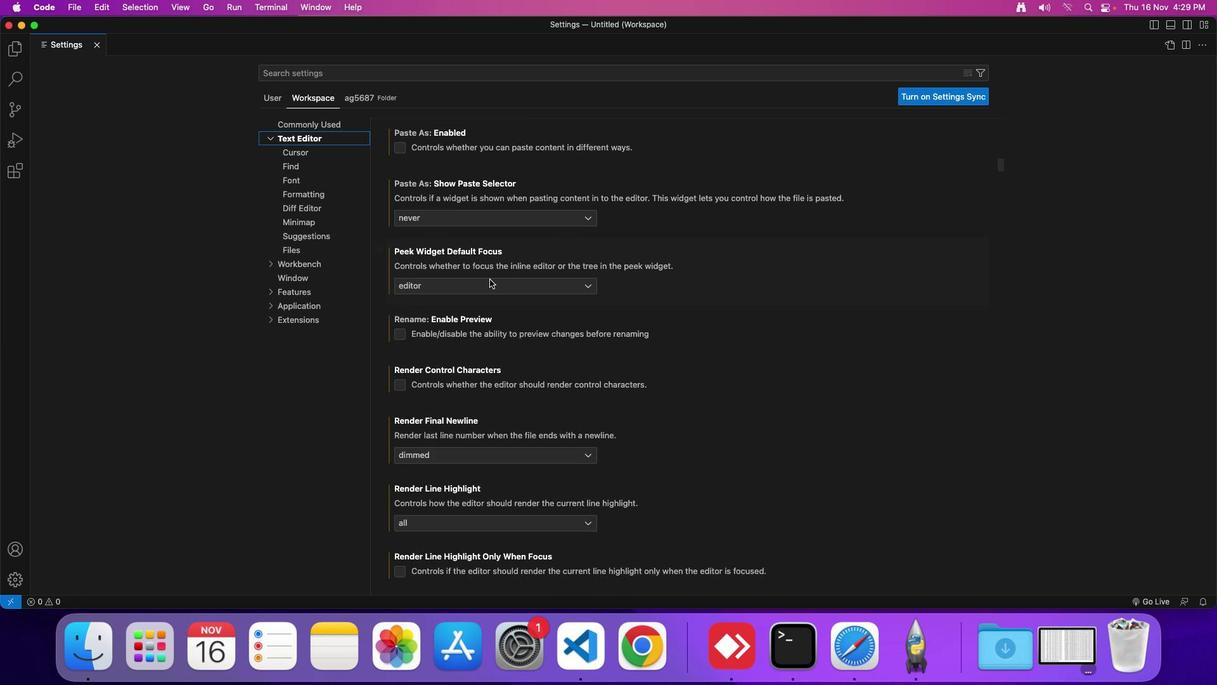 
Action: Mouse scrolled (503, 293) with delta (13, 13)
Screenshot: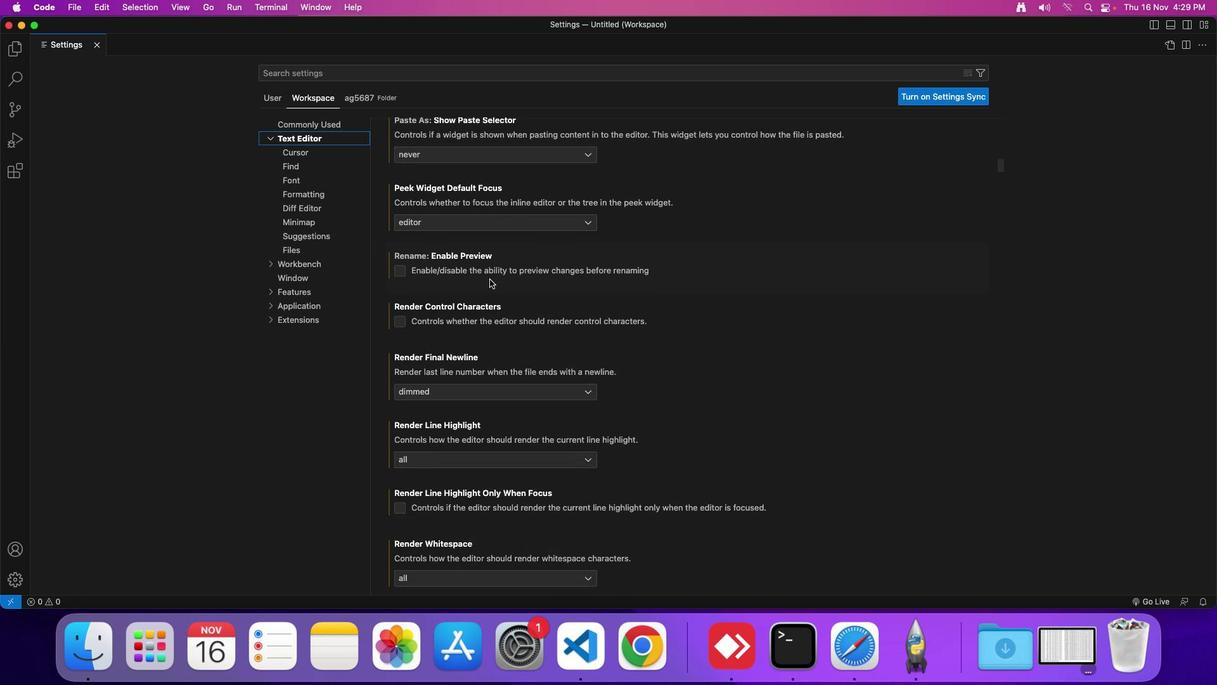 
Action: Mouse scrolled (503, 293) with delta (13, 12)
Screenshot: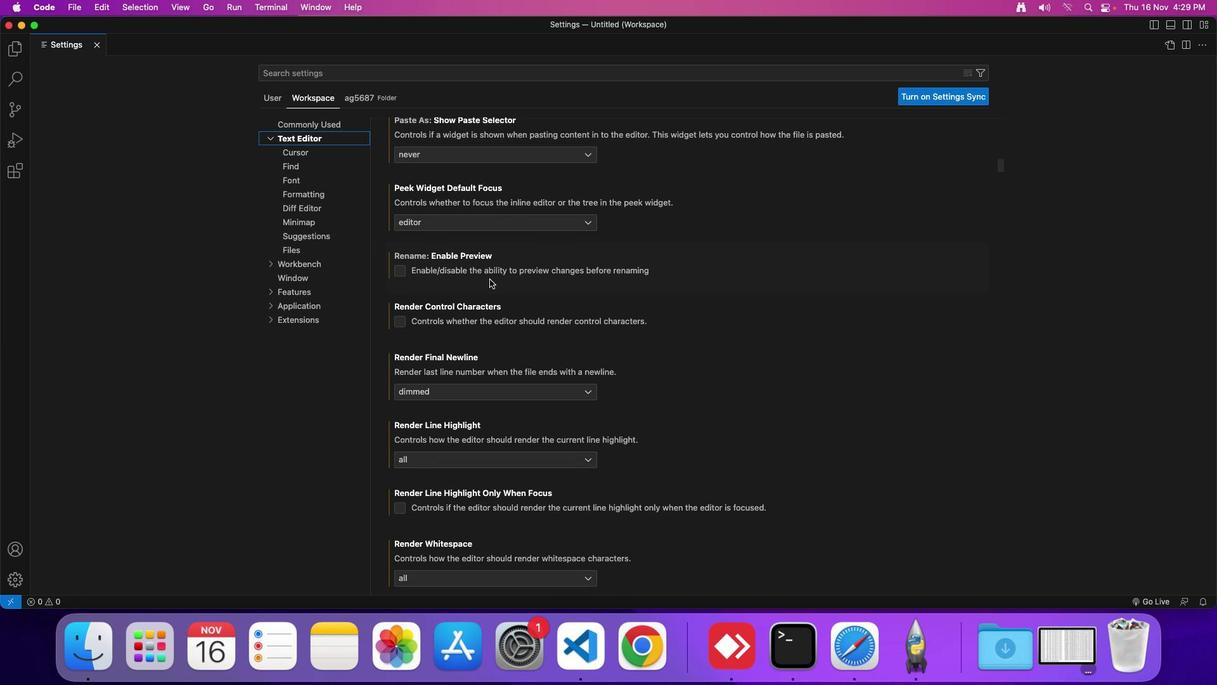 
Action: Mouse scrolled (503, 293) with delta (13, 13)
Screenshot: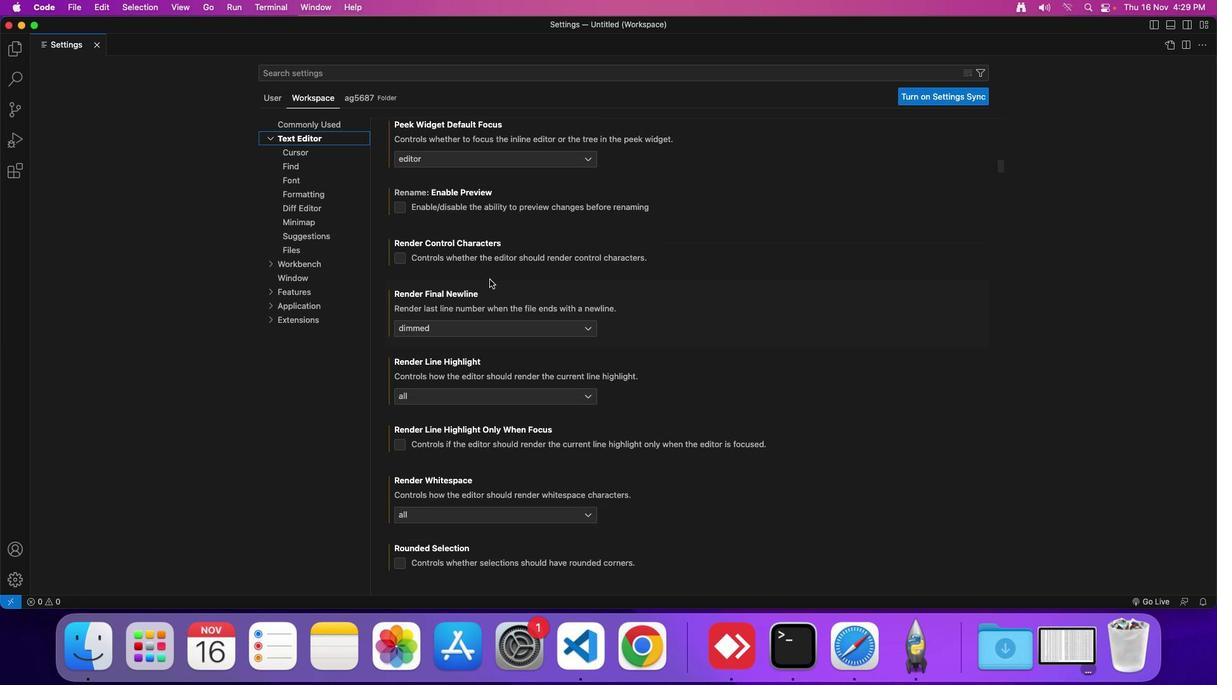 
Action: Mouse scrolled (503, 293) with delta (13, 13)
Screenshot: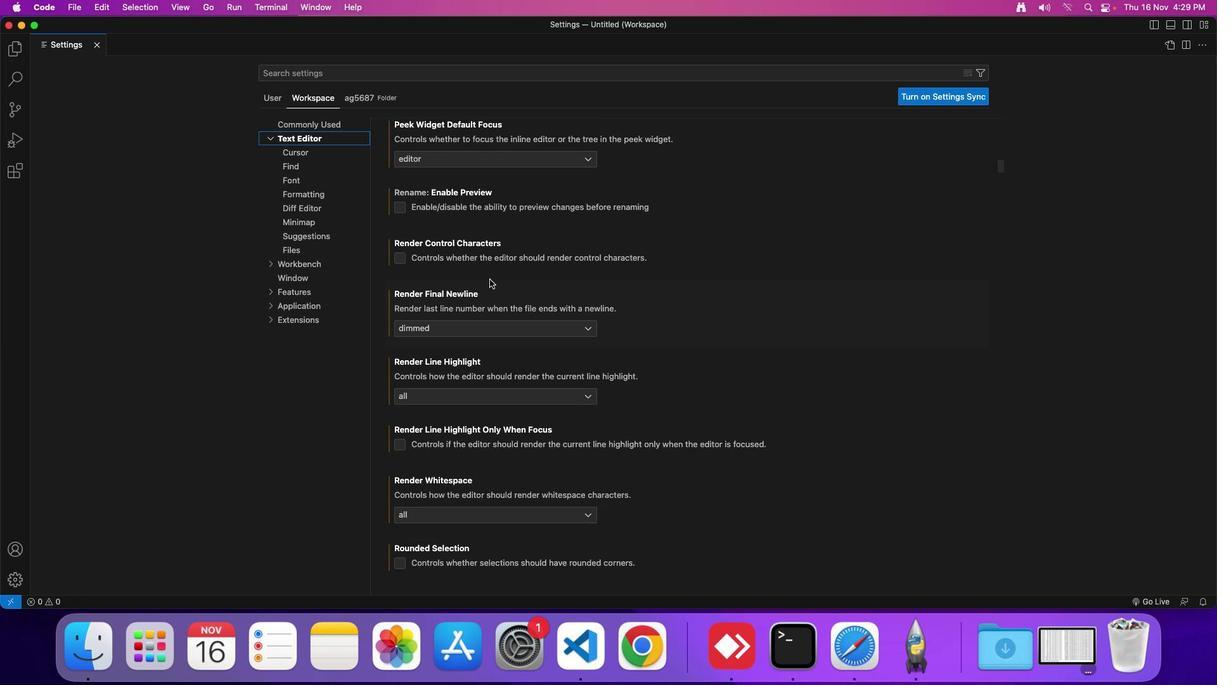 
Action: Mouse scrolled (503, 293) with delta (13, 13)
Screenshot: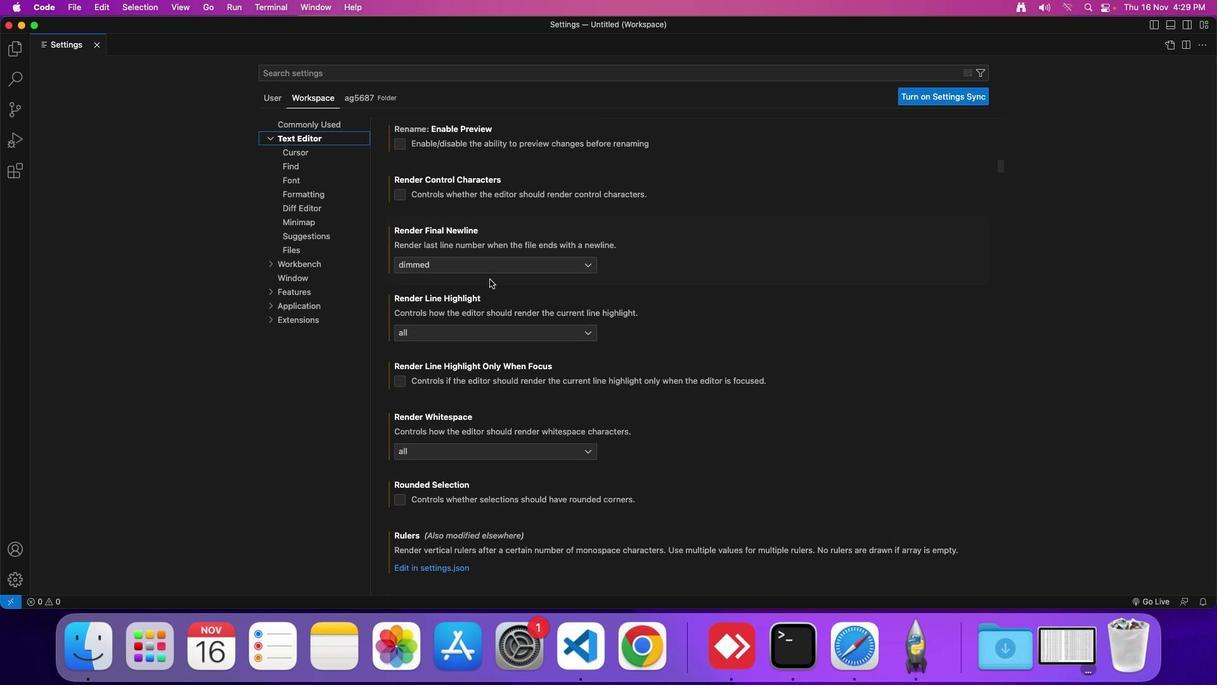 
Action: Mouse scrolled (503, 293) with delta (13, 13)
Screenshot: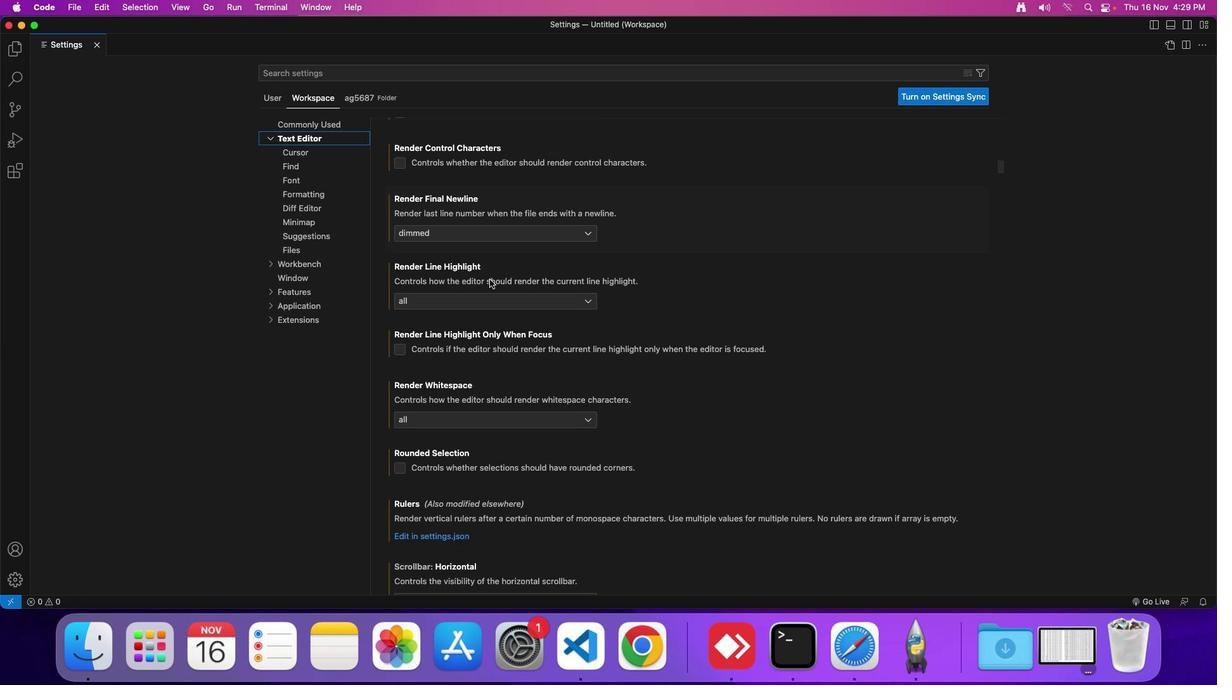 
Action: Mouse scrolled (503, 293) with delta (13, 13)
Screenshot: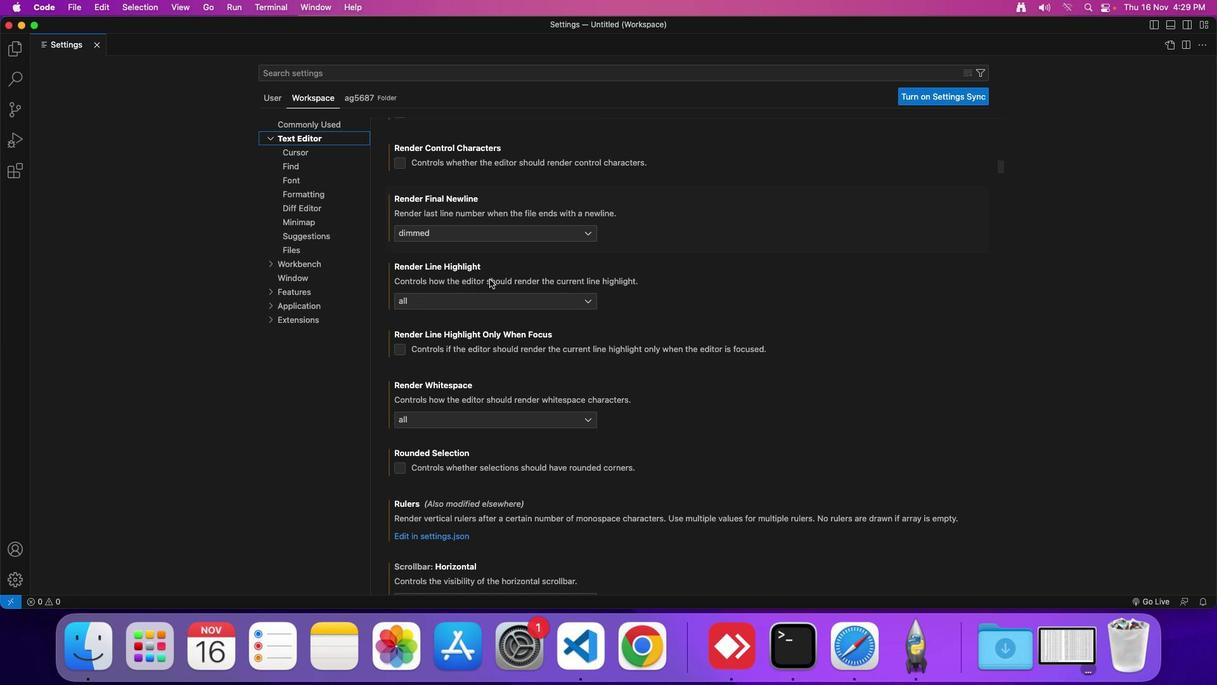 
Action: Mouse scrolled (503, 293) with delta (13, 13)
Screenshot: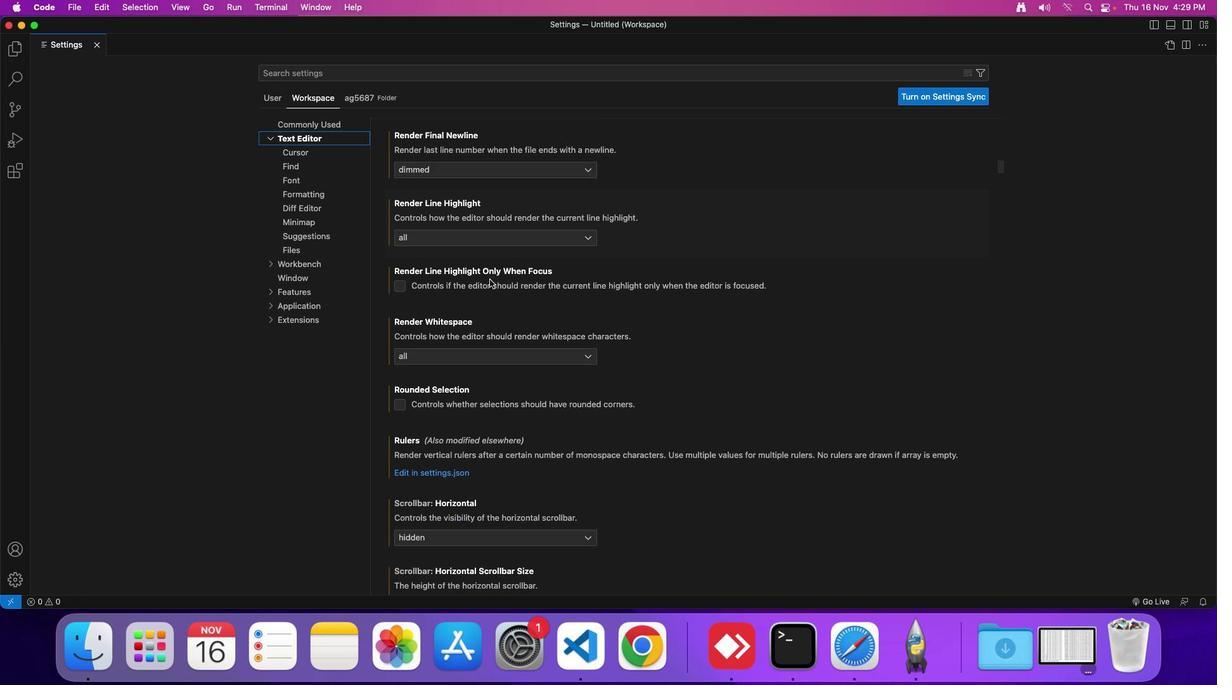 
Action: Mouse scrolled (503, 293) with delta (13, 13)
Screenshot: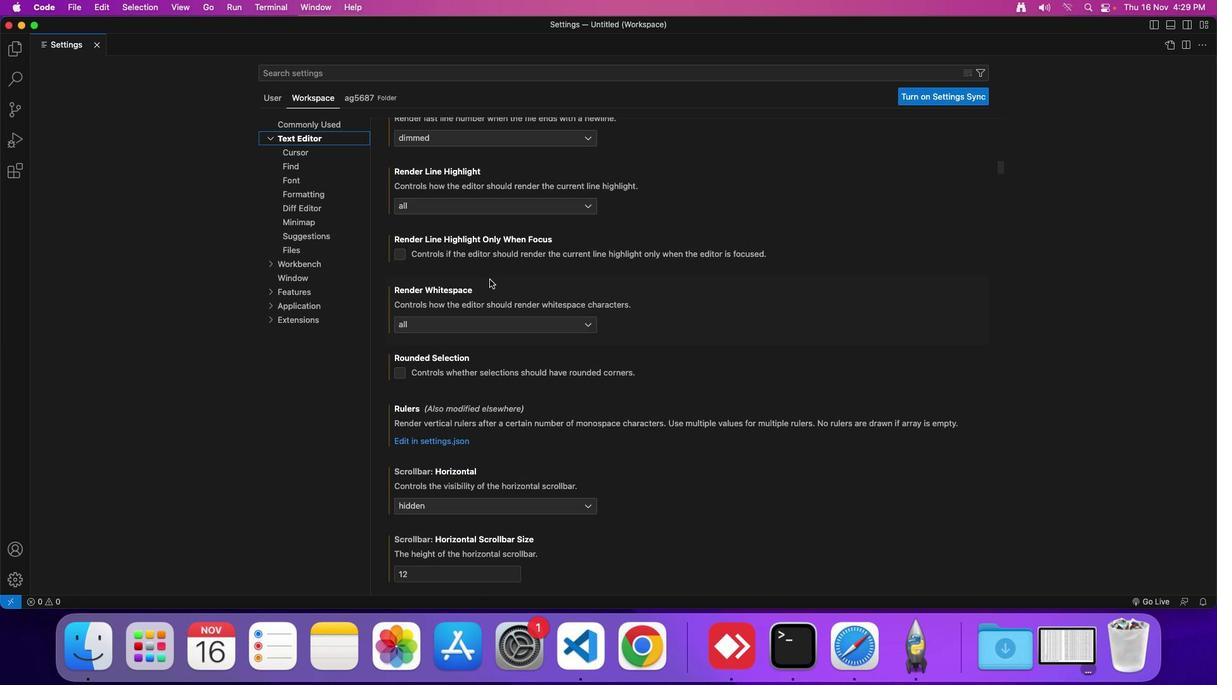 
Action: Mouse scrolled (503, 293) with delta (13, 13)
Screenshot: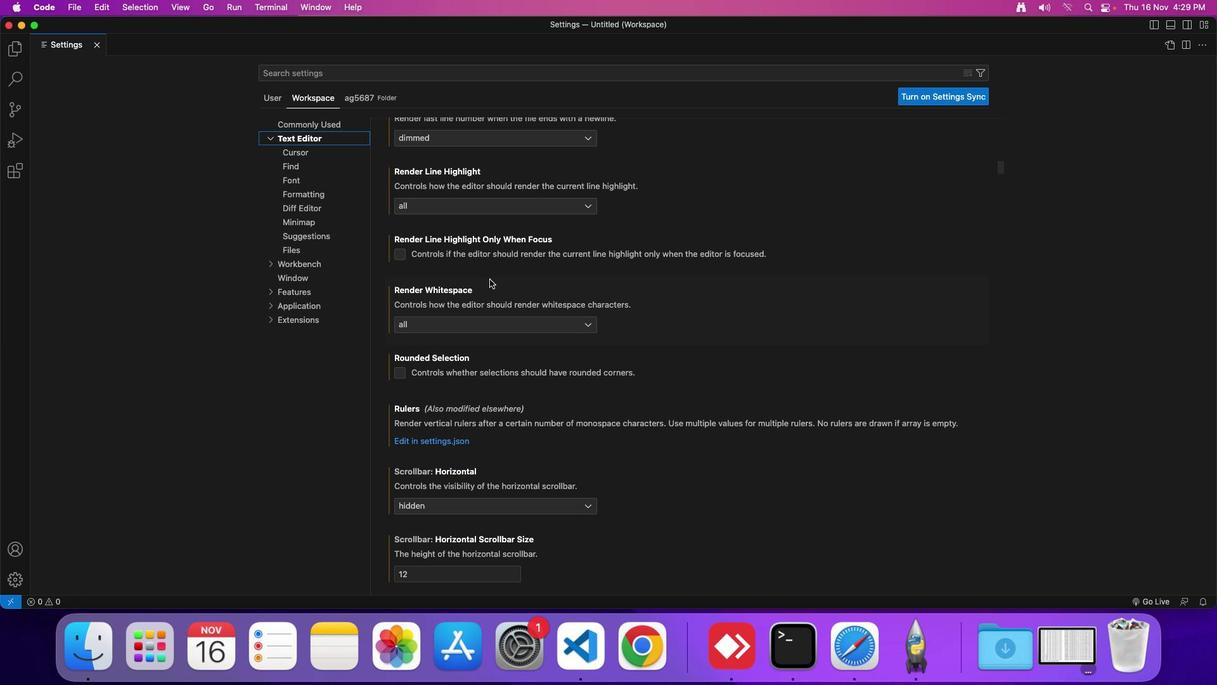 
Action: Mouse scrolled (503, 293) with delta (13, 13)
Screenshot: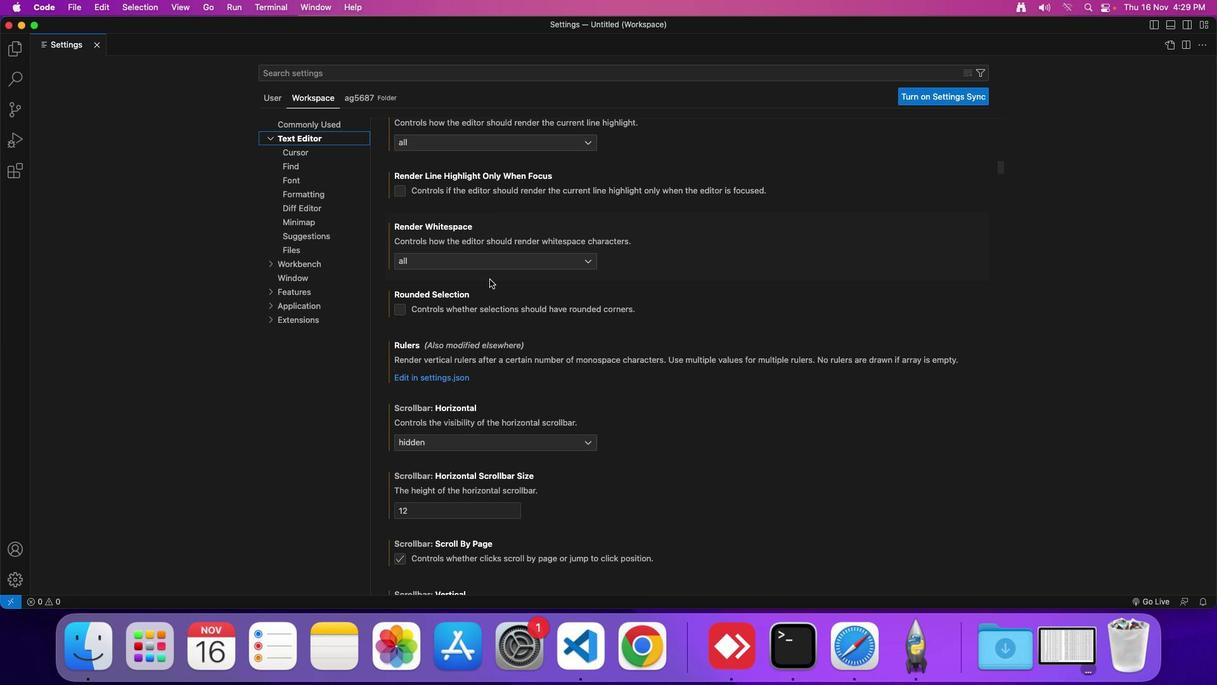 
Action: Mouse scrolled (503, 293) with delta (13, 13)
Screenshot: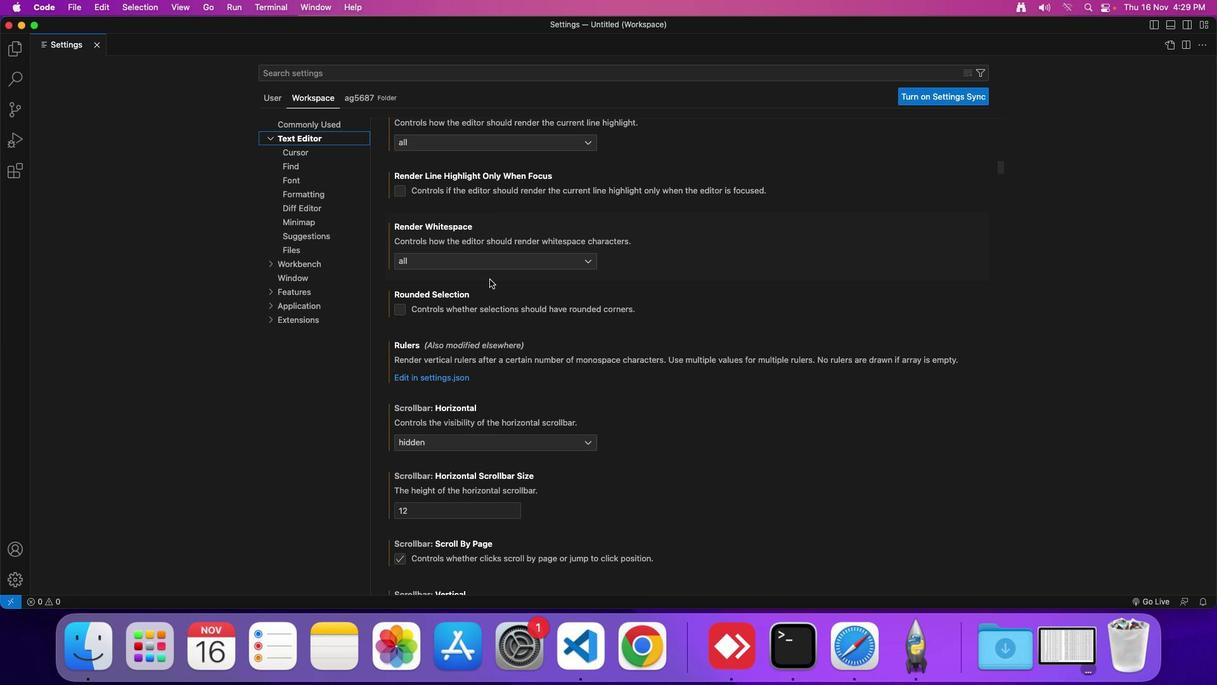 
Action: Mouse scrolled (503, 293) with delta (13, 13)
Screenshot: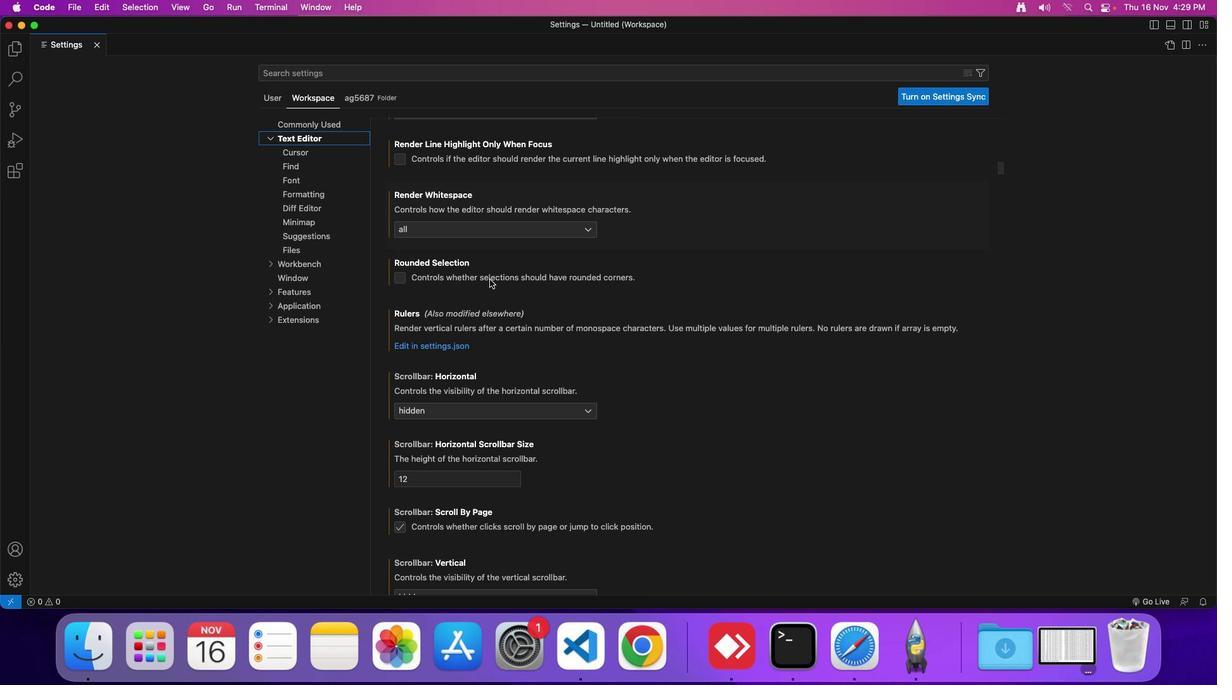 
Action: Mouse scrolled (503, 293) with delta (13, 13)
Screenshot: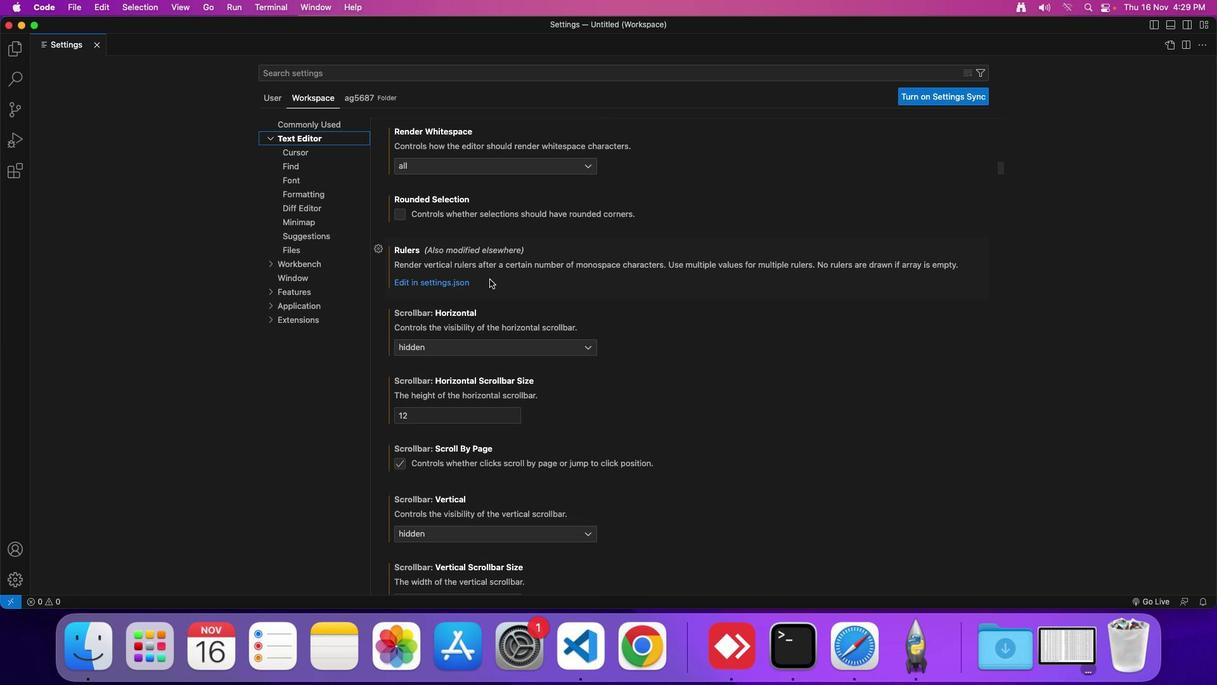 
Action: Mouse scrolled (503, 293) with delta (13, 13)
Screenshot: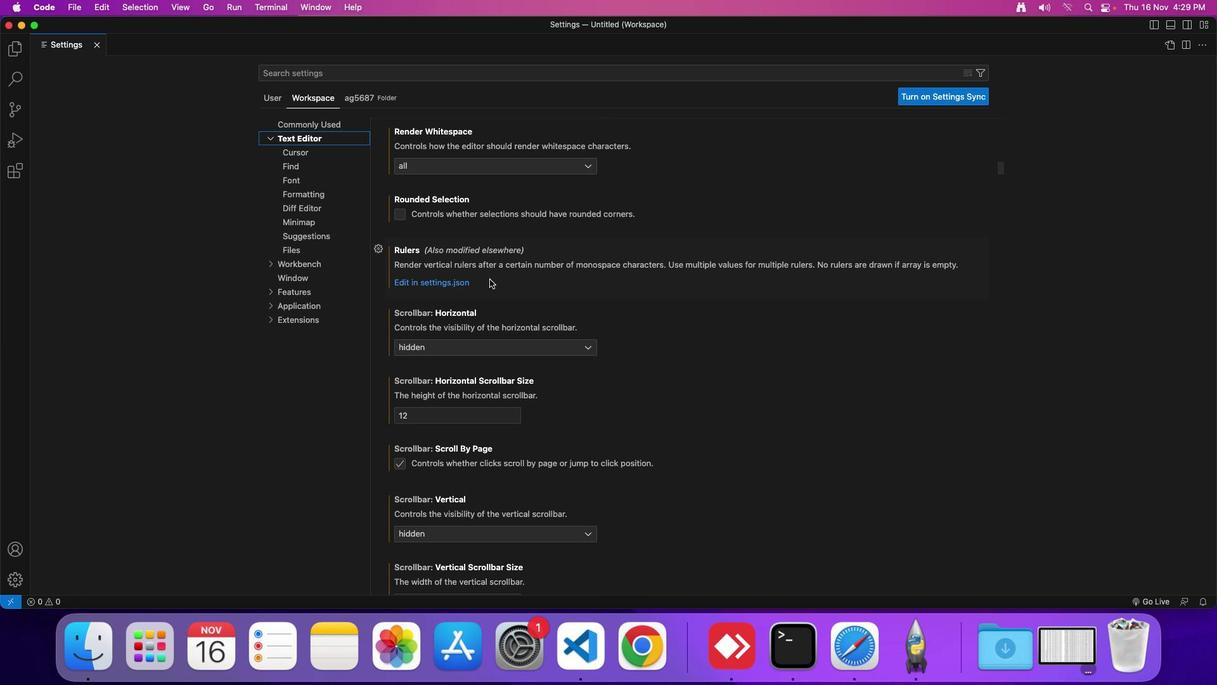 
Action: Mouse scrolled (503, 293) with delta (13, 13)
Screenshot: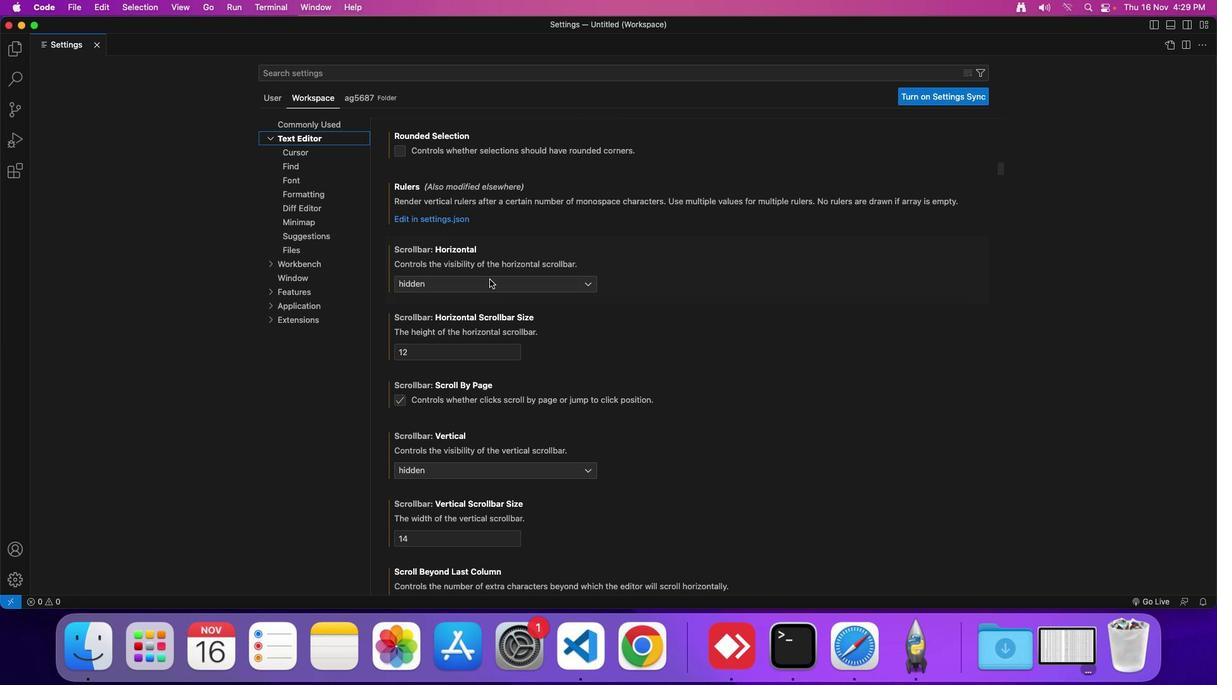 
Action: Mouse scrolled (503, 293) with delta (13, 13)
Screenshot: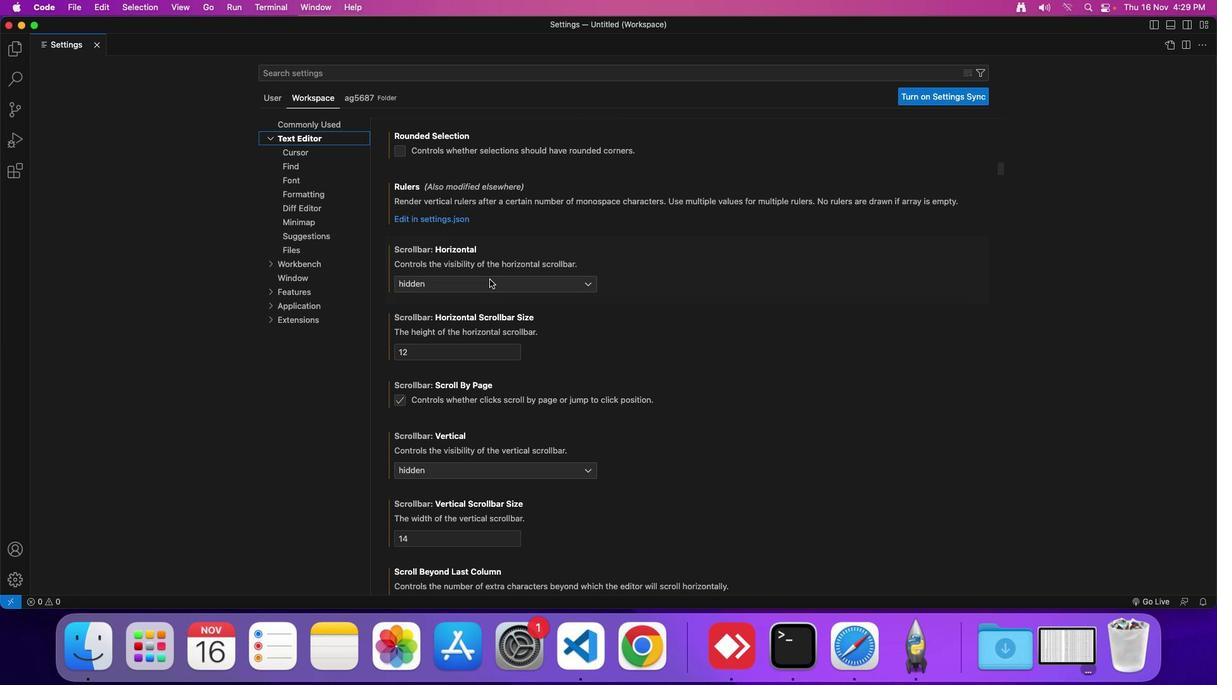 
Action: Mouse scrolled (503, 293) with delta (13, 13)
Screenshot: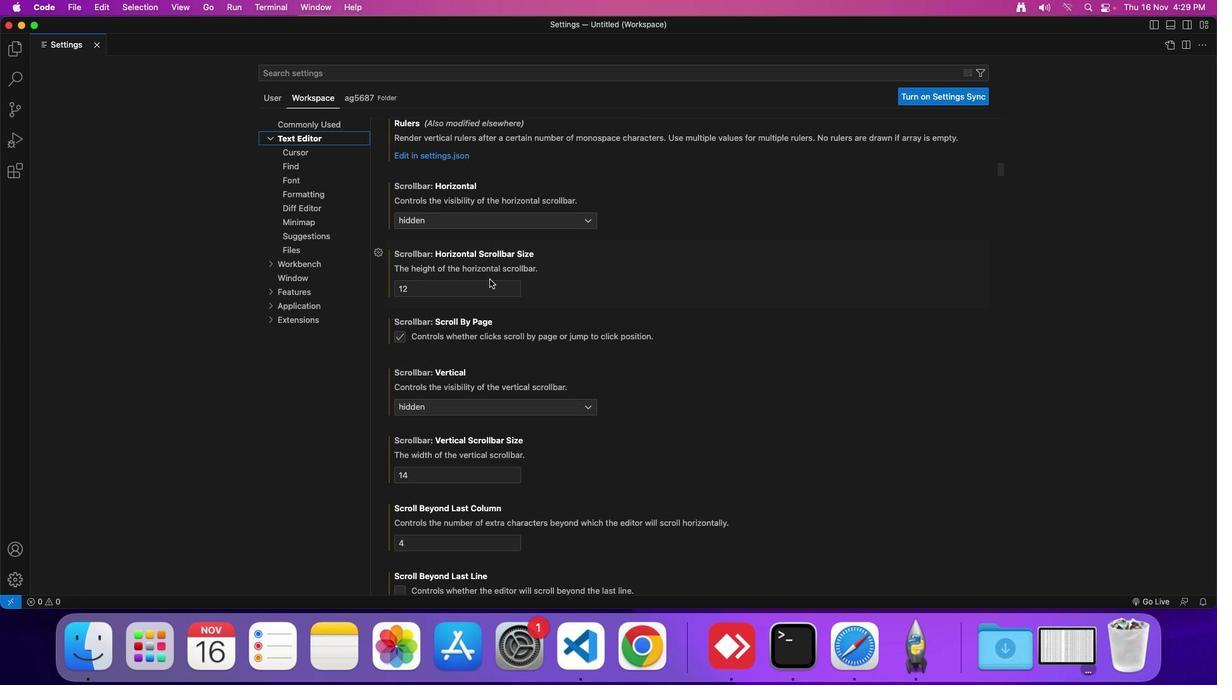 
Action: Mouse scrolled (503, 293) with delta (13, 13)
Screenshot: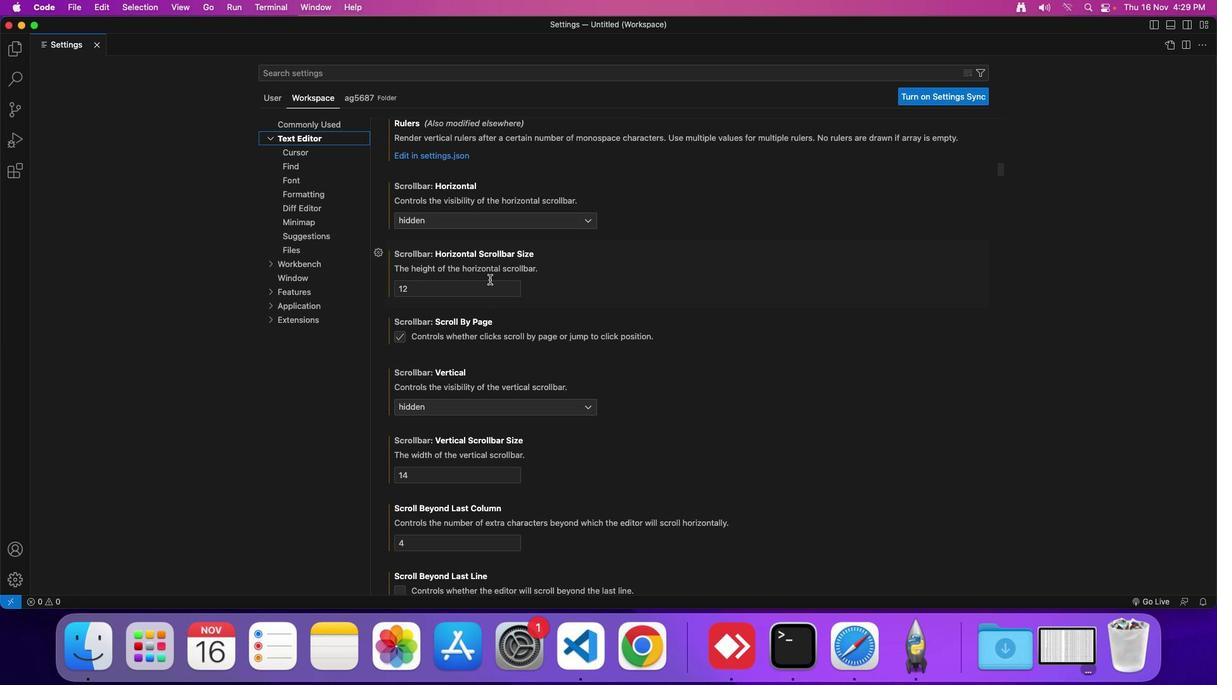 
Action: Mouse scrolled (503, 293) with delta (13, 13)
Screenshot: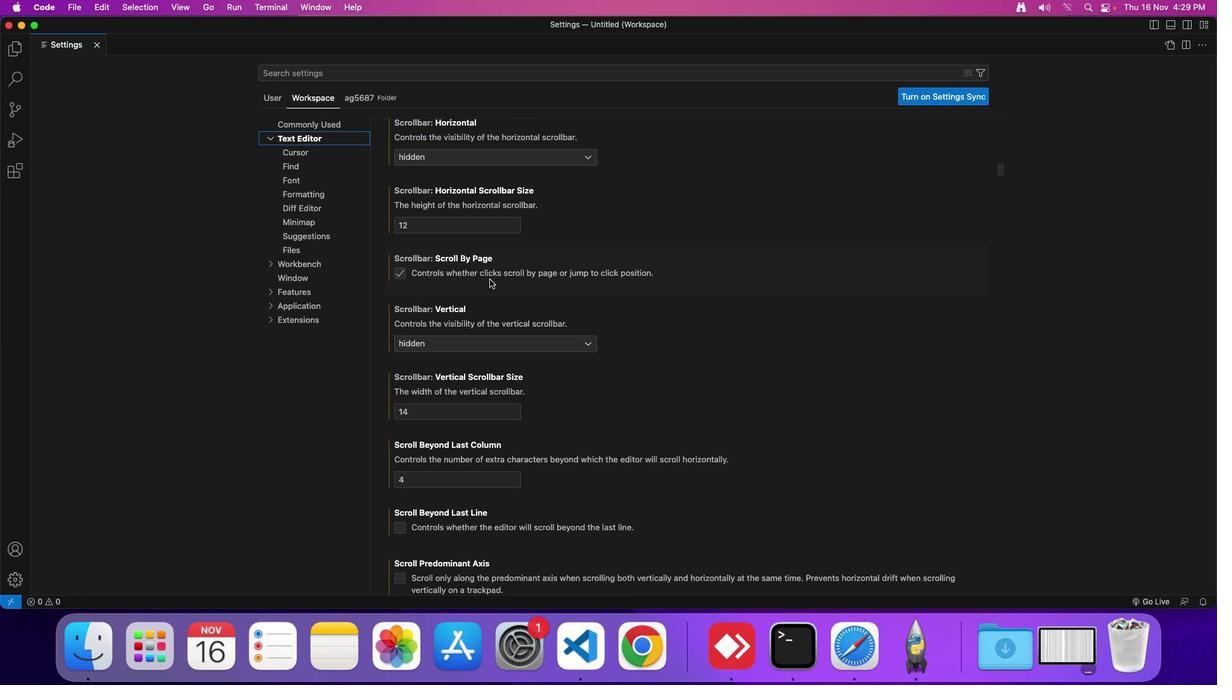 
Action: Mouse scrolled (503, 293) with delta (13, 13)
Screenshot: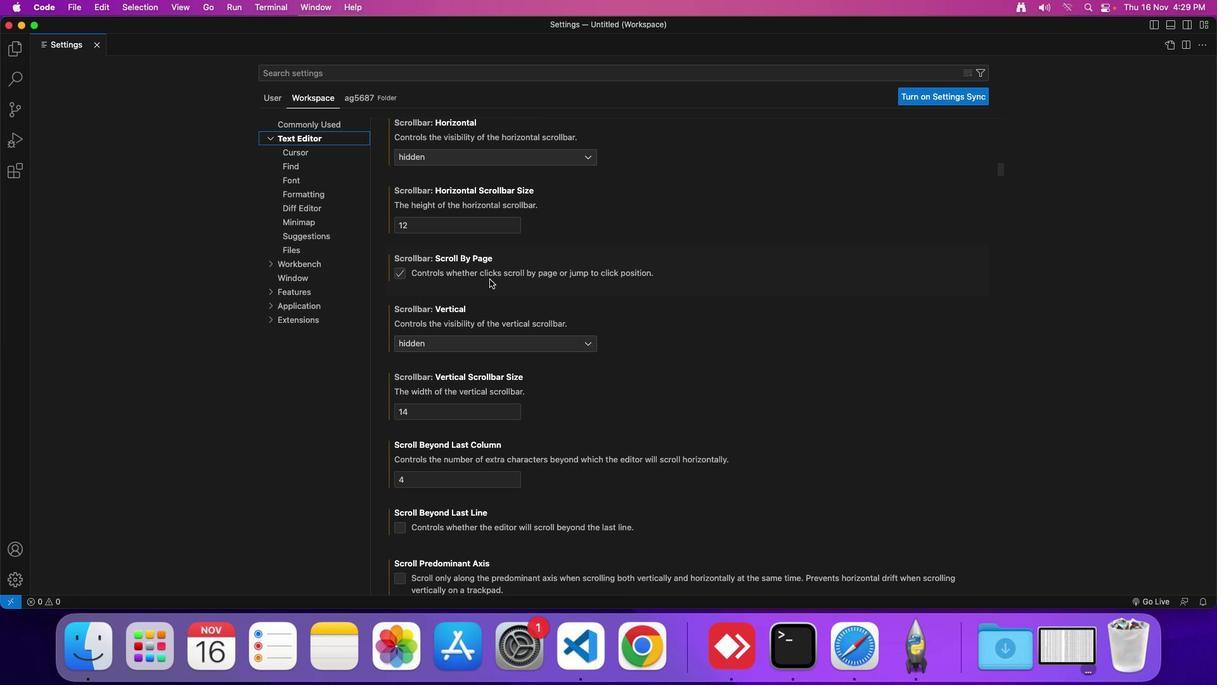 
Action: Mouse scrolled (503, 293) with delta (13, 13)
Screenshot: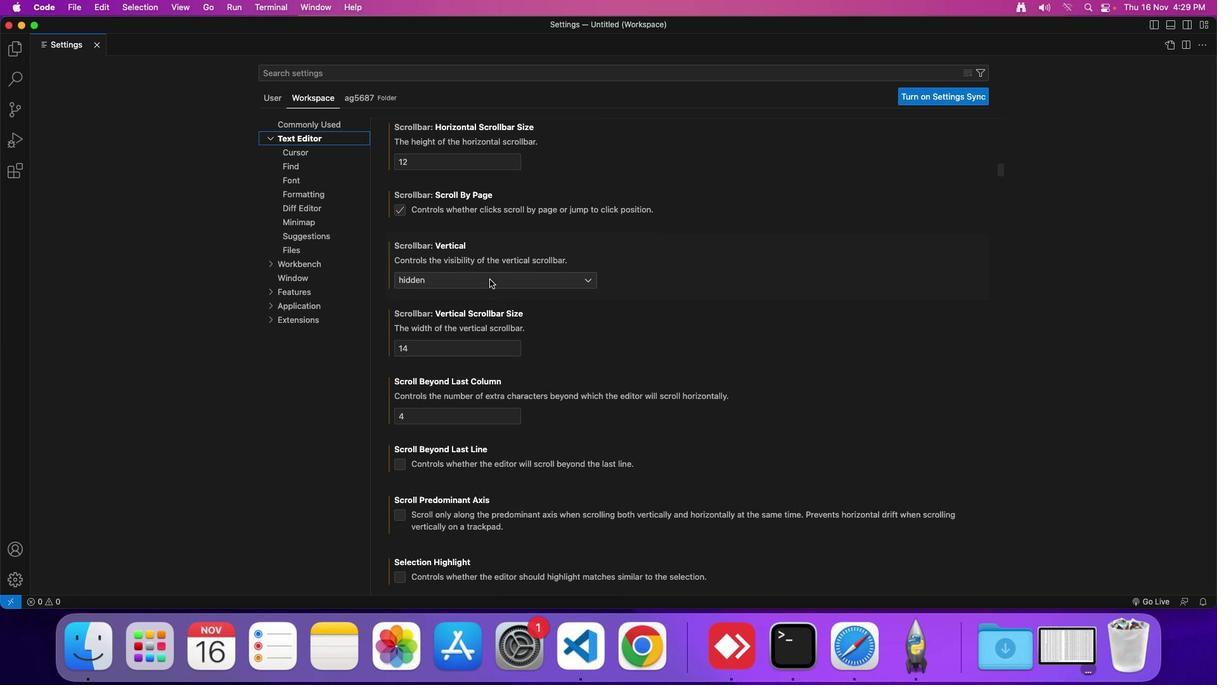 
Action: Mouse scrolled (503, 293) with delta (13, 13)
Screenshot: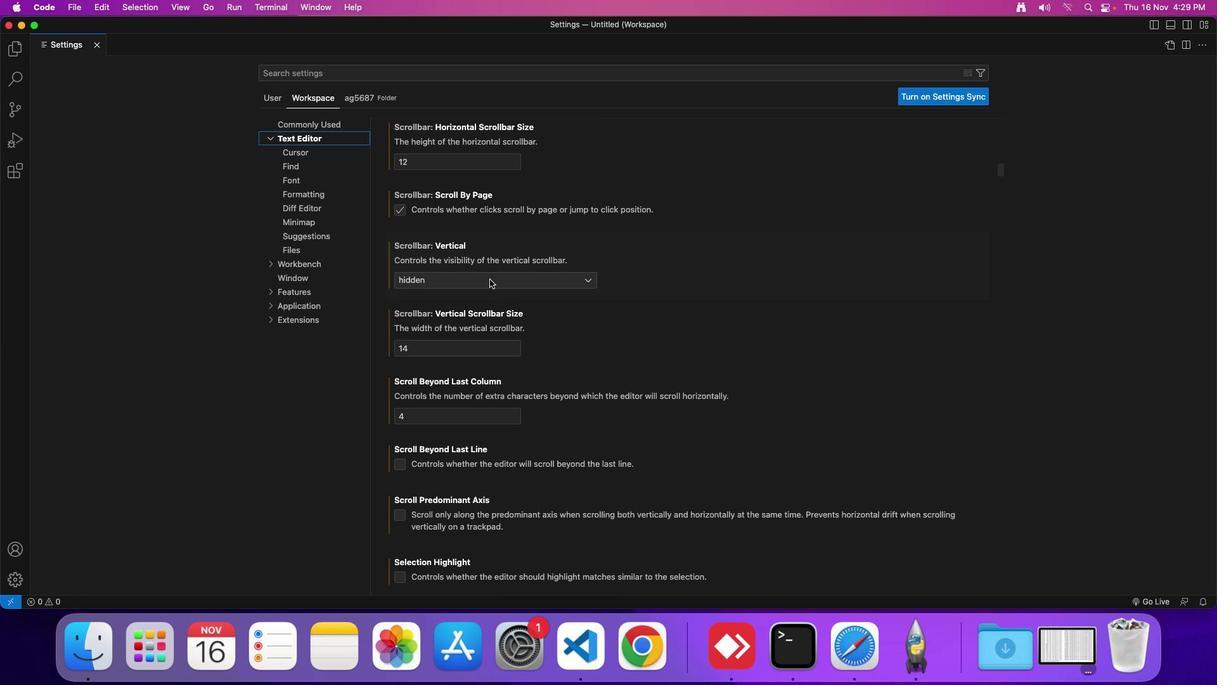 
Action: Mouse scrolled (503, 293) with delta (13, 13)
Screenshot: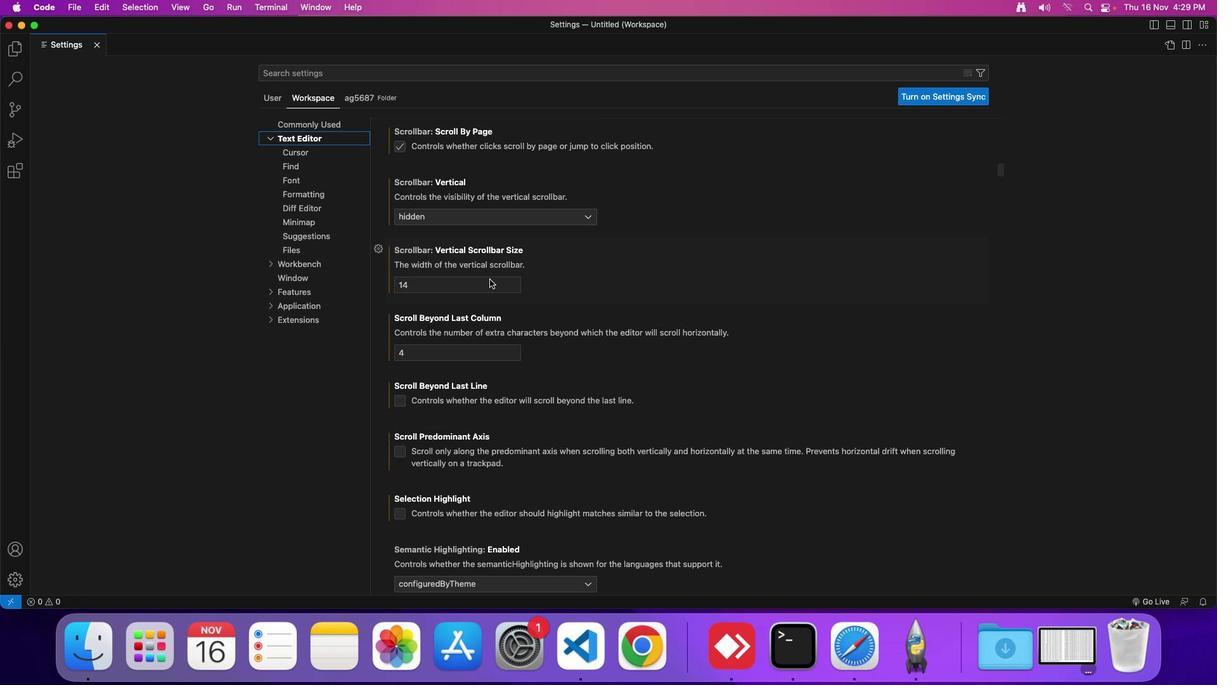 
Action: Mouse scrolled (503, 293) with delta (13, 13)
Screenshot: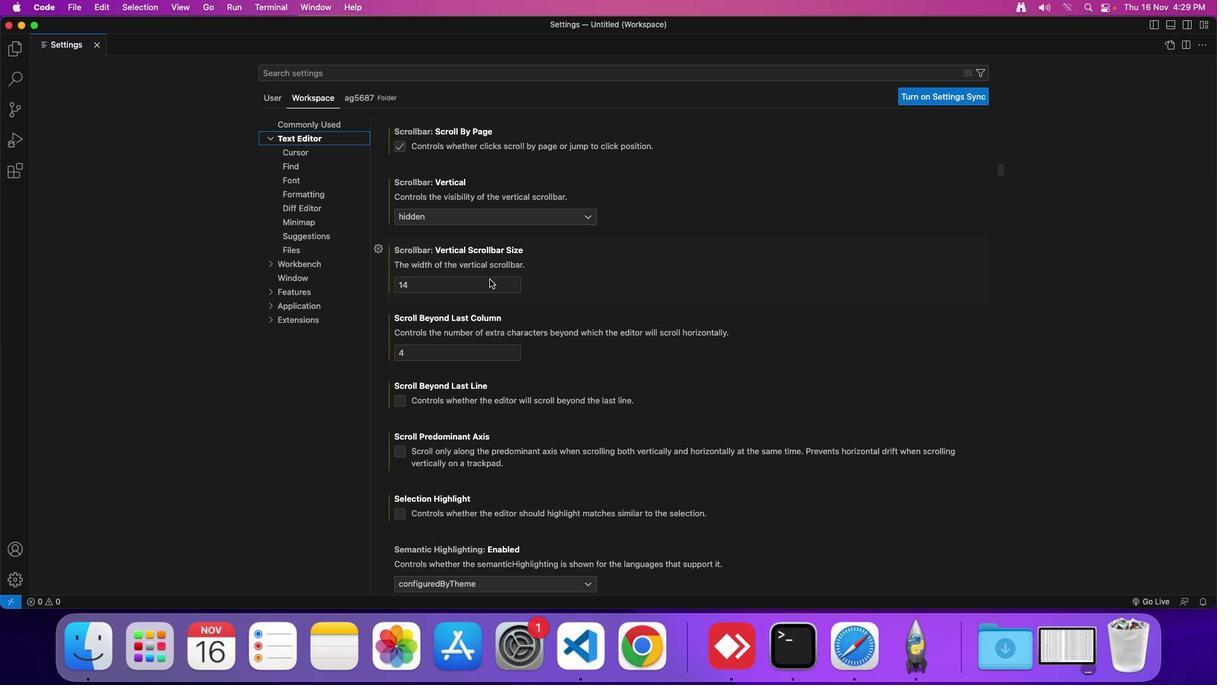 
Action: Mouse scrolled (503, 293) with delta (13, 13)
Screenshot: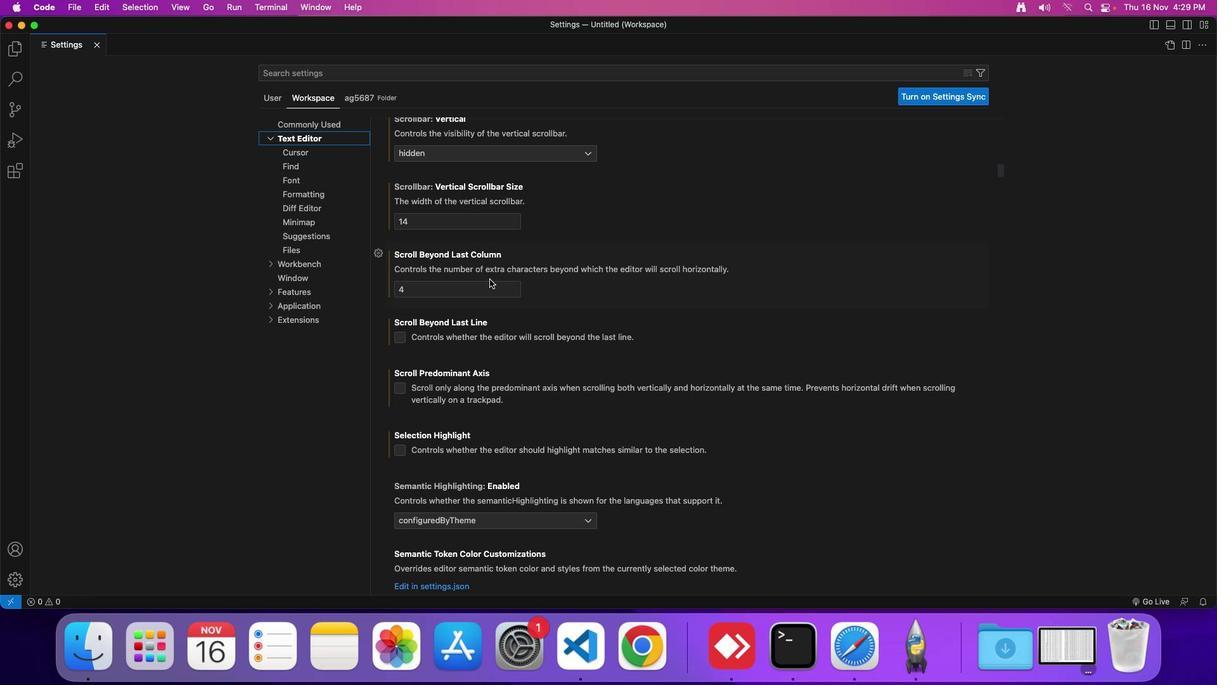 
Action: Mouse scrolled (503, 293) with delta (13, 13)
Screenshot: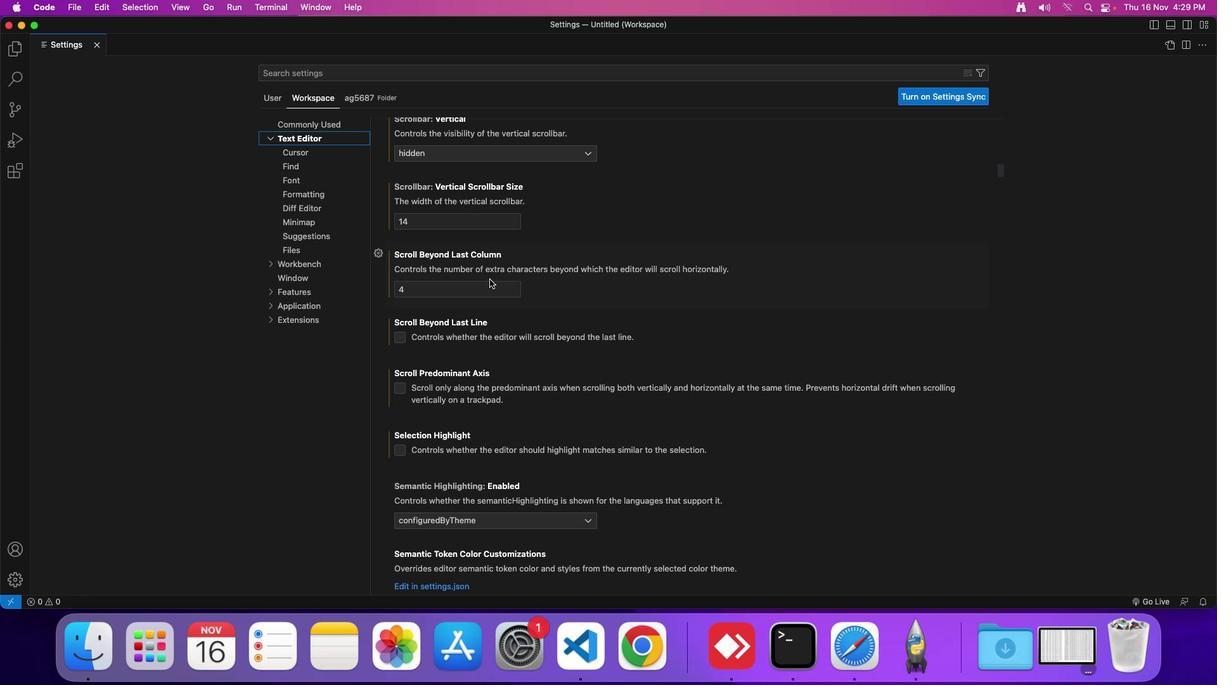 
Action: Mouse scrolled (503, 293) with delta (13, 13)
Screenshot: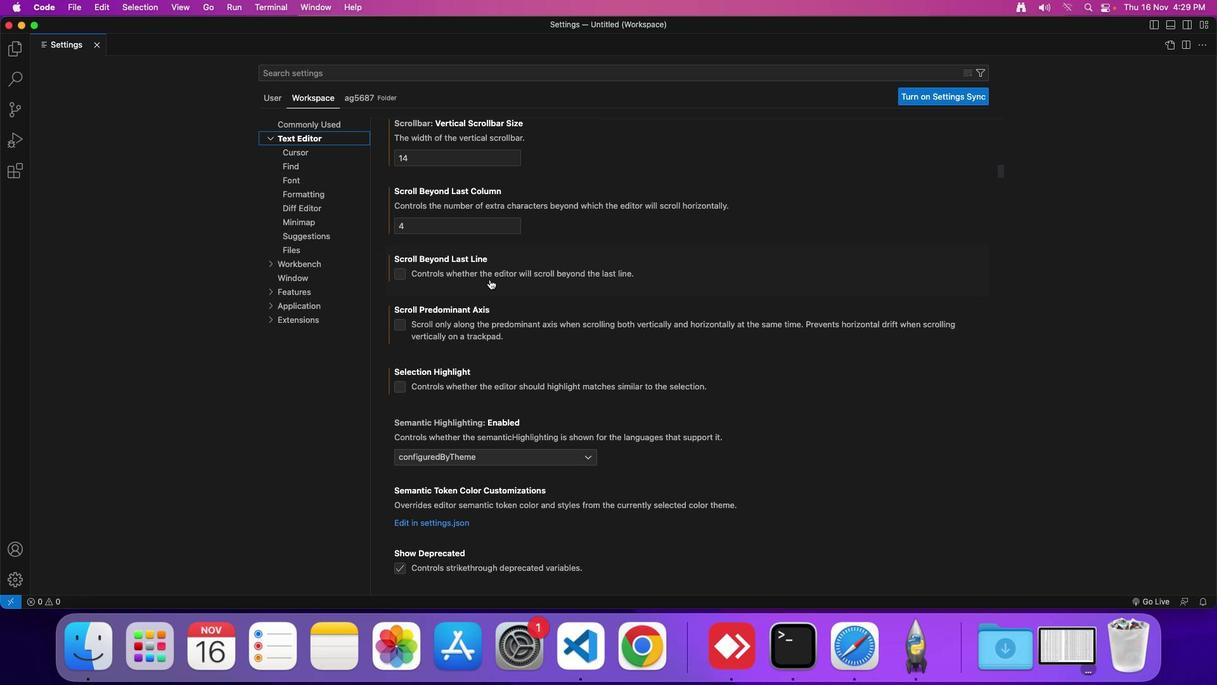 
Action: Mouse scrolled (503, 293) with delta (13, 13)
Screenshot: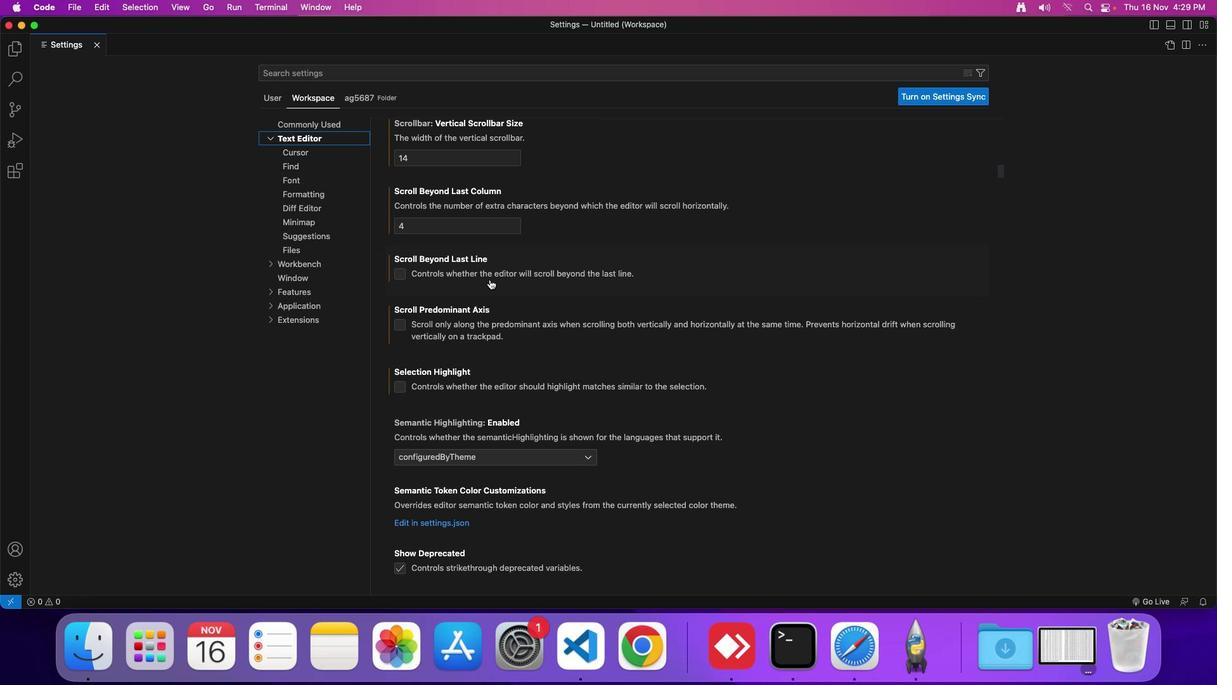 
Action: Mouse scrolled (503, 293) with delta (13, 13)
Screenshot: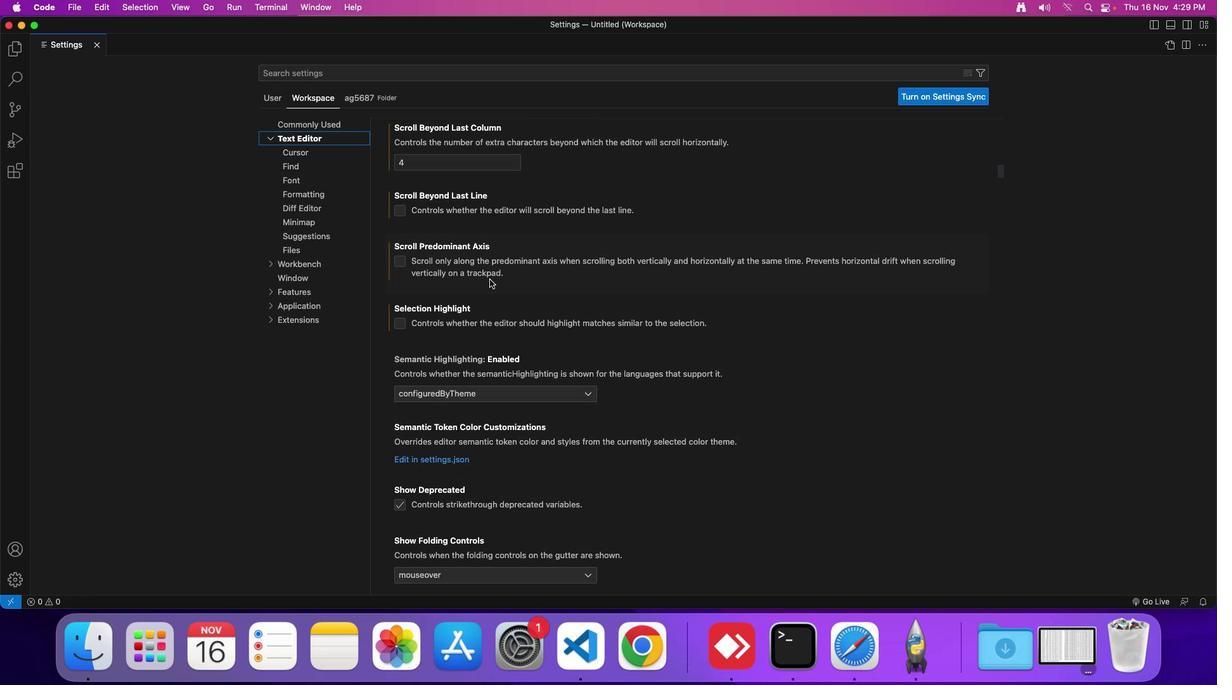 
Action: Mouse scrolled (503, 293) with delta (13, 13)
Screenshot: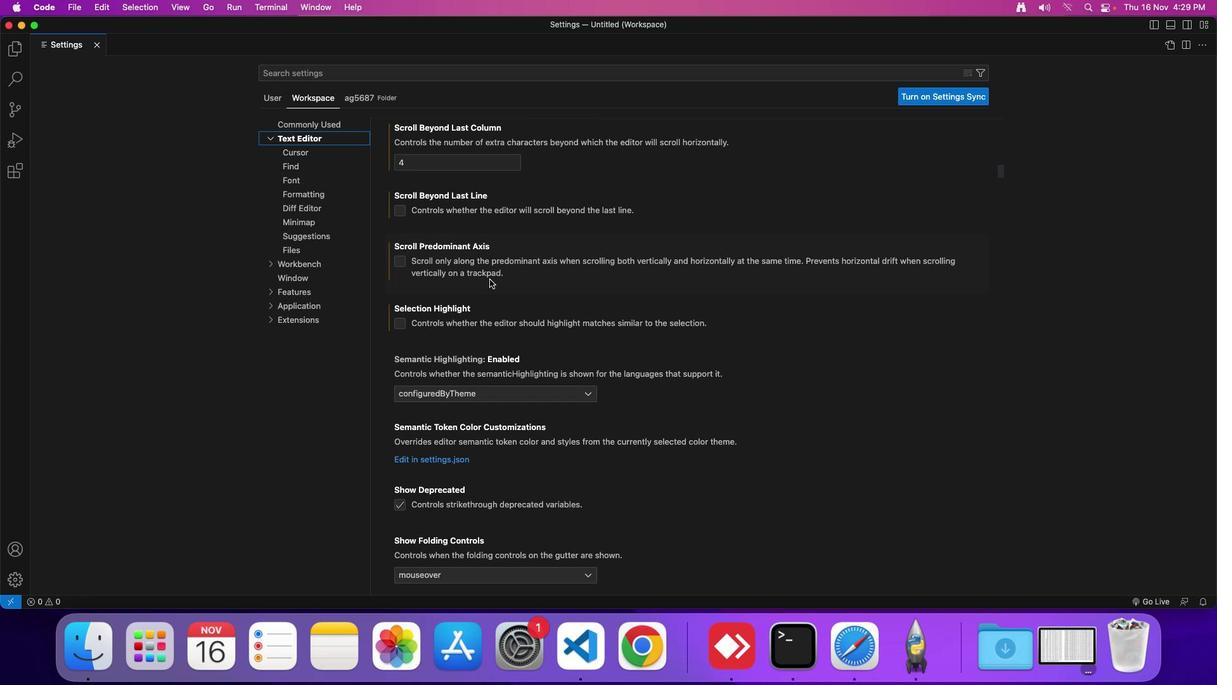 
Action: Mouse scrolled (503, 293) with delta (13, 13)
Screenshot: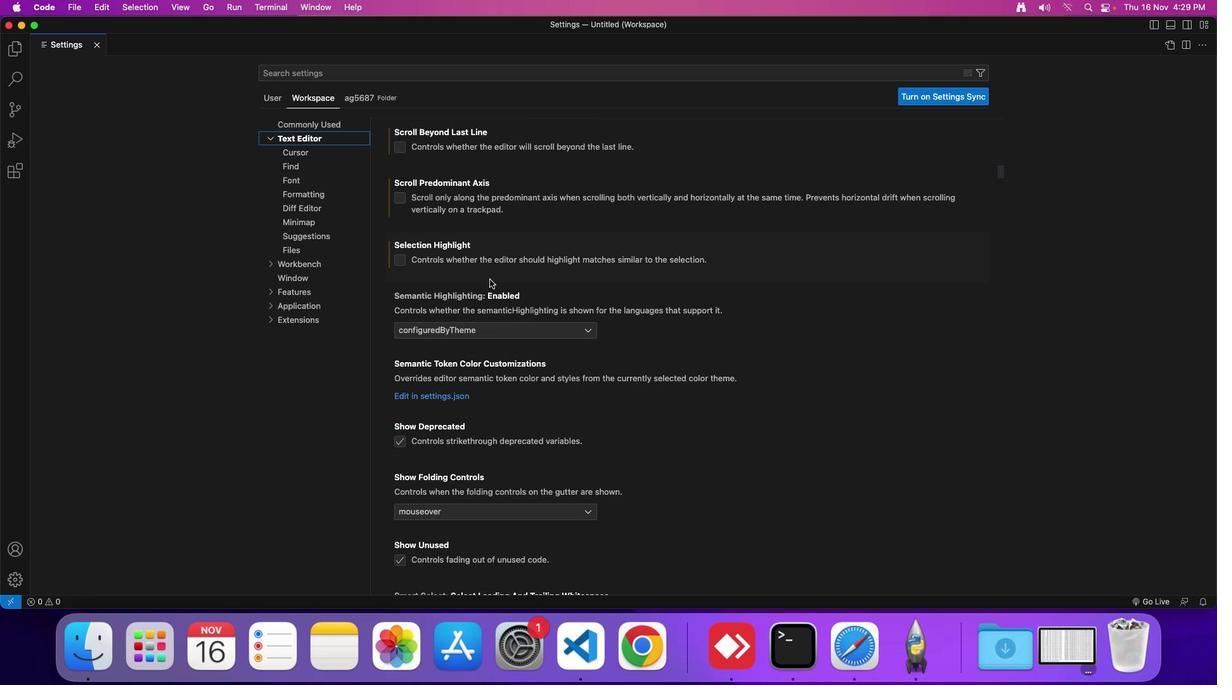 
Action: Mouse scrolled (503, 293) with delta (13, 13)
Screenshot: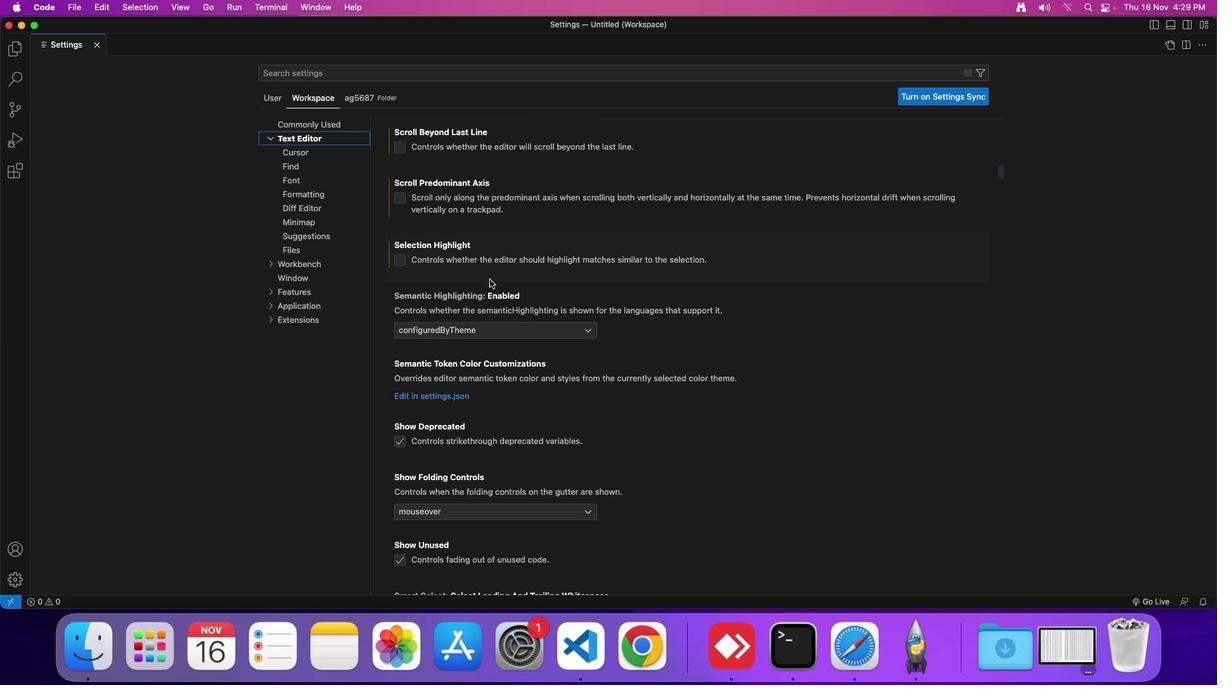 
Action: Mouse scrolled (503, 293) with delta (13, 13)
Screenshot: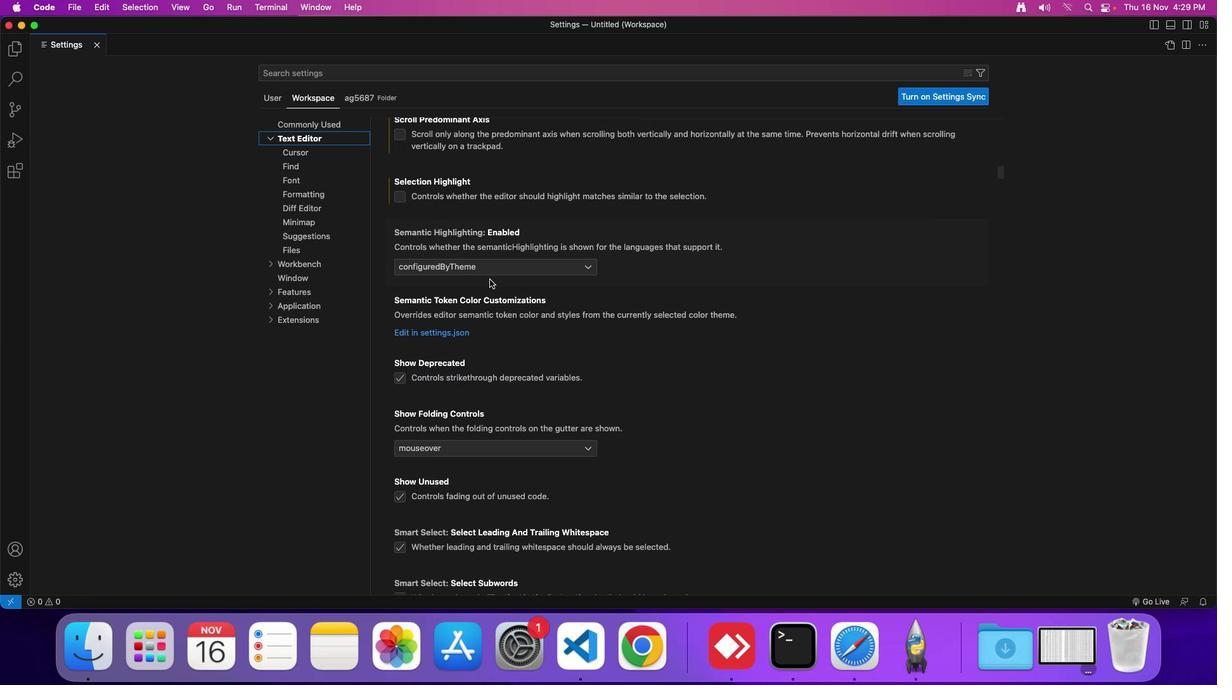 
Action: Mouse scrolled (503, 293) with delta (13, 13)
Screenshot: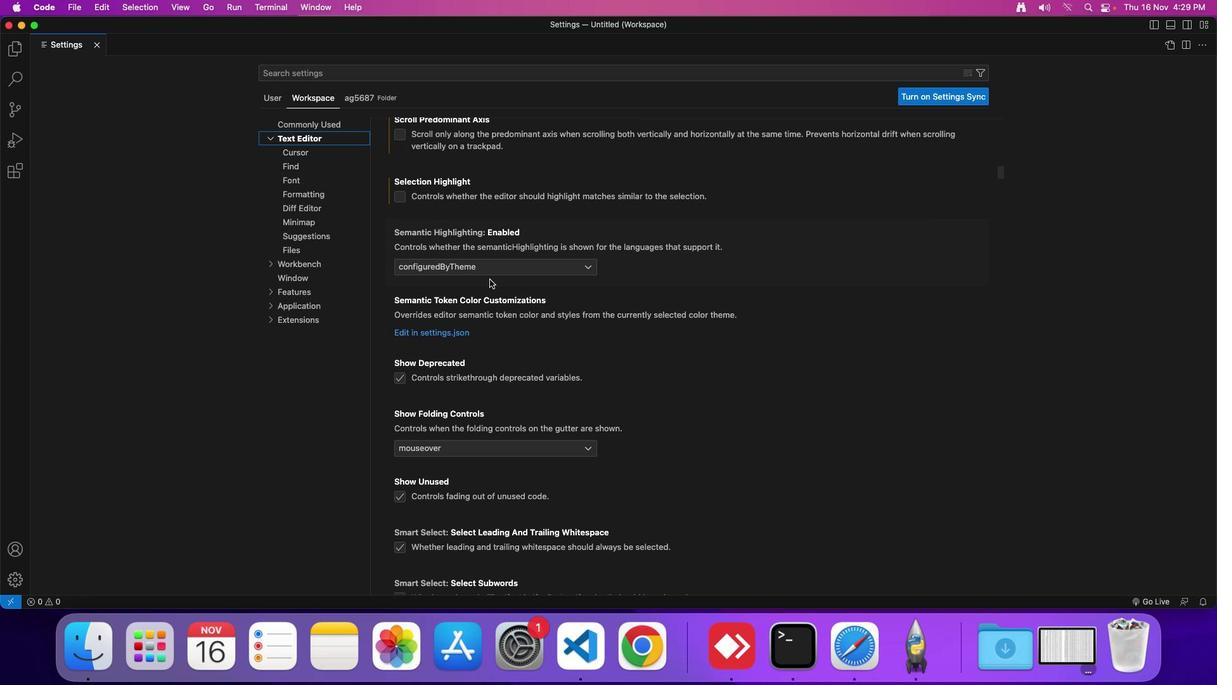 
Action: Mouse scrolled (503, 293) with delta (13, 13)
Screenshot: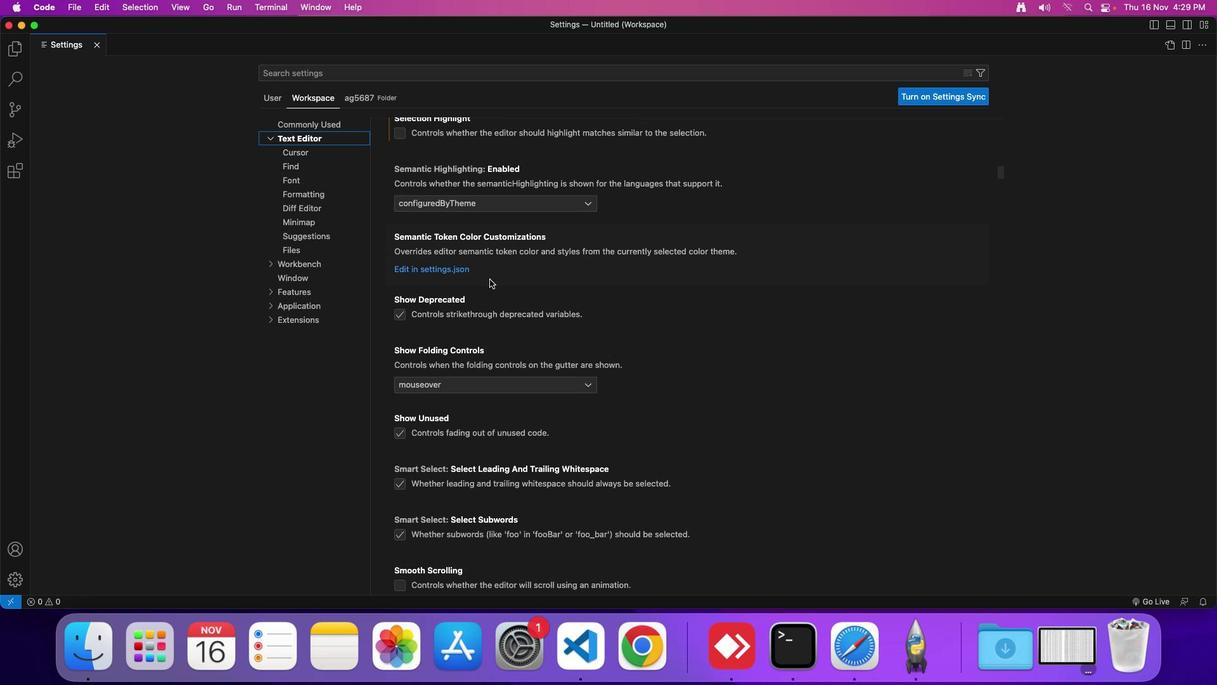
Action: Mouse scrolled (503, 293) with delta (13, 13)
Screenshot: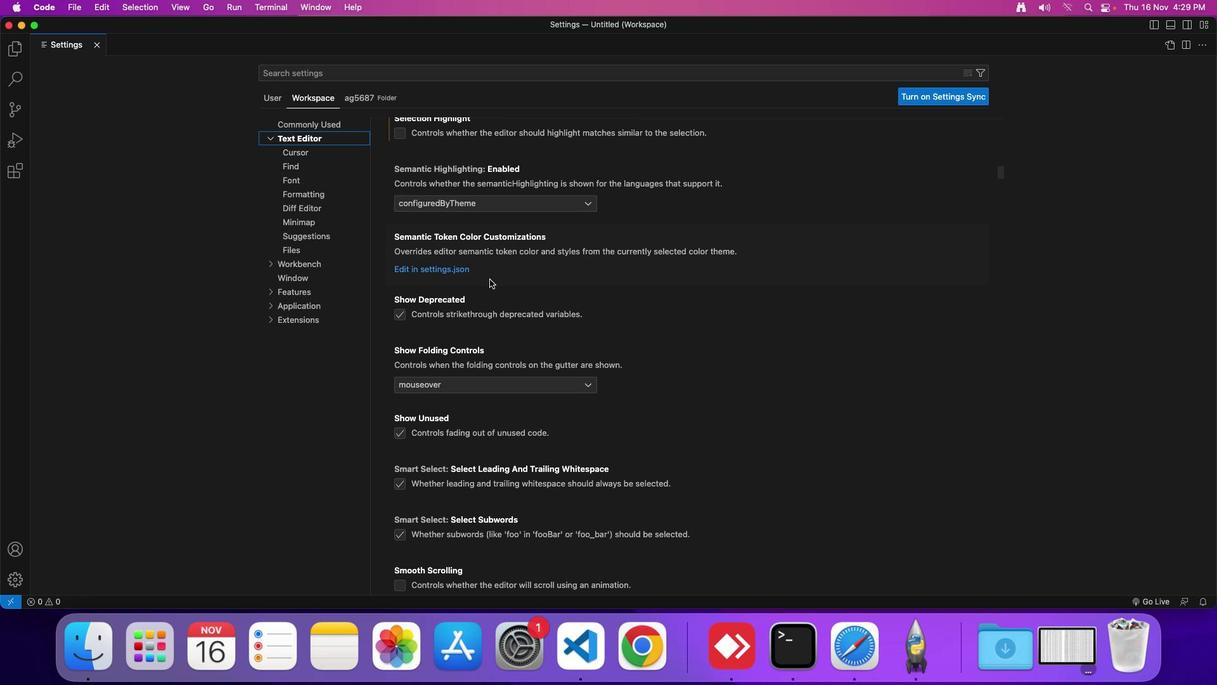 
Action: Mouse scrolled (503, 293) with delta (13, 13)
Screenshot: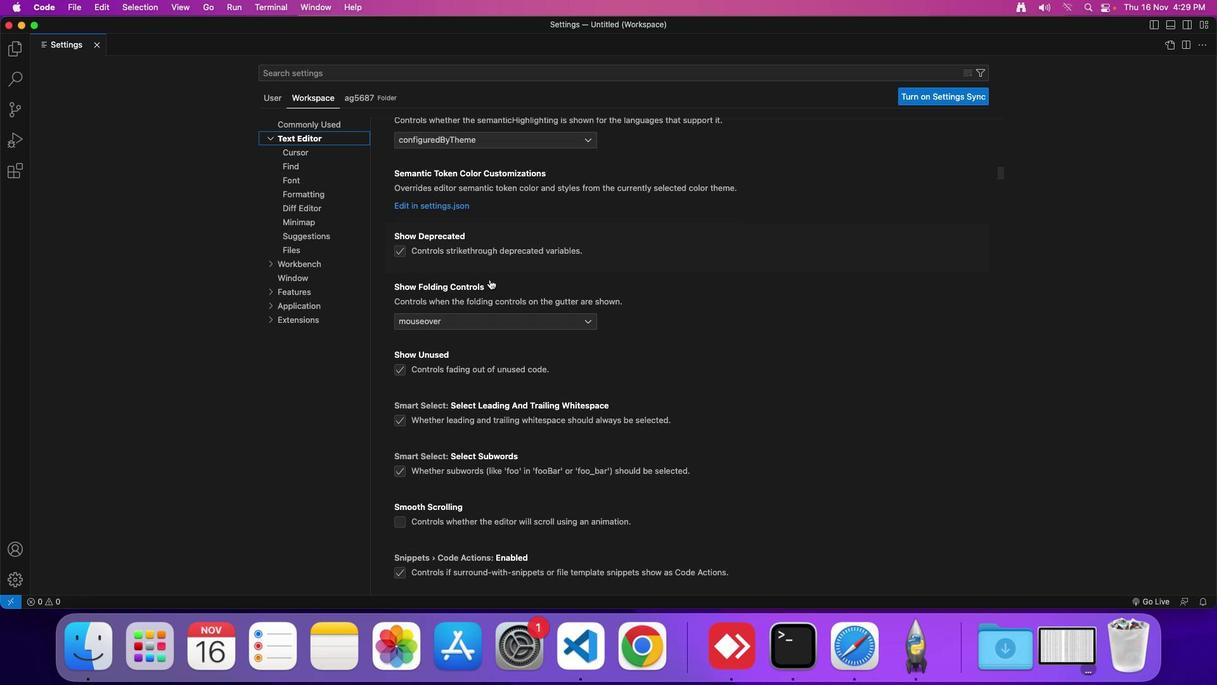 
Action: Mouse scrolled (503, 293) with delta (13, 13)
Screenshot: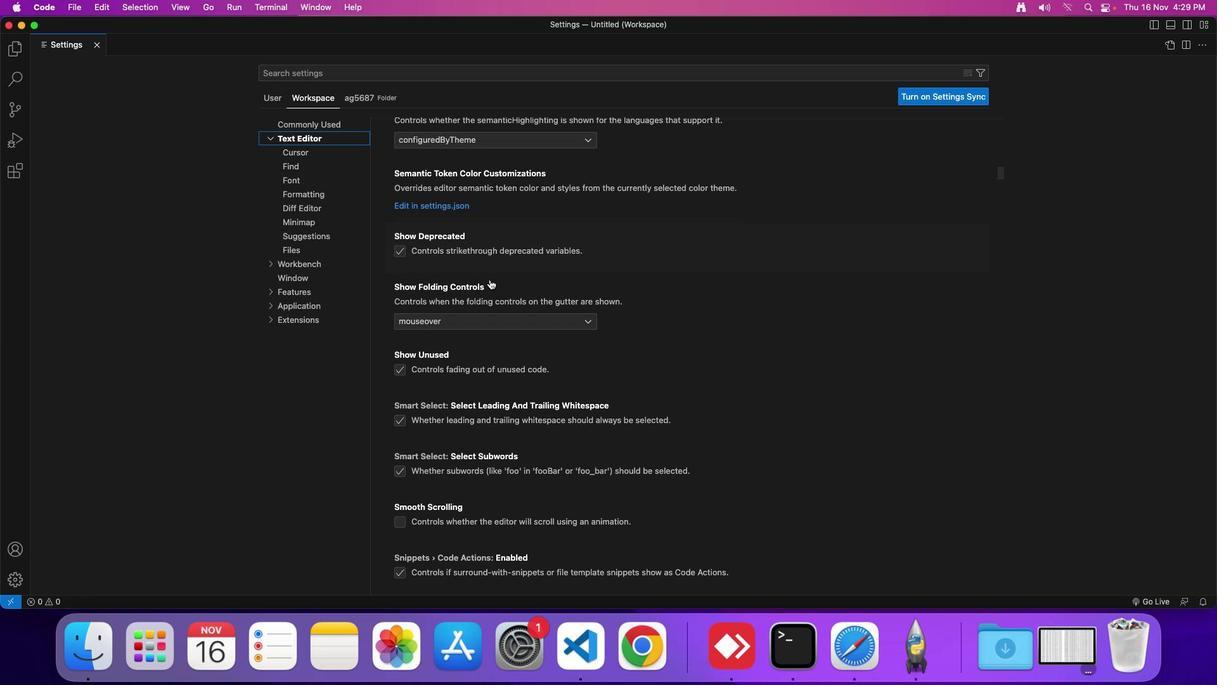
Action: Mouse scrolled (503, 293) with delta (13, 13)
Screenshot: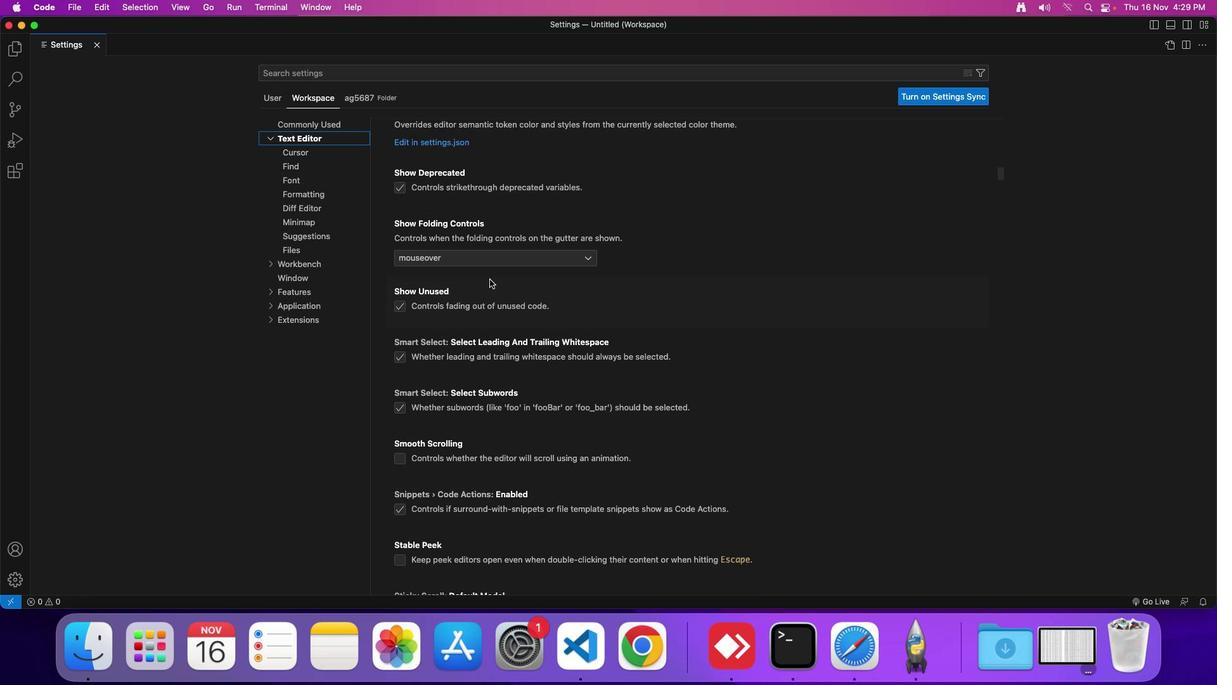 
Action: Mouse scrolled (503, 293) with delta (13, 13)
Screenshot: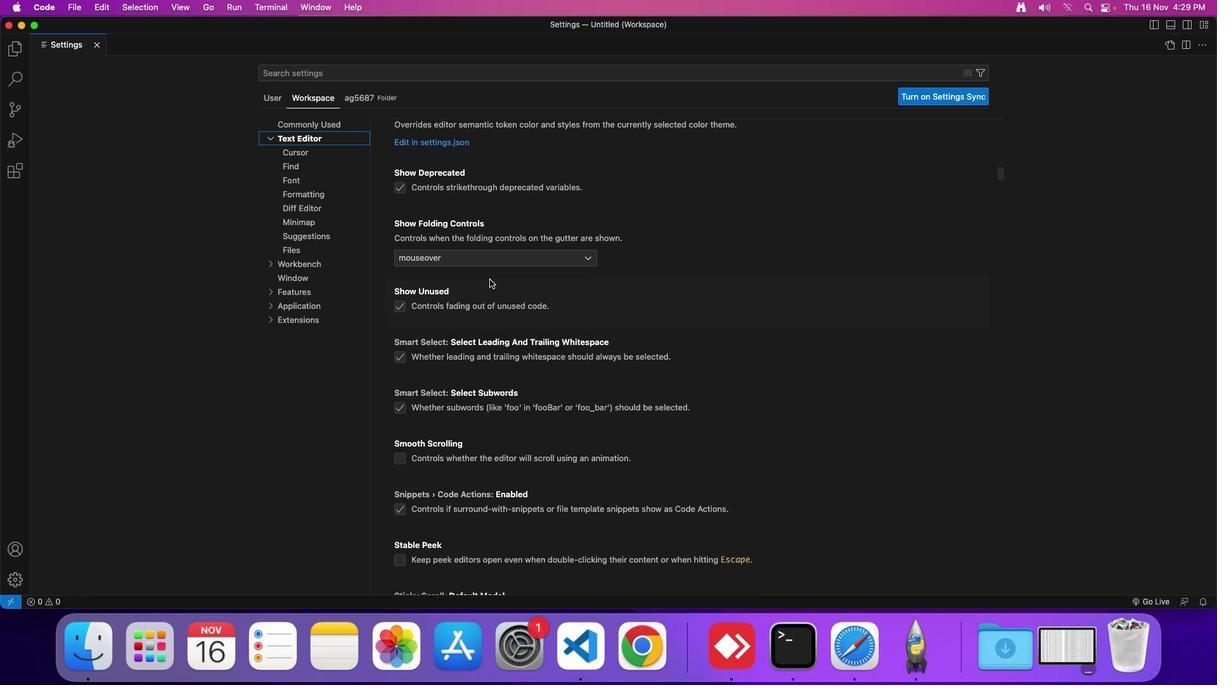 
Action: Mouse scrolled (503, 293) with delta (13, 14)
Screenshot: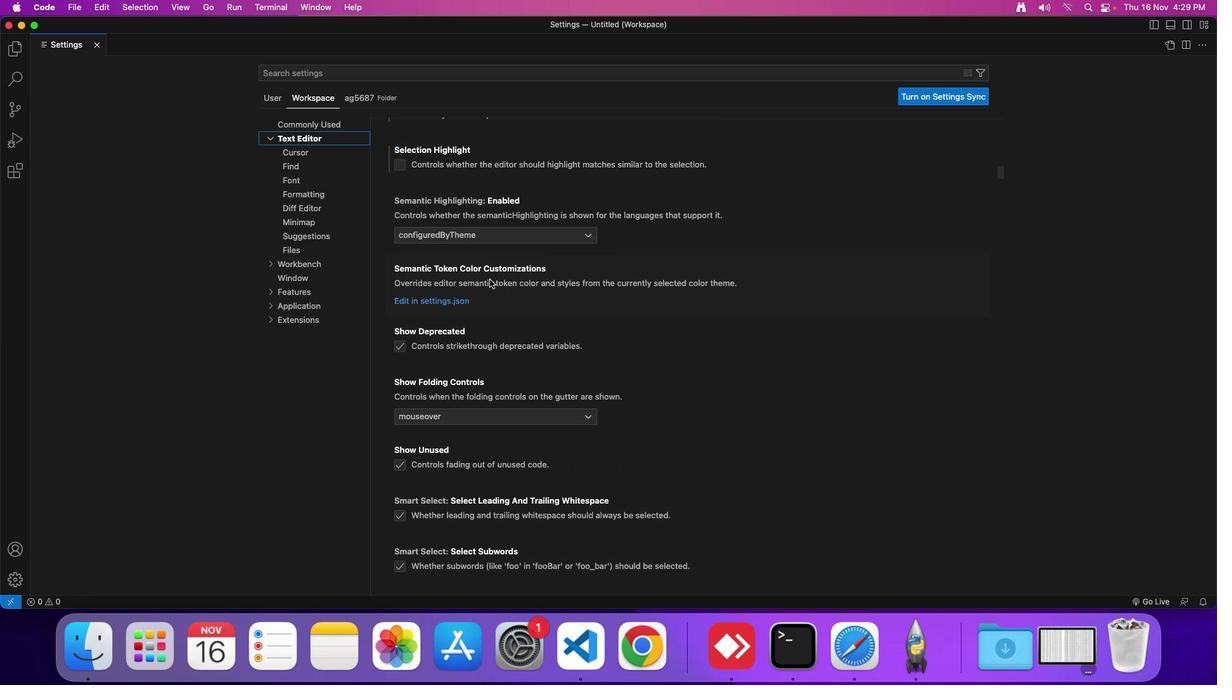 
Action: Mouse scrolled (503, 293) with delta (13, 14)
Screenshot: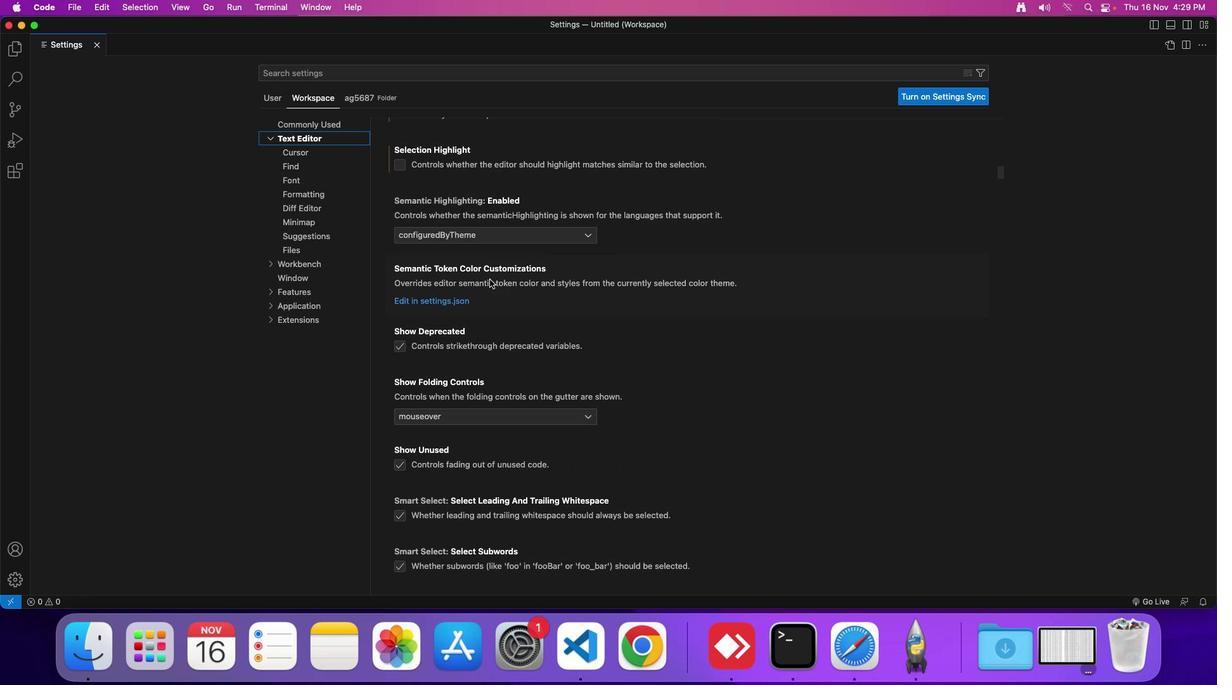 
Action: Mouse scrolled (503, 293) with delta (13, 15)
Screenshot: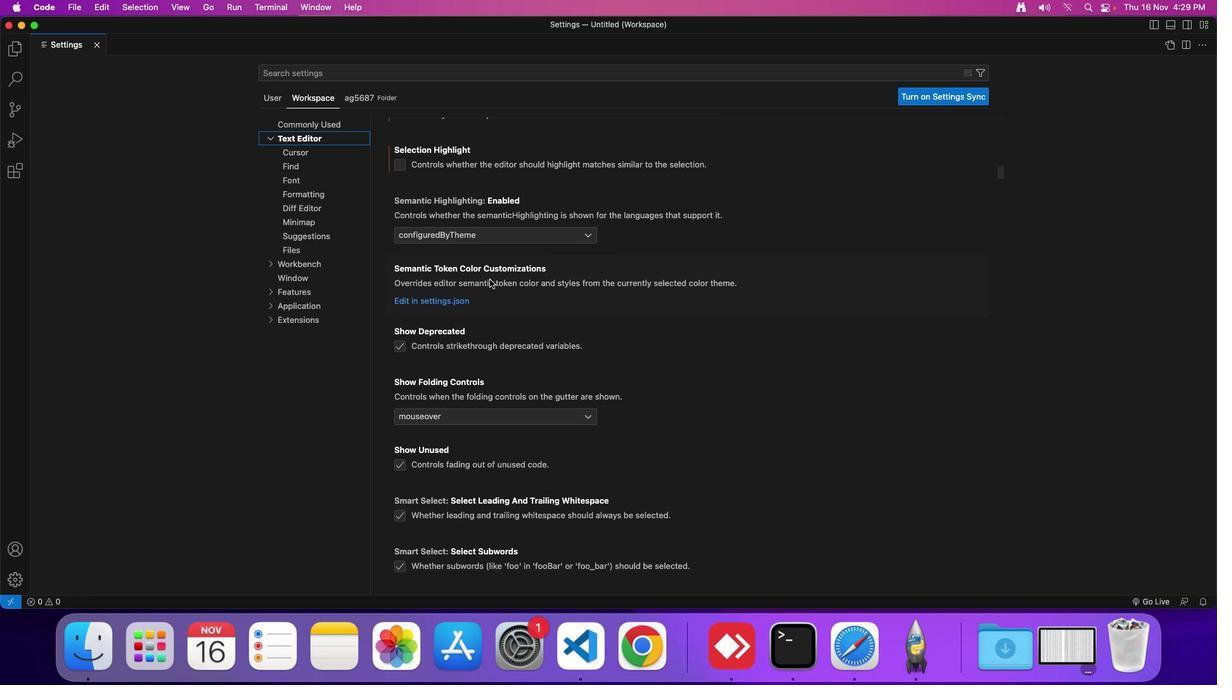 
Action: Mouse scrolled (503, 293) with delta (13, 14)
Screenshot: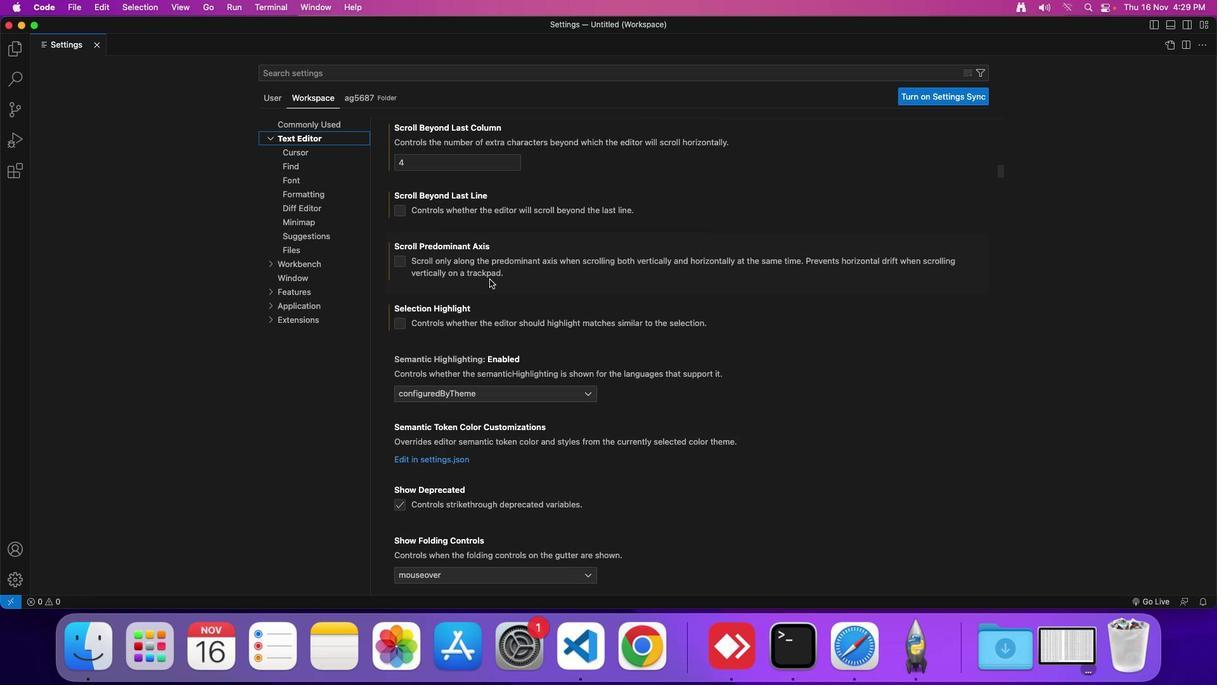 
Action: Mouse scrolled (503, 293) with delta (13, 14)
Screenshot: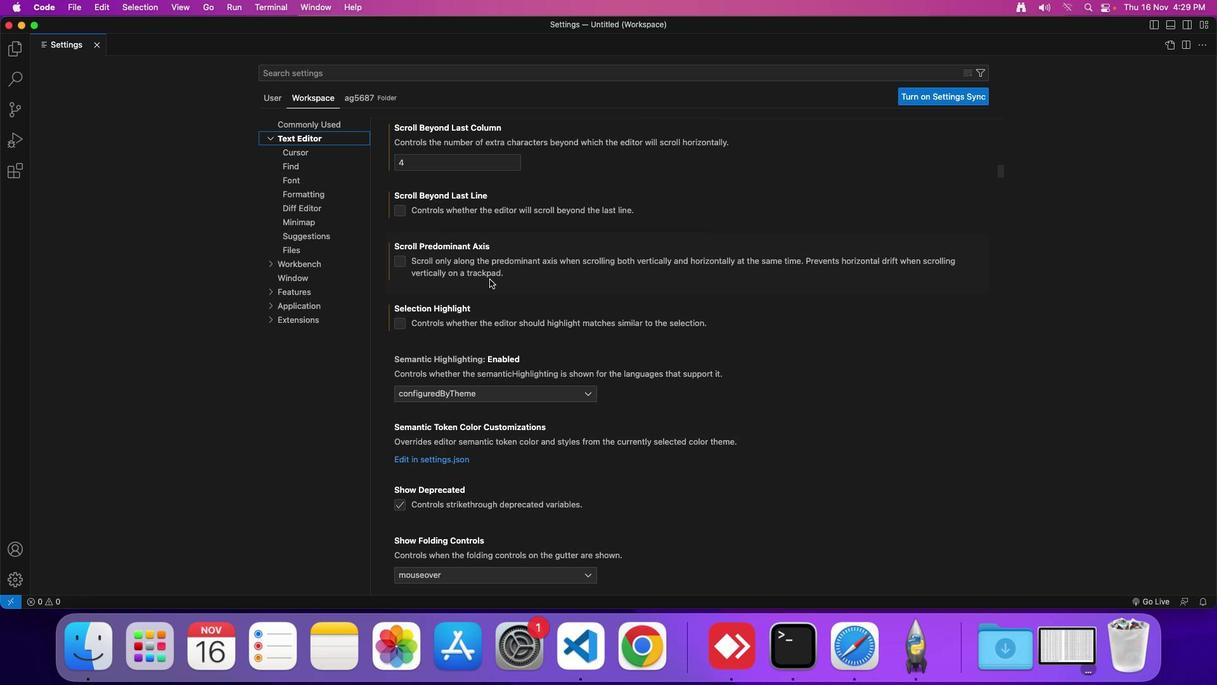 
Action: Mouse scrolled (503, 293) with delta (13, 15)
Screenshot: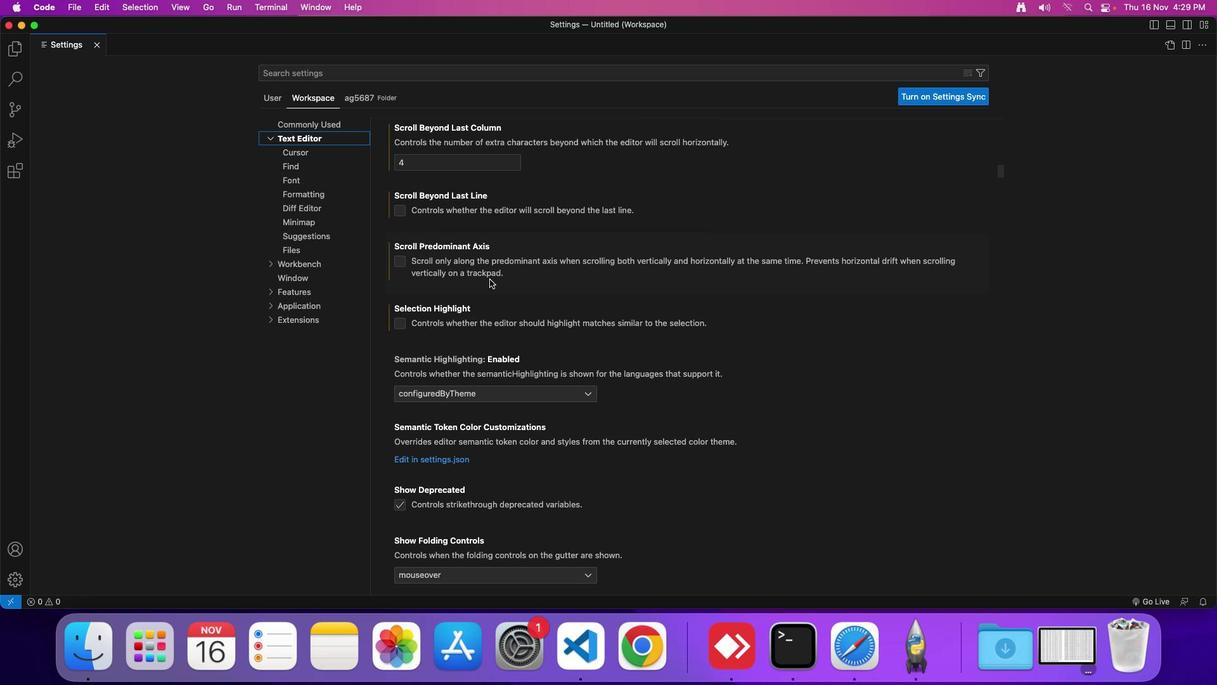 
Action: Mouse moved to (477, 409)
Screenshot: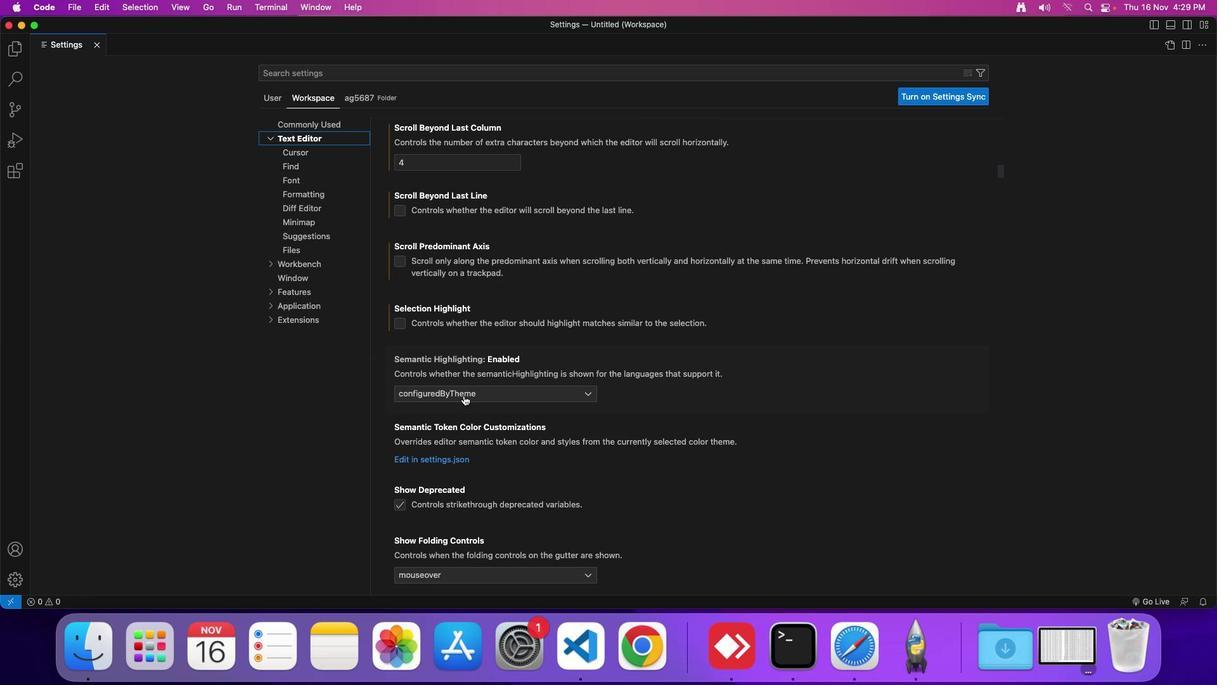 
Action: Mouse pressed left at (477, 409)
Screenshot: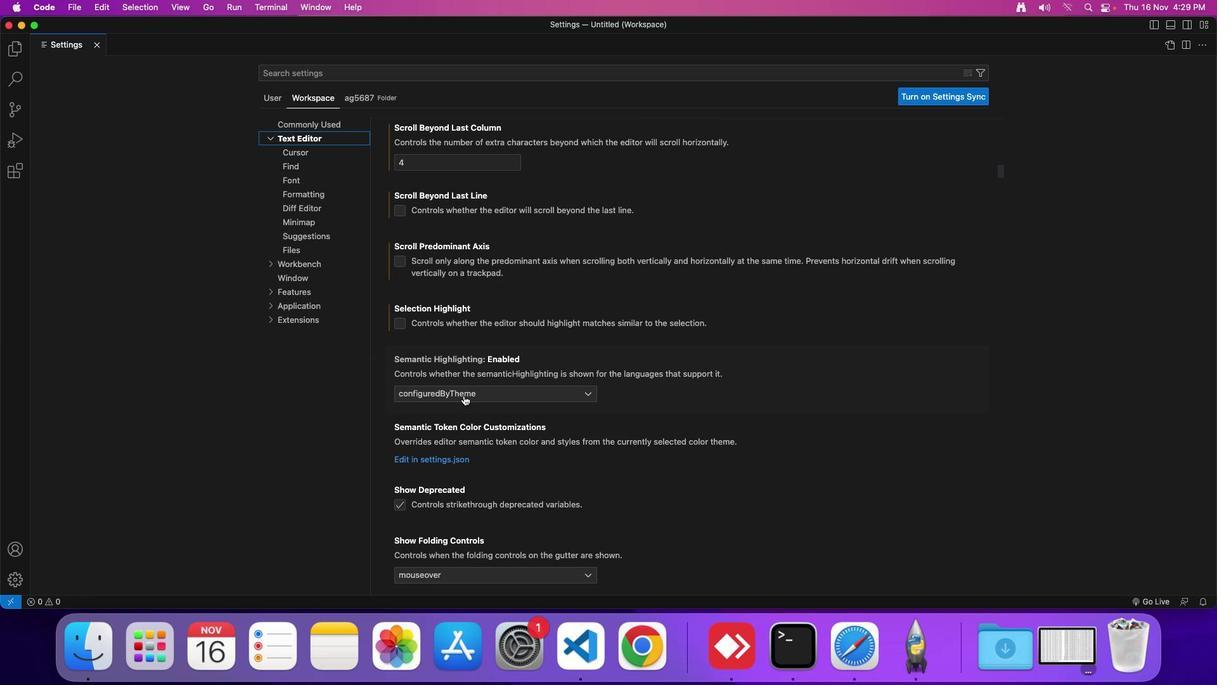 
Action: Mouse moved to (445, 423)
Screenshot: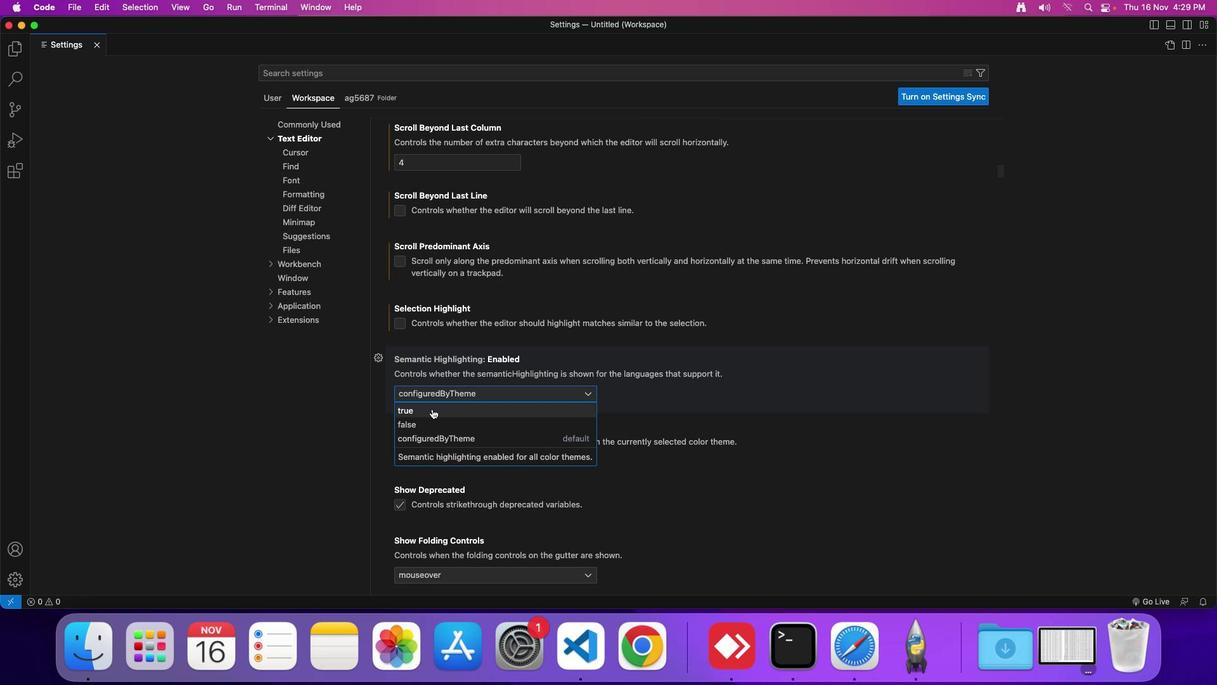 
Action: Mouse pressed left at (445, 423)
Screenshot: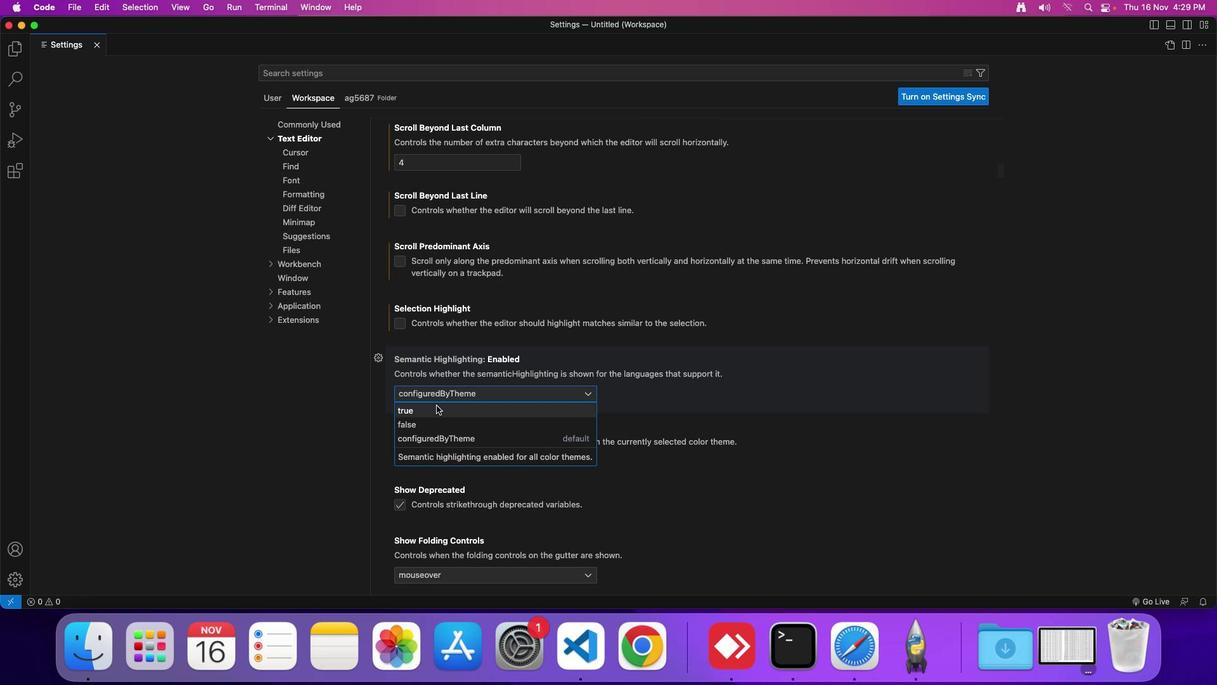 
Action: Mouse moved to (459, 415)
Screenshot: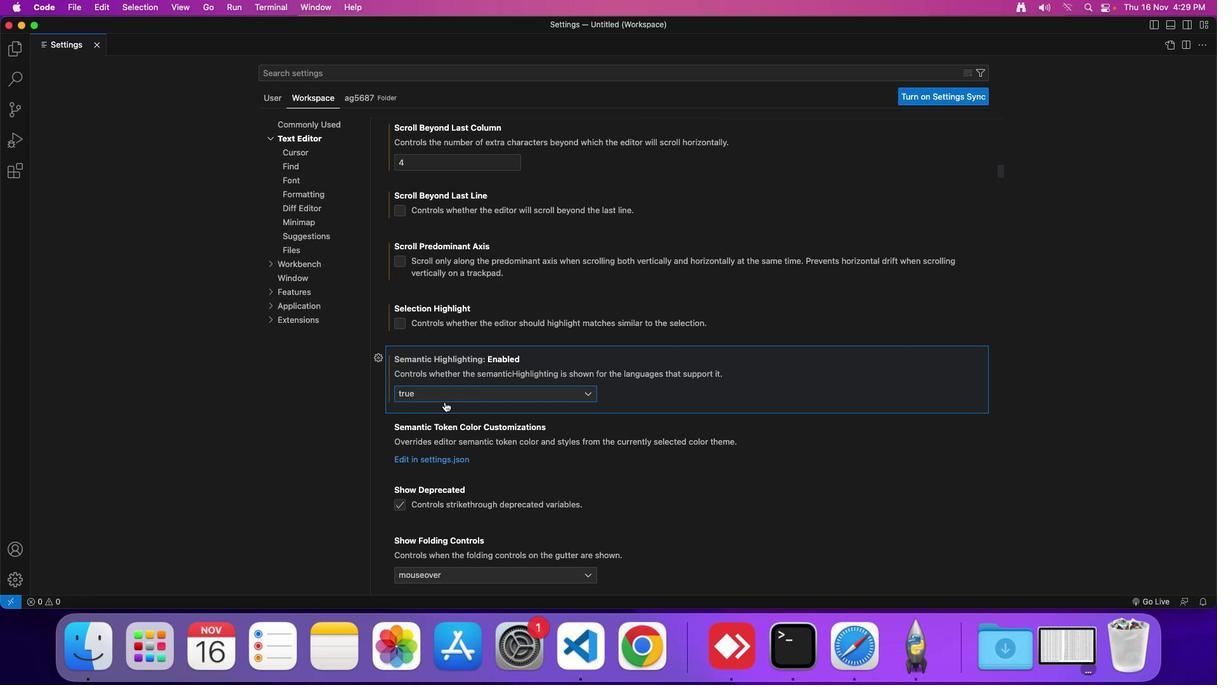 
